 Task: Plan a trip to Vemalwada, India from 2nd December, 2023 to 9th December, 2023 for 5 adults. Place can be shared room with 2 bedrooms having 5 beds and 2 bathrooms. Property type can be flat. Amenities needed are: wifi, washing machine. Look for 5 properties as per requirement.
Action: Mouse moved to (473, 238)
Screenshot: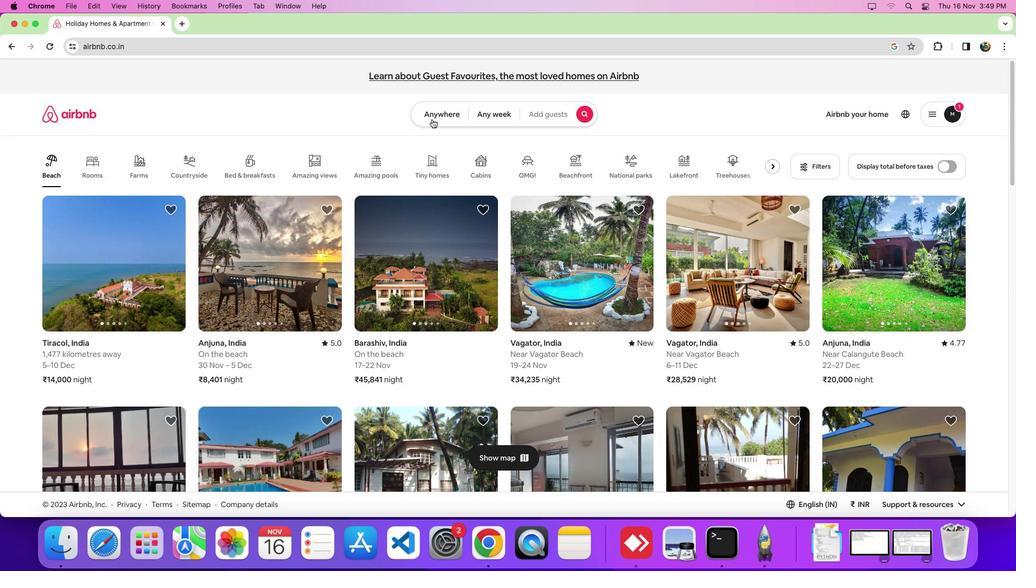 
Action: Mouse pressed left at (473, 238)
Screenshot: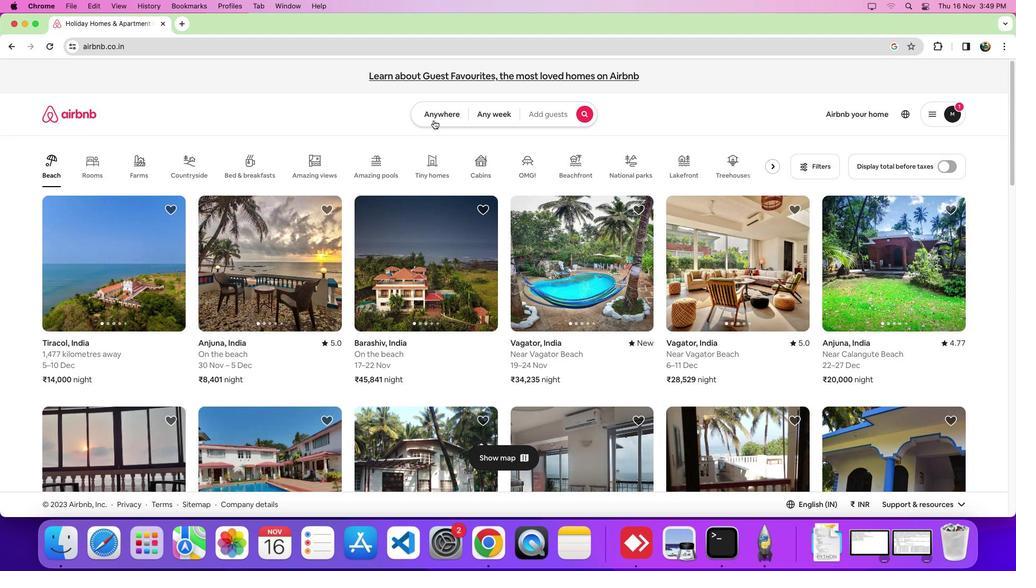 
Action: Mouse moved to (477, 239)
Screenshot: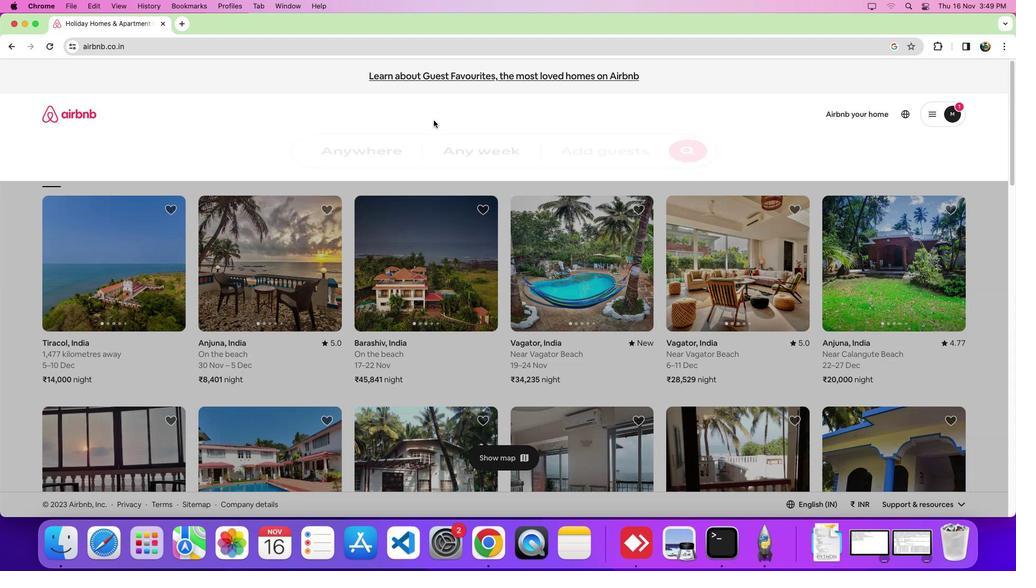
Action: Mouse pressed left at (477, 239)
Screenshot: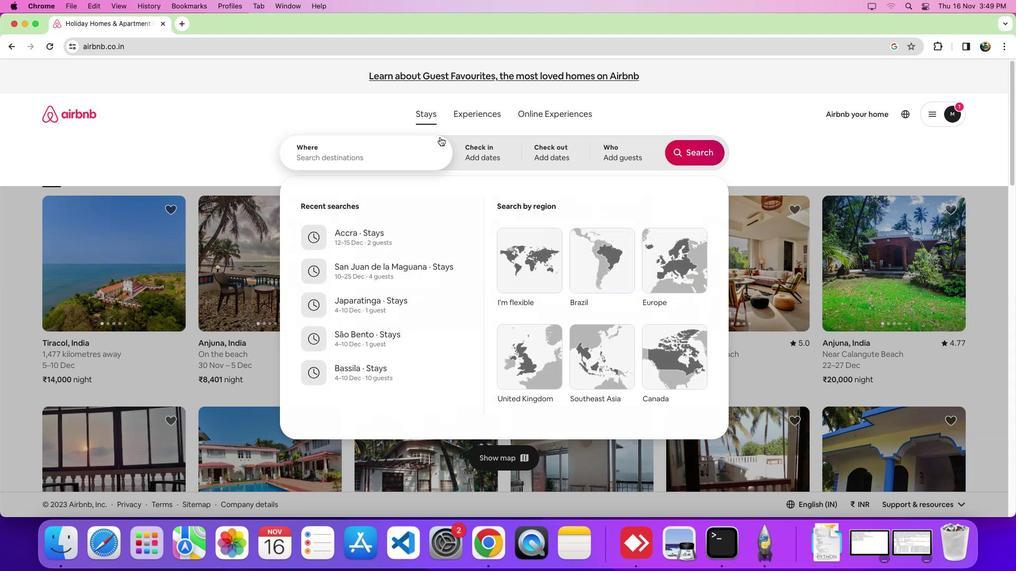 
Action: Mouse moved to (426, 255)
Screenshot: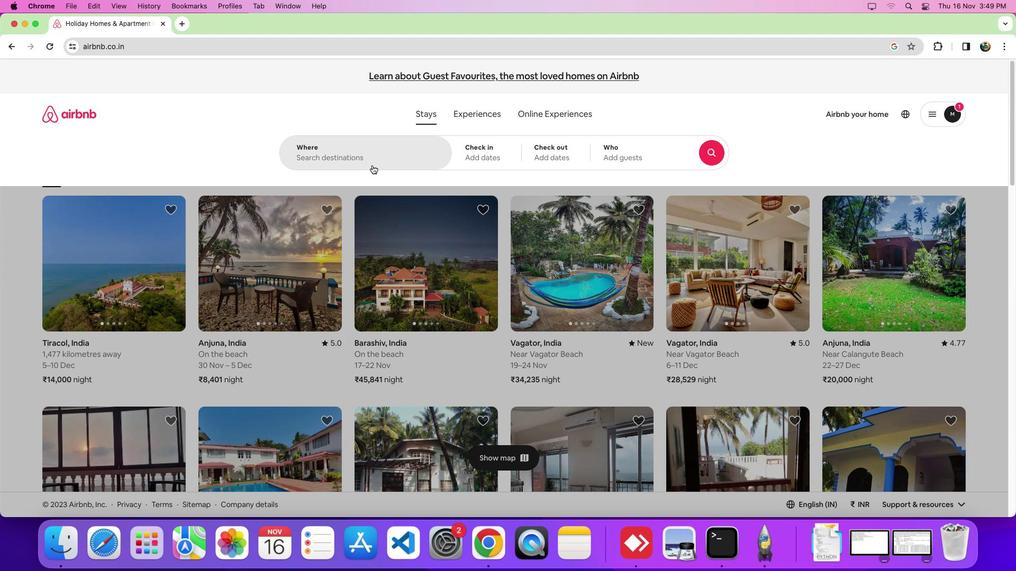 
Action: Mouse pressed left at (426, 255)
Screenshot: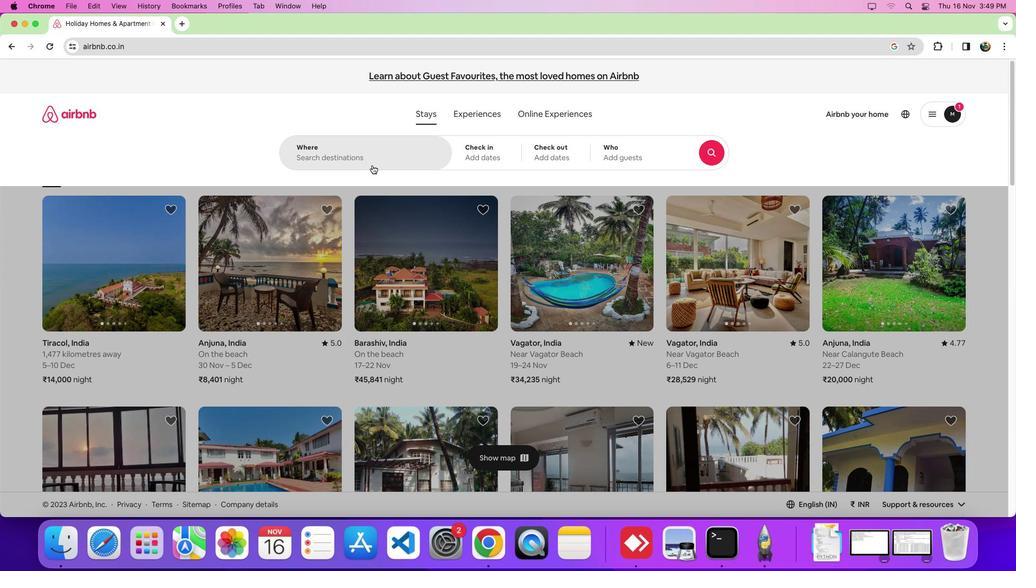 
Action: Mouse moved to (427, 251)
Screenshot: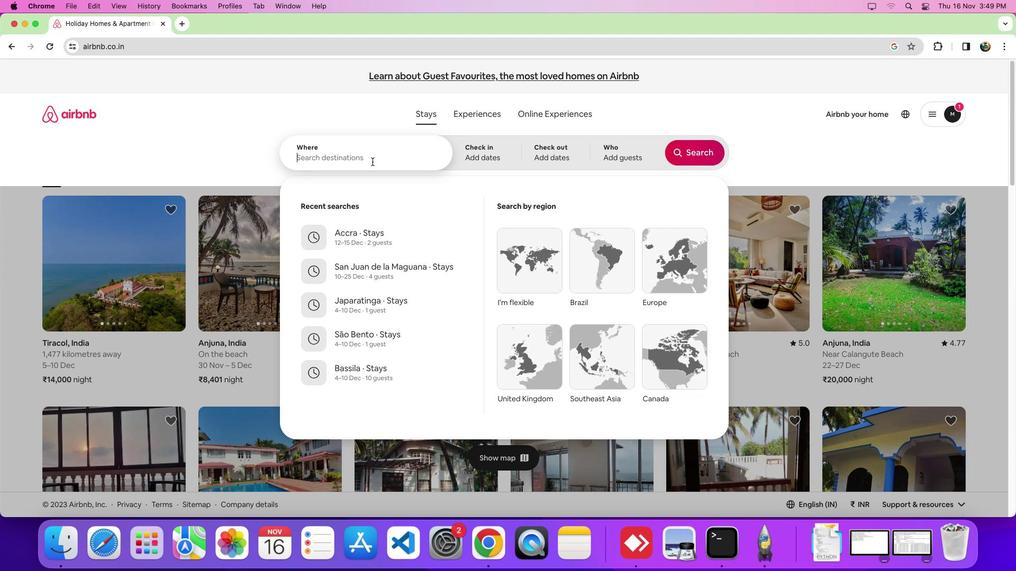 
Action: Mouse pressed left at (427, 251)
Screenshot: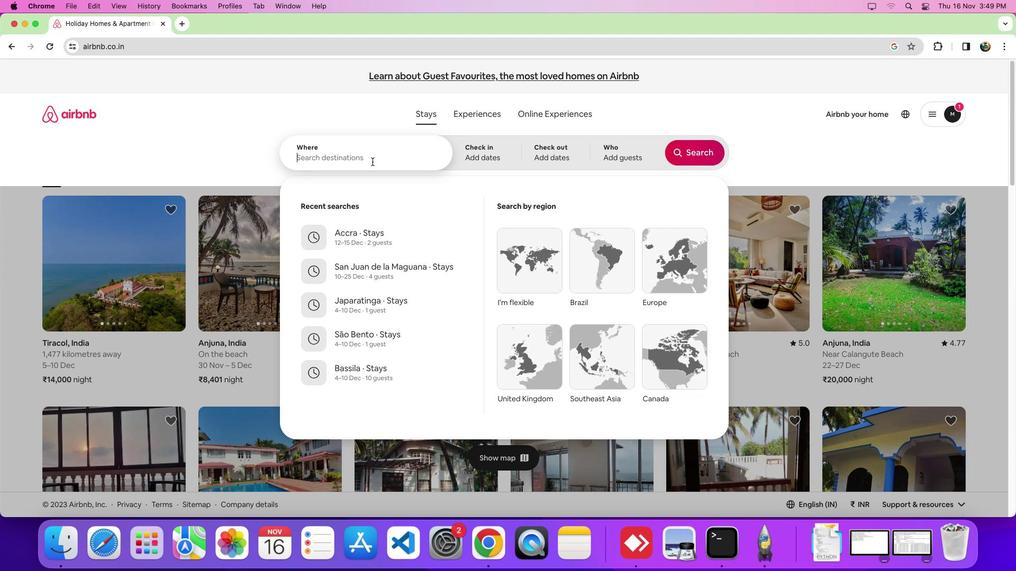 
Action: Key pressed Key.shift_r'V''e''r''m''a''l''w''a''d''a'','Key.spaceKey.shift'I''n''d''i''a'
Screenshot: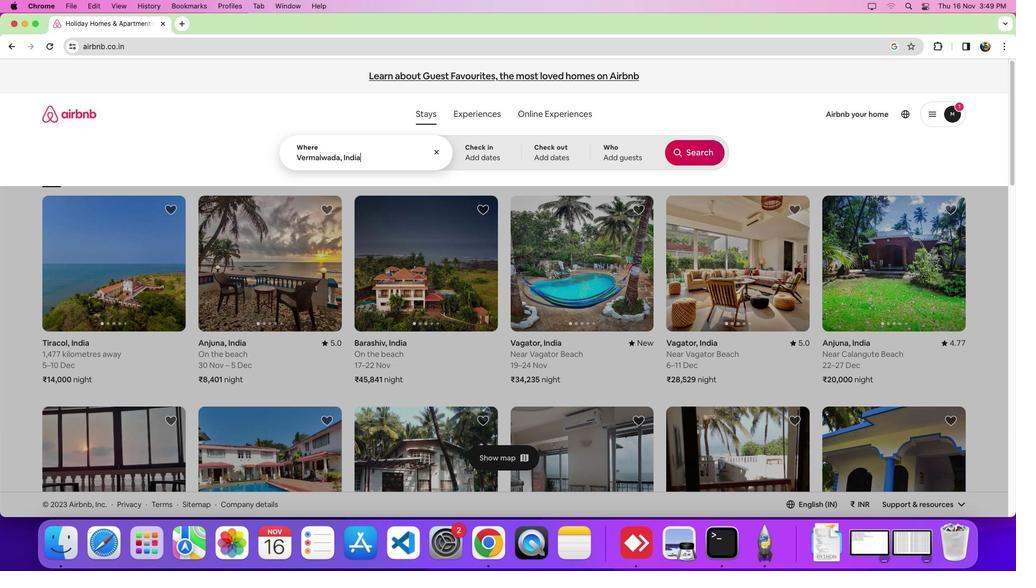 
Action: Mouse moved to (499, 249)
Screenshot: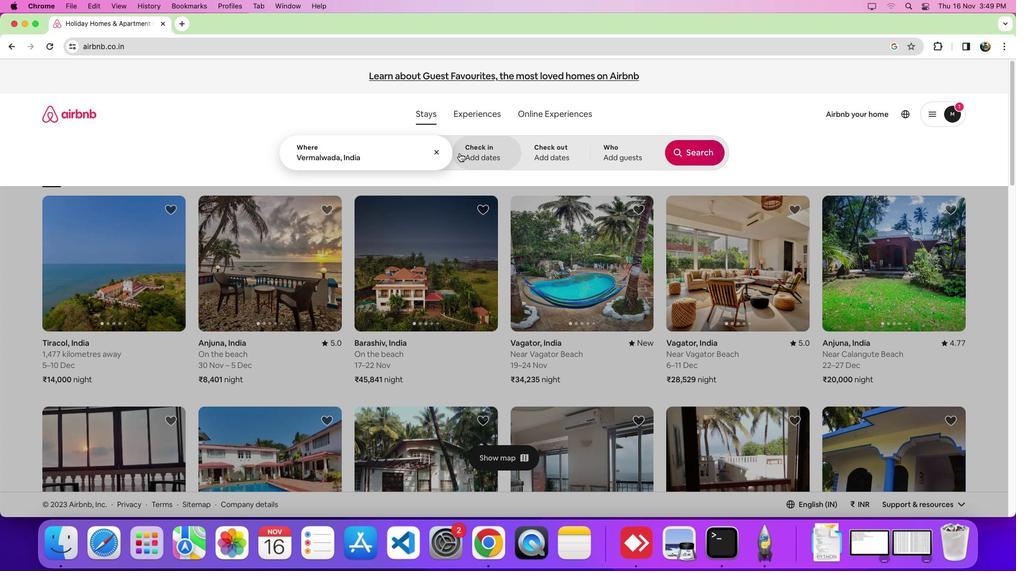 
Action: Mouse pressed left at (499, 249)
Screenshot: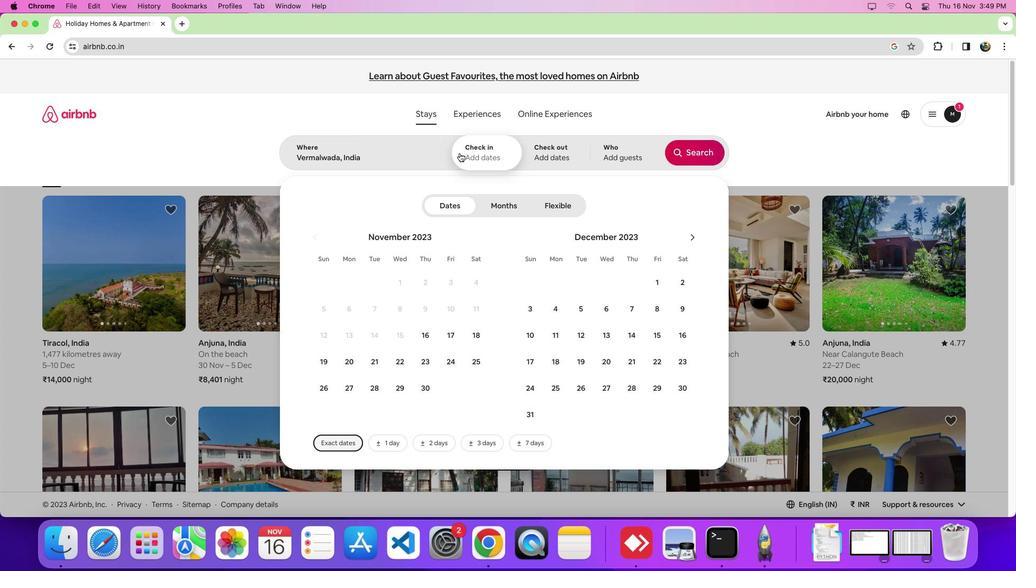 
Action: Mouse moved to (689, 289)
Screenshot: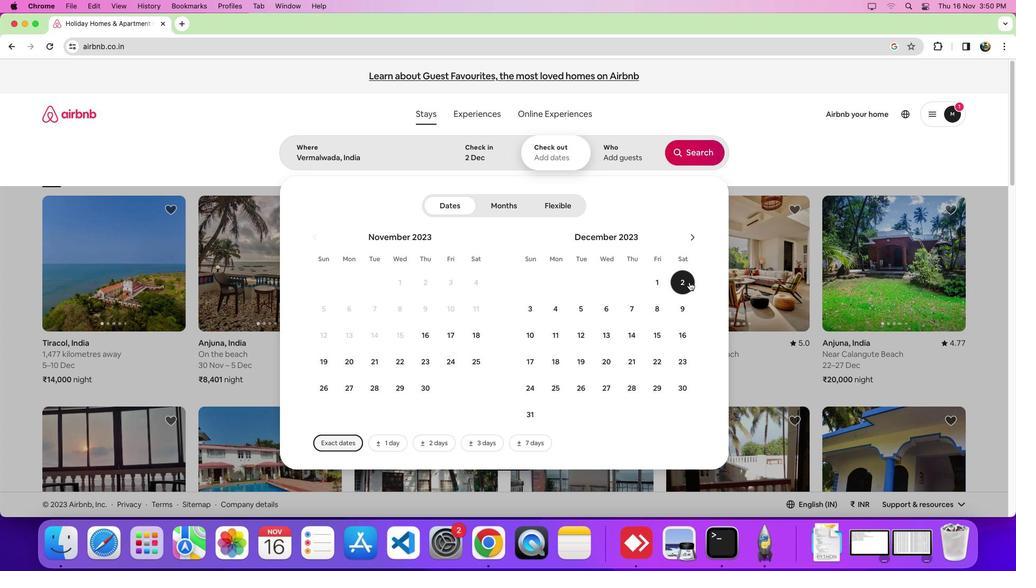 
Action: Mouse pressed left at (689, 289)
Screenshot: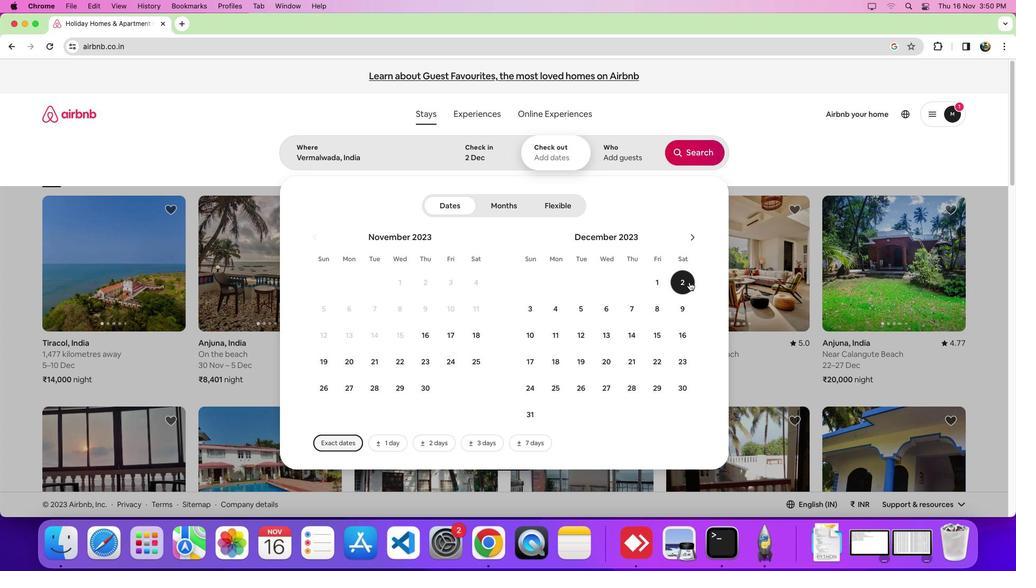 
Action: Mouse moved to (679, 298)
Screenshot: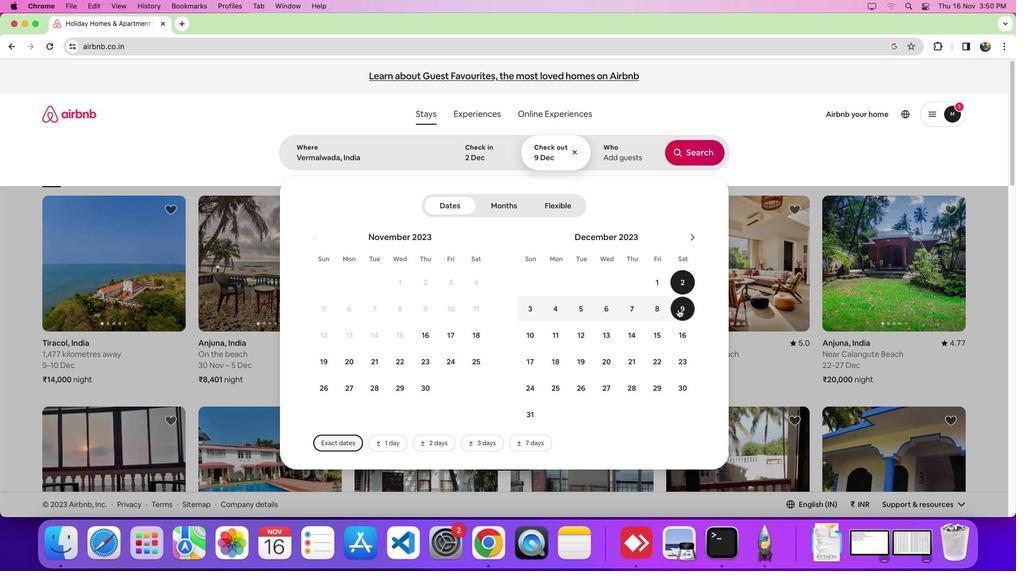 
Action: Mouse pressed left at (679, 298)
Screenshot: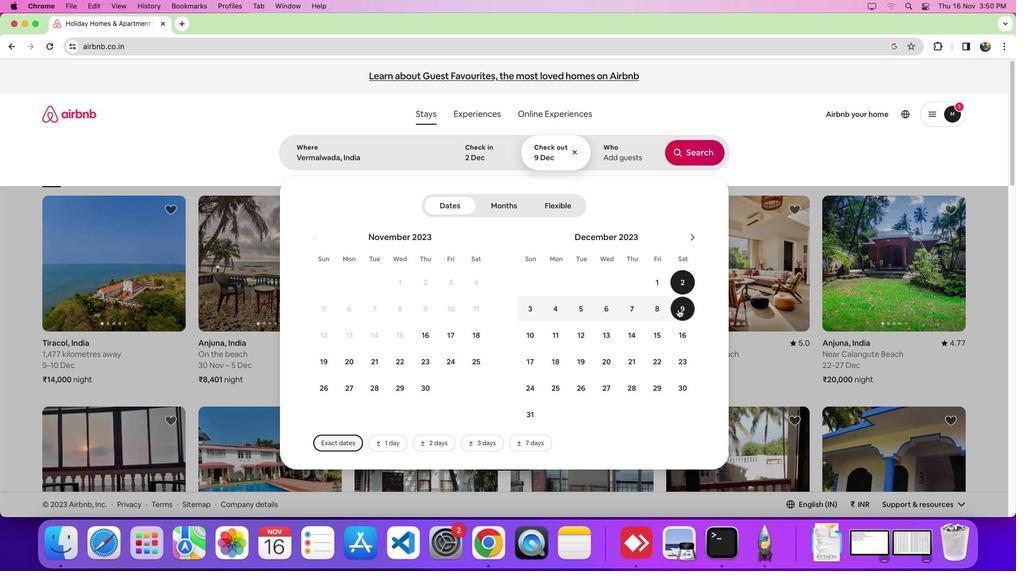 
Action: Mouse moved to (630, 249)
Screenshot: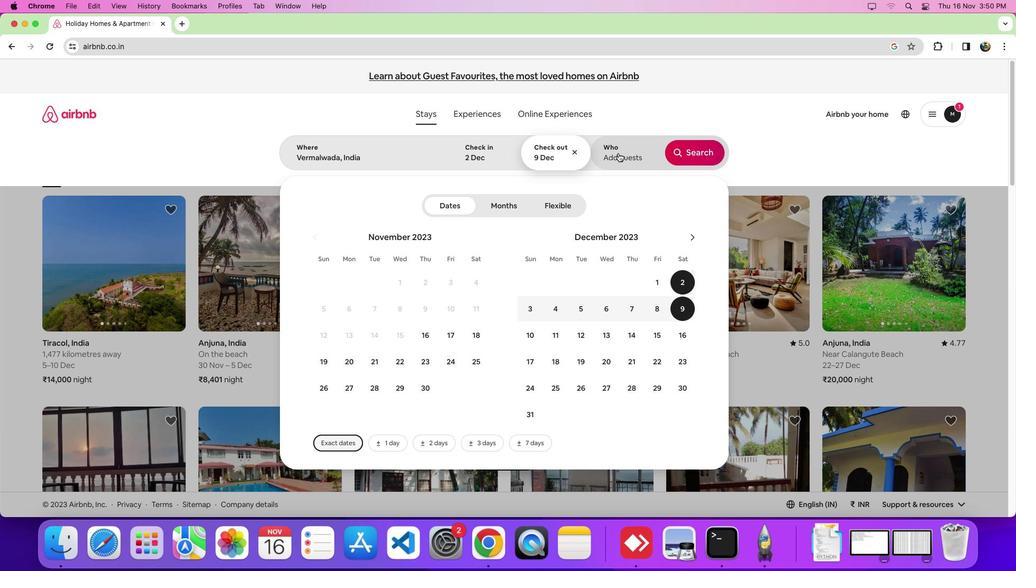 
Action: Mouse pressed left at (630, 249)
Screenshot: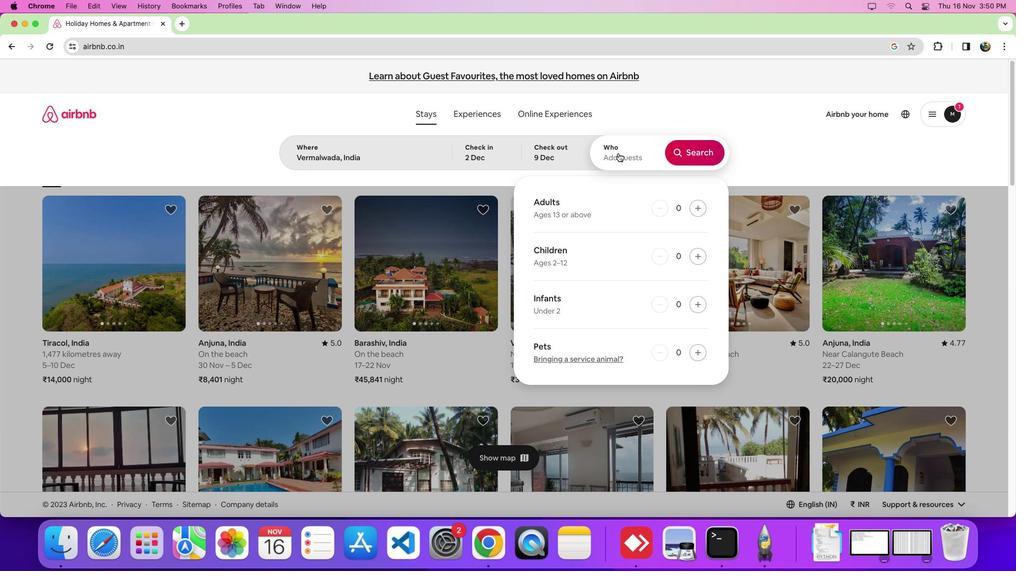 
Action: Mouse moved to (696, 266)
Screenshot: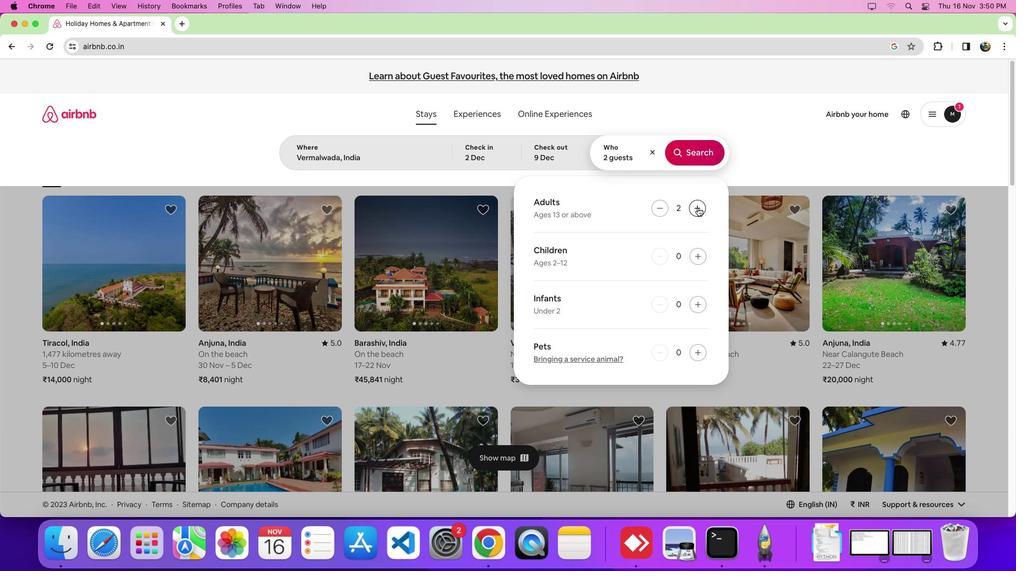 
Action: Mouse pressed left at (696, 266)
Screenshot: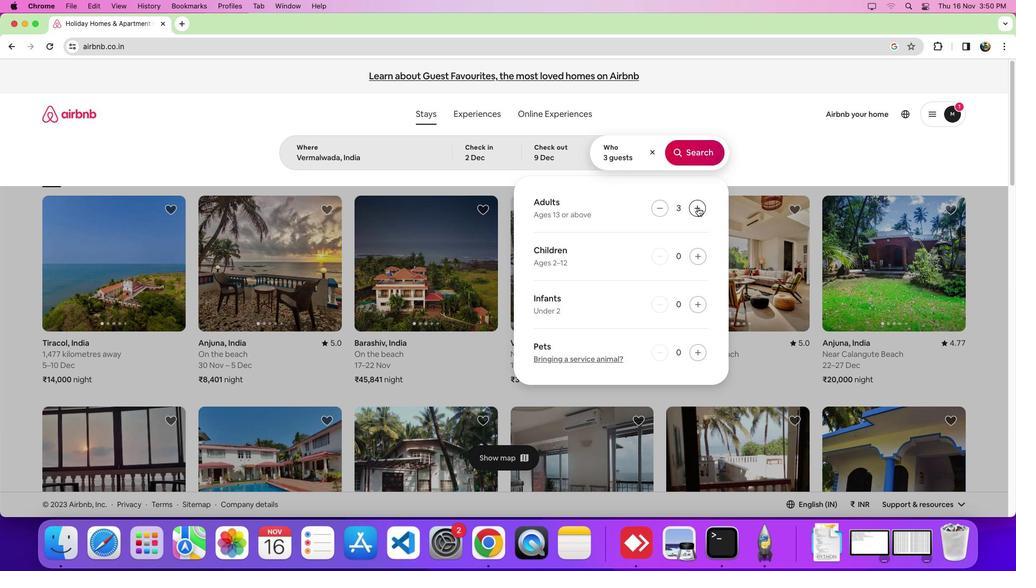 
Action: Mouse pressed left at (696, 266)
Screenshot: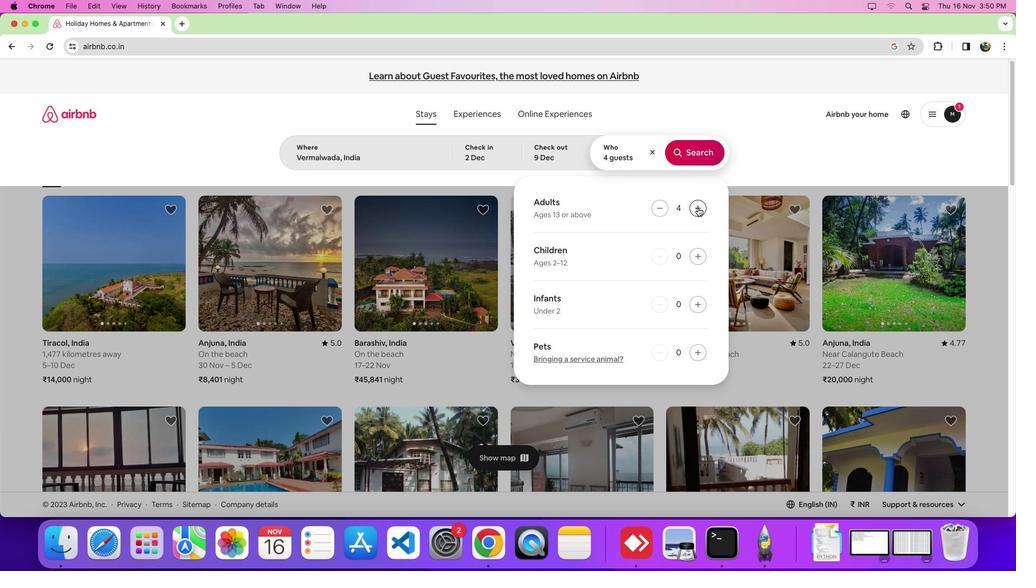 
Action: Mouse pressed left at (696, 266)
Screenshot: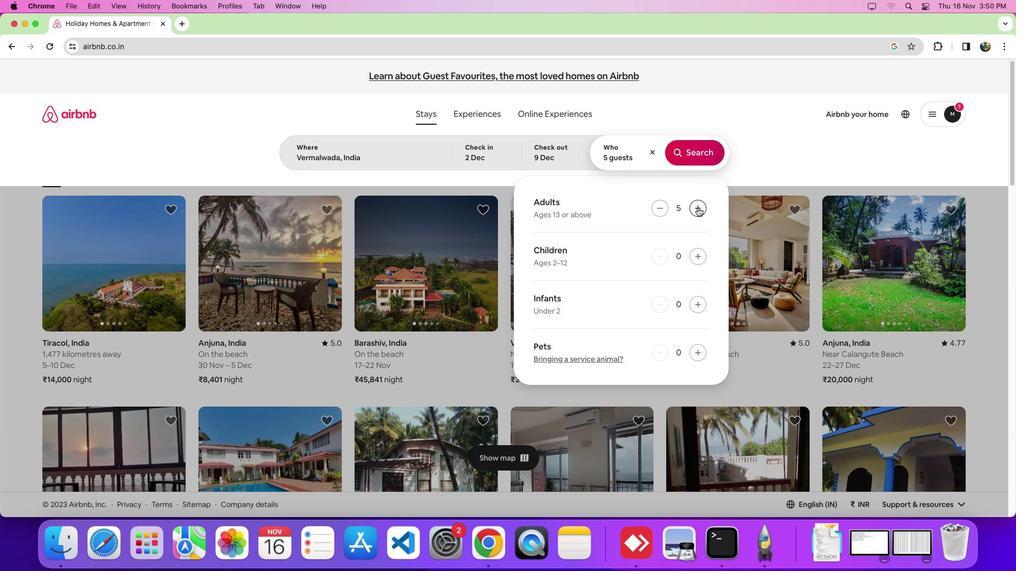 
Action: Mouse pressed left at (696, 266)
Screenshot: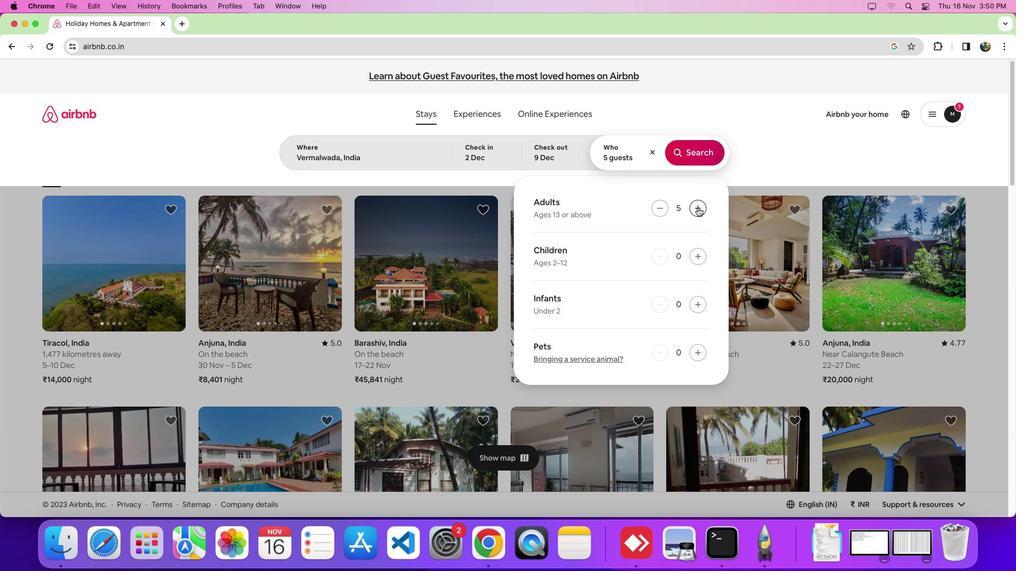 
Action: Mouse pressed left at (696, 266)
Screenshot: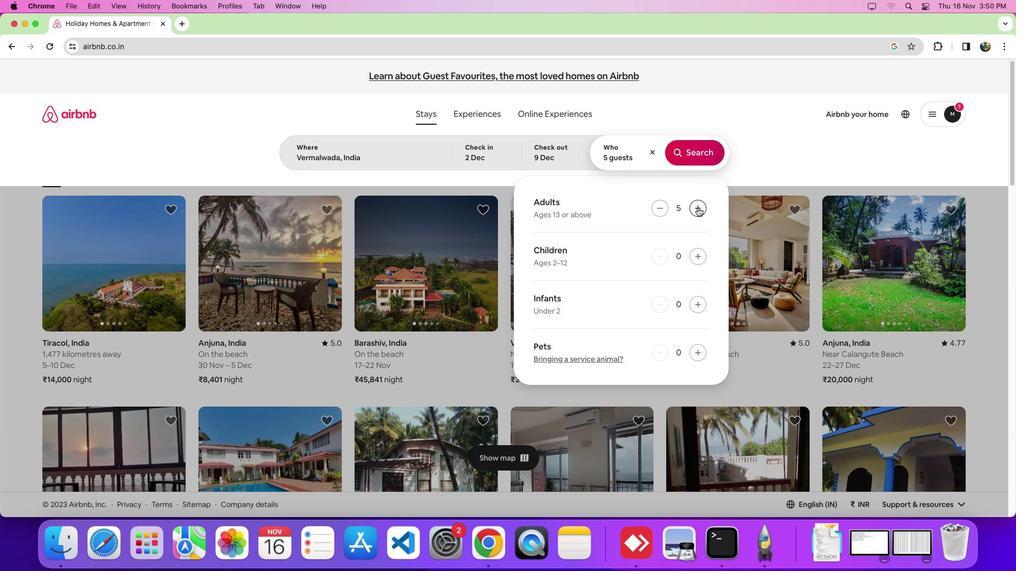 
Action: Mouse moved to (691, 249)
Screenshot: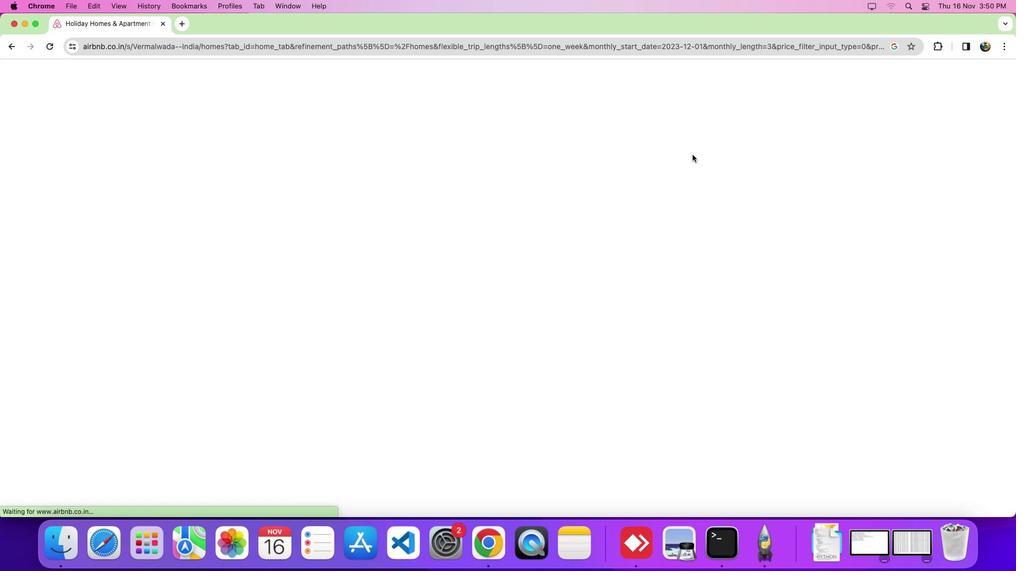 
Action: Mouse pressed left at (691, 249)
Screenshot: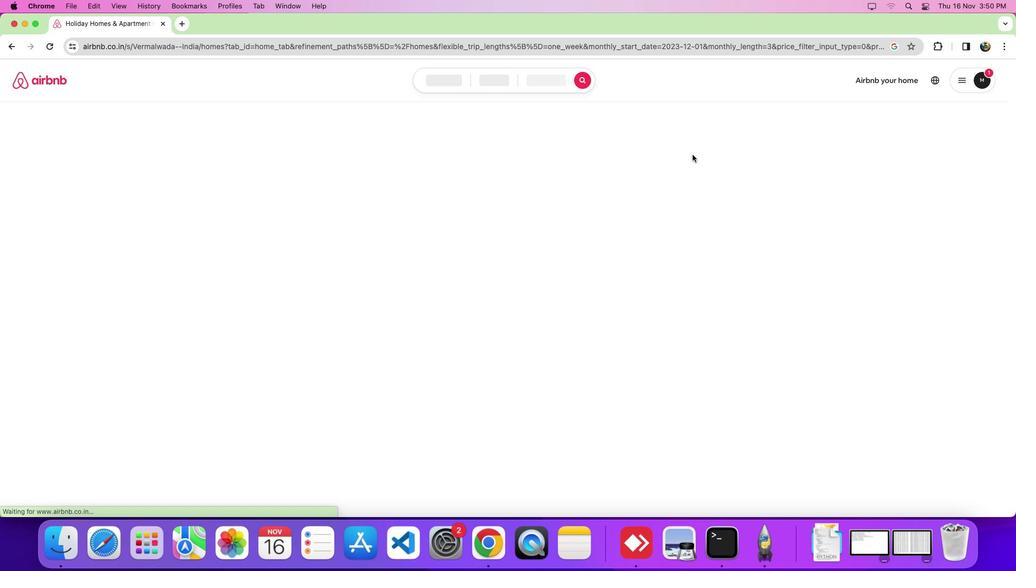 
Action: Mouse moved to (809, 239)
Screenshot: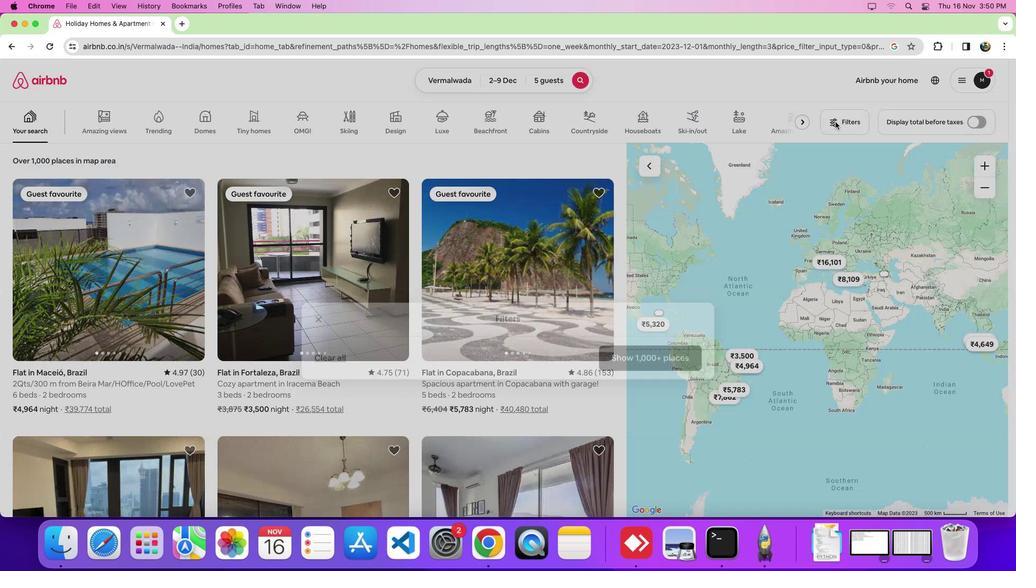 
Action: Mouse pressed left at (809, 239)
Screenshot: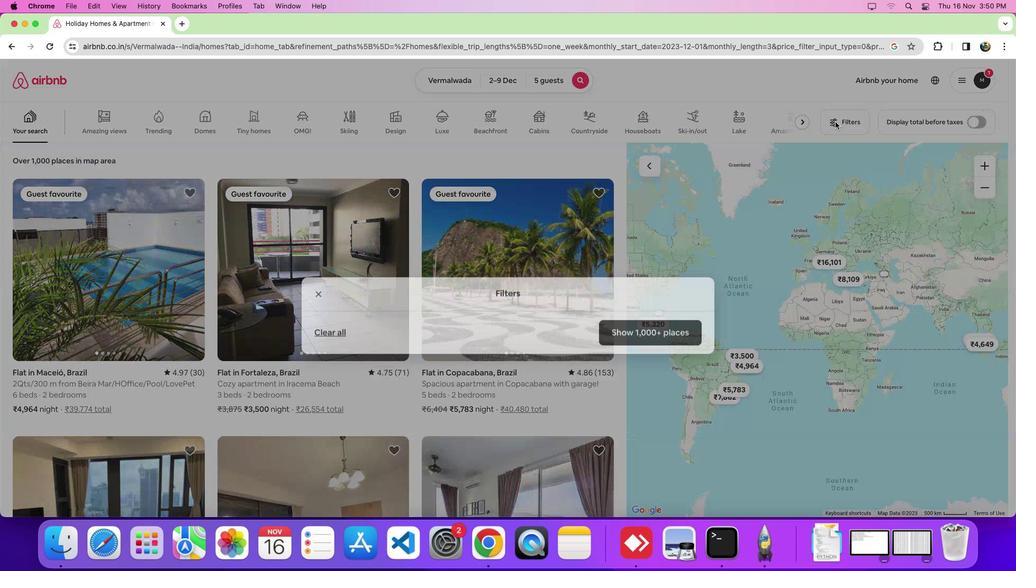 
Action: Mouse moved to (429, 305)
Screenshot: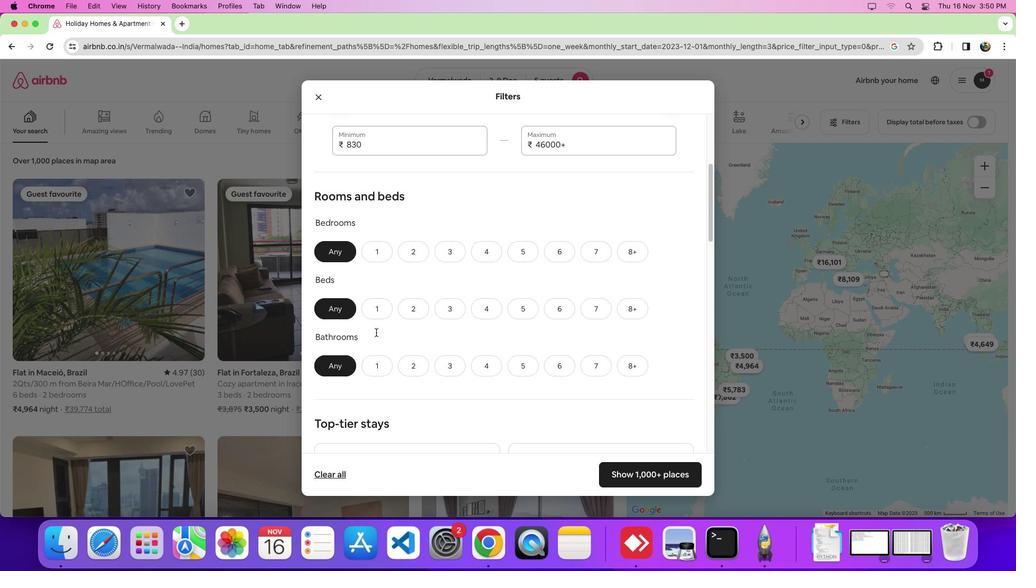 
Action: Mouse scrolled (429, 305) with delta (120, 201)
Screenshot: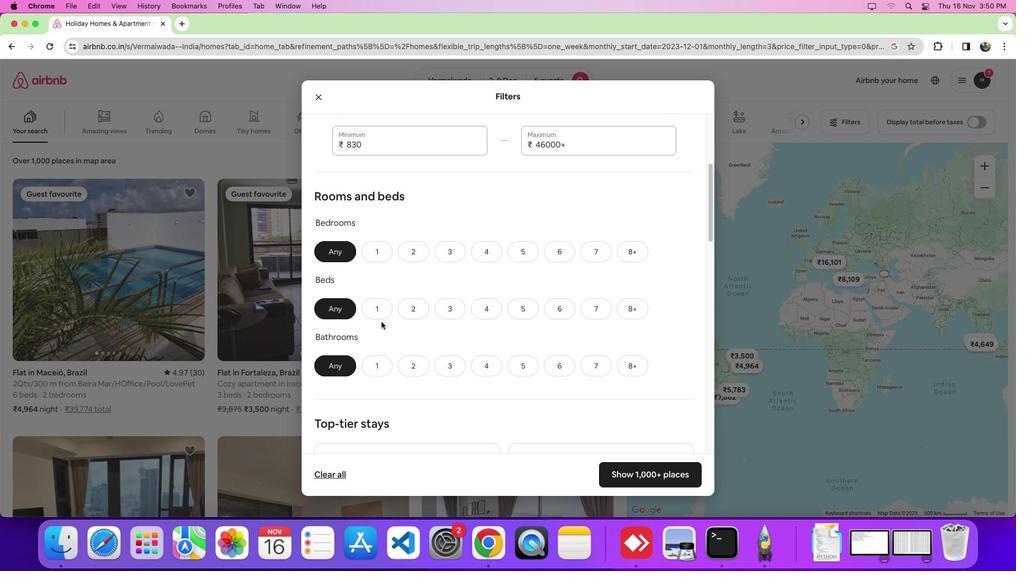 
Action: Mouse moved to (430, 305)
Screenshot: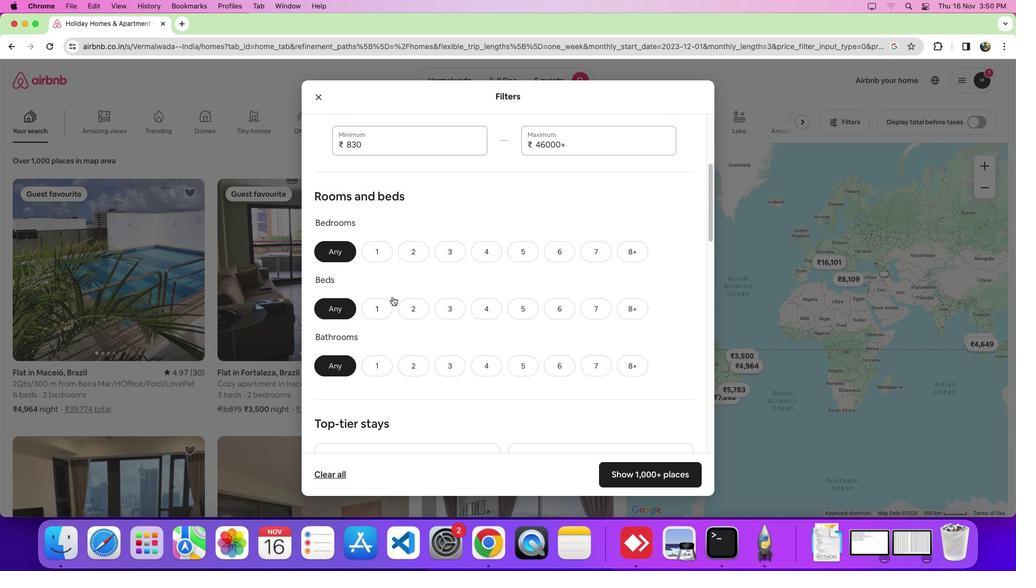 
Action: Mouse scrolled (430, 305) with delta (120, 201)
Screenshot: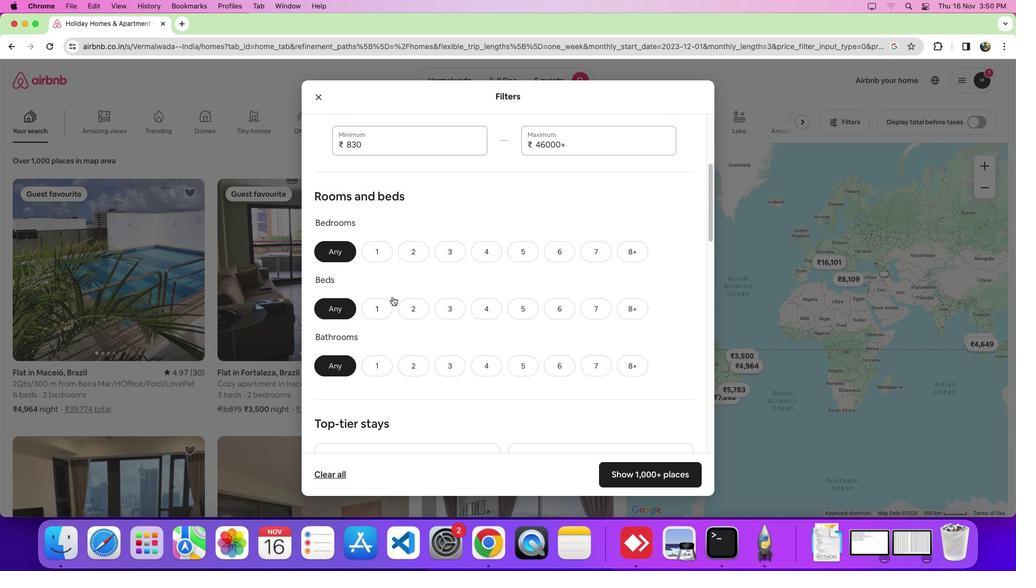 
Action: Mouse moved to (430, 304)
Screenshot: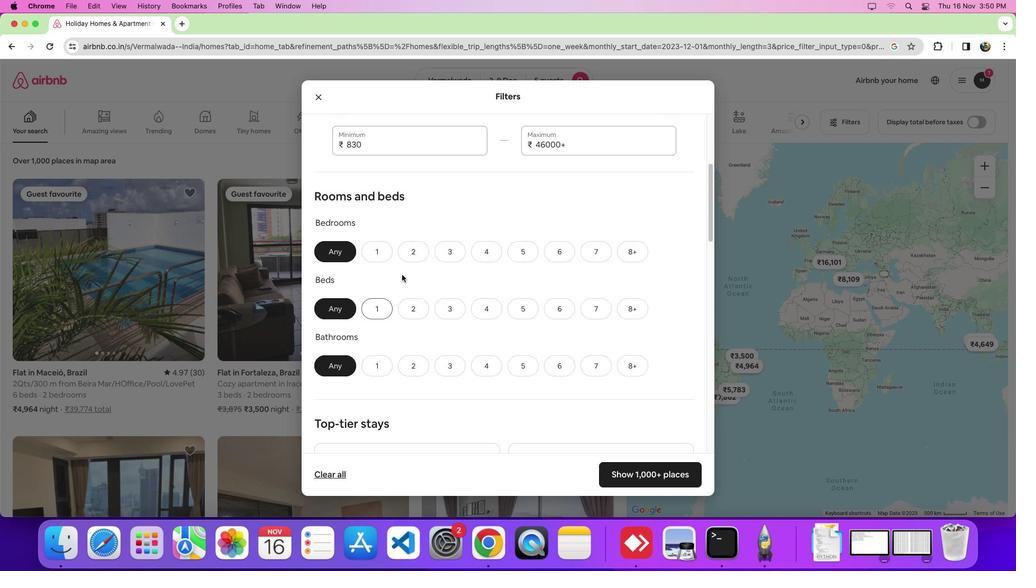 
Action: Mouse scrolled (430, 304) with delta (120, 201)
Screenshot: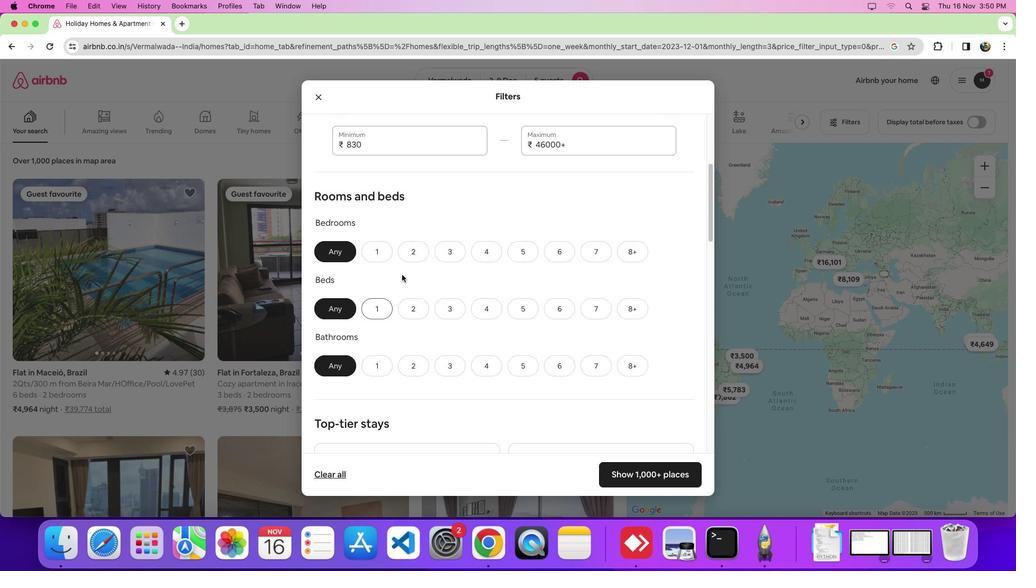 
Action: Mouse moved to (463, 280)
Screenshot: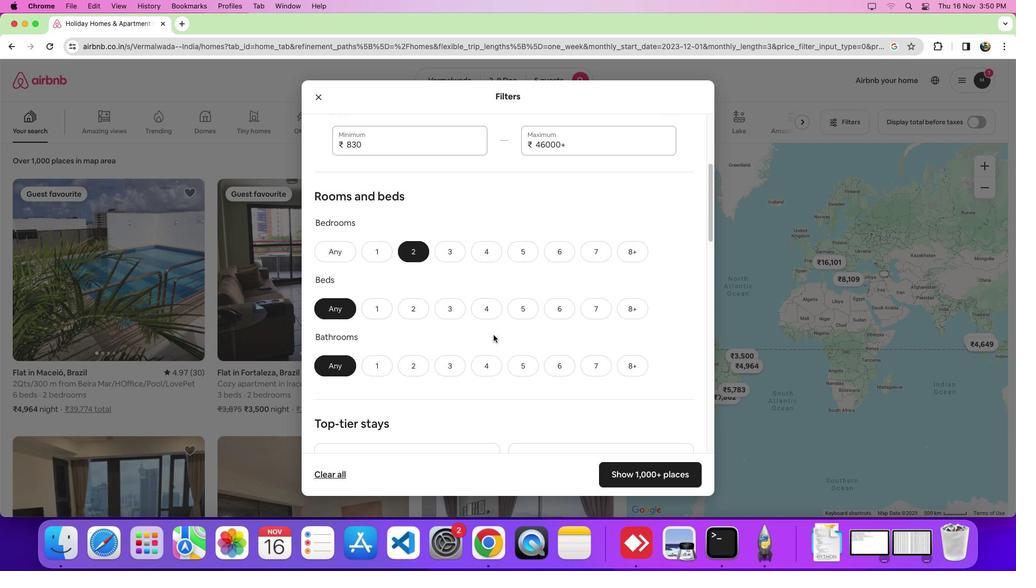 
Action: Mouse pressed left at (463, 280)
Screenshot: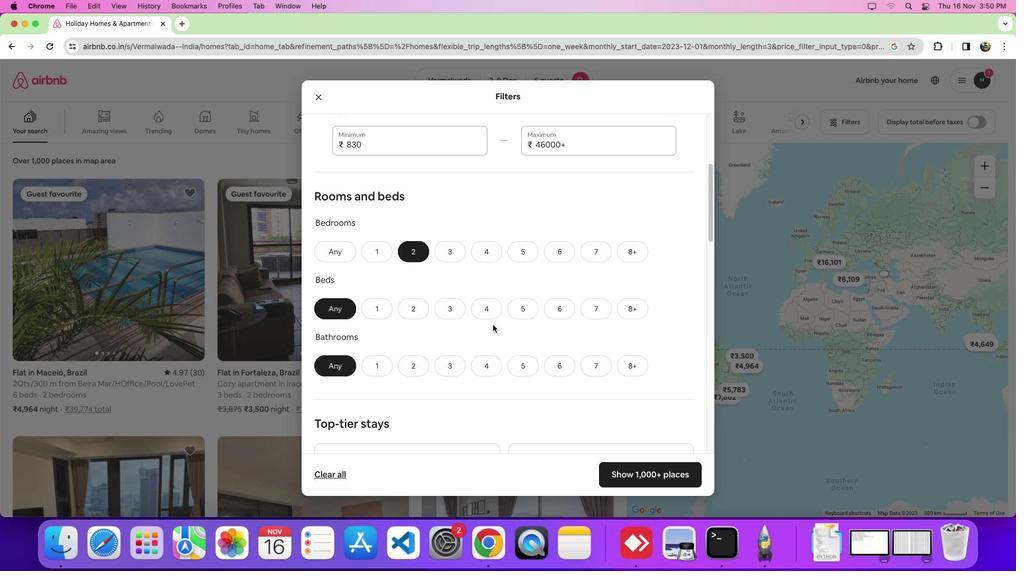 
Action: Mouse moved to (549, 298)
Screenshot: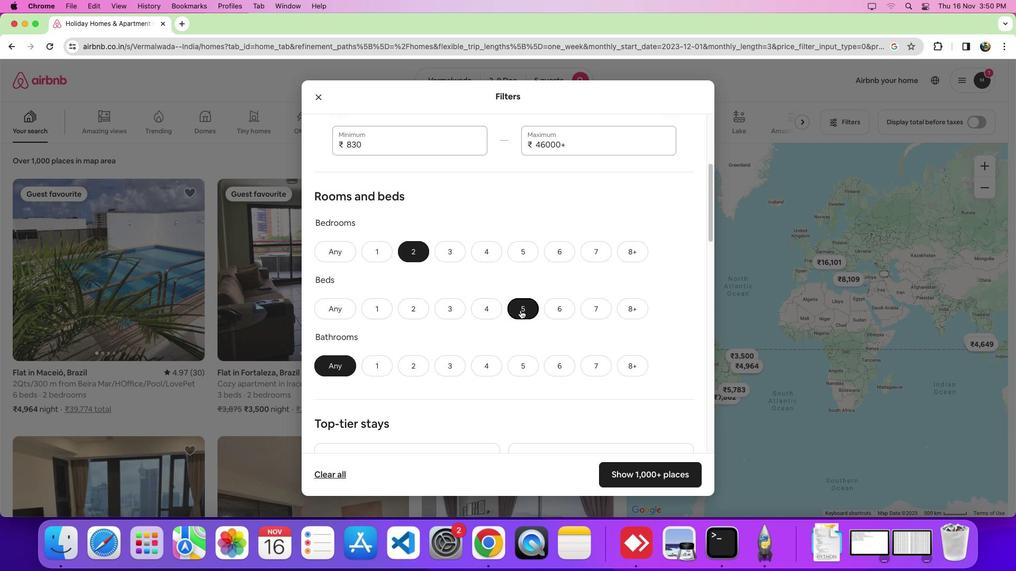 
Action: Mouse pressed left at (549, 298)
Screenshot: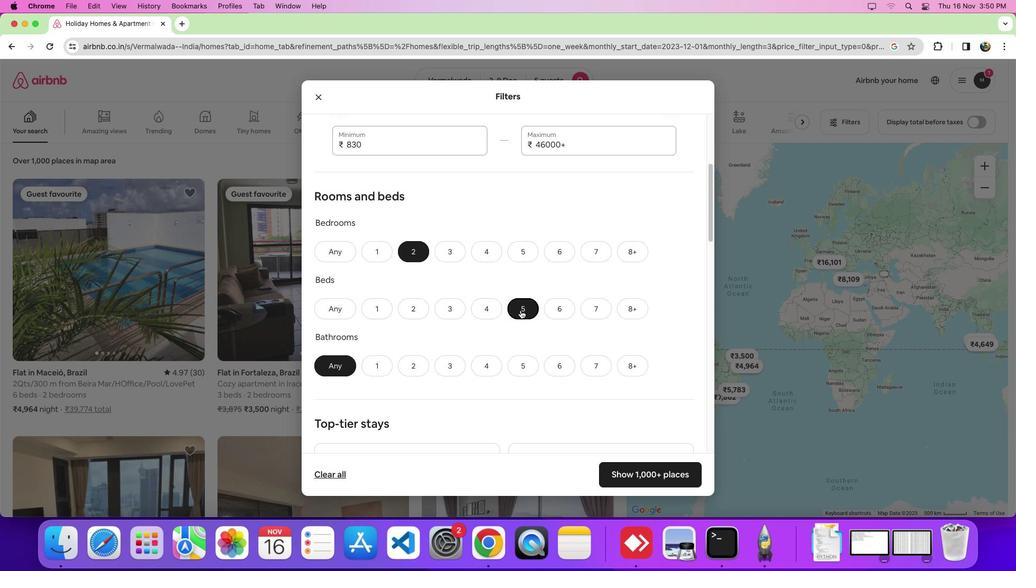 
Action: Mouse moved to (460, 315)
Screenshot: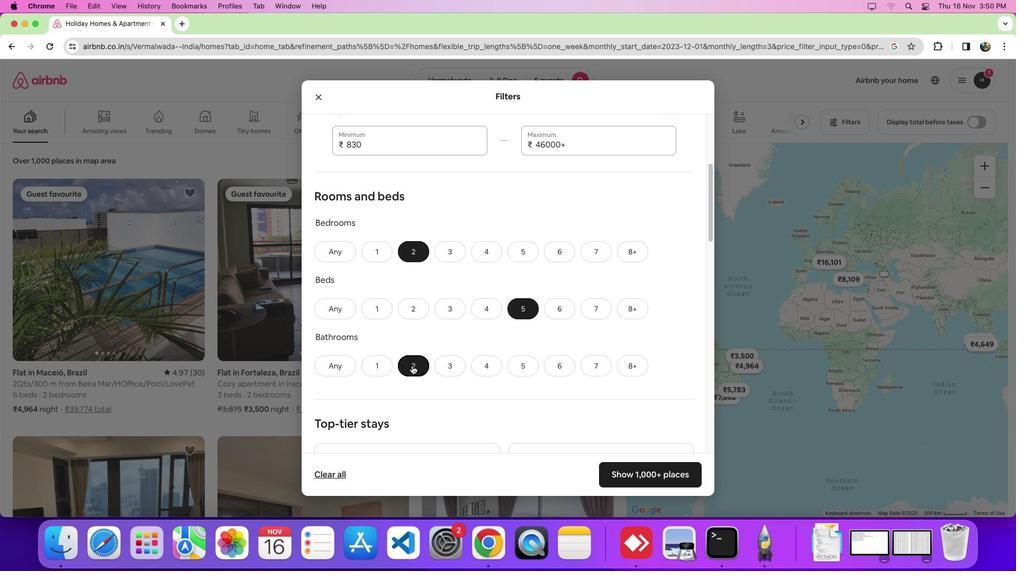 
Action: Mouse pressed left at (460, 315)
Screenshot: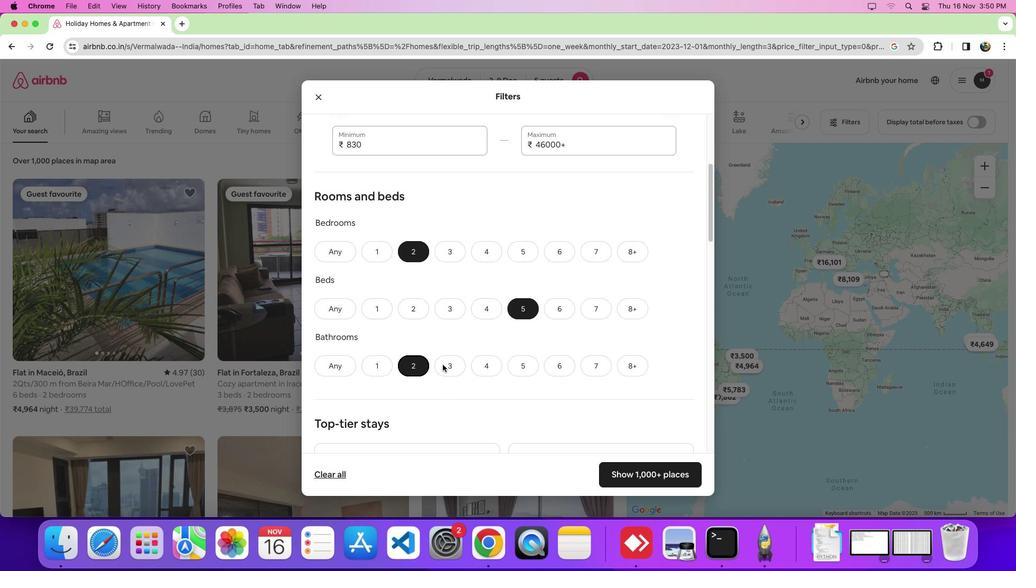 
Action: Mouse moved to (585, 313)
Screenshot: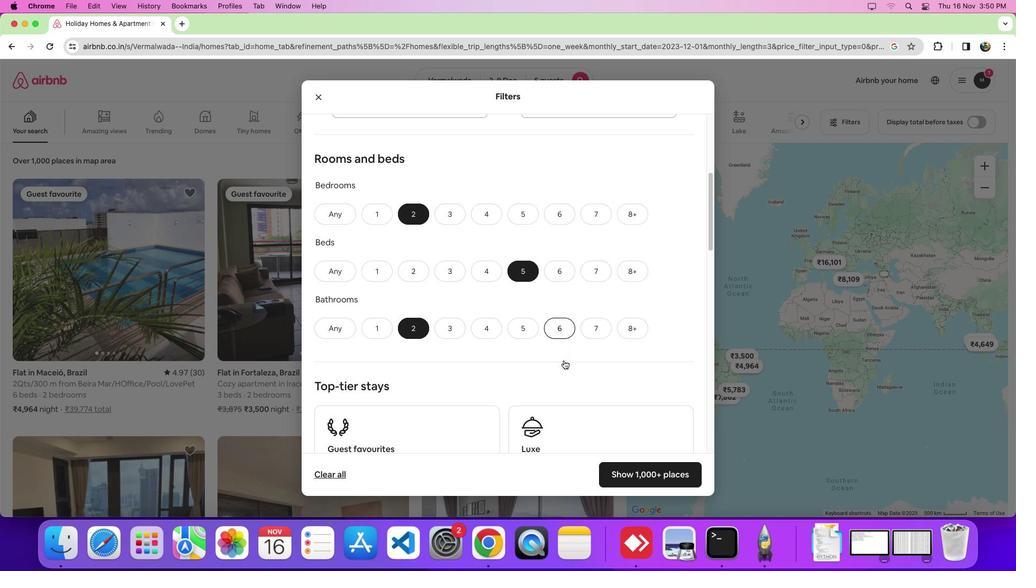 
Action: Mouse scrolled (585, 313) with delta (120, 201)
Screenshot: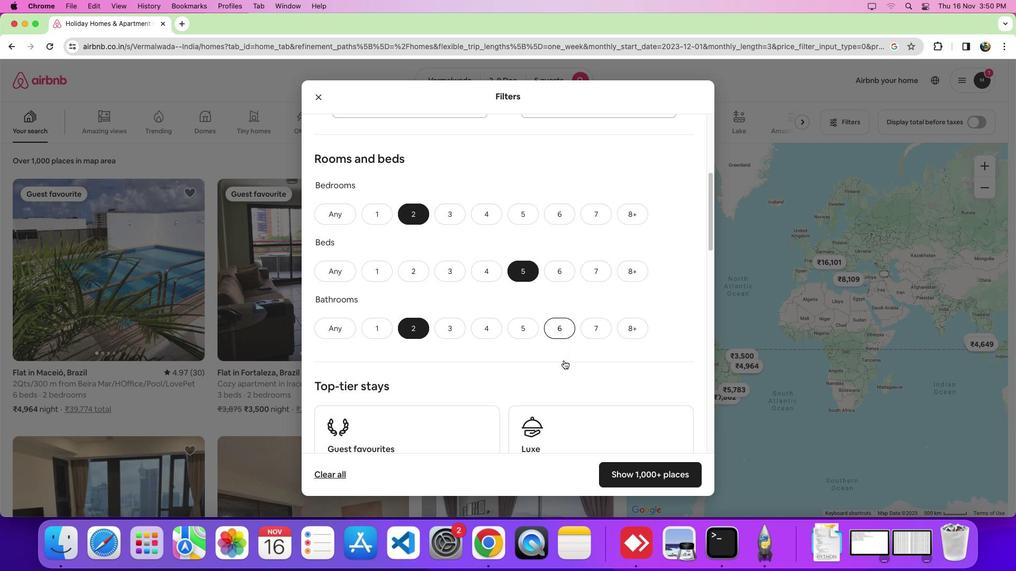 
Action: Mouse scrolled (585, 313) with delta (120, 201)
Screenshot: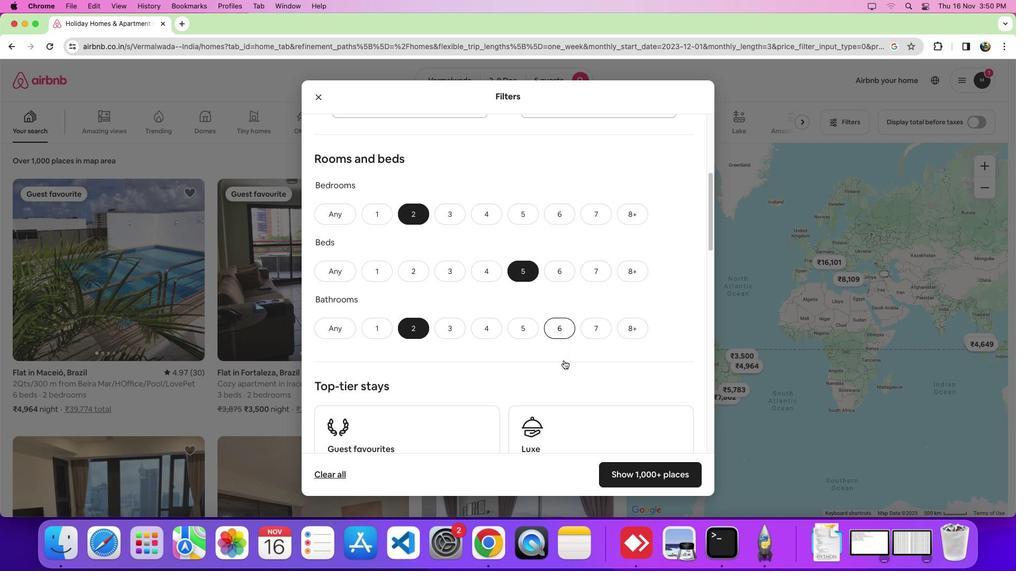 
Action: Mouse scrolled (585, 313) with delta (120, 201)
Screenshot: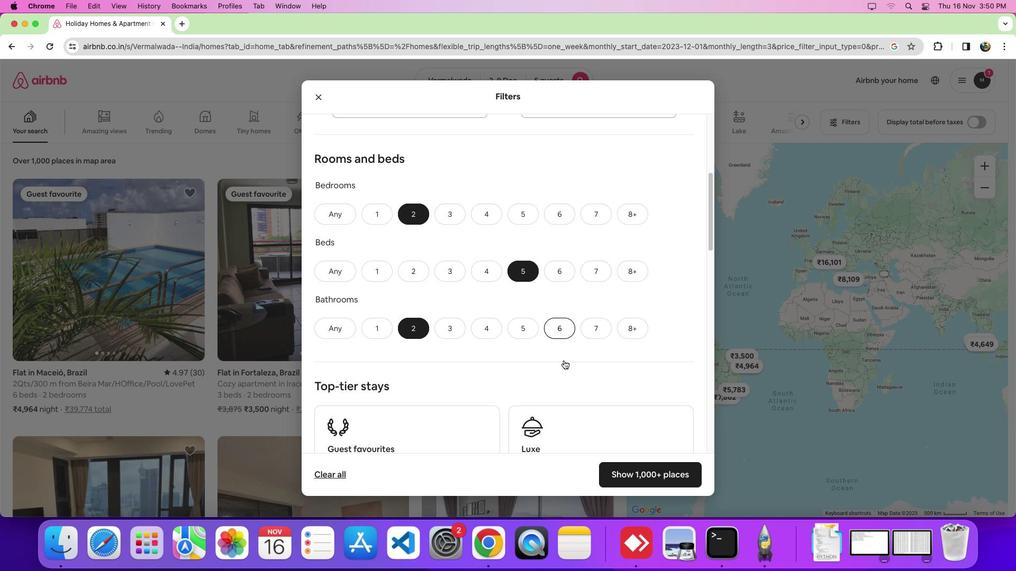 
Action: Mouse scrolled (585, 313) with delta (120, 201)
Screenshot: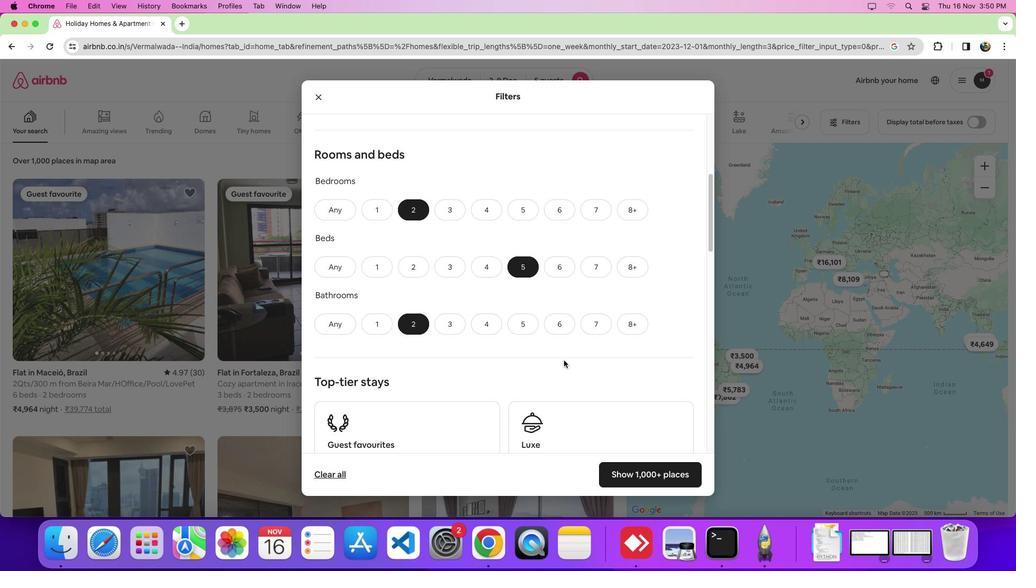 
Action: Mouse scrolled (585, 313) with delta (120, 201)
Screenshot: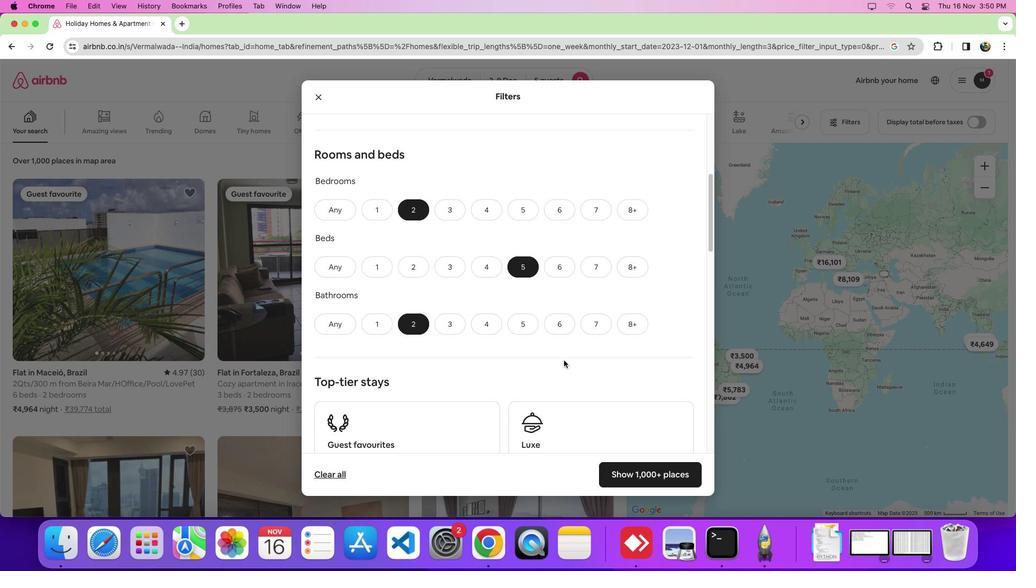 
Action: Mouse scrolled (585, 313) with delta (120, 201)
Screenshot: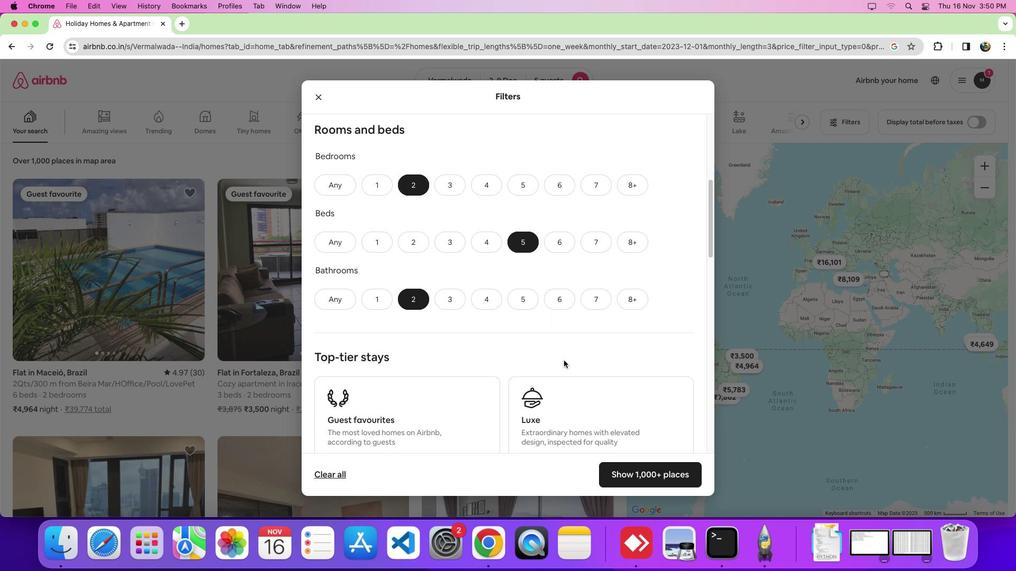 
Action: Mouse scrolled (585, 313) with delta (120, 201)
Screenshot: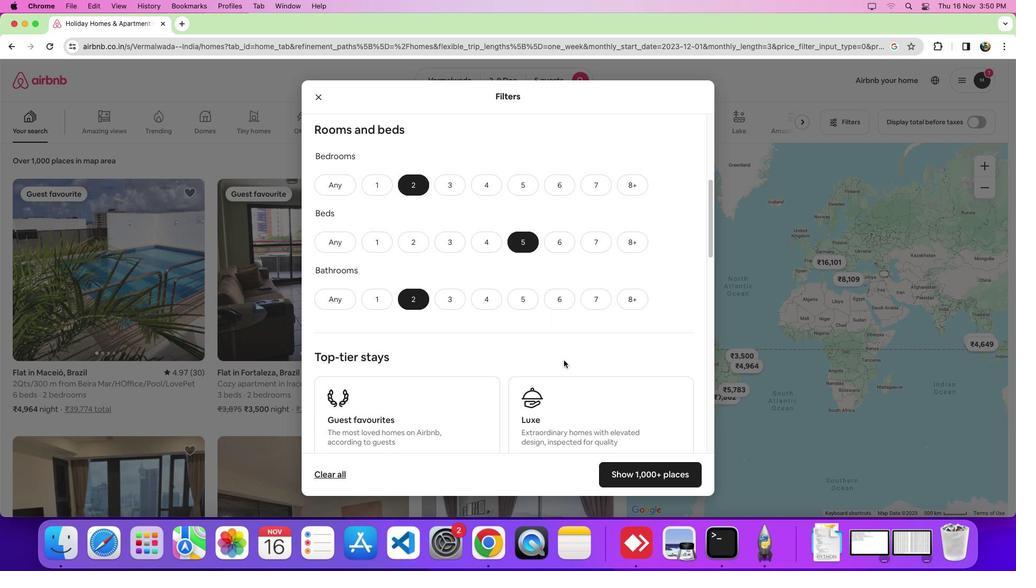 
Action: Mouse scrolled (585, 313) with delta (120, 201)
Screenshot: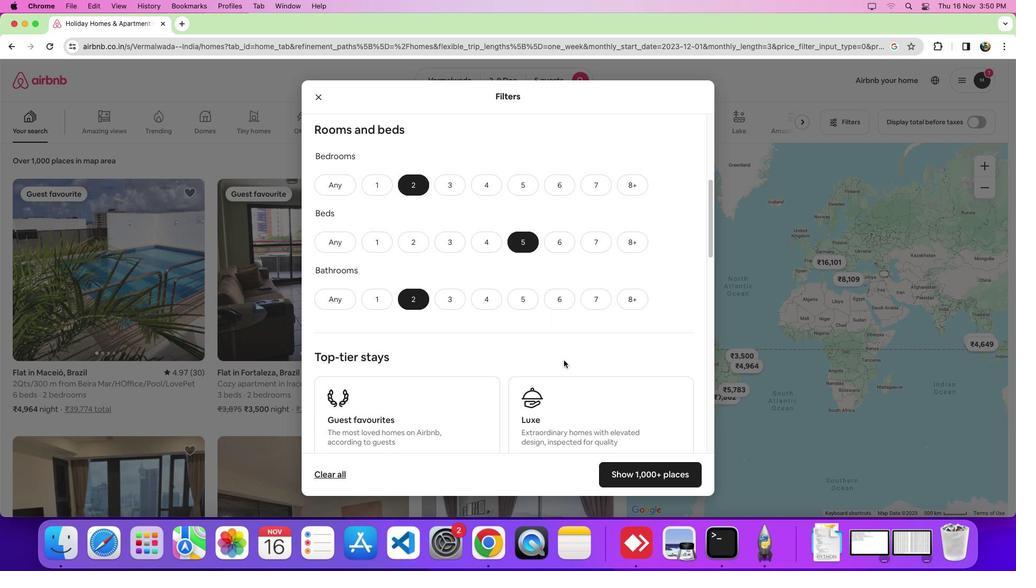 
Action: Mouse scrolled (585, 313) with delta (120, 201)
Screenshot: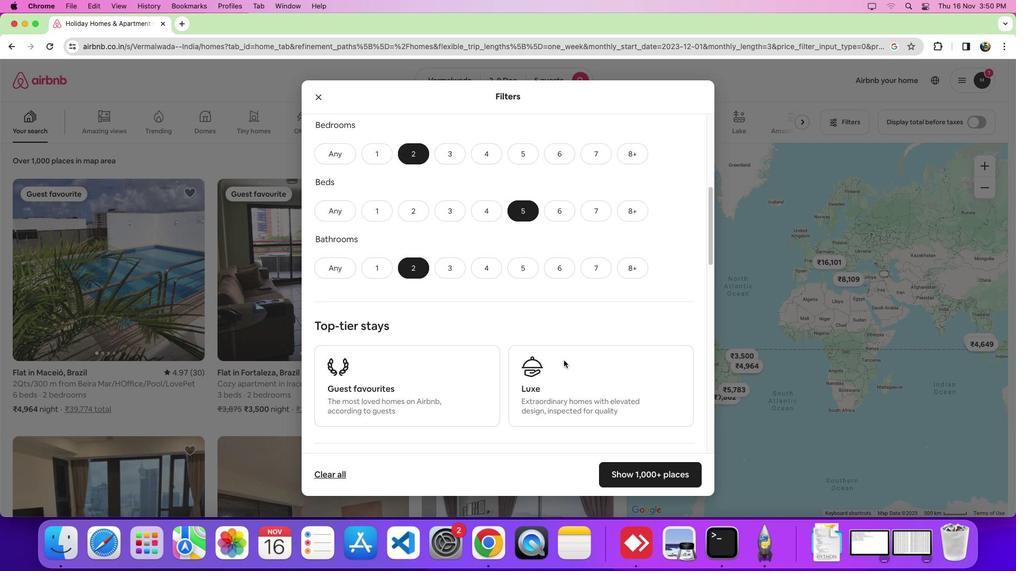 
Action: Mouse scrolled (585, 313) with delta (120, 201)
Screenshot: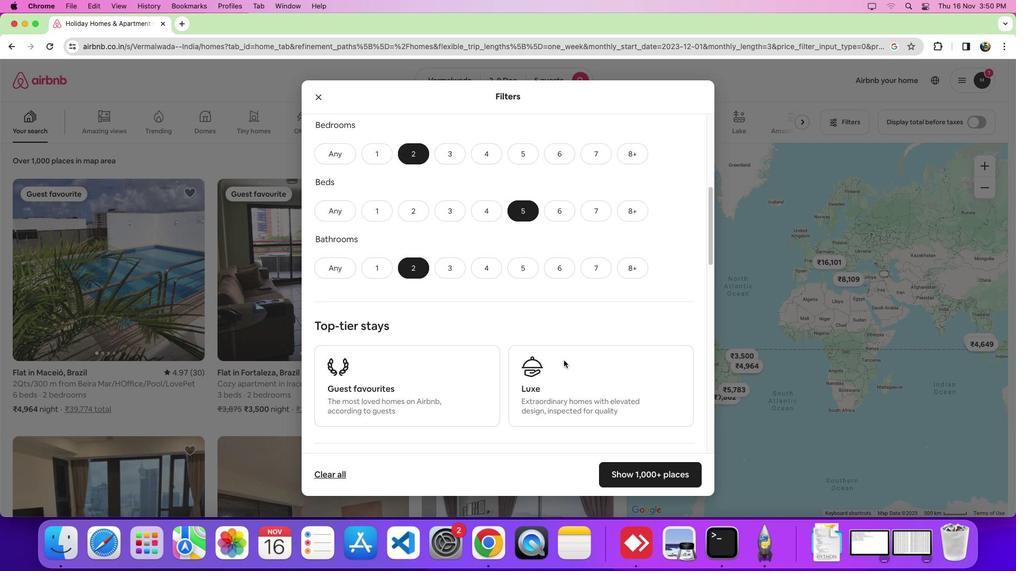 
Action: Mouse moved to (583, 302)
Screenshot: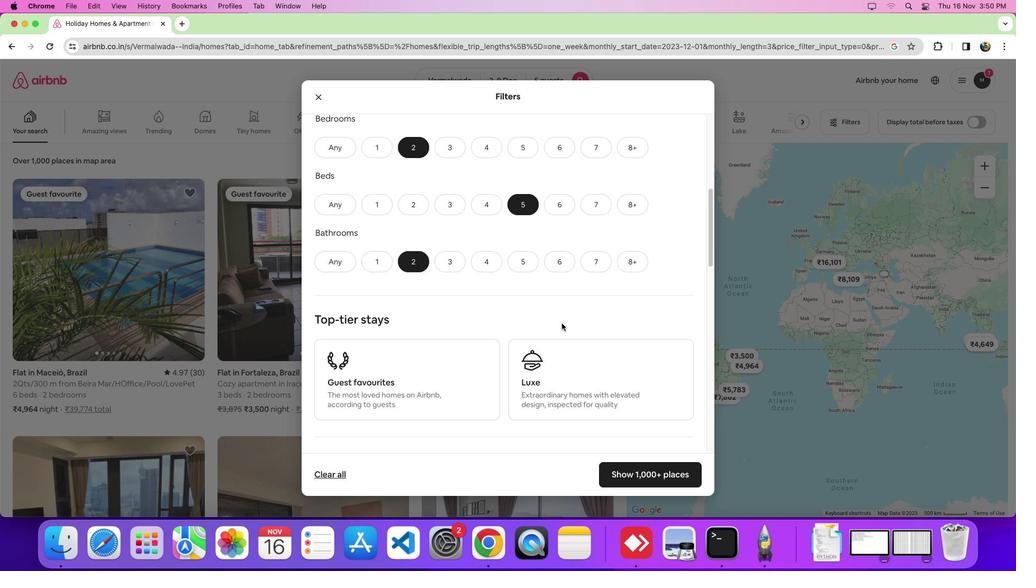 
Action: Mouse scrolled (583, 302) with delta (120, 201)
Screenshot: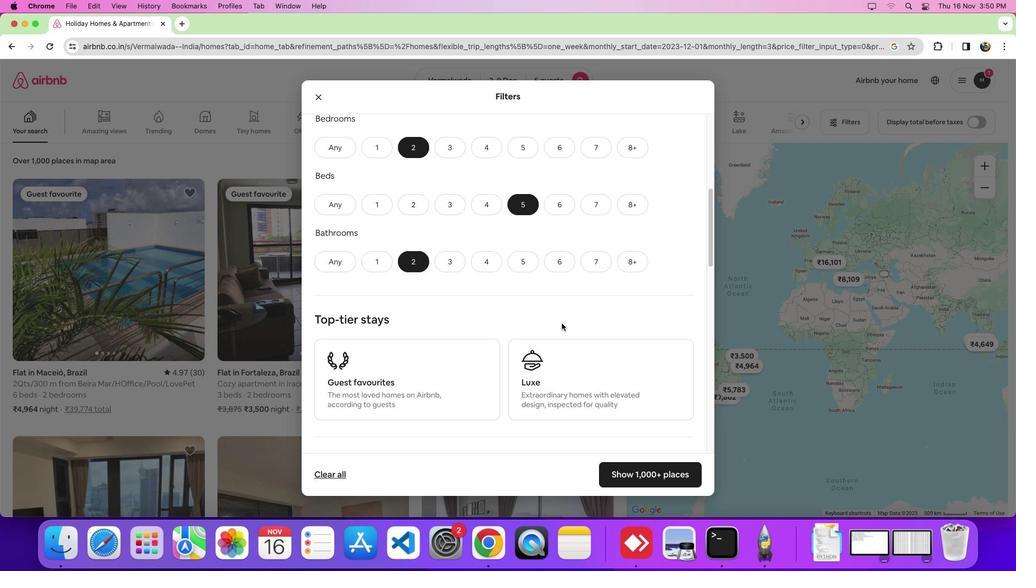 
Action: Mouse scrolled (583, 302) with delta (120, 201)
Screenshot: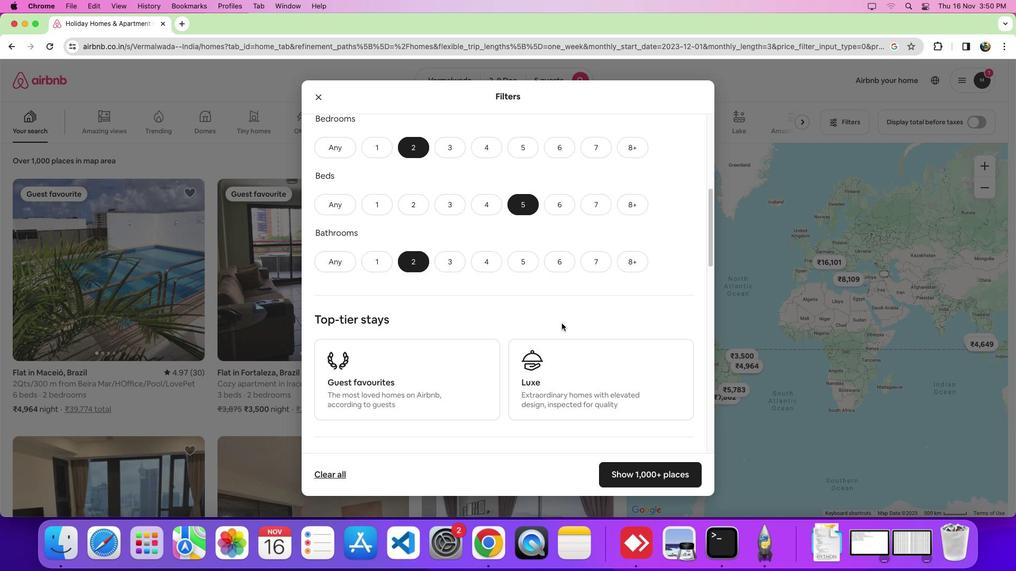 
Action: Mouse moved to (583, 300)
Screenshot: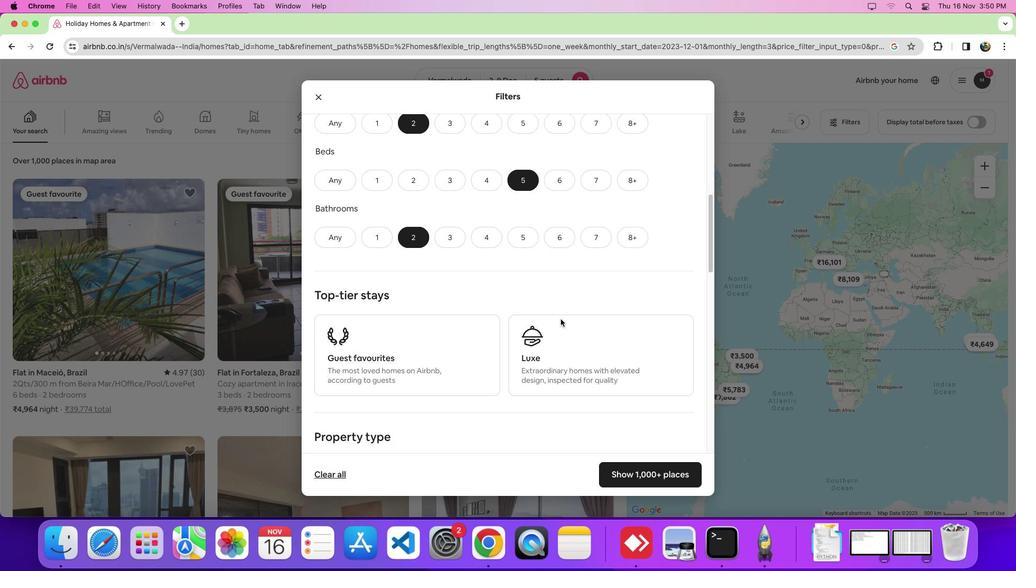
Action: Mouse scrolled (583, 300) with delta (120, 201)
Screenshot: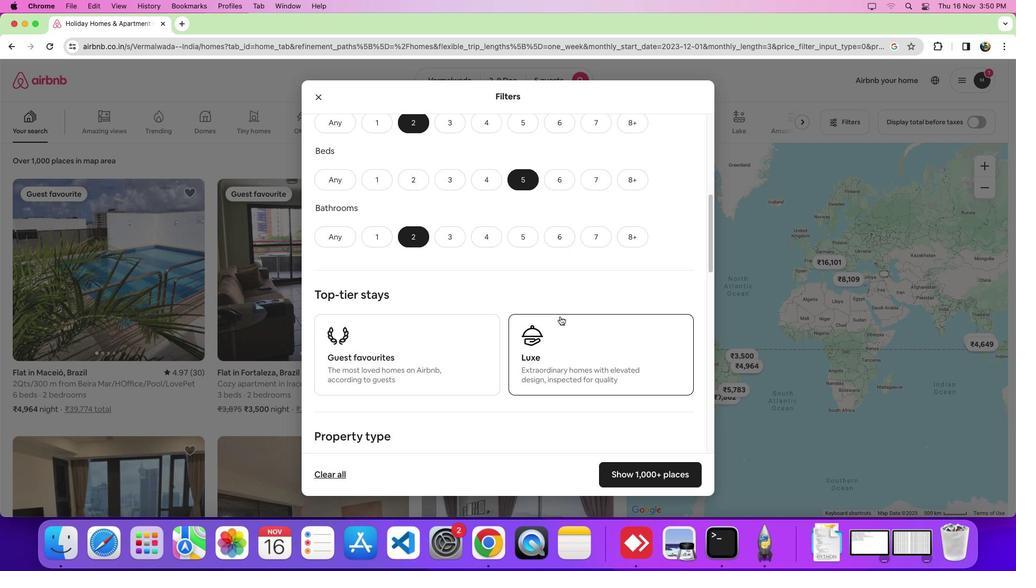 
Action: Mouse scrolled (583, 300) with delta (120, 201)
Screenshot: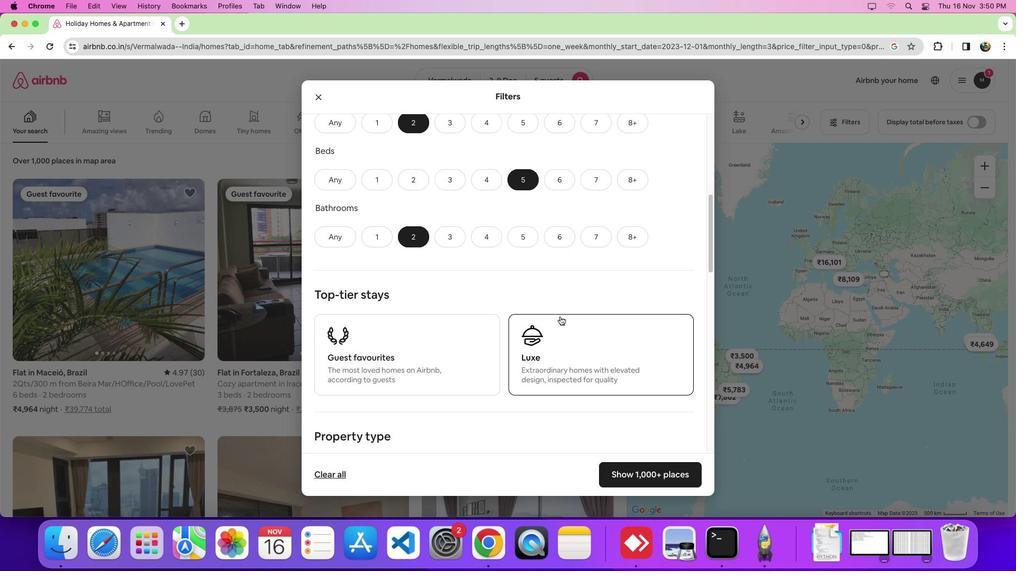 
Action: Mouse moved to (594, 309)
Screenshot: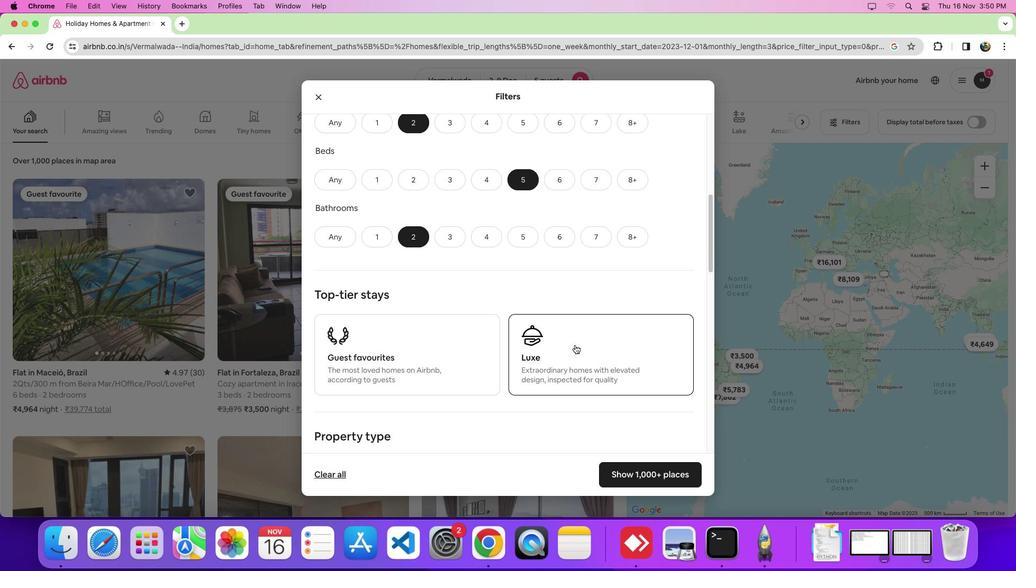 
Action: Mouse scrolled (594, 309) with delta (120, 201)
Screenshot: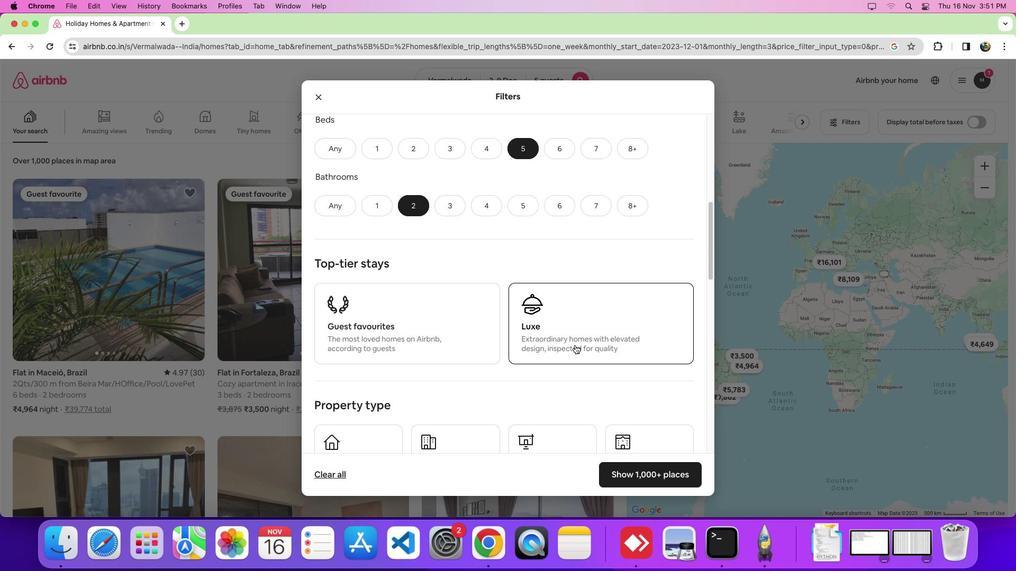 
Action: Mouse scrolled (594, 309) with delta (120, 201)
Screenshot: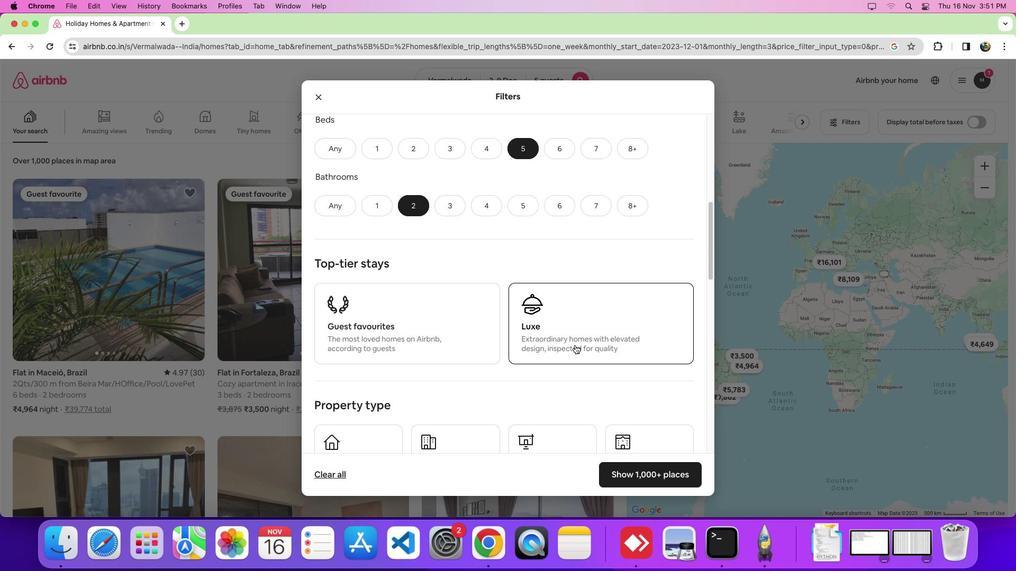 
Action: Mouse scrolled (594, 309) with delta (120, 201)
Screenshot: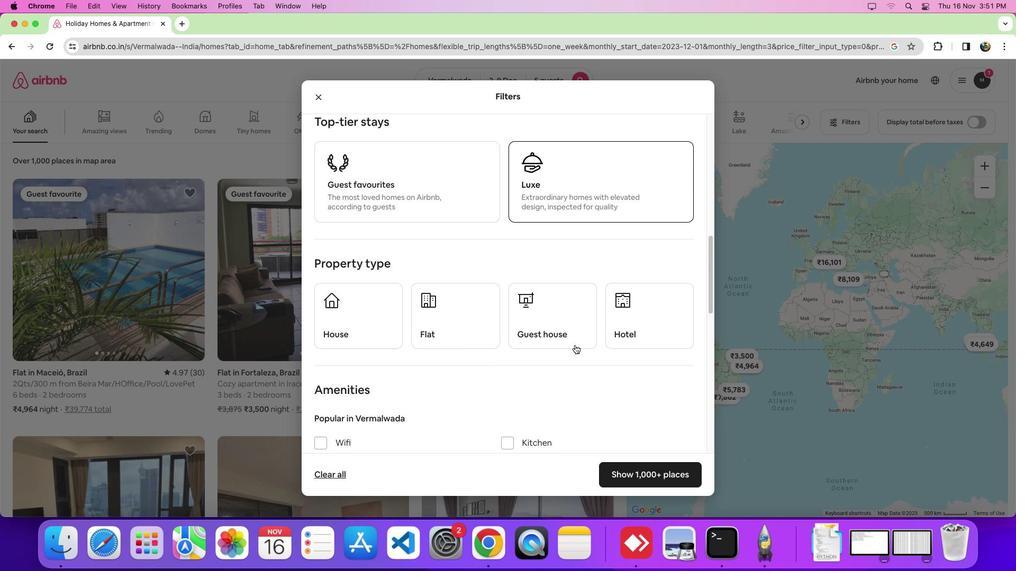 
Action: Mouse scrolled (594, 309) with delta (120, 201)
Screenshot: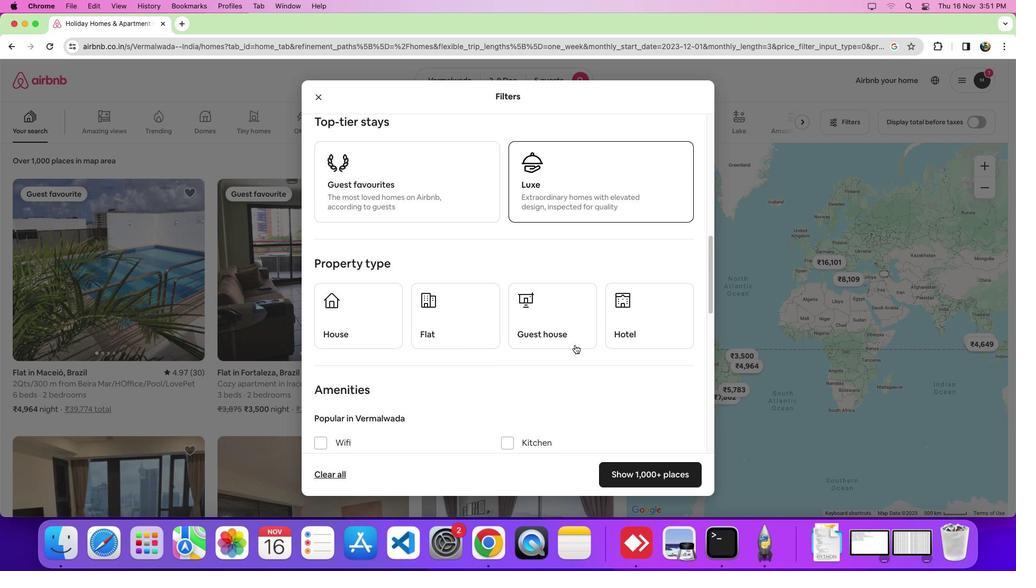 
Action: Mouse scrolled (594, 309) with delta (120, 201)
Screenshot: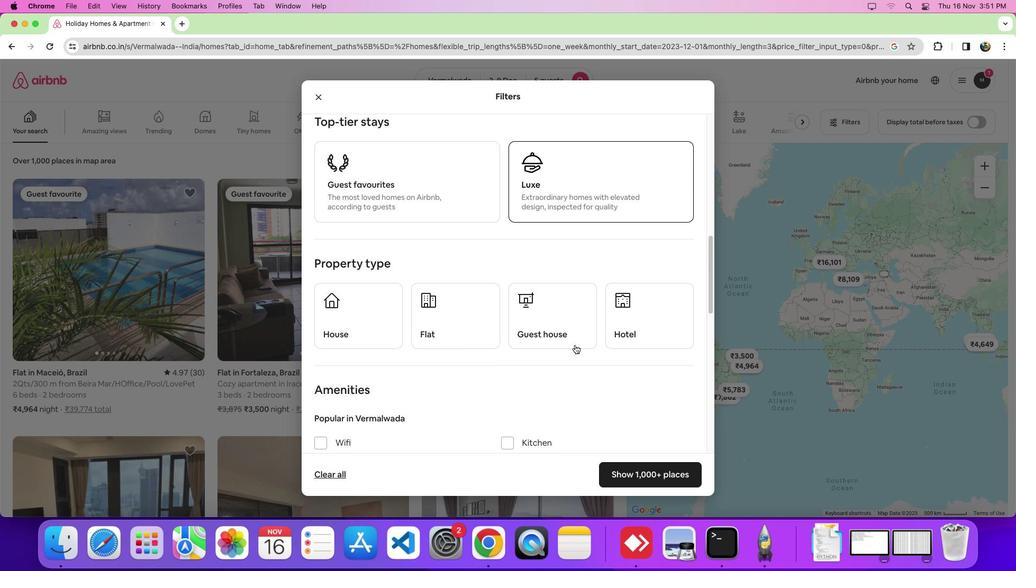 
Action: Mouse moved to (477, 298)
Screenshot: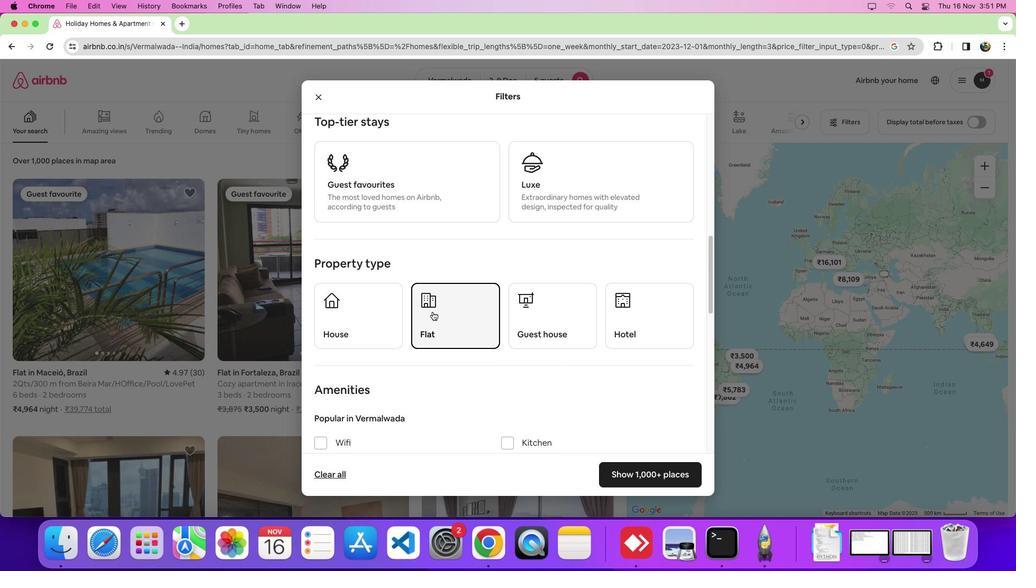 
Action: Mouse pressed left at (477, 298)
Screenshot: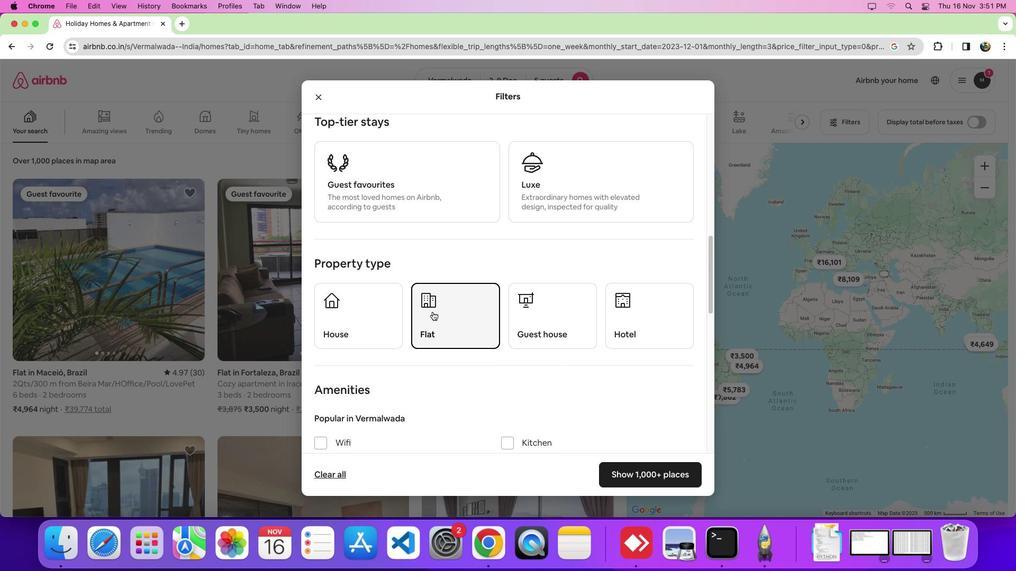 
Action: Mouse scrolled (477, 298) with delta (120, 201)
Screenshot: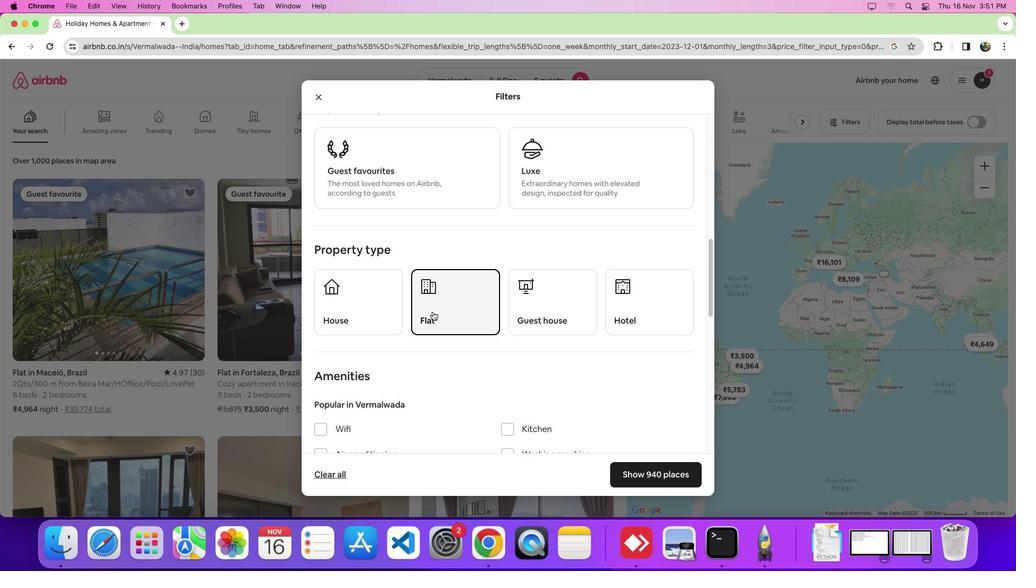 
Action: Mouse scrolled (477, 298) with delta (120, 201)
Screenshot: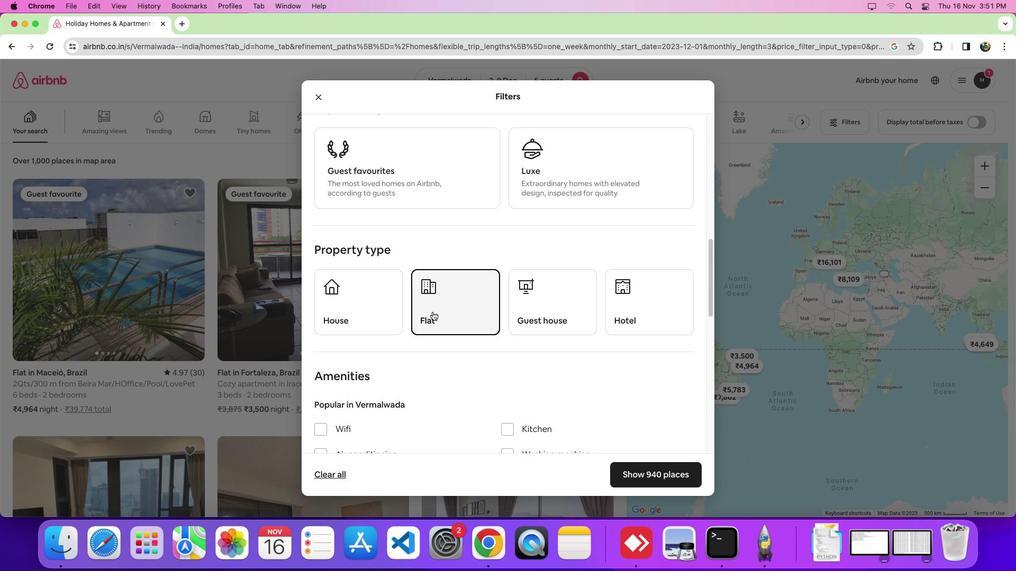 
Action: Mouse moved to (478, 298)
Screenshot: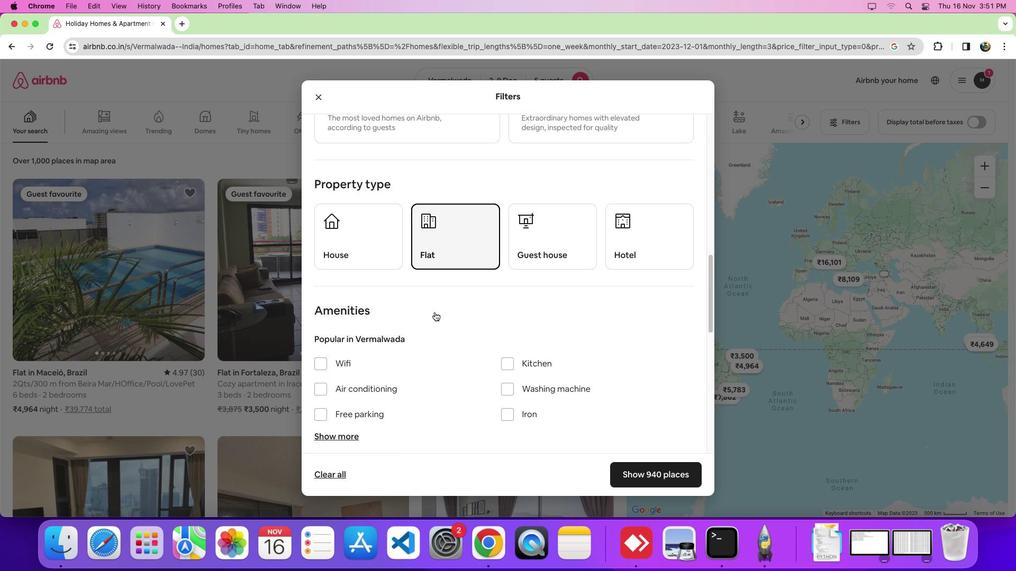 
Action: Mouse scrolled (478, 298) with delta (120, 201)
Screenshot: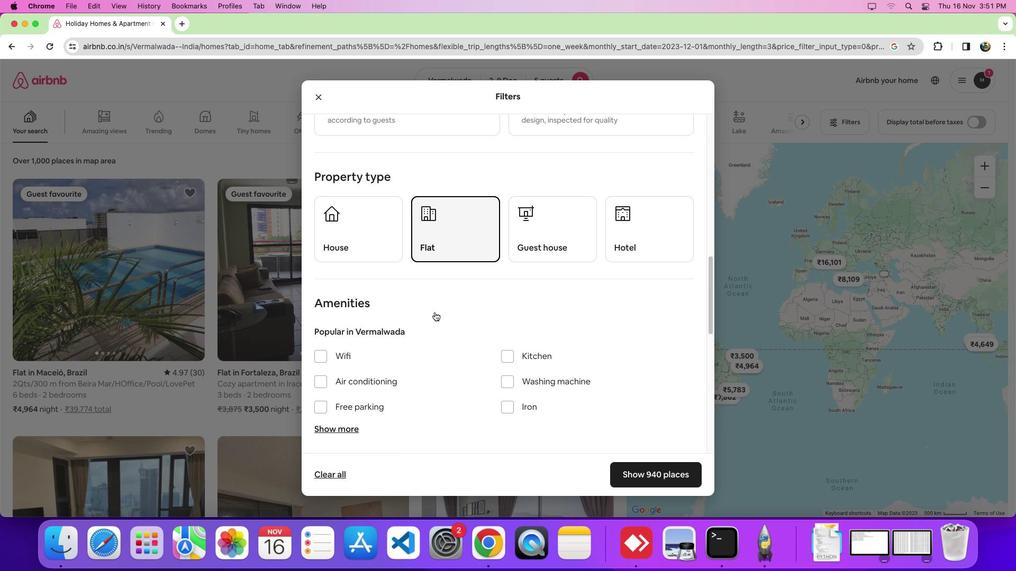 
Action: Mouse scrolled (478, 298) with delta (120, 201)
Screenshot: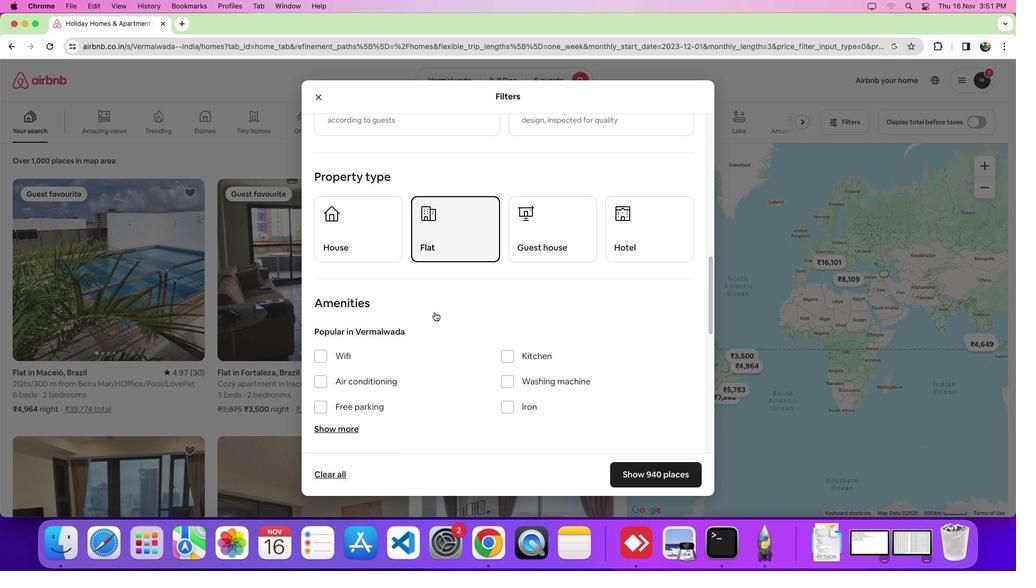 
Action: Mouse scrolled (478, 298) with delta (120, 201)
Screenshot: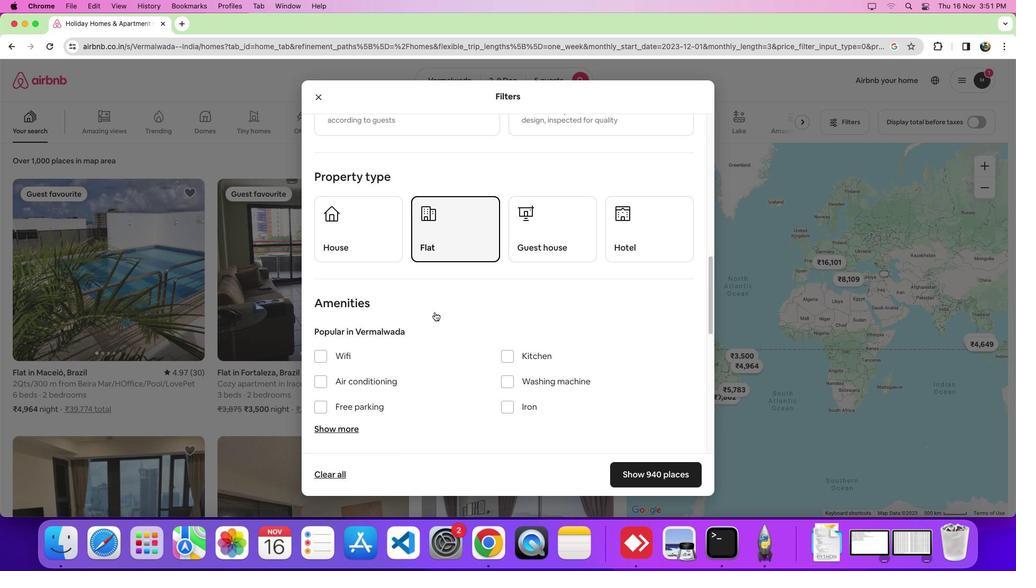 
Action: Mouse scrolled (478, 298) with delta (120, 201)
Screenshot: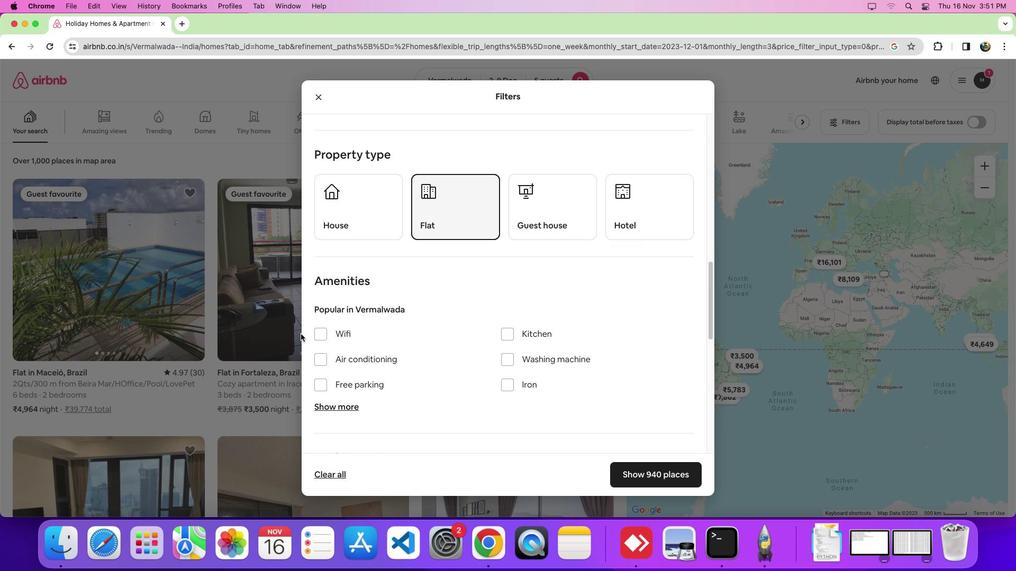 
Action: Mouse scrolled (478, 298) with delta (120, 201)
Screenshot: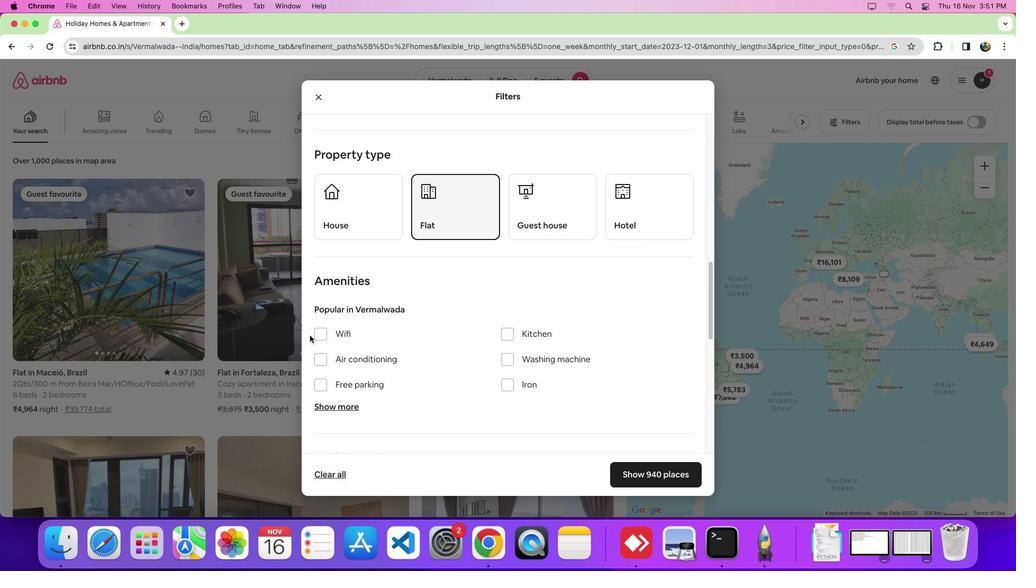 
Action: Mouse moved to (392, 305)
Screenshot: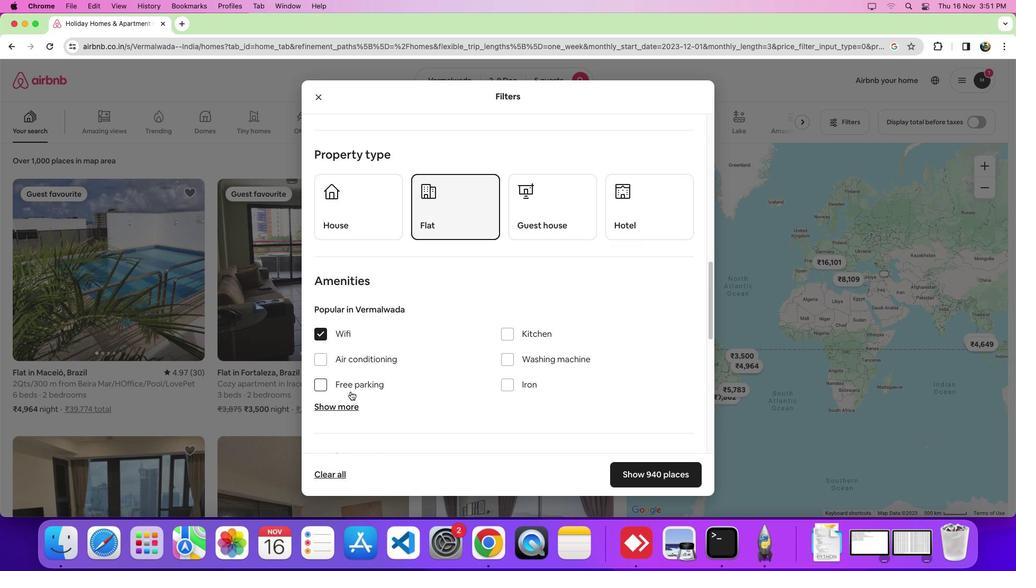 
Action: Mouse pressed left at (392, 305)
Screenshot: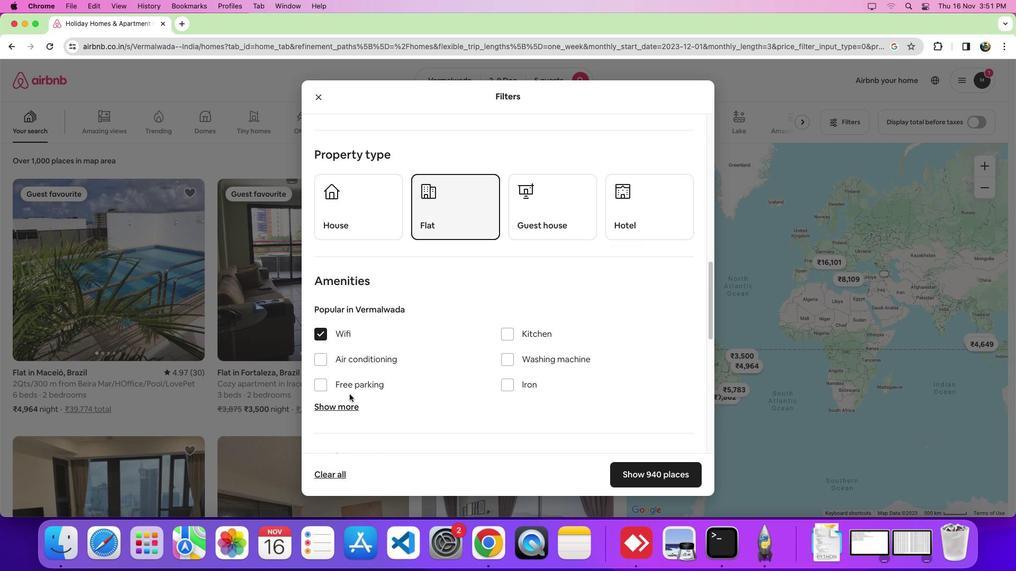 
Action: Mouse moved to (406, 328)
Screenshot: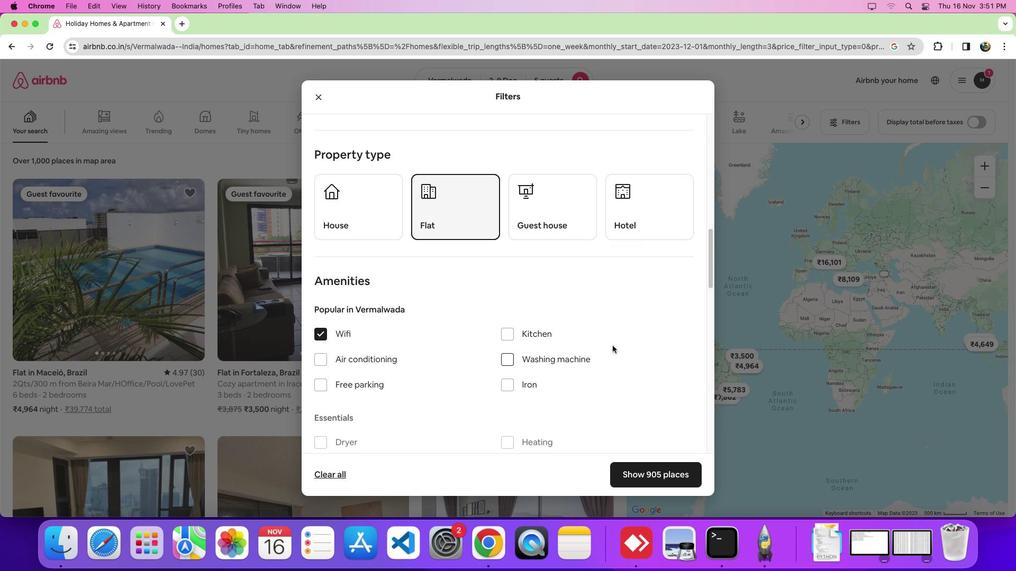 
Action: Mouse pressed left at (406, 328)
Screenshot: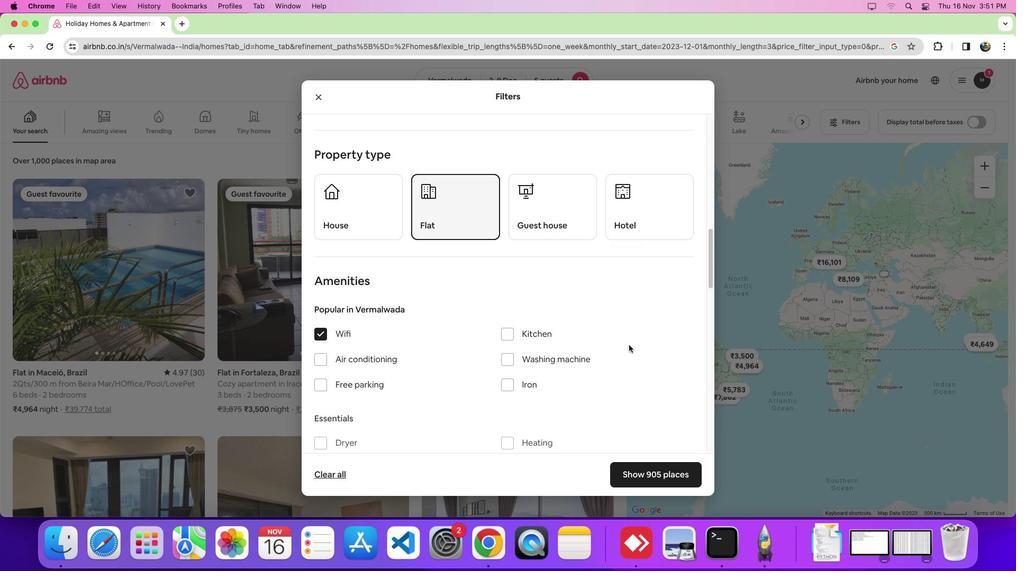 
Action: Mouse moved to (575, 317)
Screenshot: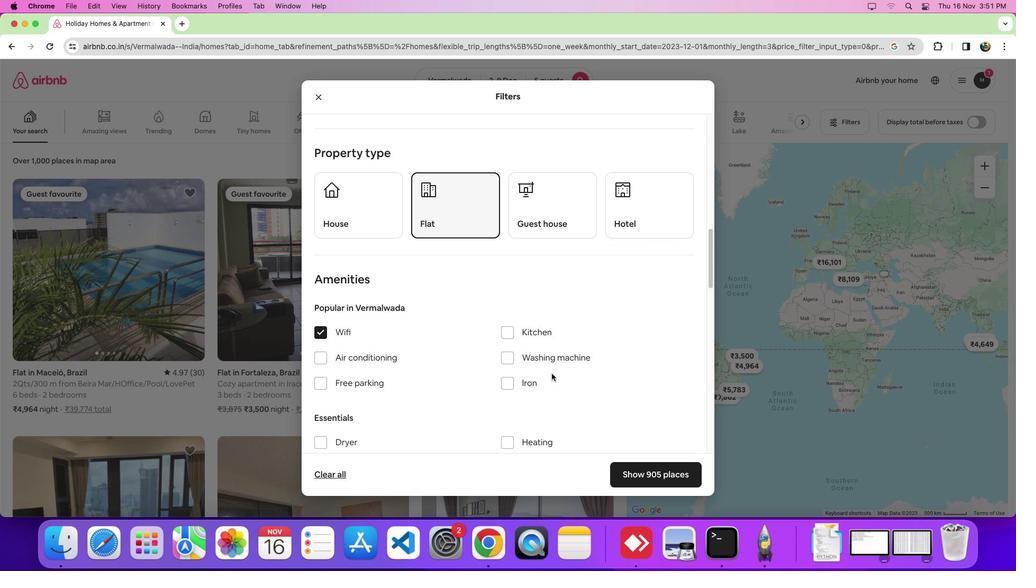 
Action: Mouse scrolled (575, 317) with delta (120, 201)
Screenshot: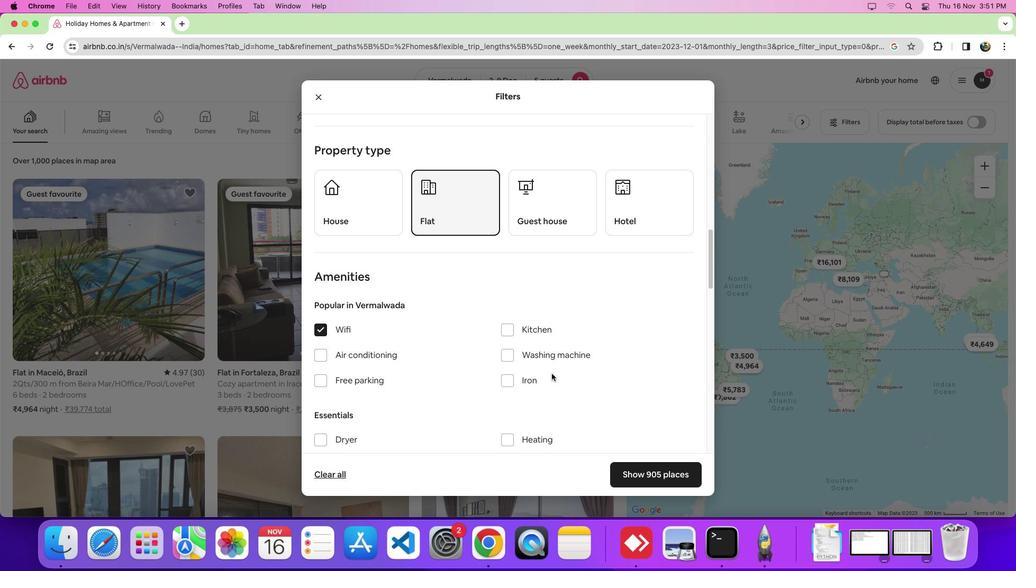 
Action: Mouse scrolled (575, 317) with delta (120, 201)
Screenshot: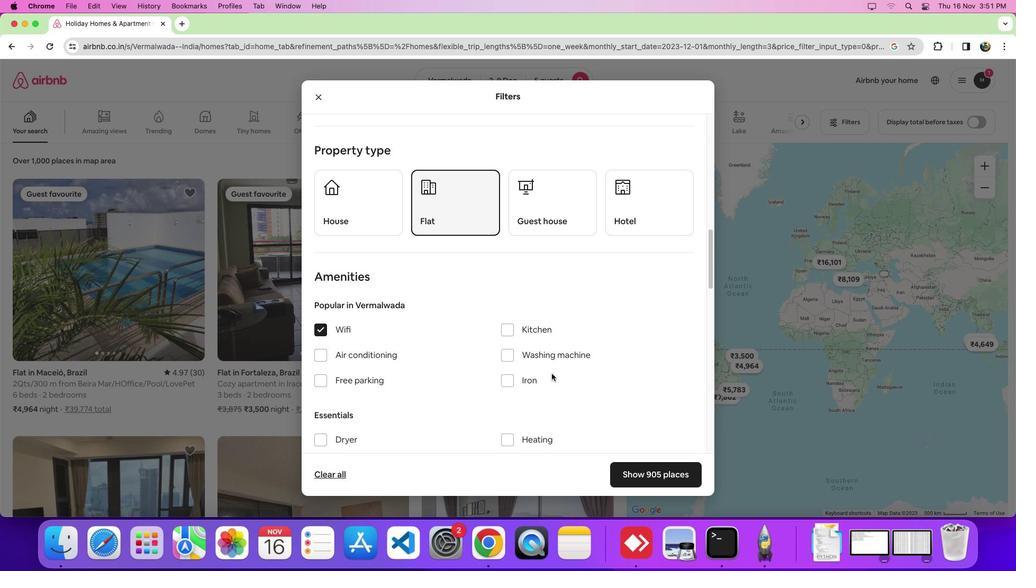 
Action: Mouse scrolled (575, 317) with delta (120, 201)
Screenshot: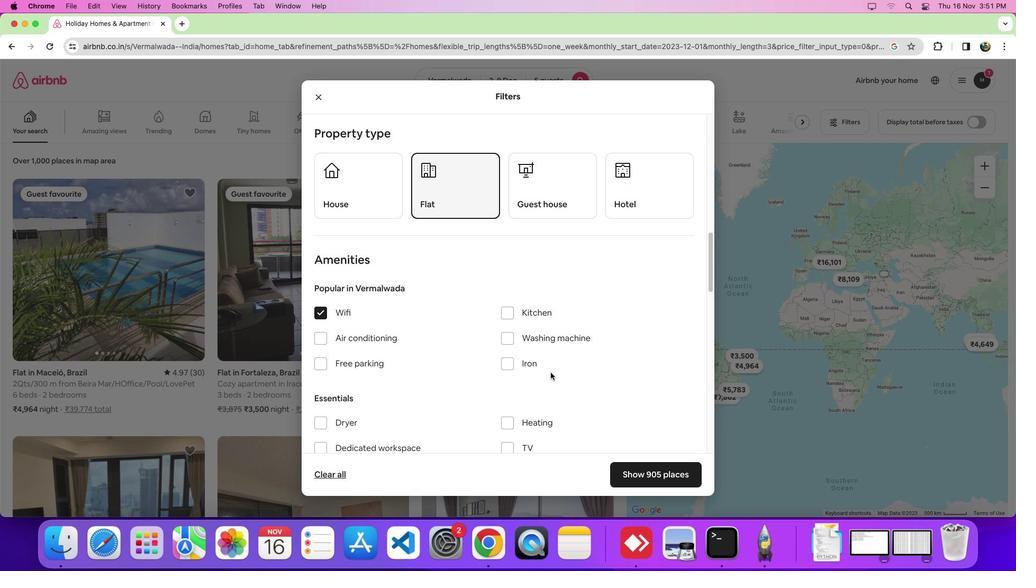 
Action: Mouse scrolled (575, 317) with delta (120, 201)
Screenshot: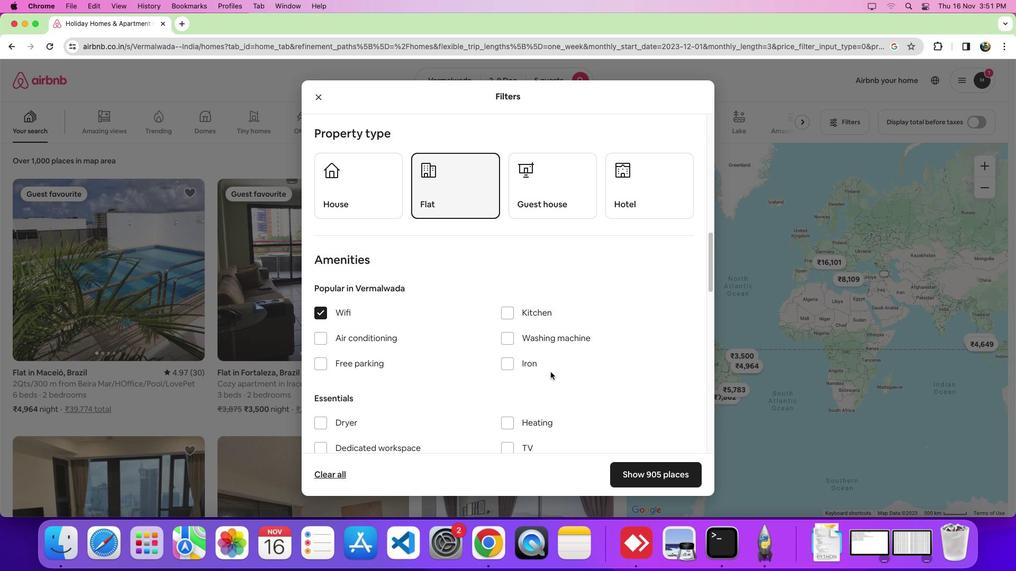 
Action: Mouse scrolled (575, 317) with delta (120, 201)
Screenshot: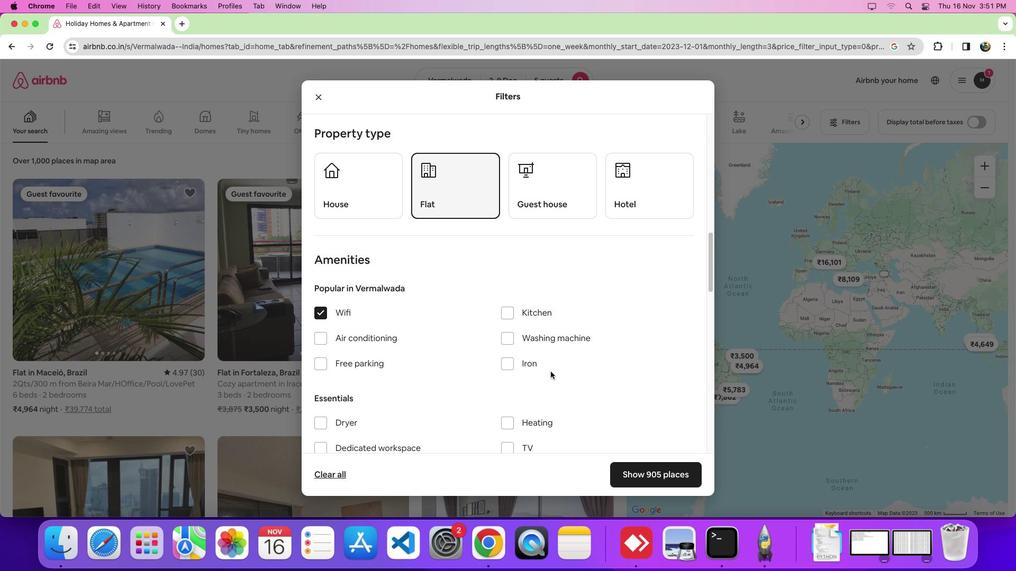 
Action: Mouse moved to (546, 308)
Screenshot: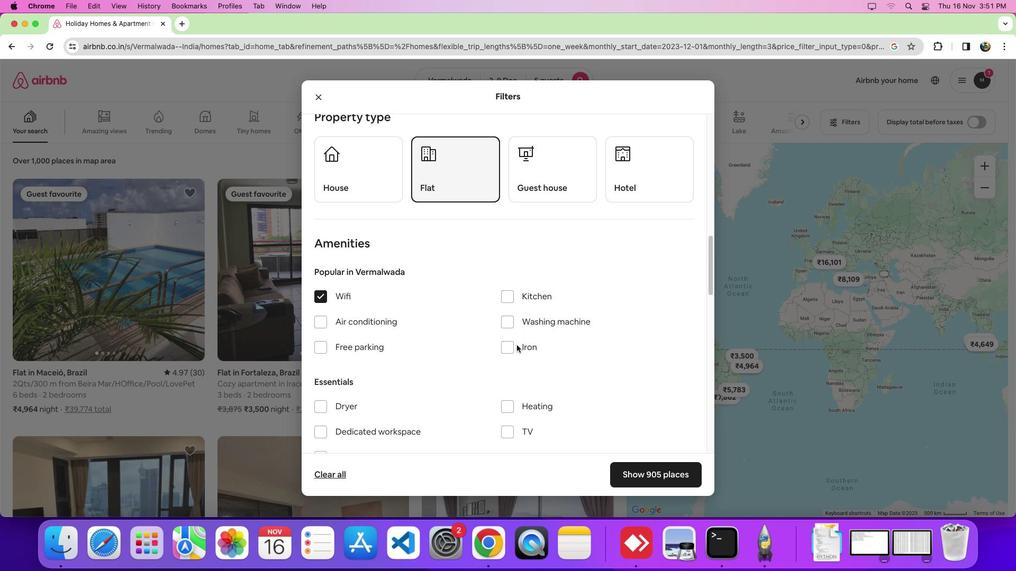 
Action: Mouse scrolled (546, 308) with delta (120, 201)
Screenshot: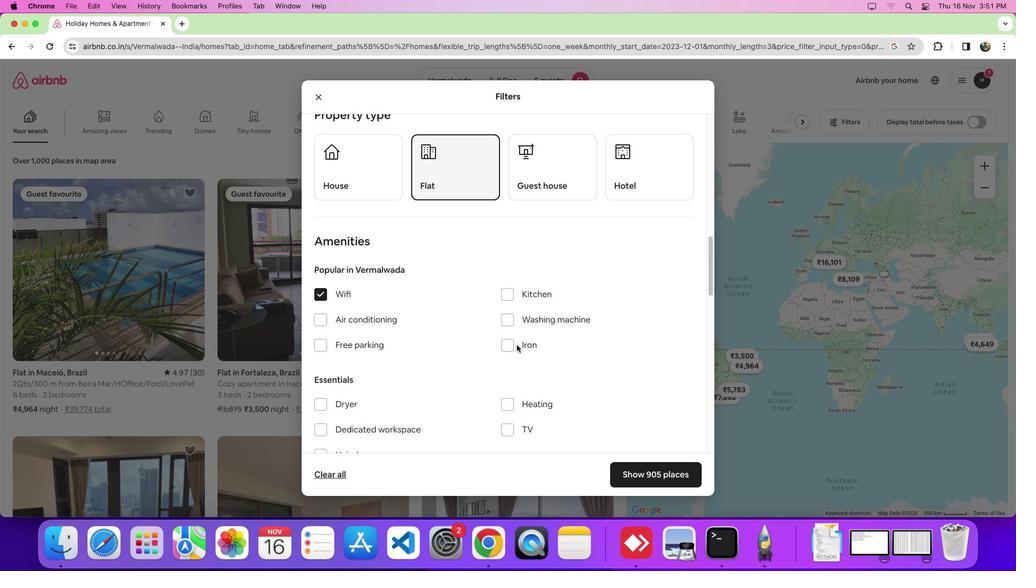 
Action: Mouse scrolled (546, 308) with delta (120, 201)
Screenshot: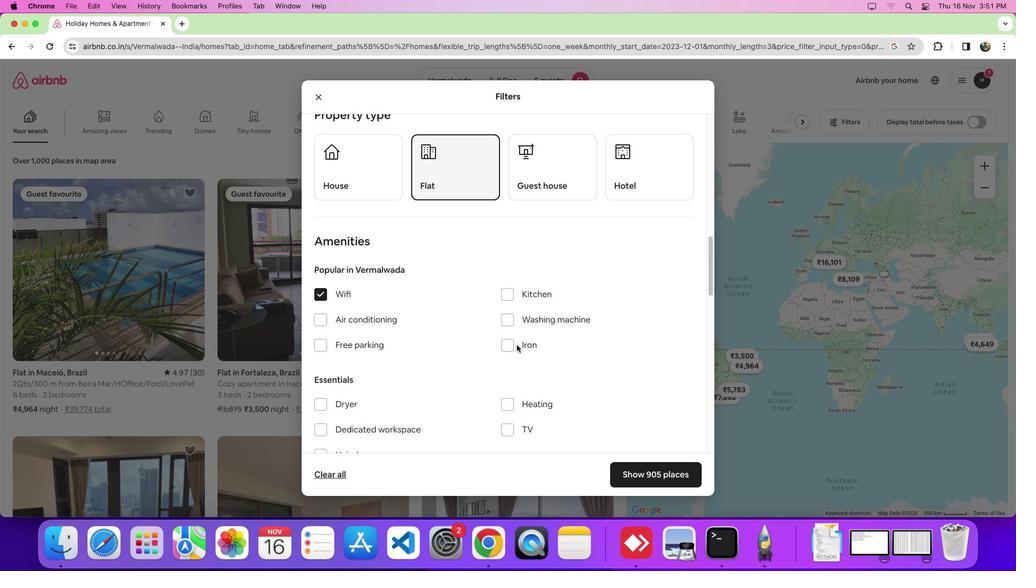 
Action: Mouse scrolled (546, 308) with delta (120, 201)
Screenshot: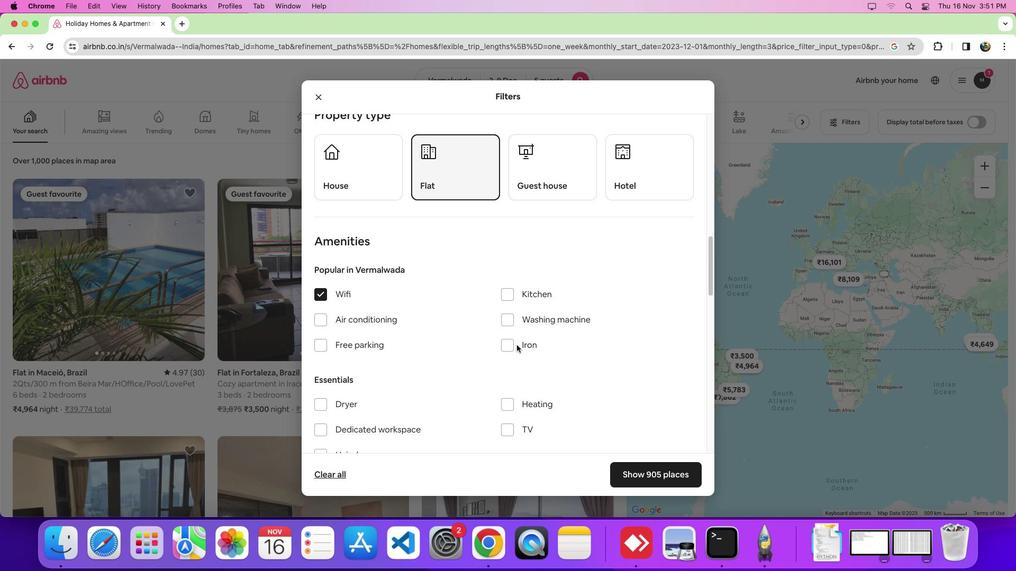 
Action: Mouse moved to (546, 308)
Screenshot: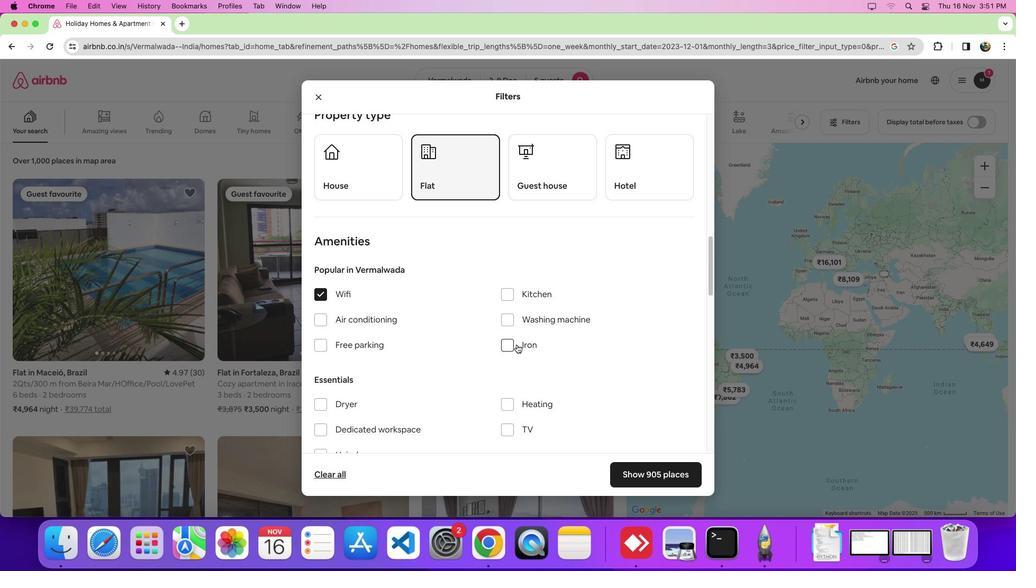 
Action: Mouse scrolled (546, 308) with delta (120, 201)
Screenshot: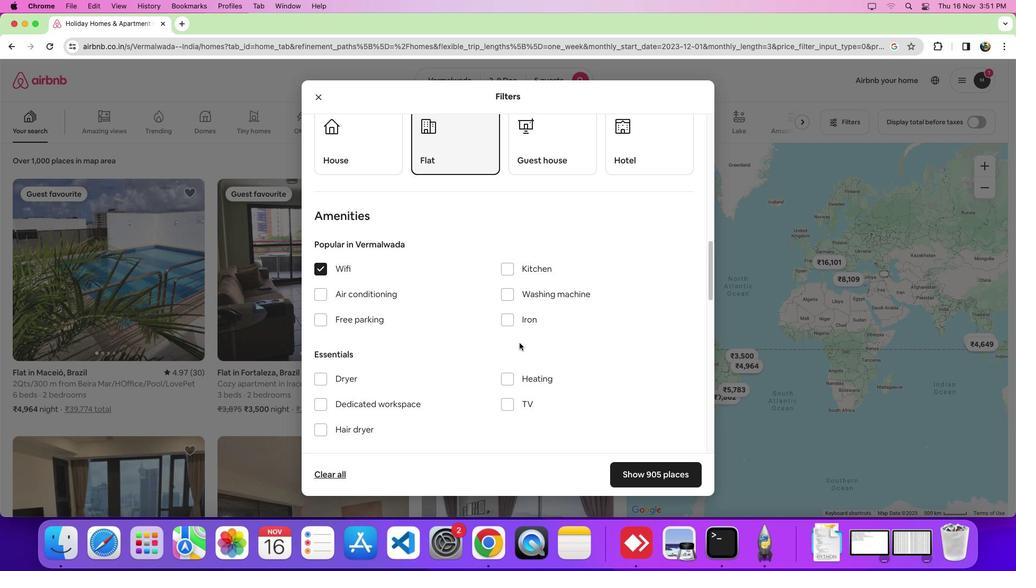 
Action: Mouse scrolled (546, 308) with delta (120, 201)
Screenshot: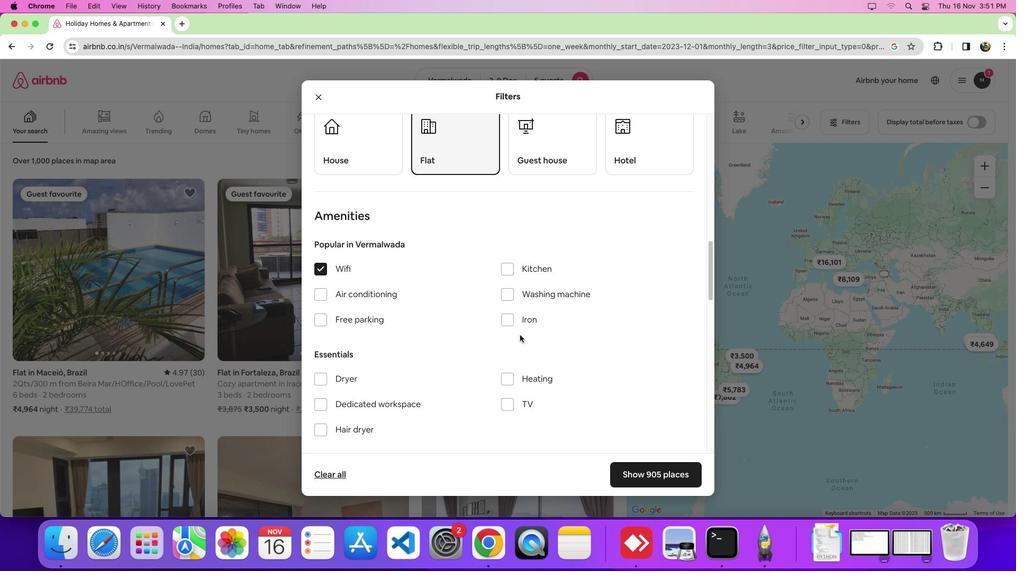 
Action: Mouse moved to (540, 292)
Screenshot: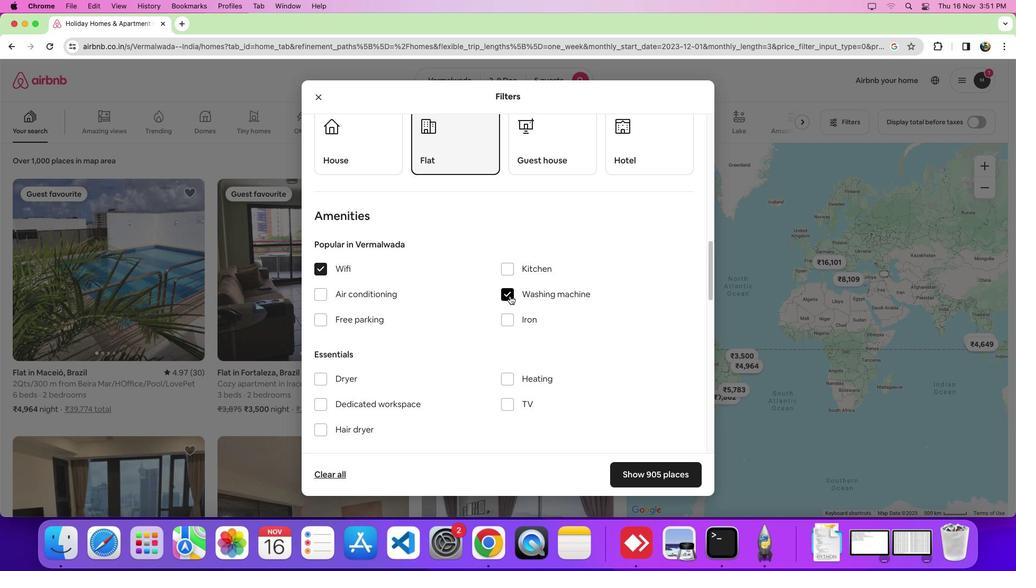 
Action: Mouse pressed left at (540, 292)
Screenshot: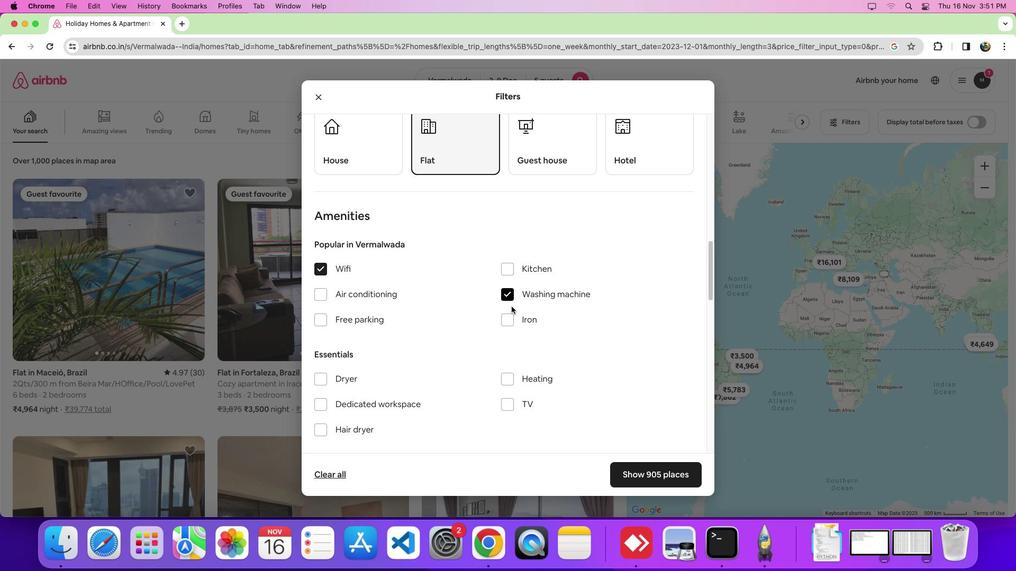
Action: Mouse moved to (546, 305)
Screenshot: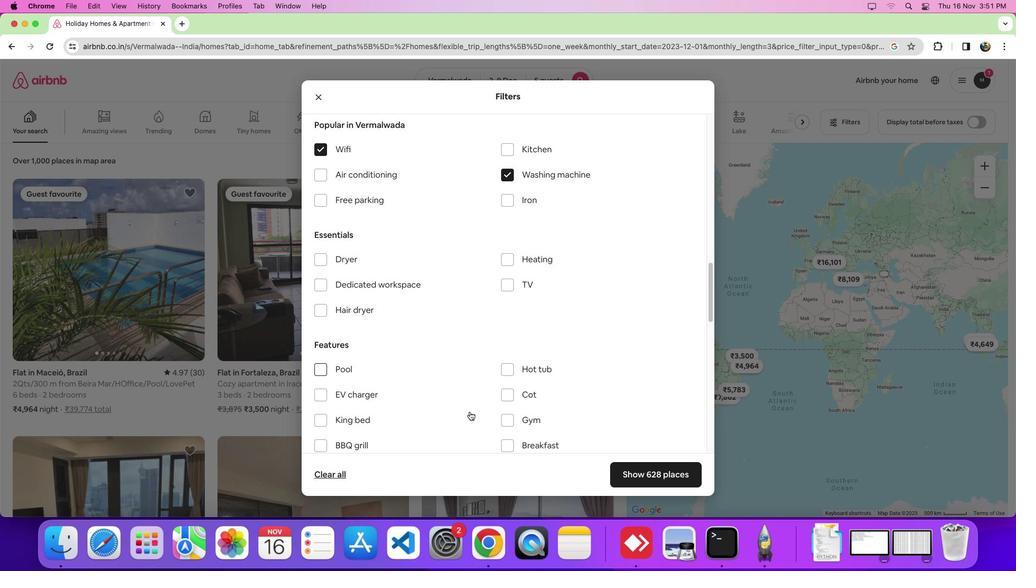 
Action: Mouse scrolled (546, 305) with delta (120, 201)
Screenshot: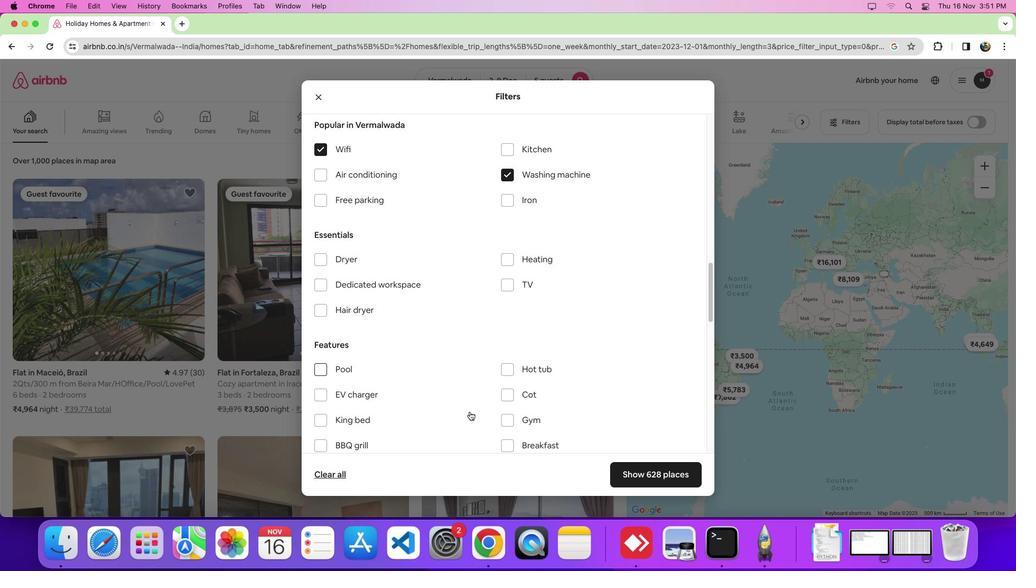 
Action: Mouse scrolled (546, 305) with delta (120, 201)
Screenshot: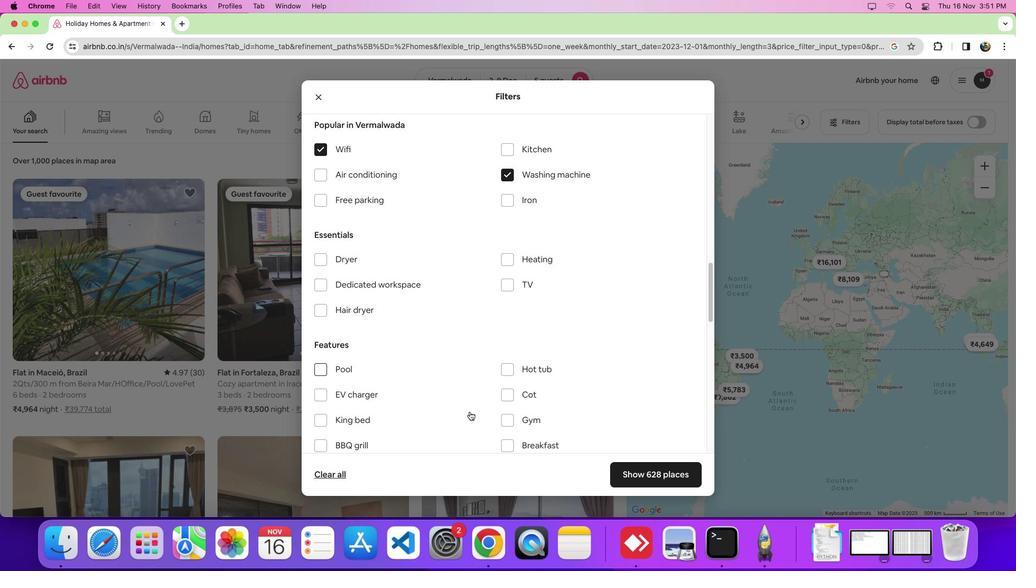 
Action: Mouse scrolled (546, 305) with delta (120, 201)
Screenshot: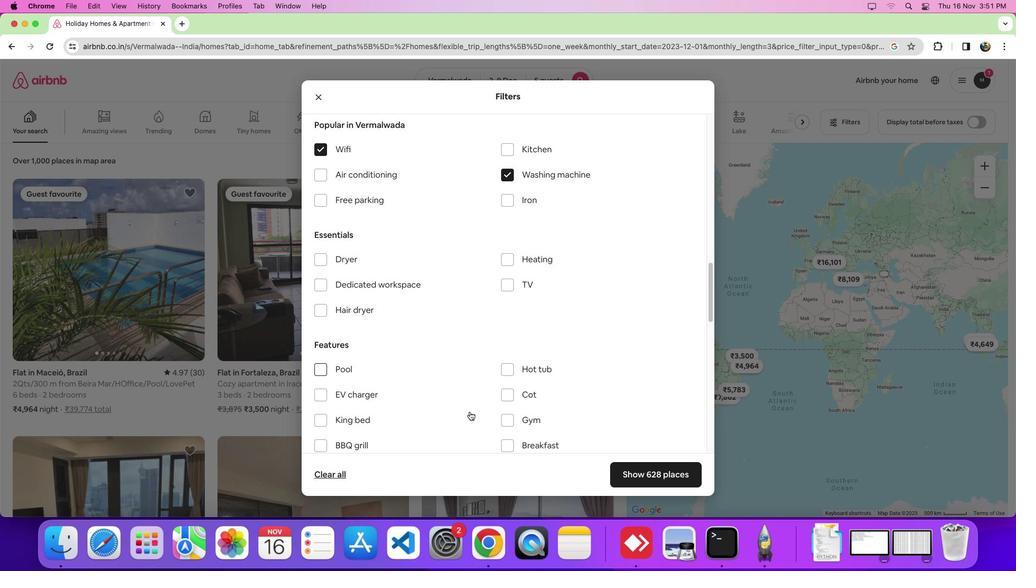 
Action: Mouse moved to (507, 329)
Screenshot: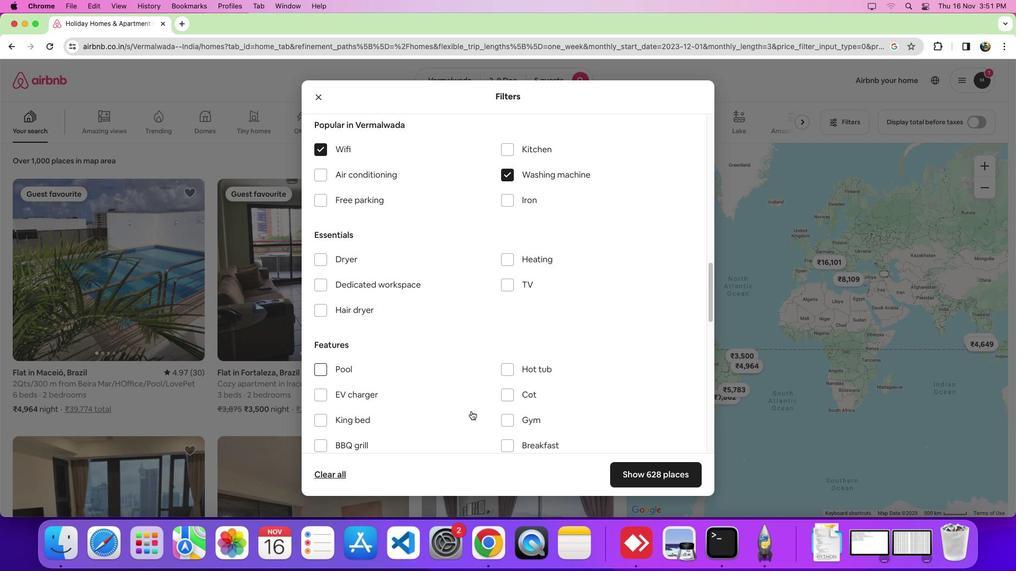 
Action: Mouse scrolled (507, 329) with delta (120, 201)
Screenshot: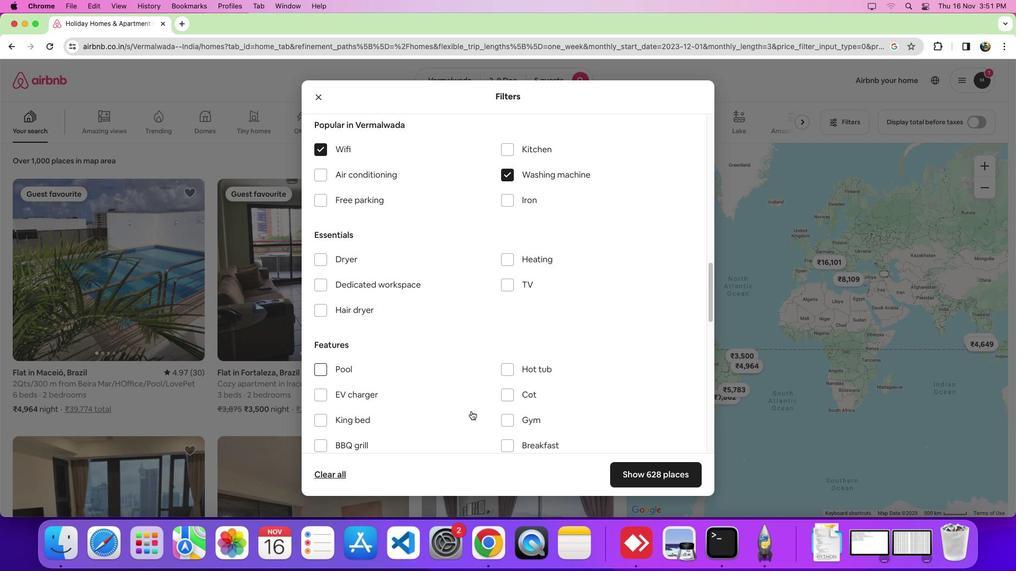 
Action: Mouse moved to (507, 329)
Screenshot: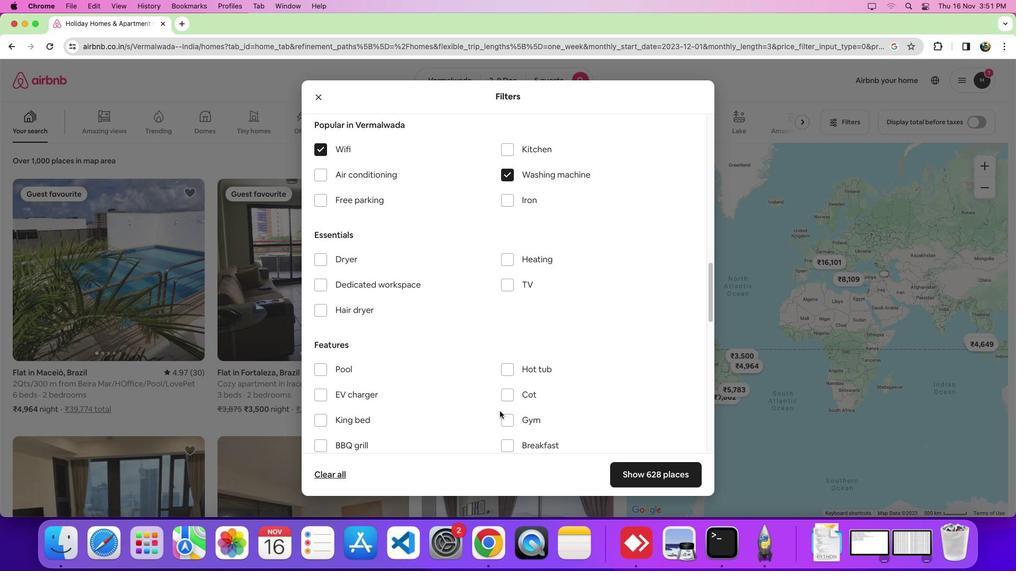 
Action: Mouse scrolled (507, 329) with delta (120, 201)
Screenshot: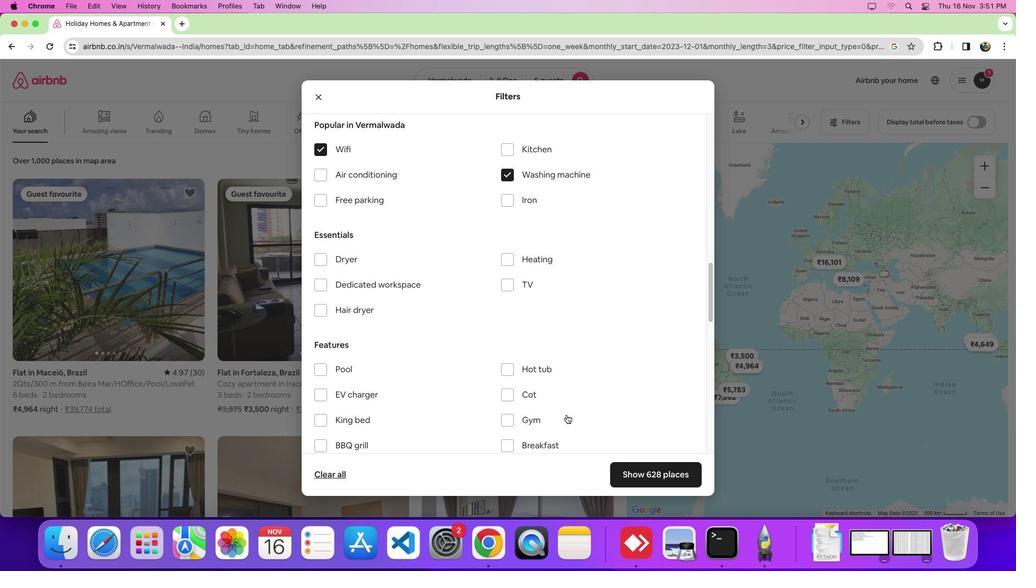 
Action: Mouse moved to (507, 329)
Screenshot: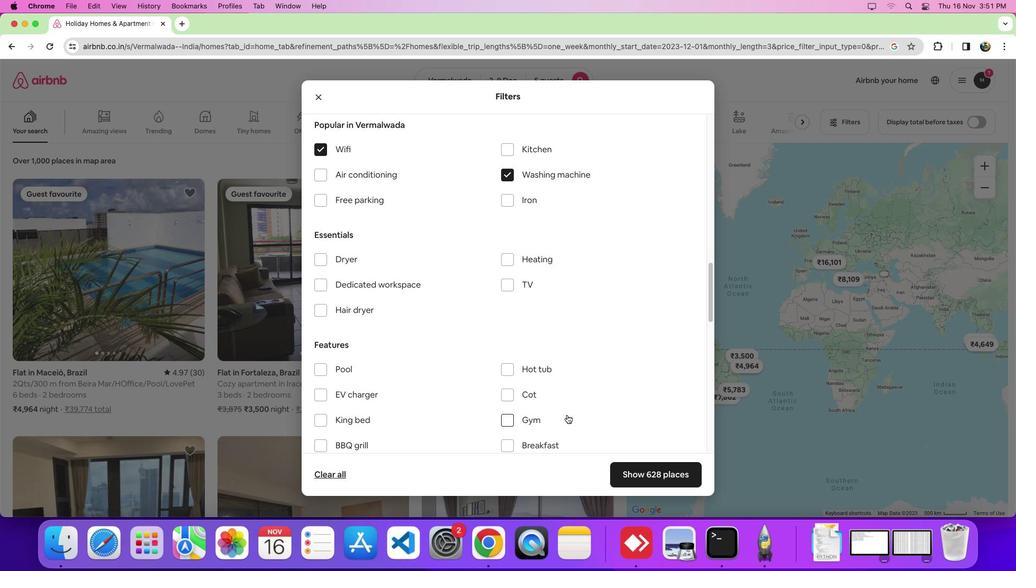 
Action: Mouse scrolled (507, 329) with delta (120, 201)
Screenshot: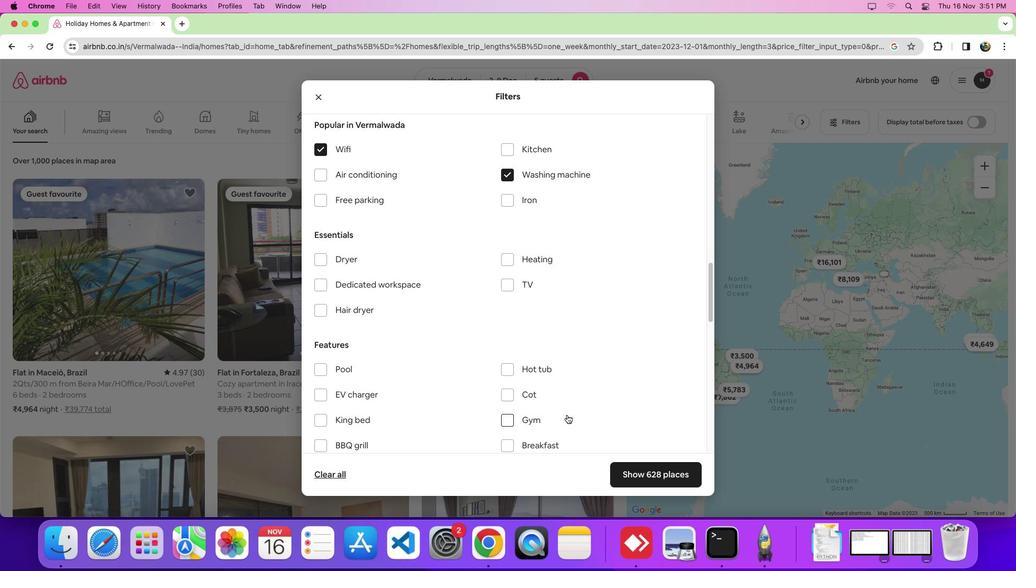 
Action: Mouse moved to (669, 347)
Screenshot: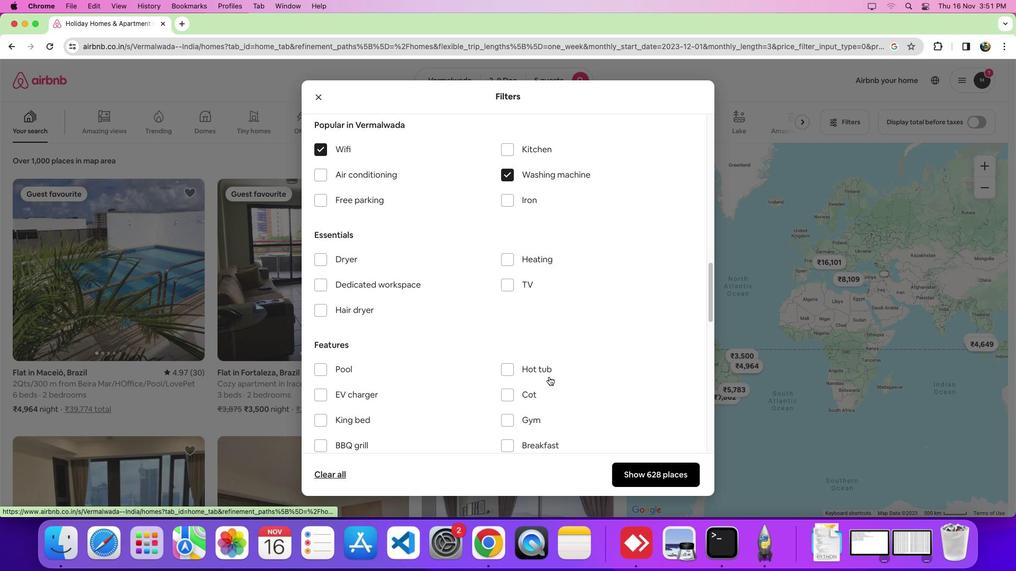 
Action: Mouse pressed left at (669, 347)
Screenshot: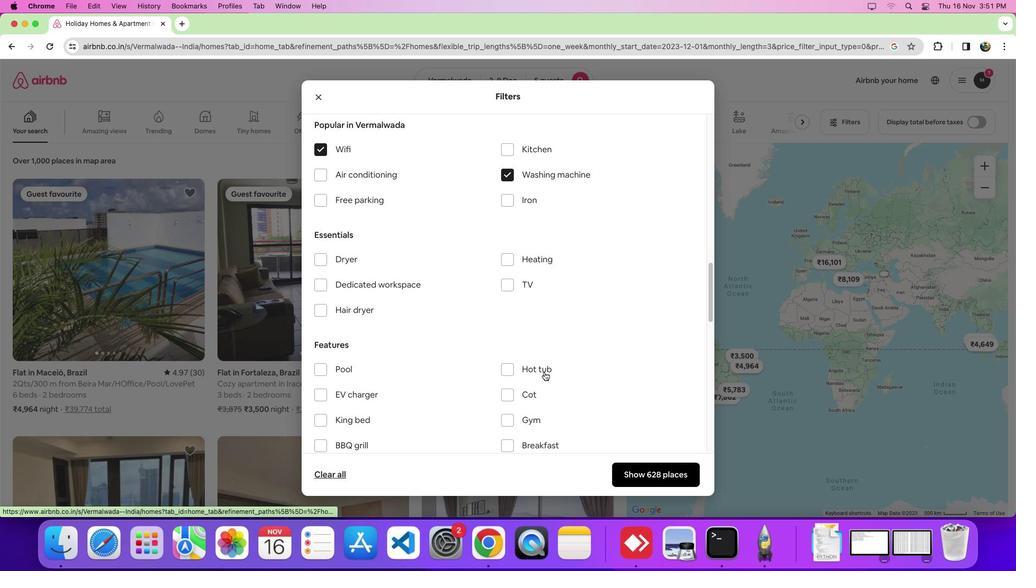 
Action: Mouse moved to (365, 303)
Screenshot: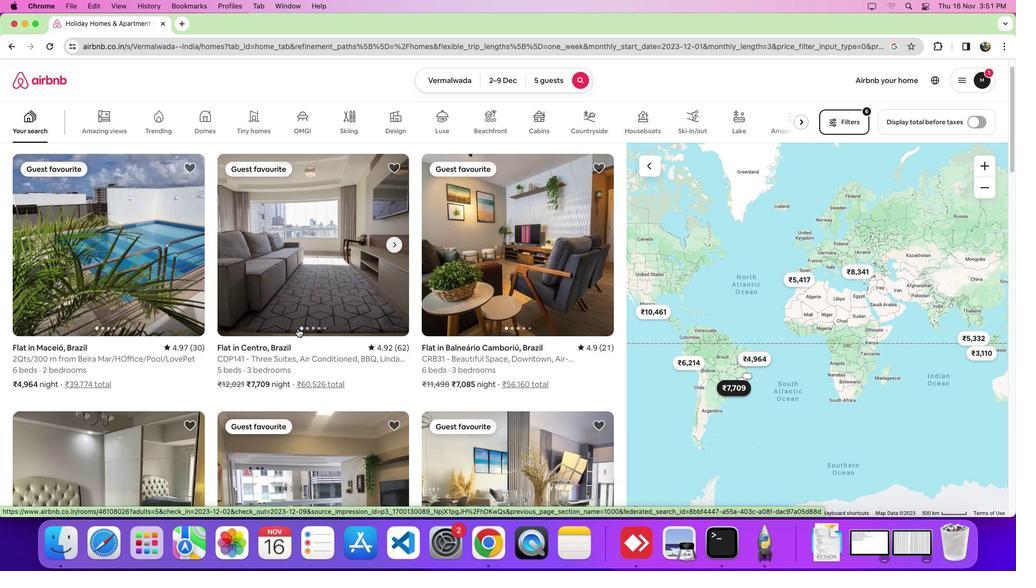 
Action: Mouse scrolled (365, 303) with delta (120, 201)
Screenshot: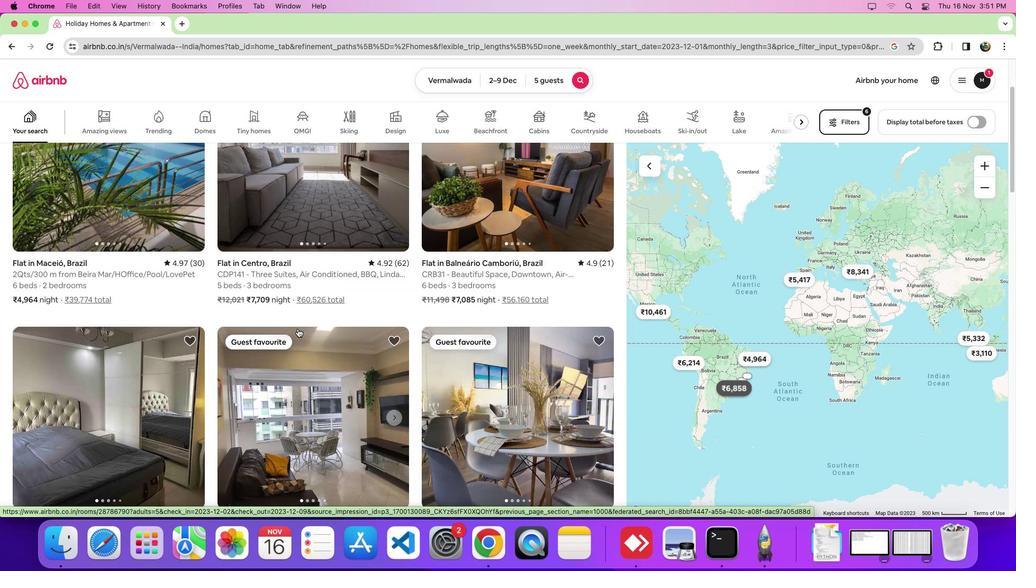 
Action: Mouse scrolled (365, 303) with delta (120, 201)
Screenshot: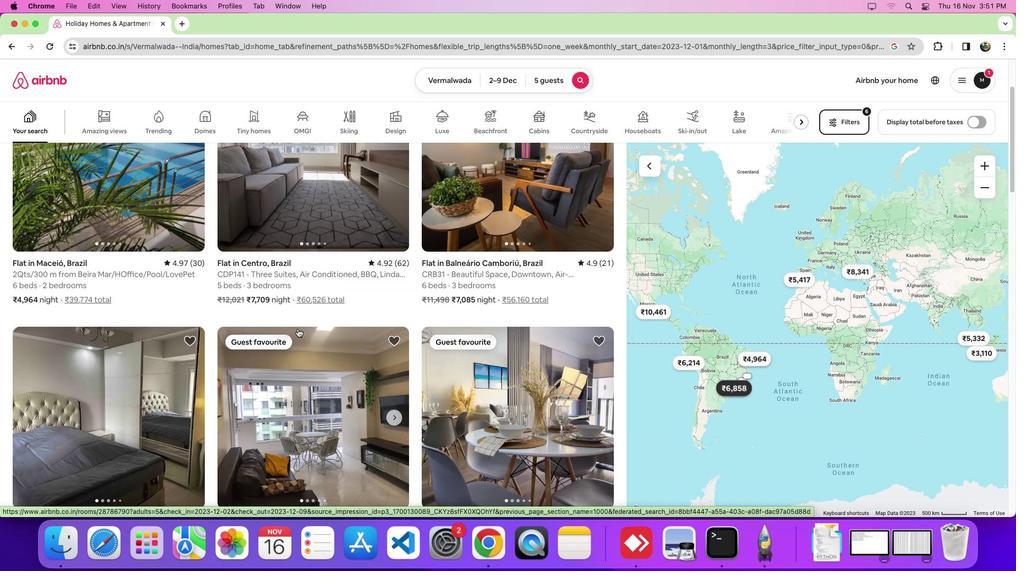 
Action: Mouse scrolled (365, 303) with delta (120, 201)
Screenshot: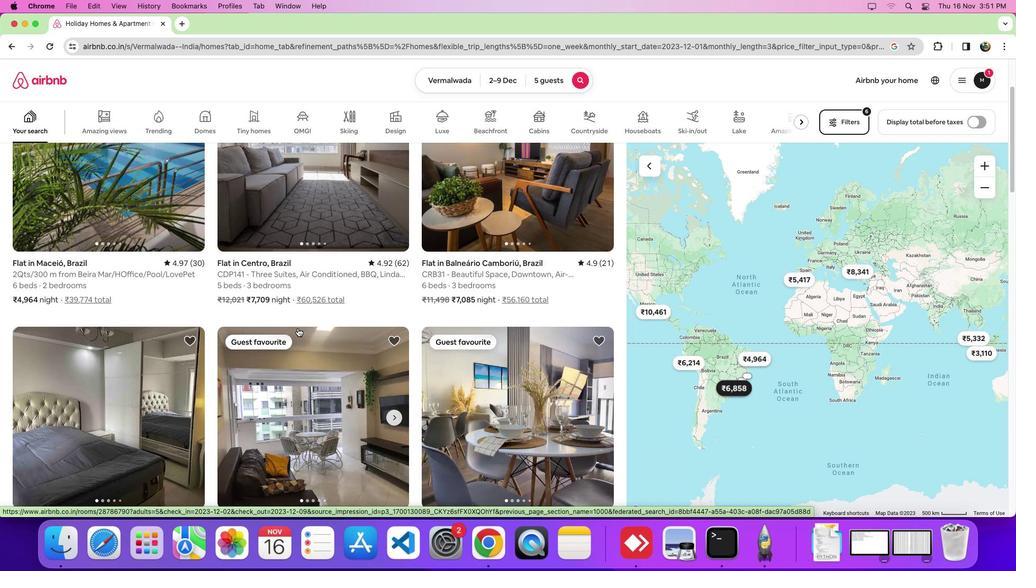 
Action: Mouse moved to (365, 303)
Screenshot: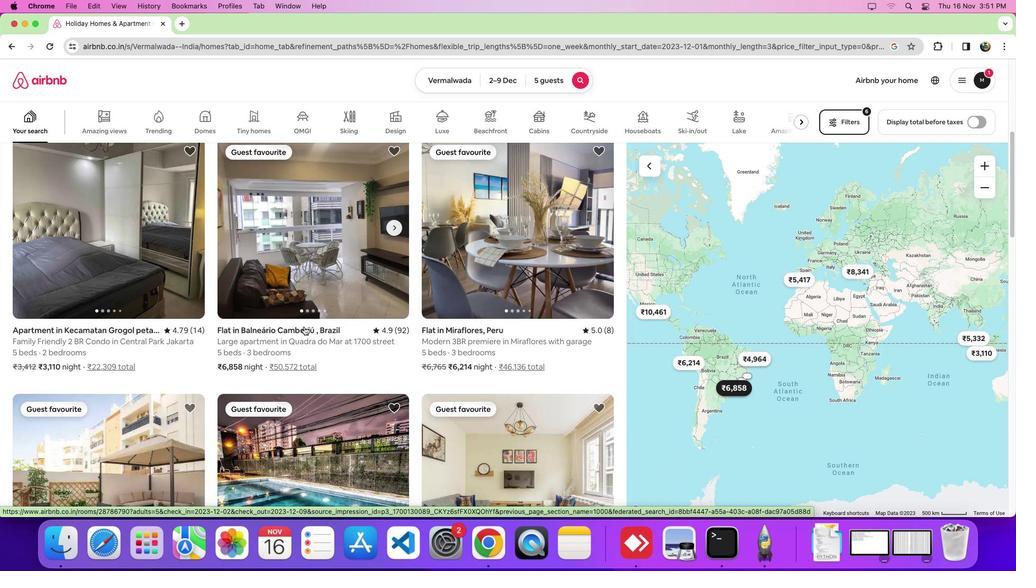 
Action: Mouse scrolled (365, 303) with delta (120, 201)
Screenshot: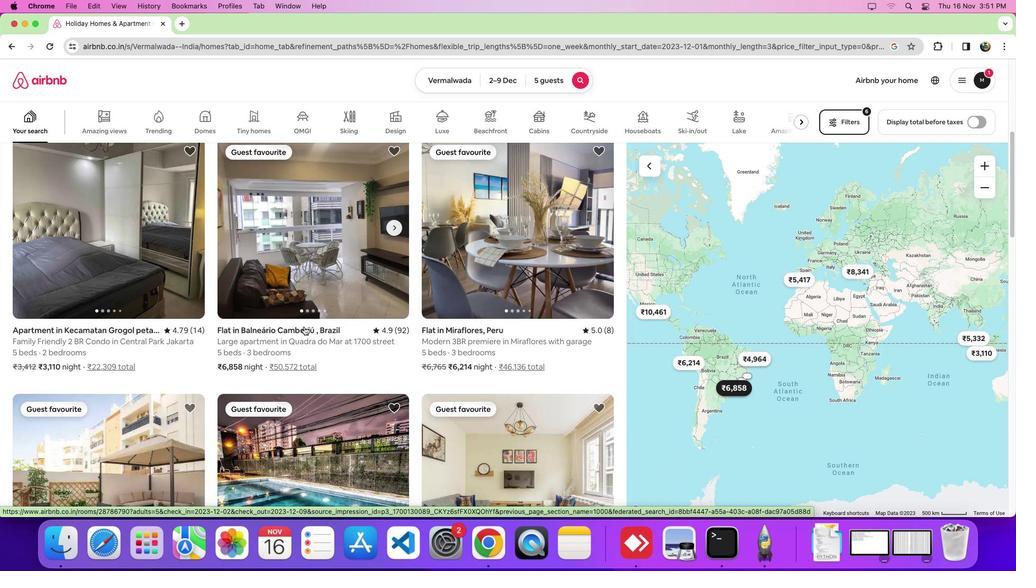 
Action: Mouse scrolled (365, 303) with delta (120, 201)
Screenshot: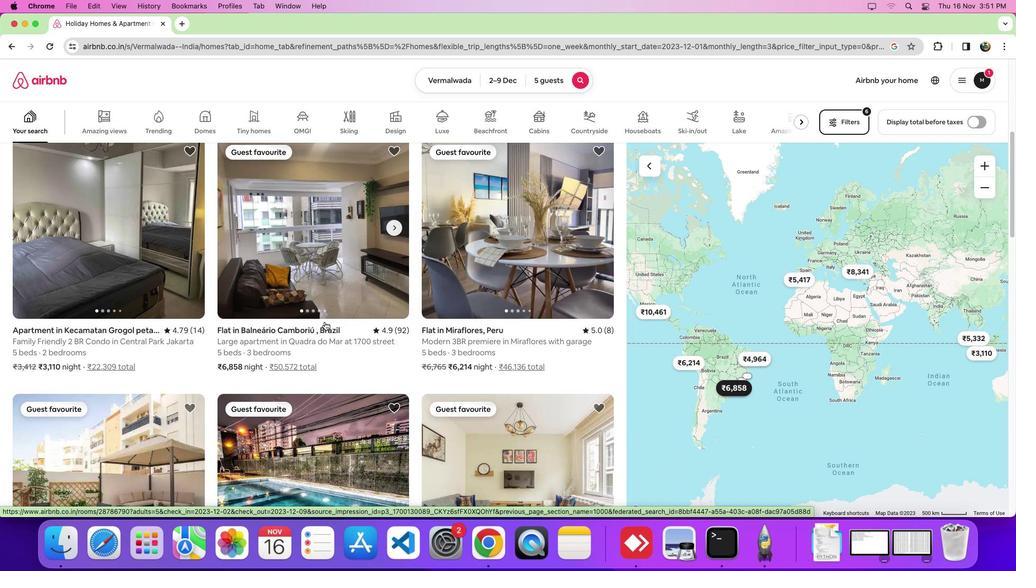 
Action: Mouse scrolled (365, 303) with delta (120, 201)
Screenshot: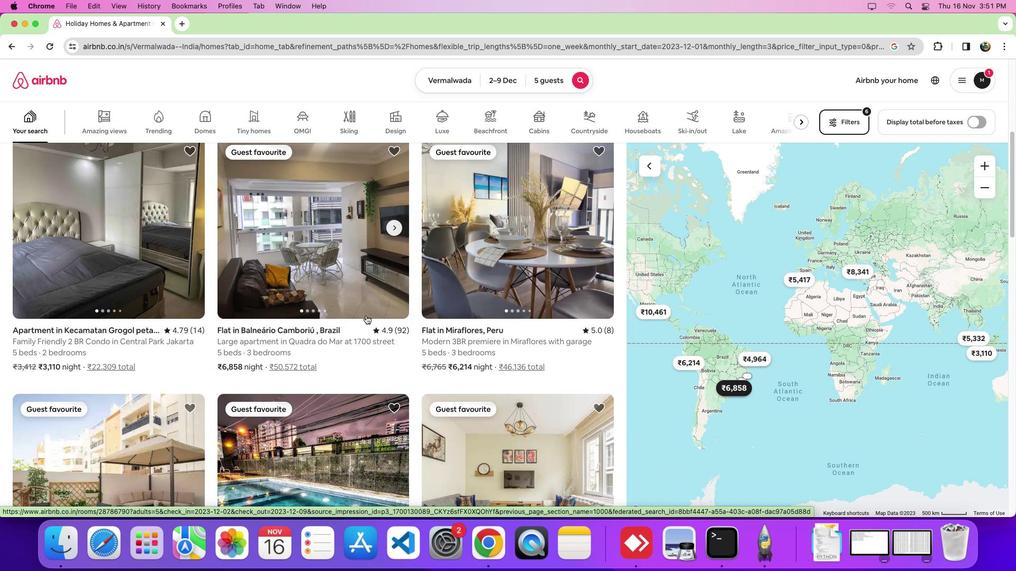 
Action: Mouse moved to (398, 293)
Screenshot: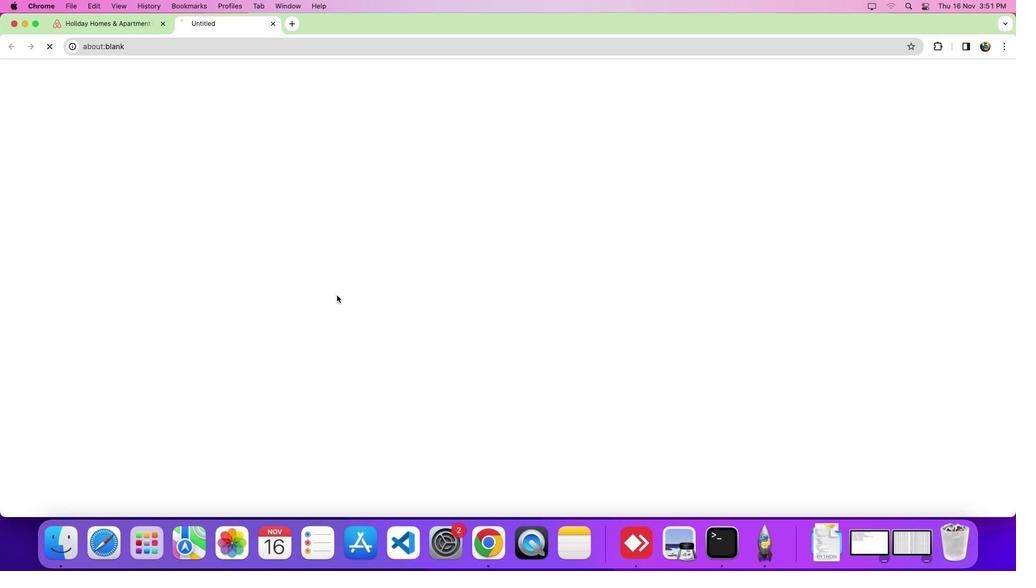 
Action: Mouse pressed left at (398, 293)
Screenshot: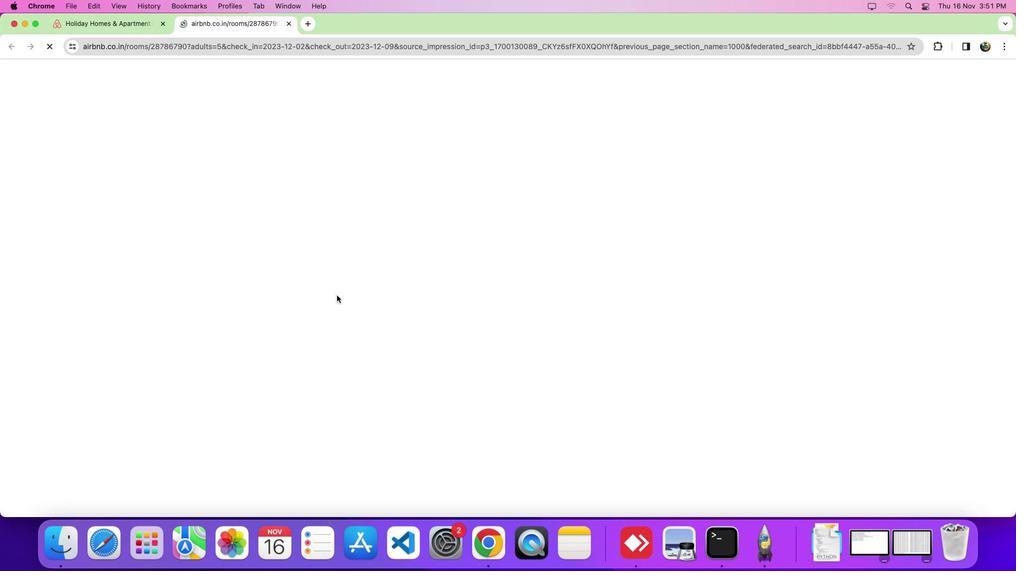 
Action: Mouse moved to (741, 314)
Screenshot: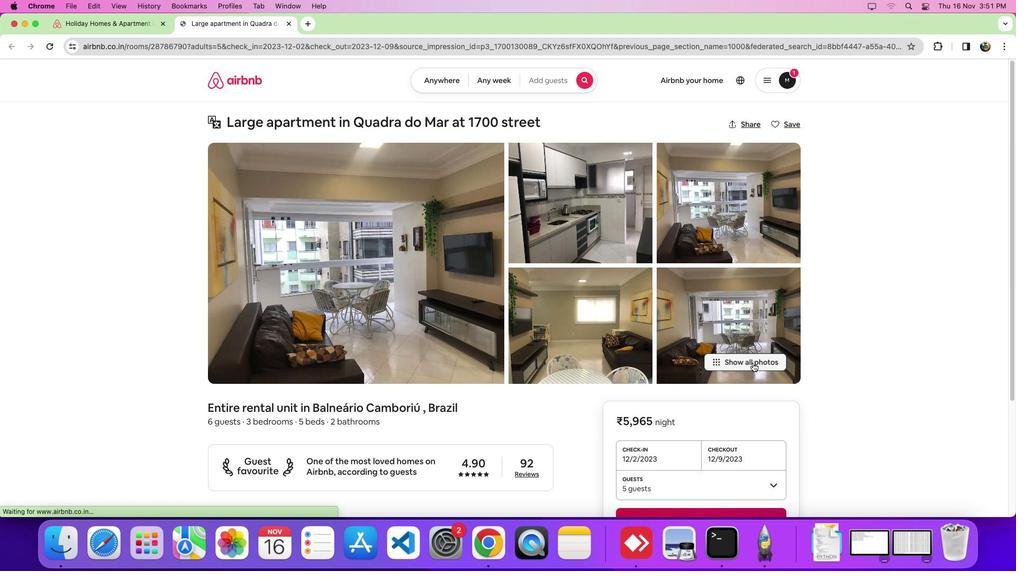 
Action: Mouse pressed left at (741, 314)
Screenshot: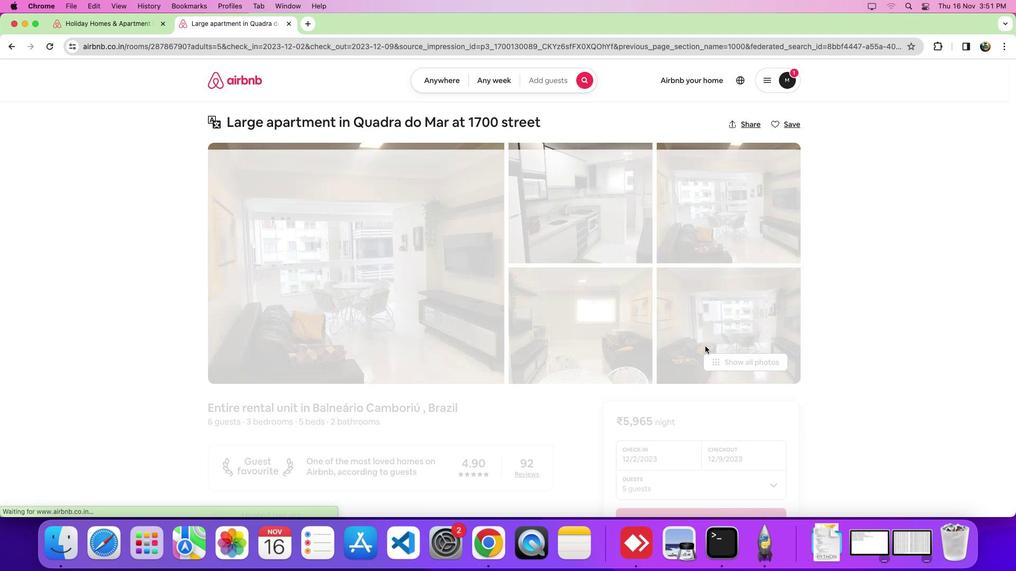 
Action: Mouse moved to (601, 298)
Screenshot: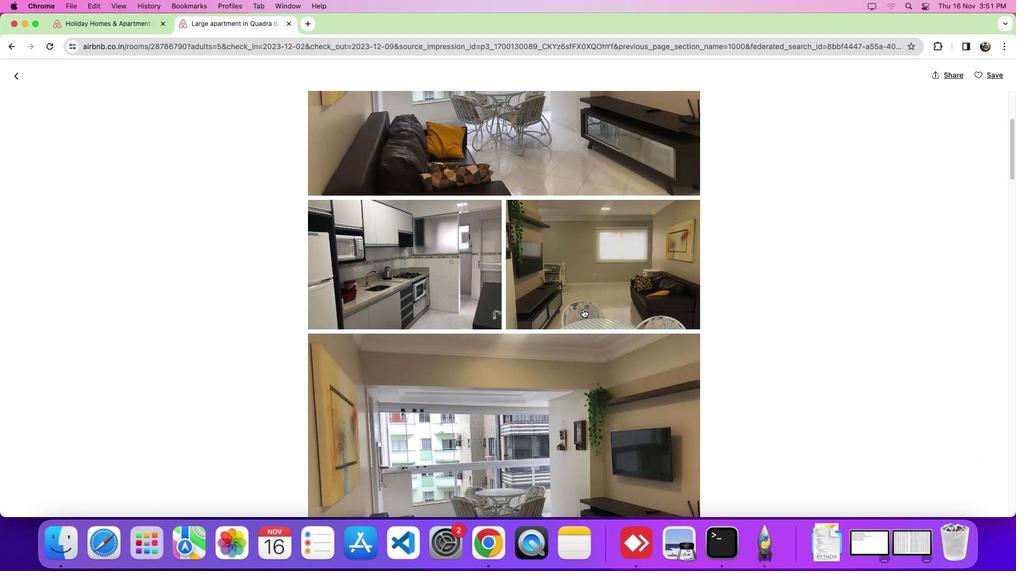
Action: Mouse scrolled (601, 298) with delta (120, 201)
Screenshot: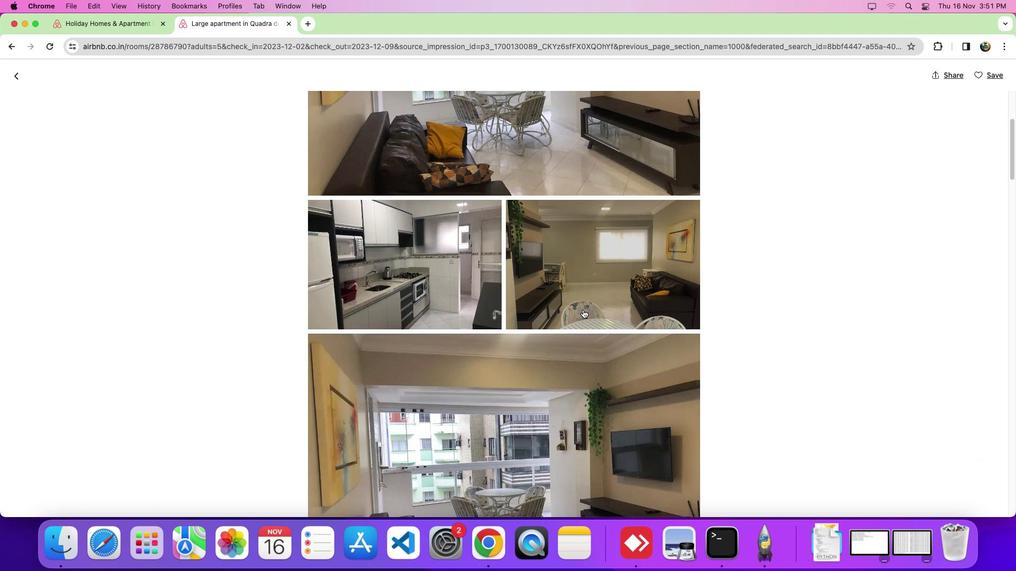 
Action: Mouse scrolled (601, 298) with delta (120, 201)
Screenshot: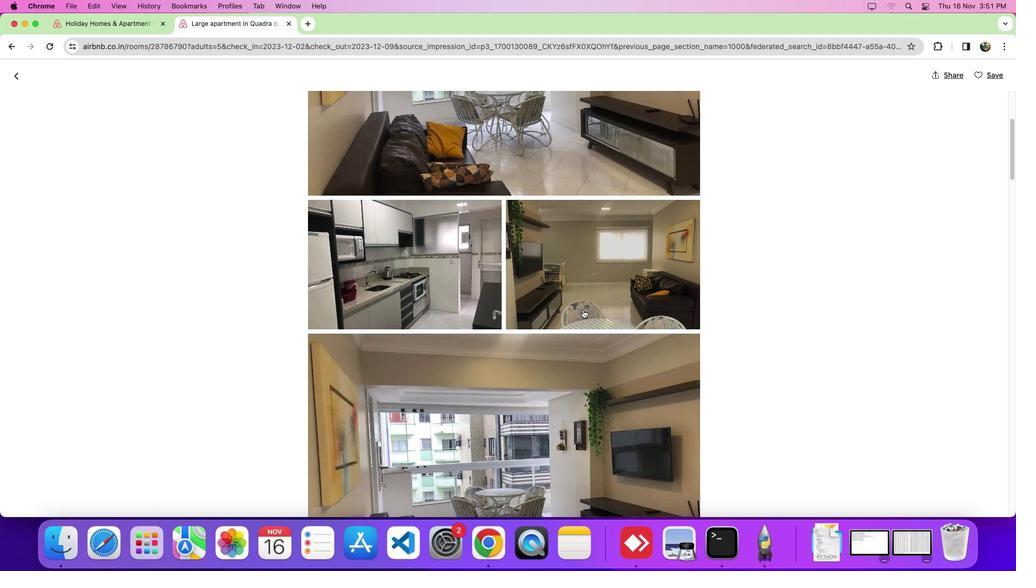 
Action: Mouse scrolled (601, 298) with delta (120, 201)
Screenshot: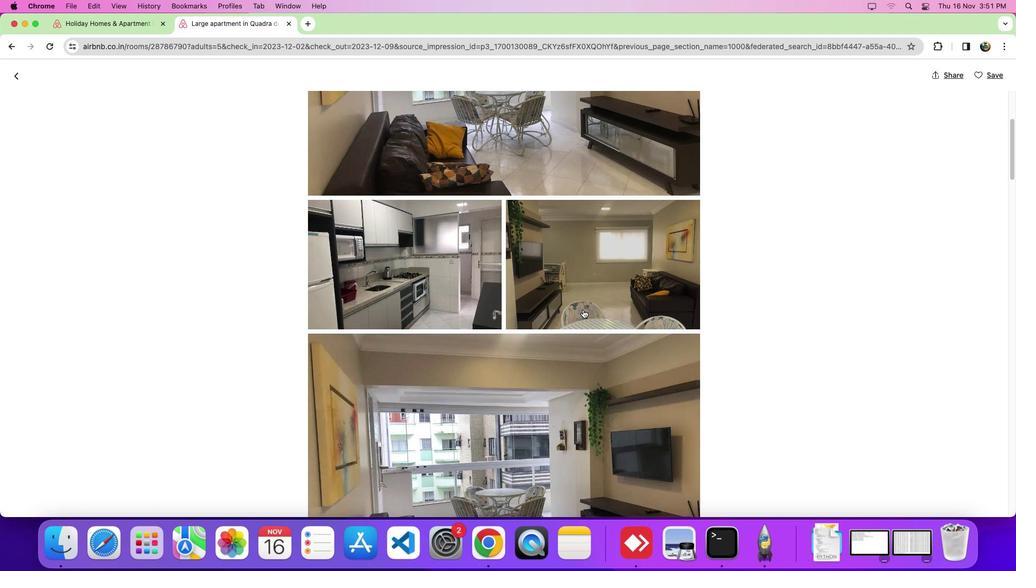 
Action: Mouse moved to (601, 298)
Screenshot: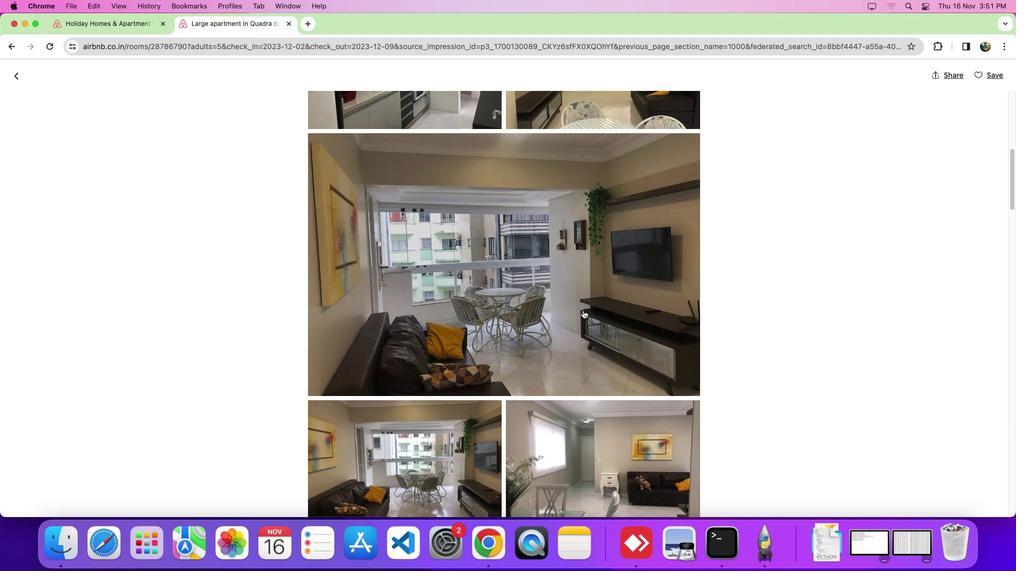 
Action: Mouse scrolled (601, 298) with delta (120, 201)
Screenshot: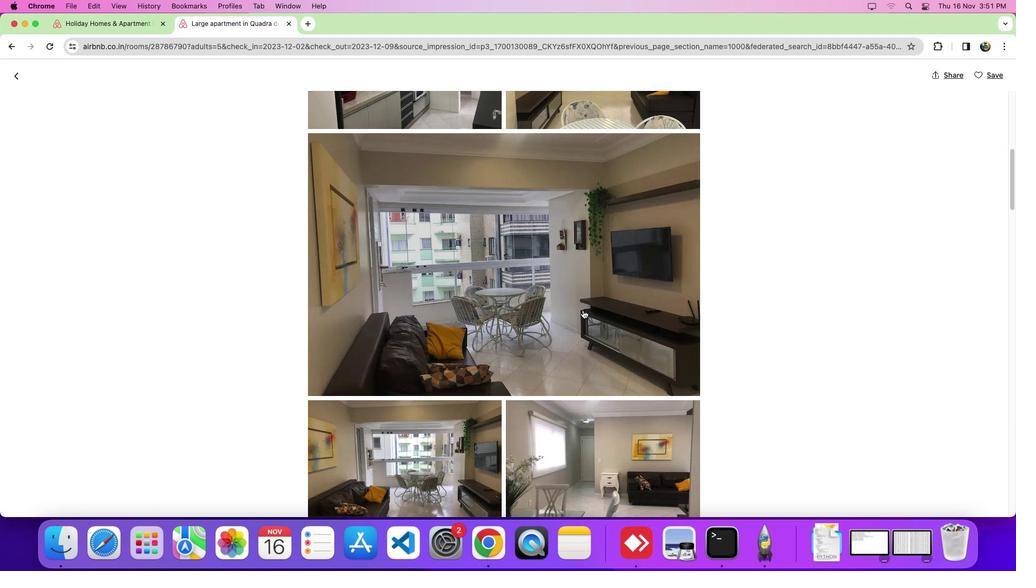 
Action: Mouse scrolled (601, 298) with delta (120, 201)
Screenshot: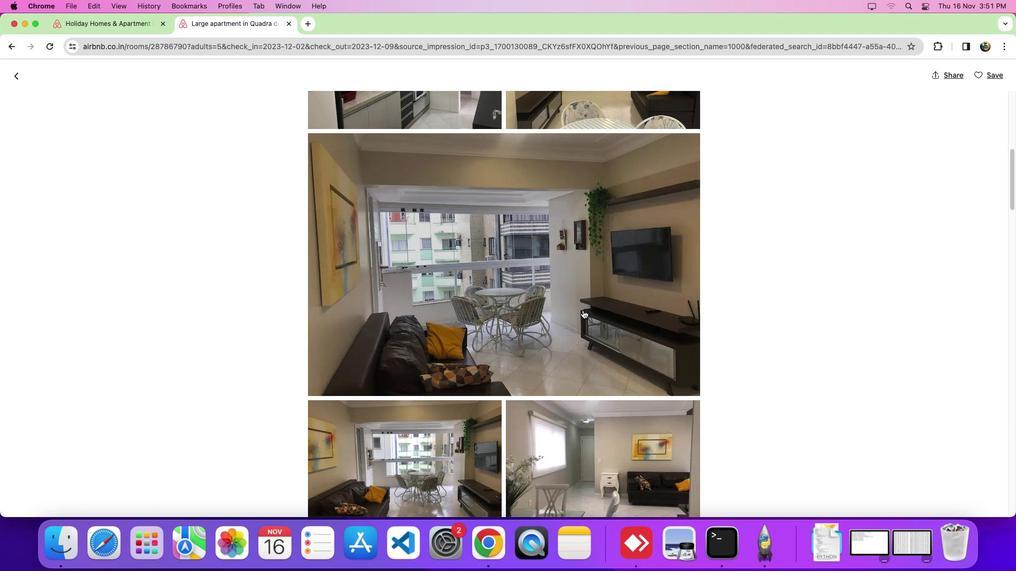 
Action: Mouse scrolled (601, 298) with delta (120, 201)
Screenshot: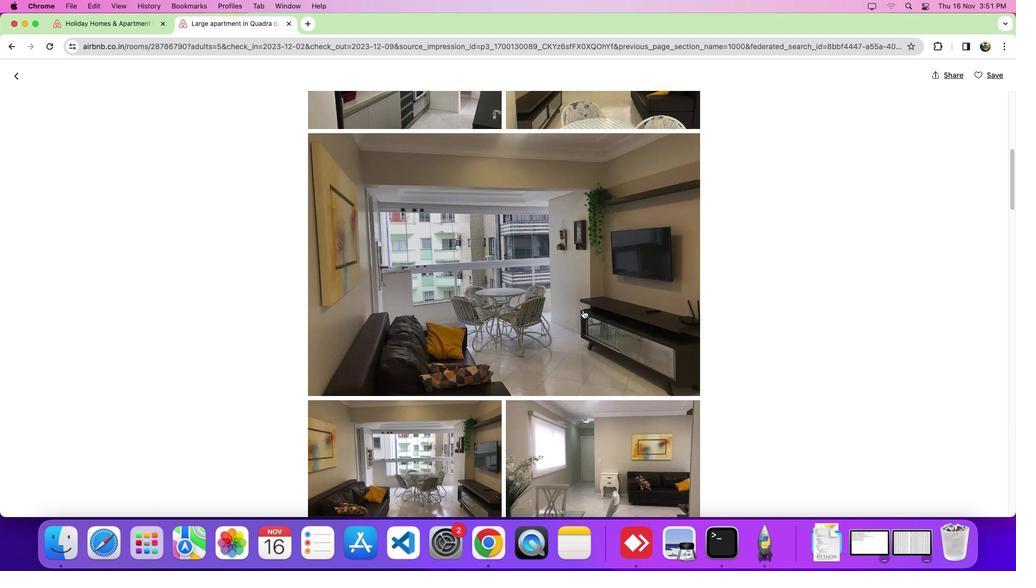 
Action: Mouse moved to (601, 298)
Screenshot: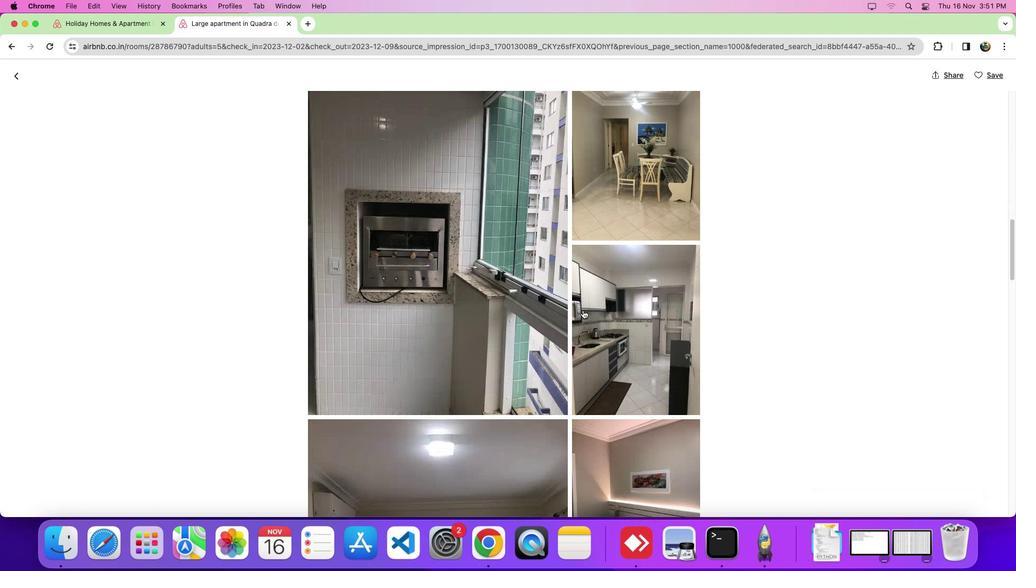 
Action: Mouse scrolled (601, 298) with delta (120, 201)
Screenshot: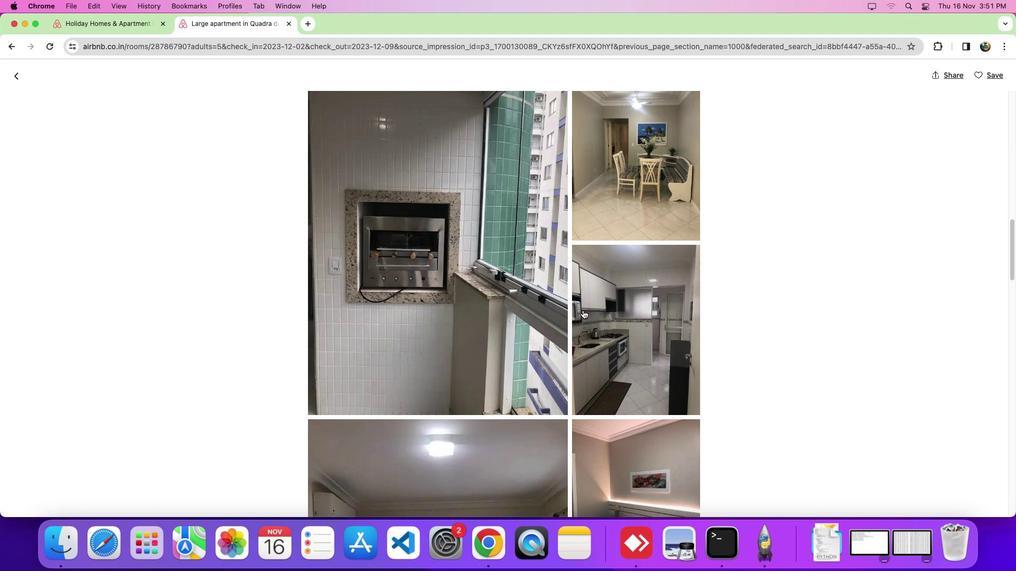 
Action: Mouse scrolled (601, 298) with delta (120, 201)
Screenshot: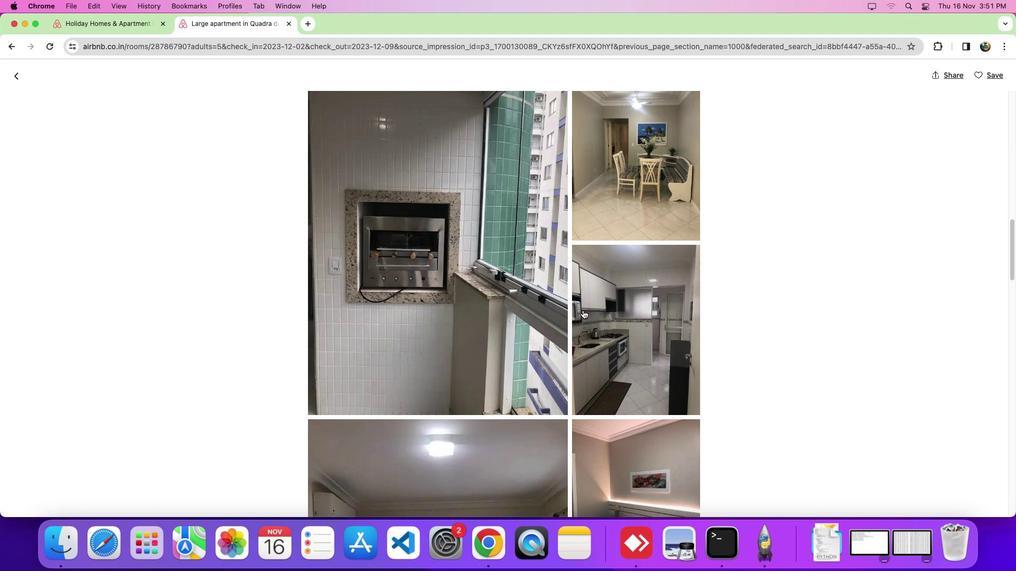 
Action: Mouse scrolled (601, 298) with delta (120, 200)
Screenshot: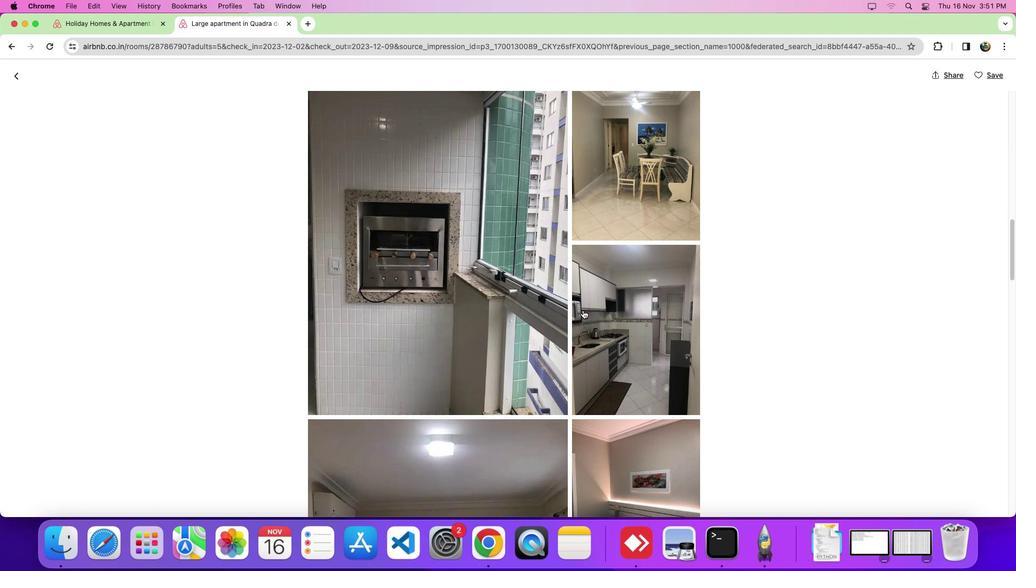 
Action: Mouse scrolled (601, 298) with delta (120, 200)
Screenshot: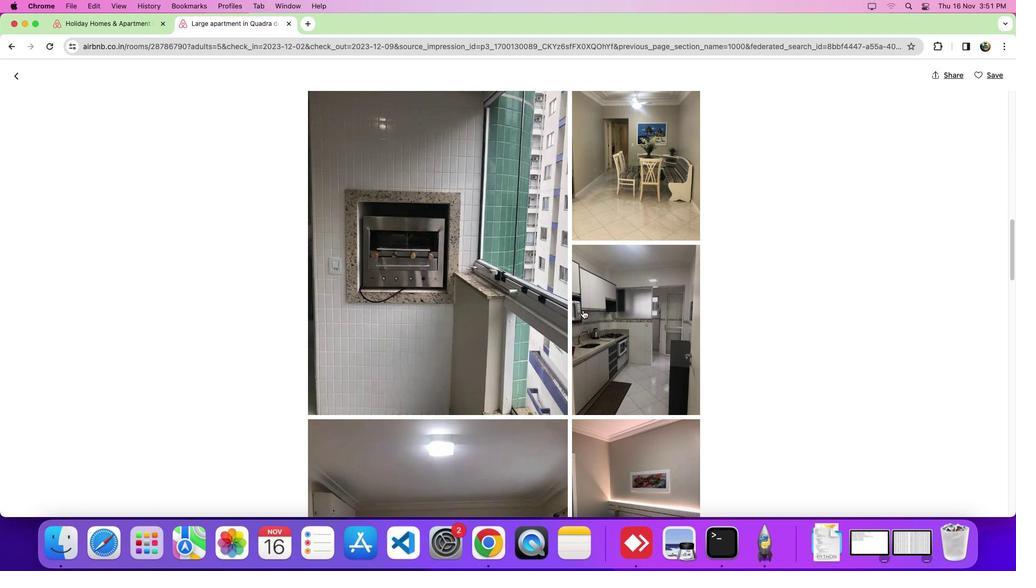 
Action: Mouse moved to (601, 298)
Screenshot: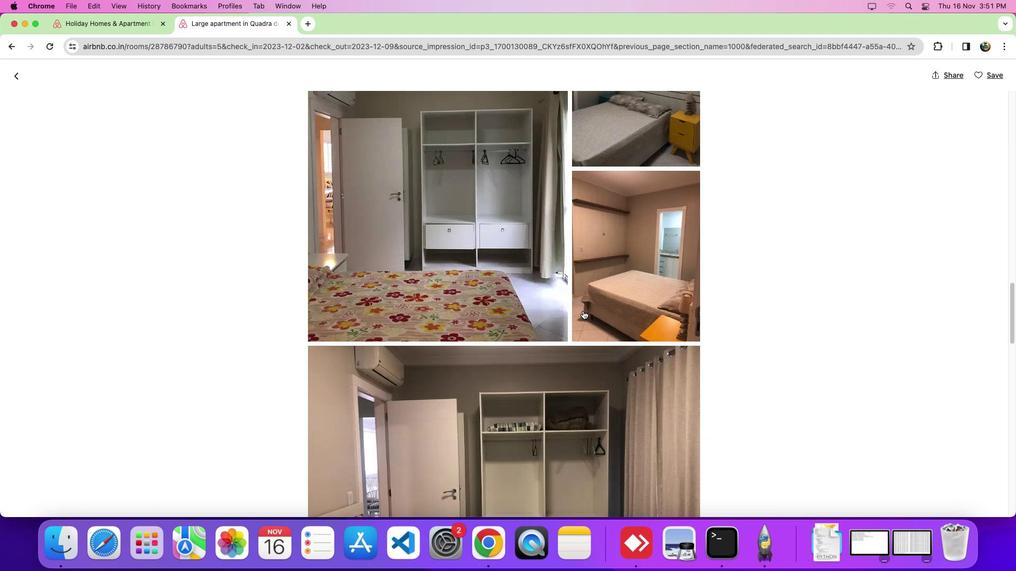 
Action: Mouse scrolled (601, 298) with delta (120, 201)
Screenshot: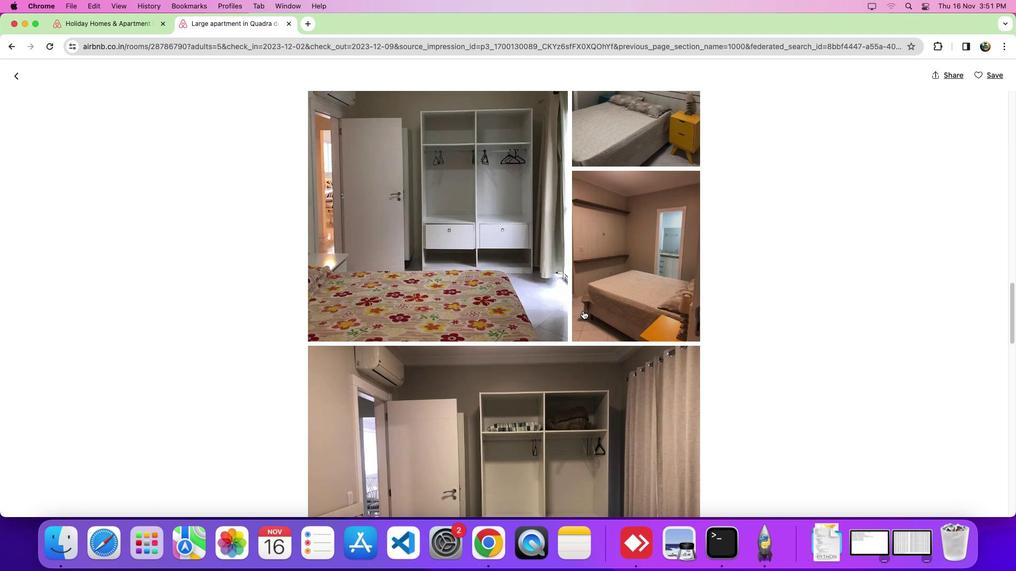 
Action: Mouse scrolled (601, 298) with delta (120, 201)
Screenshot: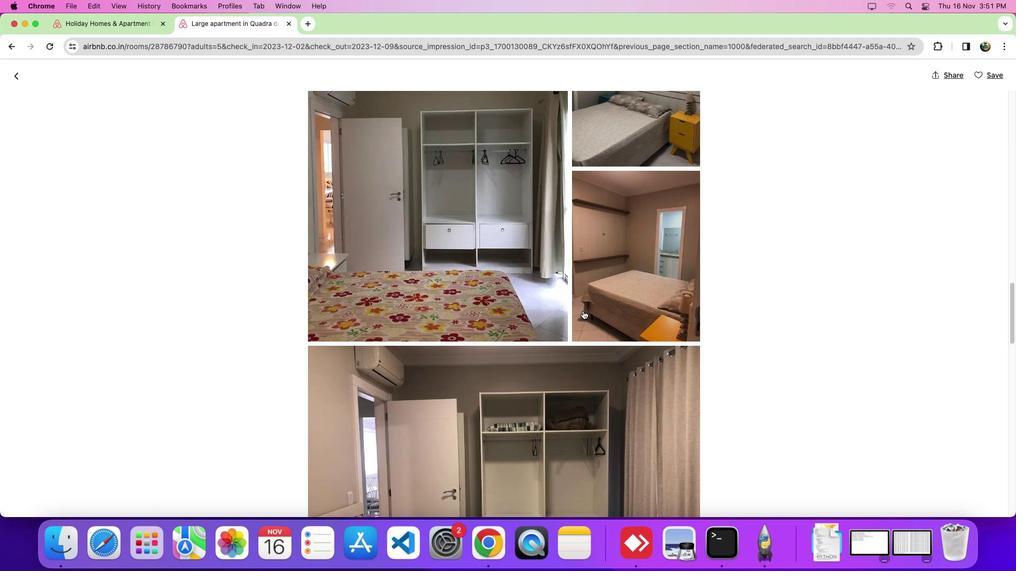 
Action: Mouse scrolled (601, 298) with delta (120, 201)
Screenshot: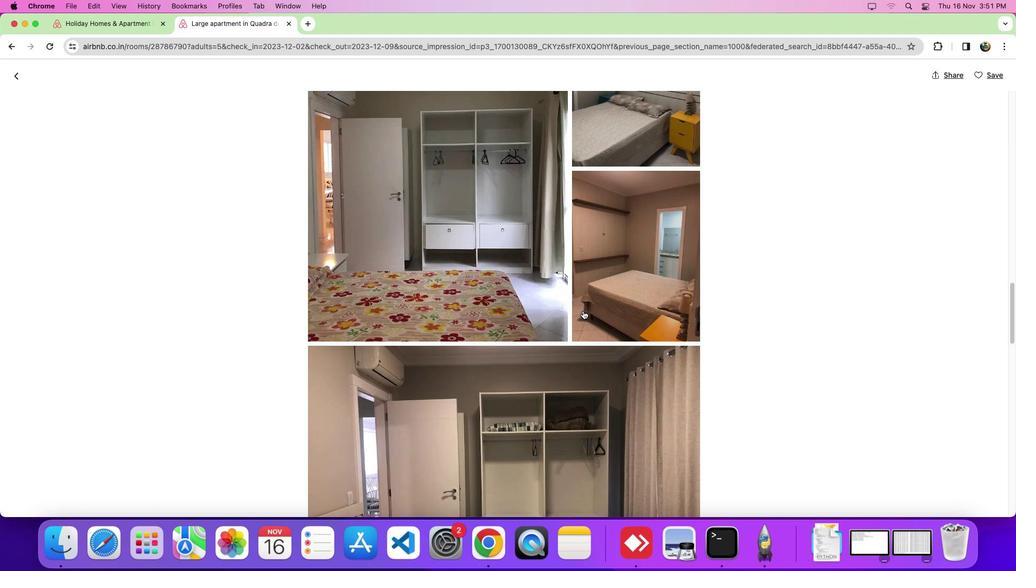 
Action: Mouse scrolled (601, 298) with delta (120, 200)
Screenshot: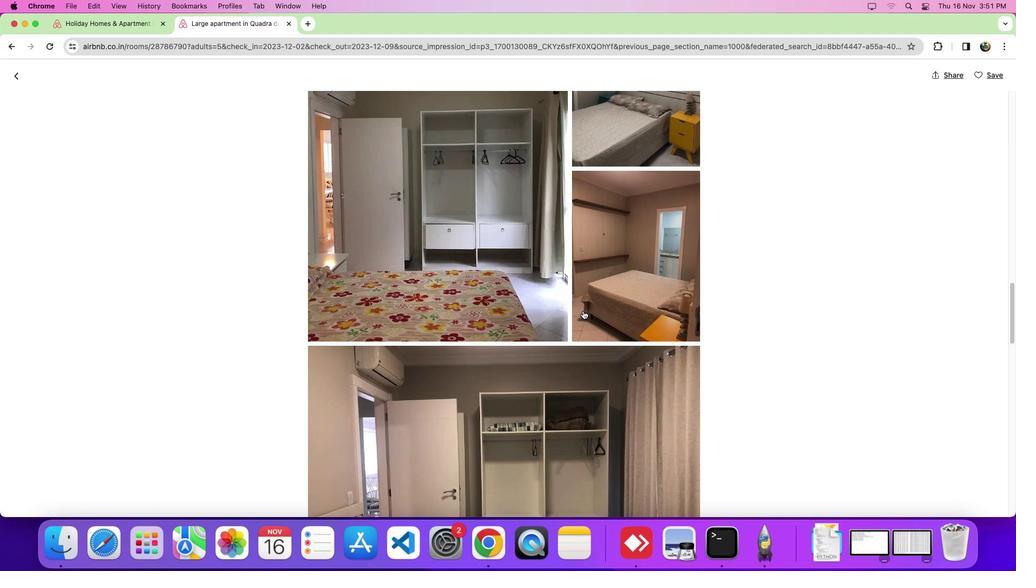 
Action: Mouse moved to (616, 298)
Screenshot: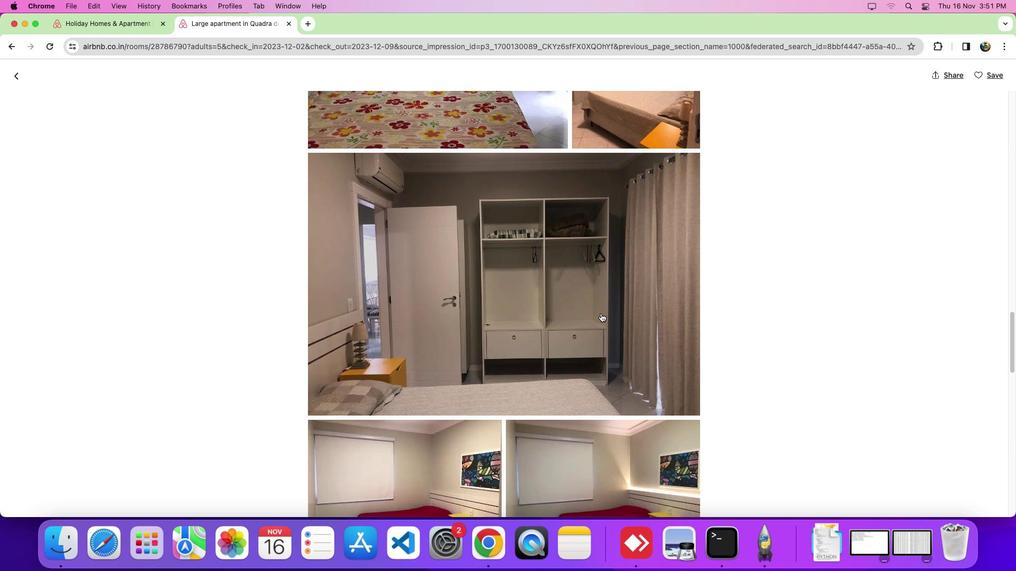 
Action: Mouse scrolled (616, 298) with delta (120, 201)
Screenshot: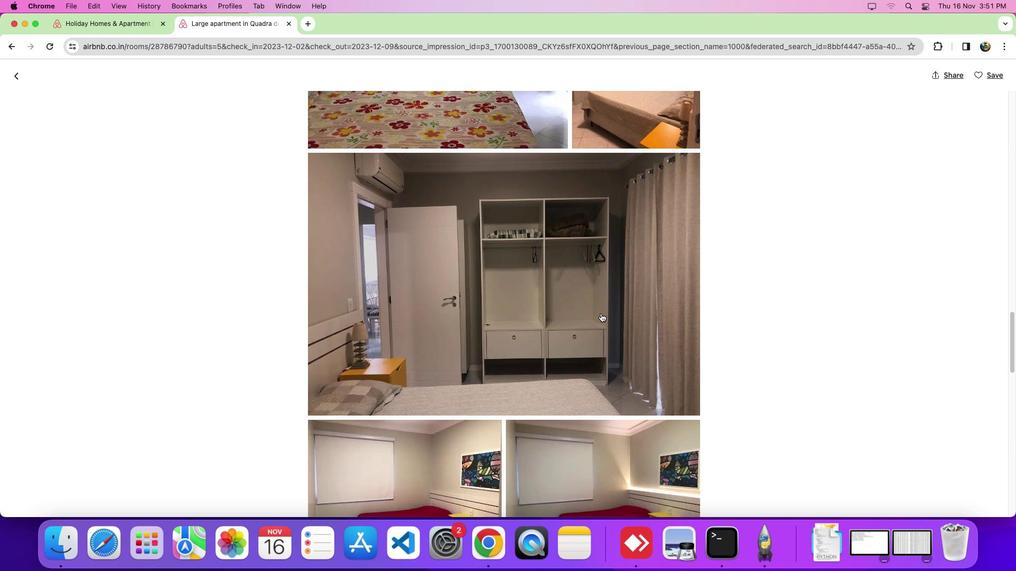 
Action: Mouse scrolled (616, 298) with delta (120, 201)
Screenshot: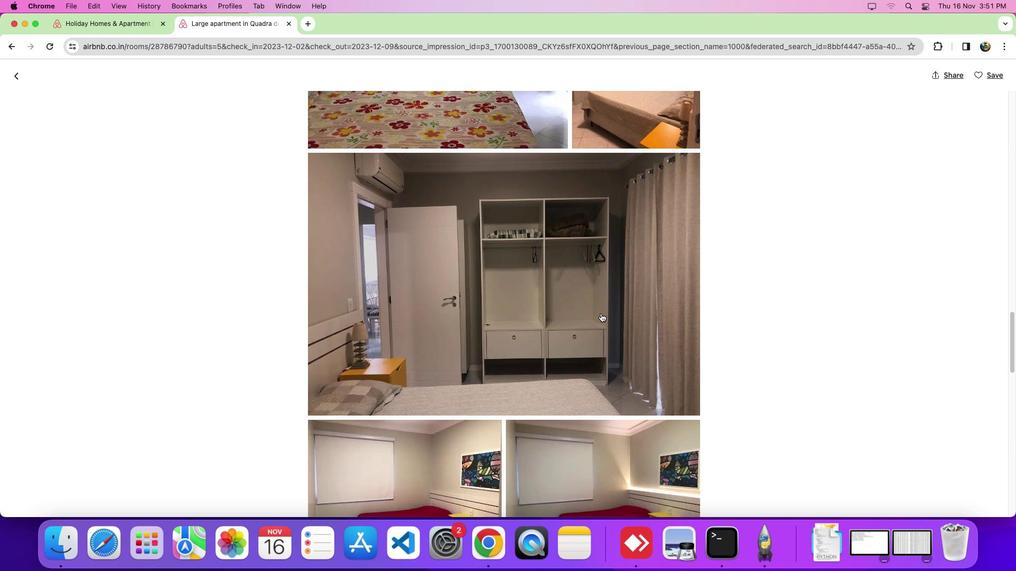
Action: Mouse scrolled (616, 298) with delta (120, 201)
Screenshot: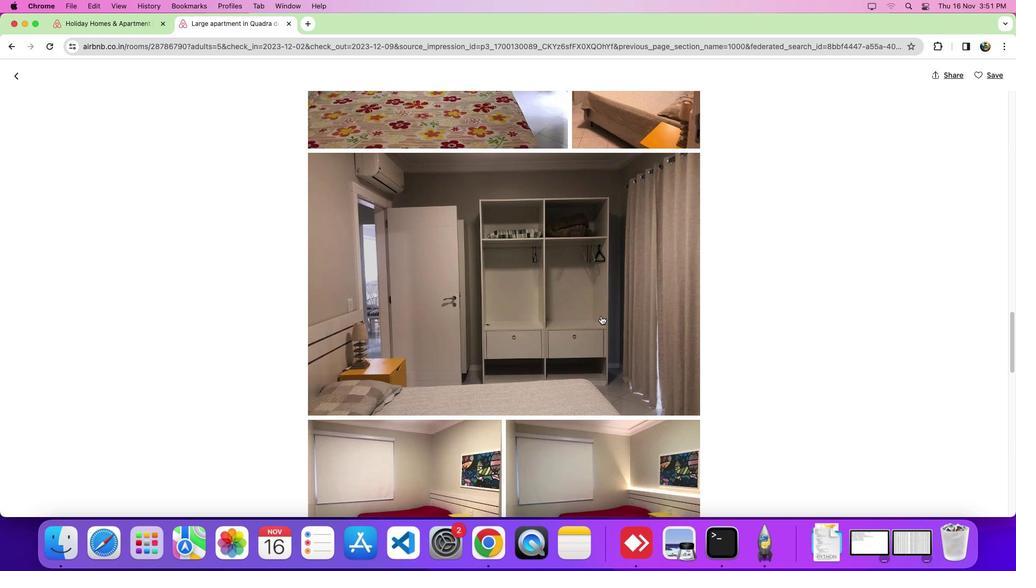 
Action: Mouse moved to (616, 300)
Screenshot: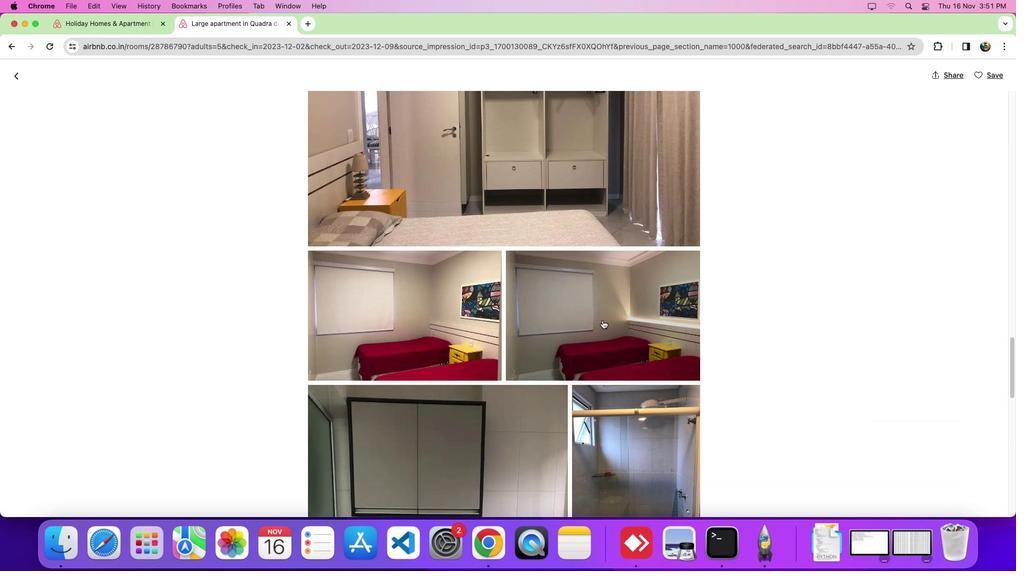 
Action: Mouse scrolled (616, 300) with delta (120, 201)
Screenshot: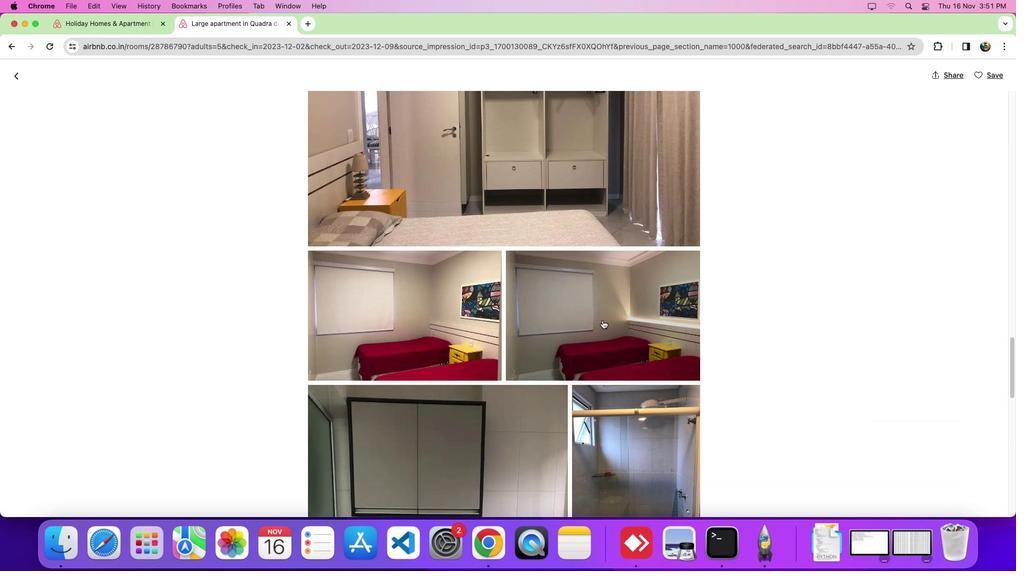 
Action: Mouse moved to (616, 301)
Screenshot: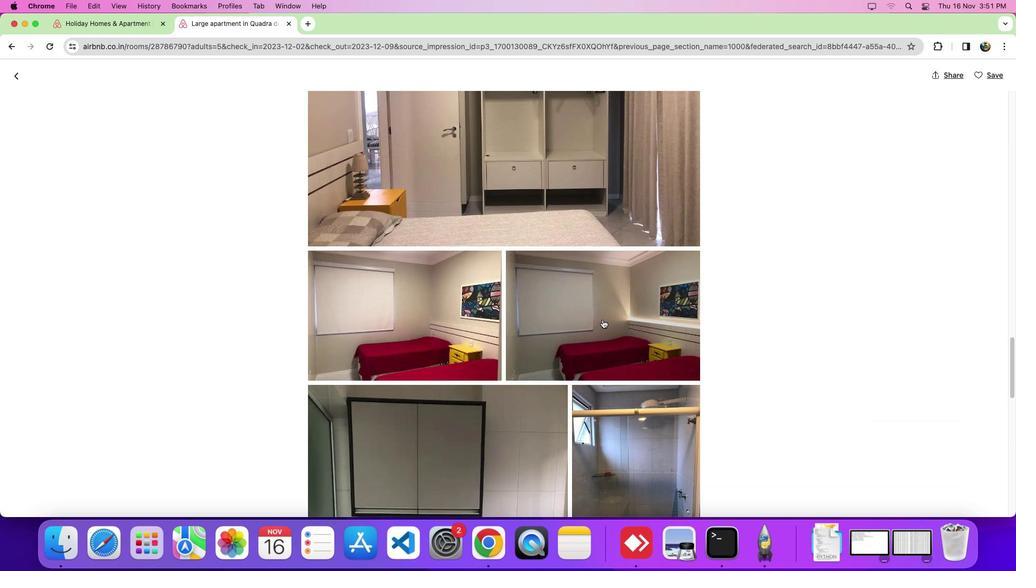 
Action: Mouse scrolled (616, 301) with delta (120, 201)
Screenshot: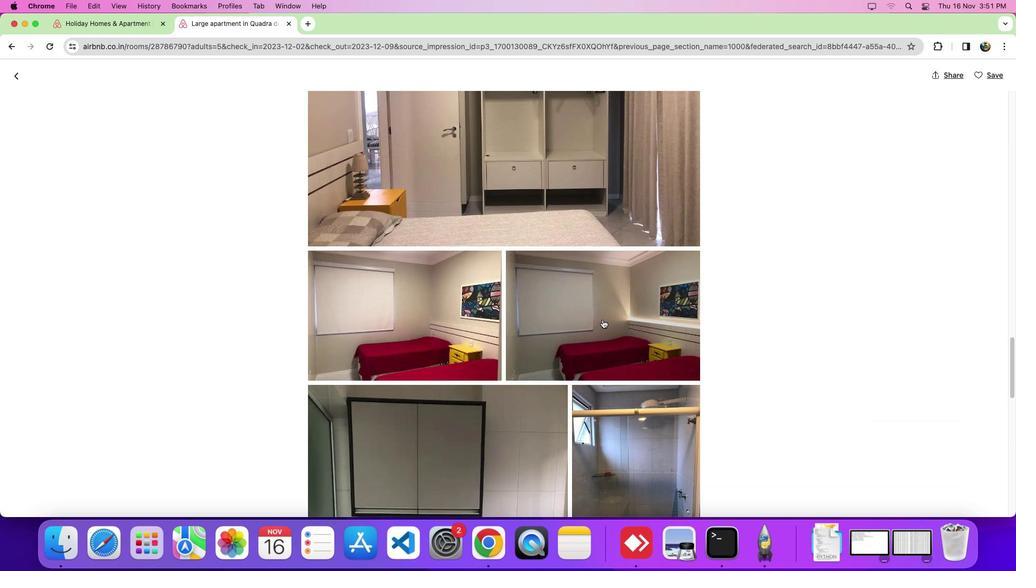 
Action: Mouse moved to (616, 301)
Screenshot: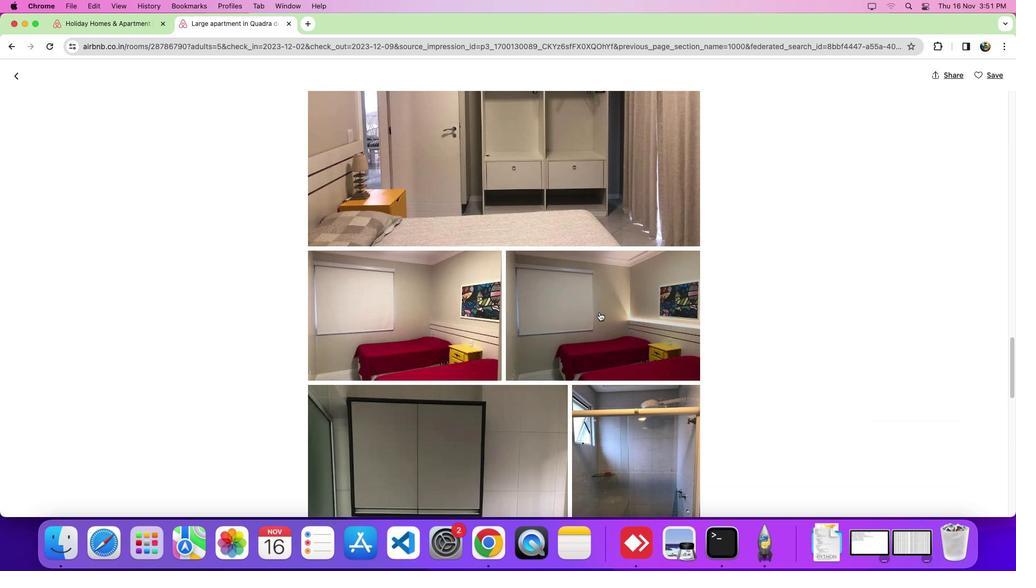 
Action: Mouse scrolled (616, 301) with delta (120, 201)
Screenshot: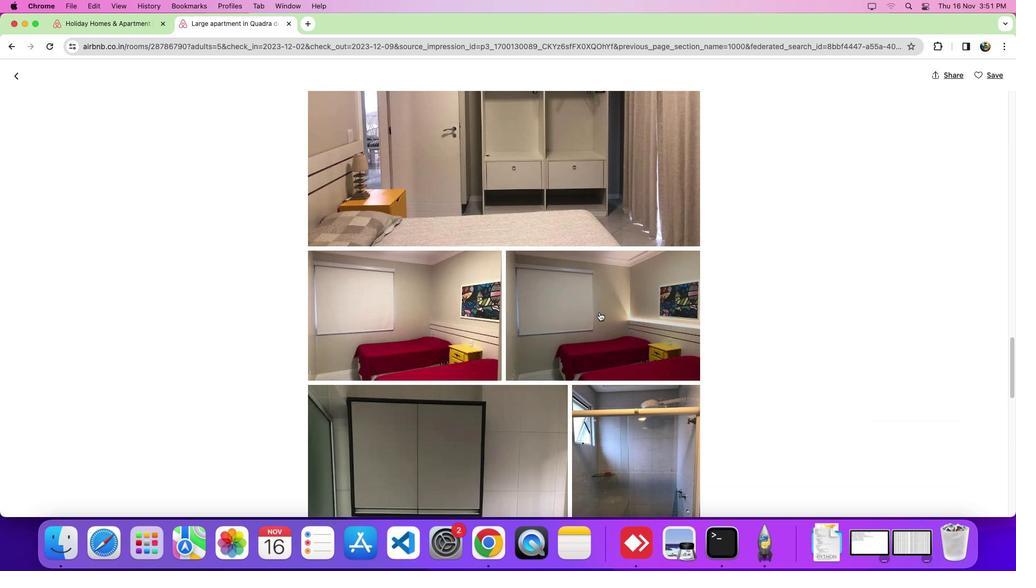 
Action: Mouse moved to (610, 294)
Screenshot: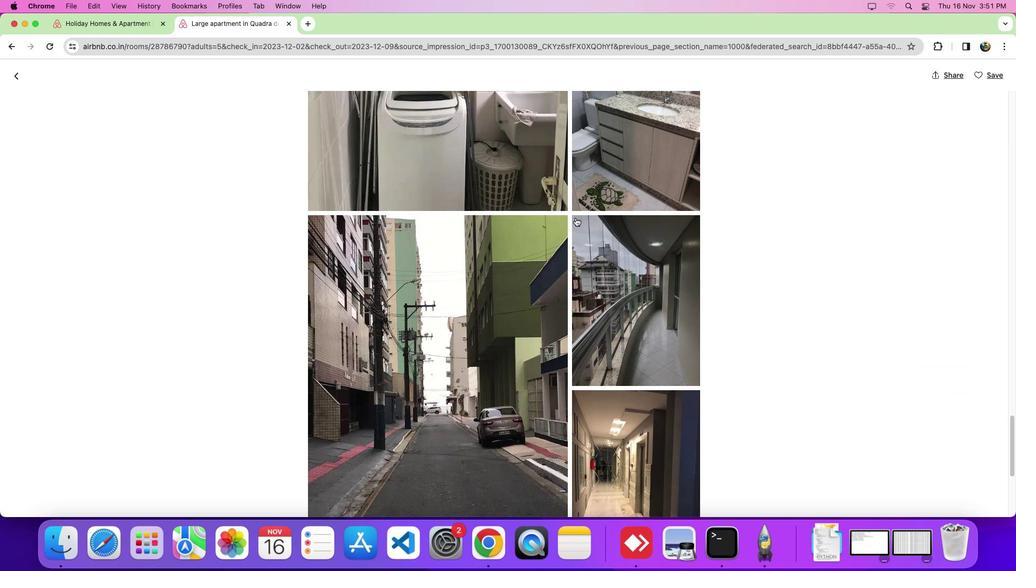 
Action: Mouse scrolled (610, 294) with delta (120, 201)
Screenshot: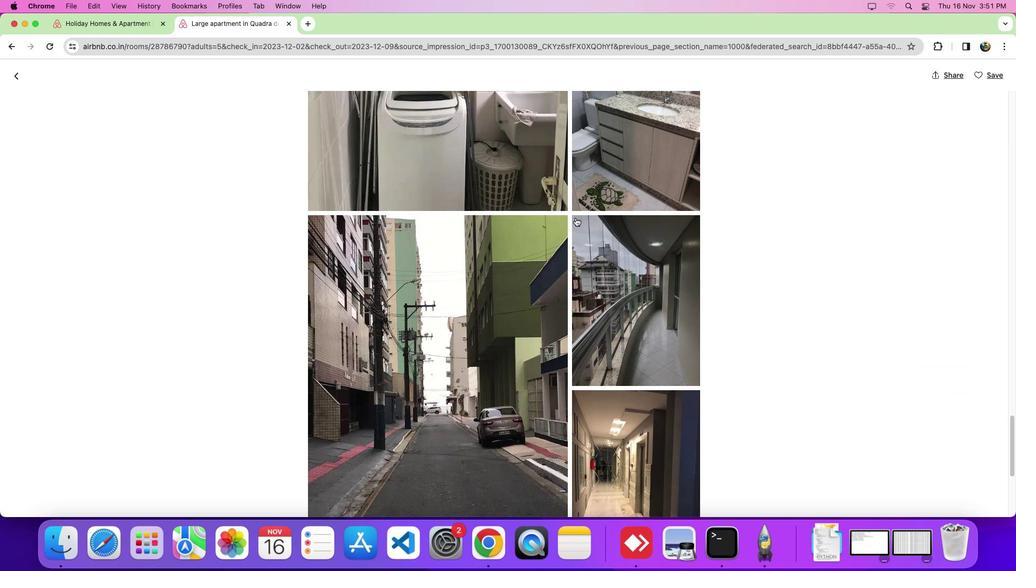 
Action: Mouse moved to (609, 294)
Screenshot: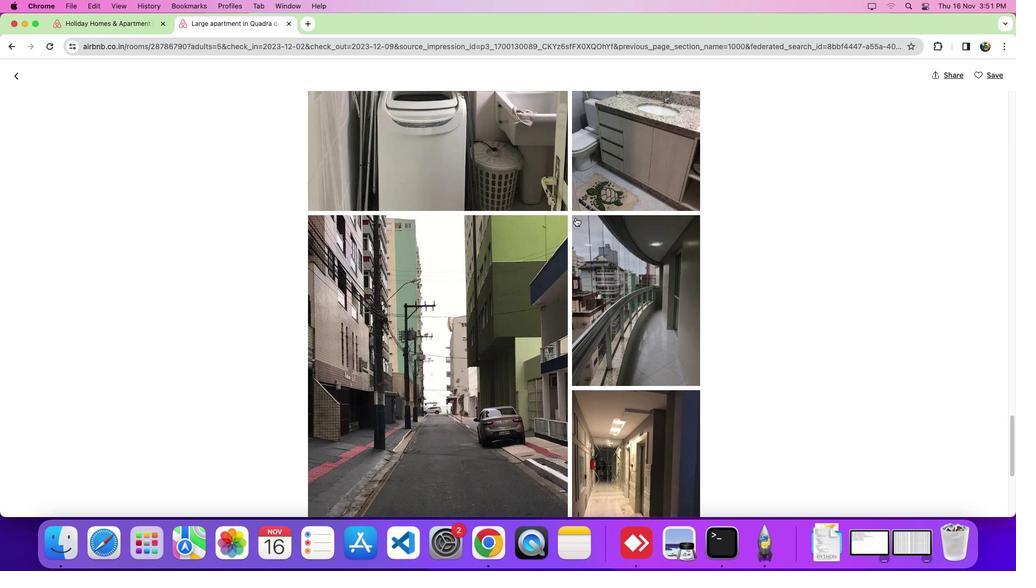 
Action: Mouse scrolled (609, 294) with delta (120, 201)
Screenshot: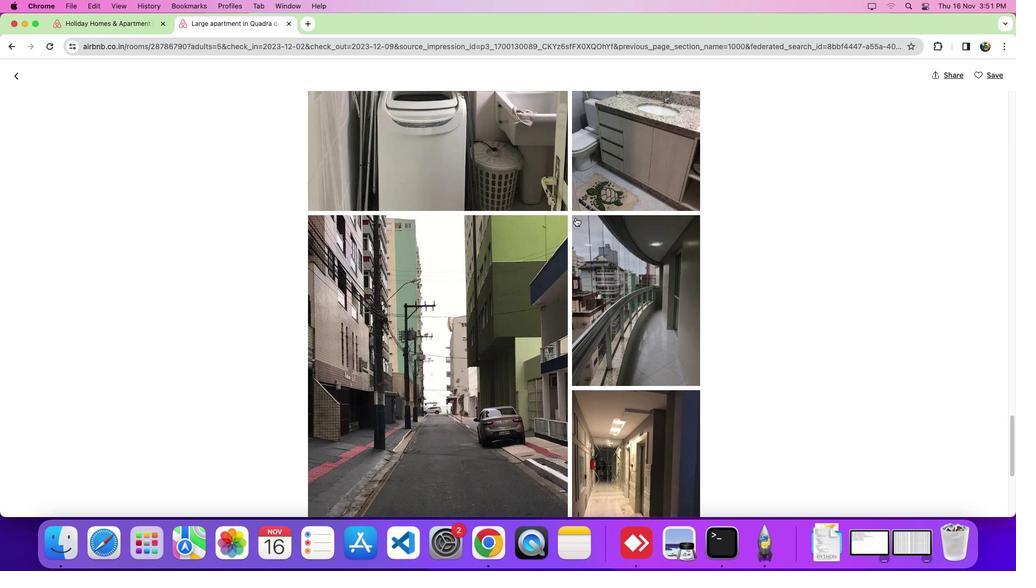 
Action: Mouse moved to (609, 294)
Screenshot: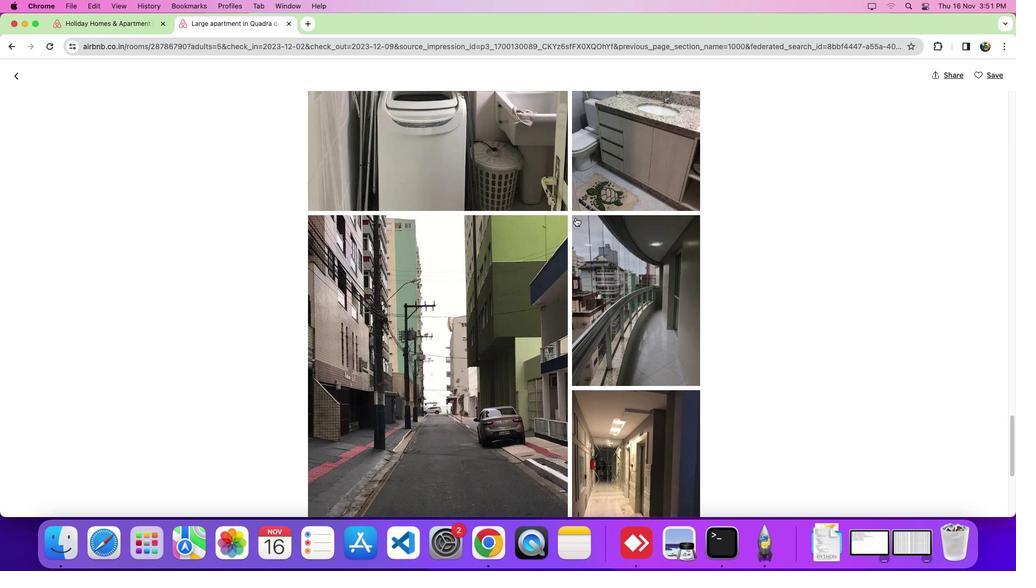 
Action: Mouse scrolled (609, 294) with delta (120, 200)
Screenshot: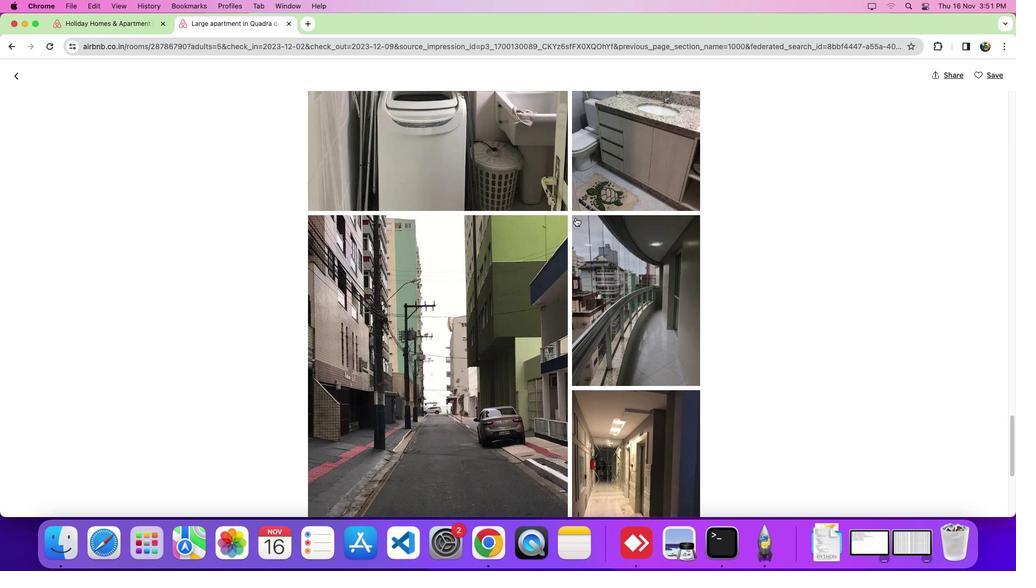 
Action: Mouse moved to (609, 293)
Screenshot: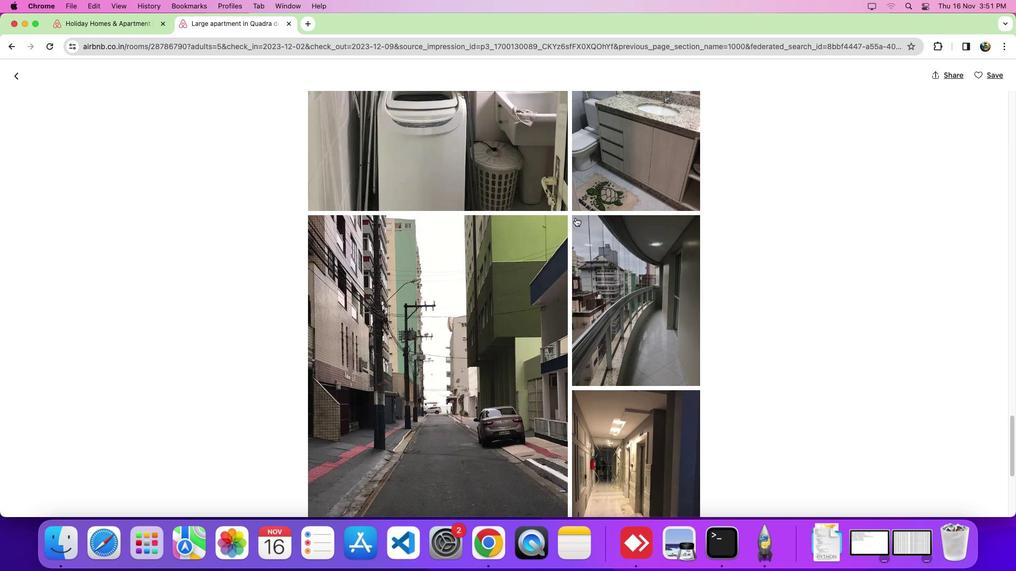 
Action: Mouse scrolled (609, 293) with delta (120, 200)
Screenshot: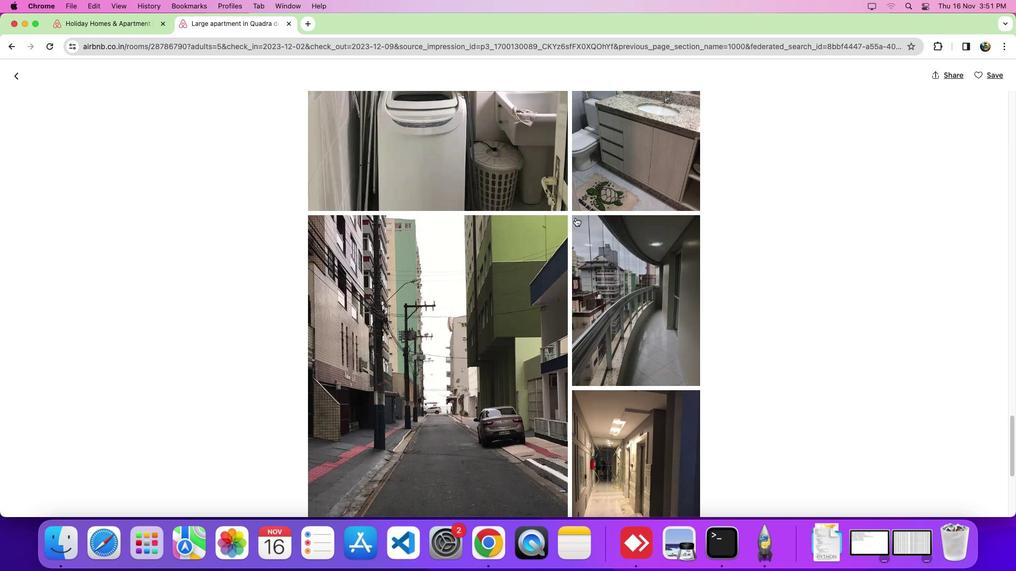 
Action: Mouse moved to (594, 269)
Screenshot: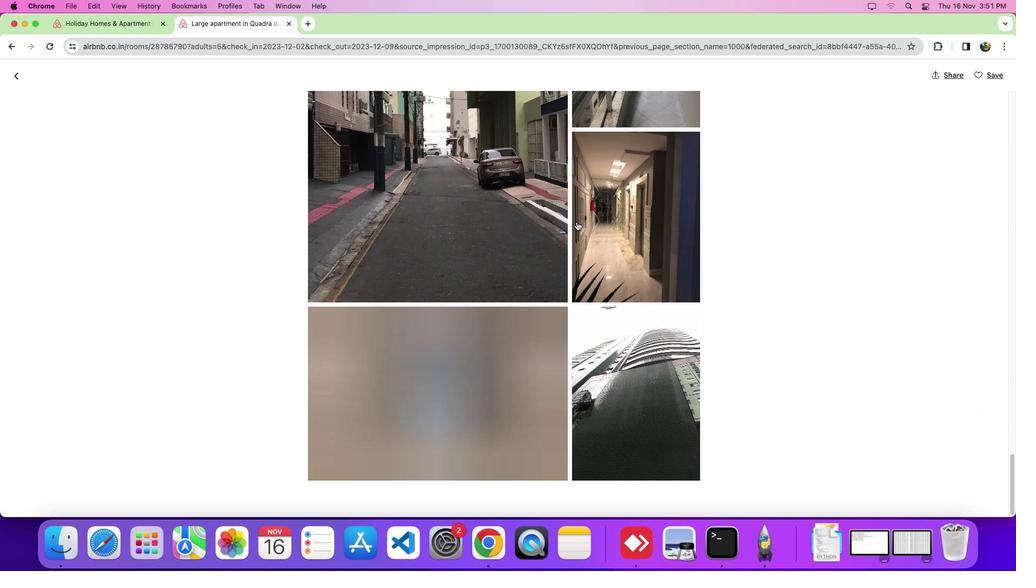 
Action: Mouse scrolled (594, 269) with delta (120, 201)
Screenshot: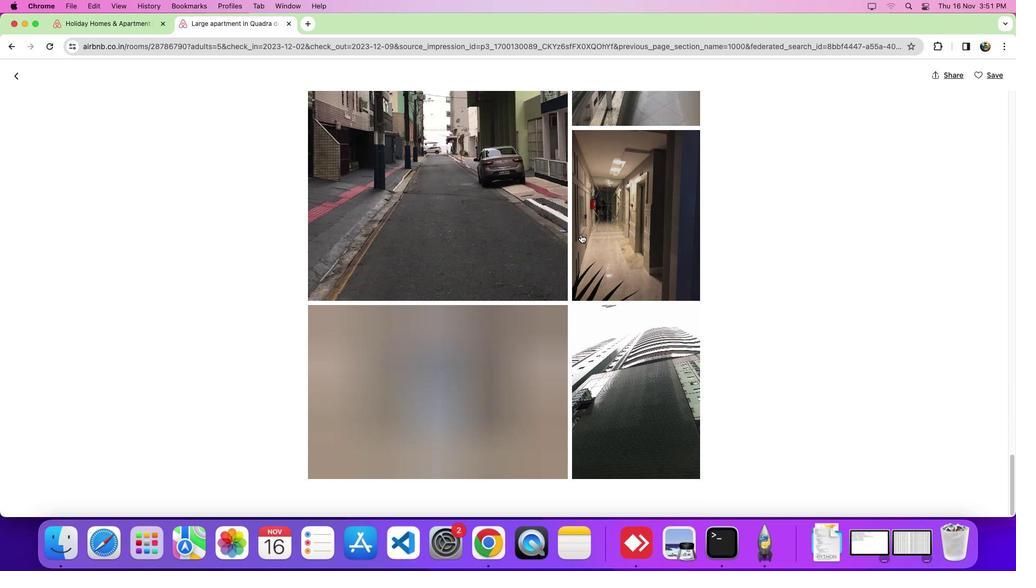
Action: Mouse scrolled (594, 269) with delta (120, 201)
Screenshot: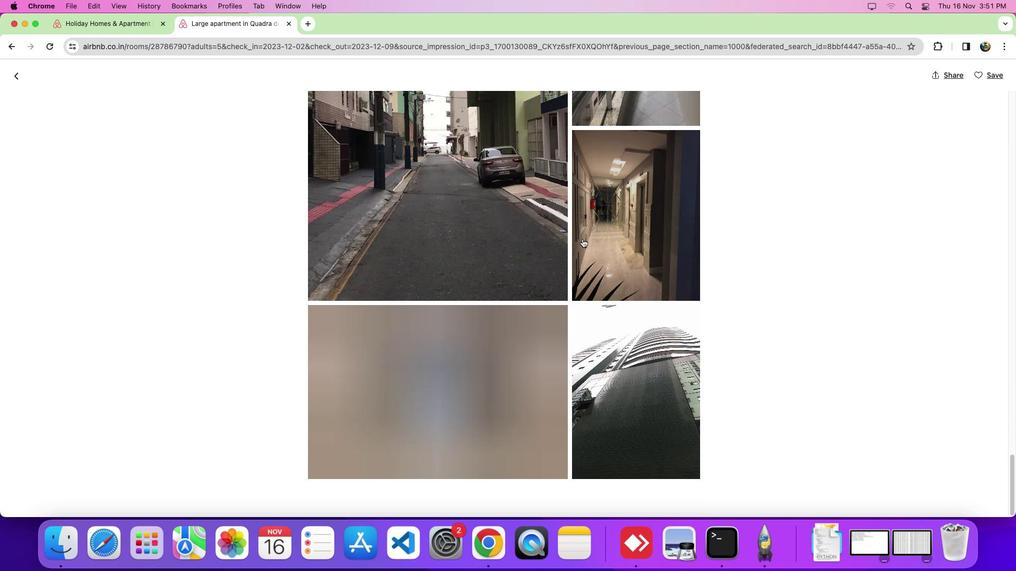 
Action: Mouse scrolled (594, 269) with delta (120, 201)
Screenshot: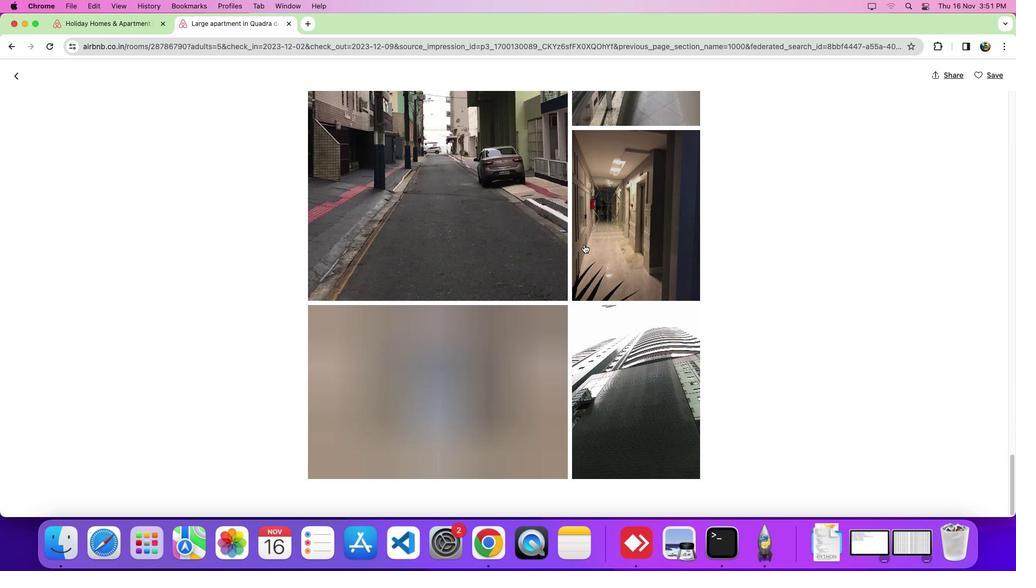 
Action: Mouse scrolled (594, 269) with delta (120, 200)
Screenshot: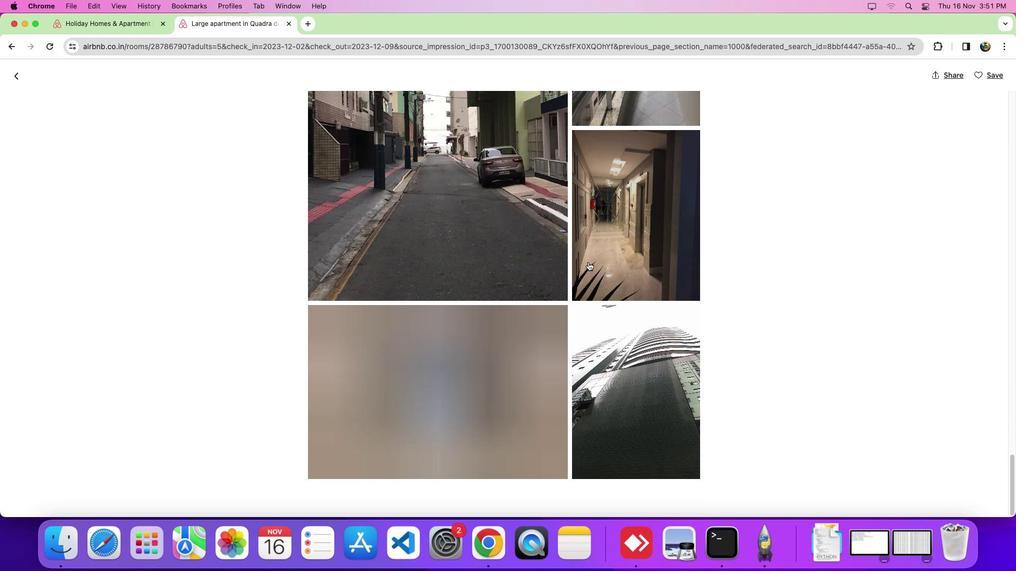 
Action: Mouse moved to (606, 283)
Screenshot: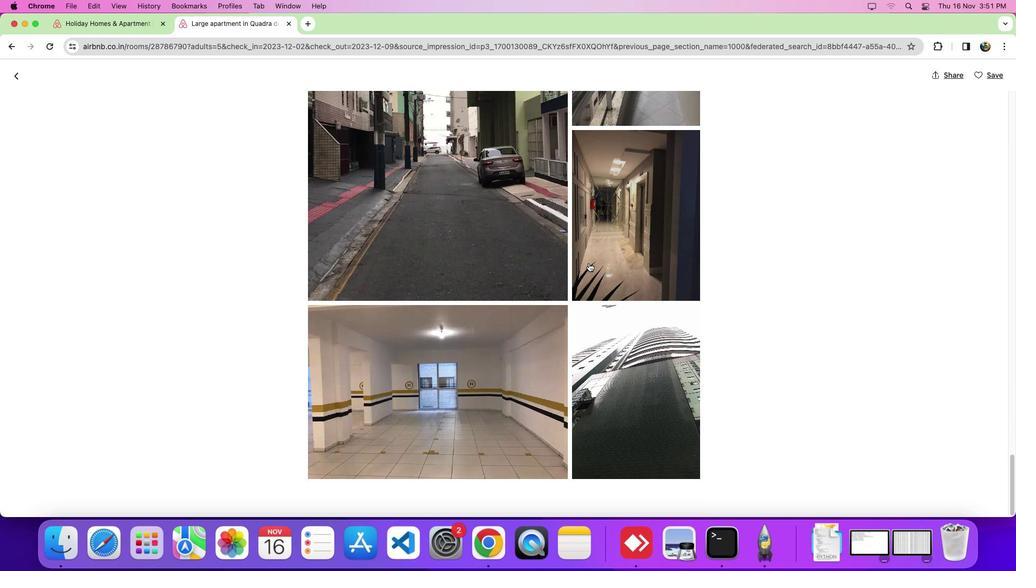 
Action: Mouse scrolled (606, 283) with delta (120, 201)
Screenshot: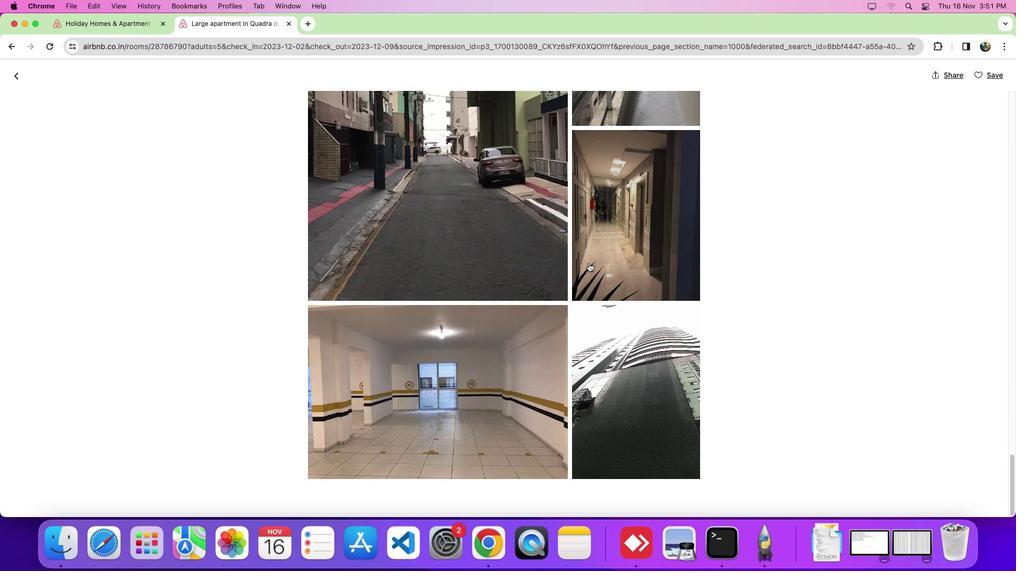 
Action: Mouse scrolled (606, 283) with delta (120, 201)
Screenshot: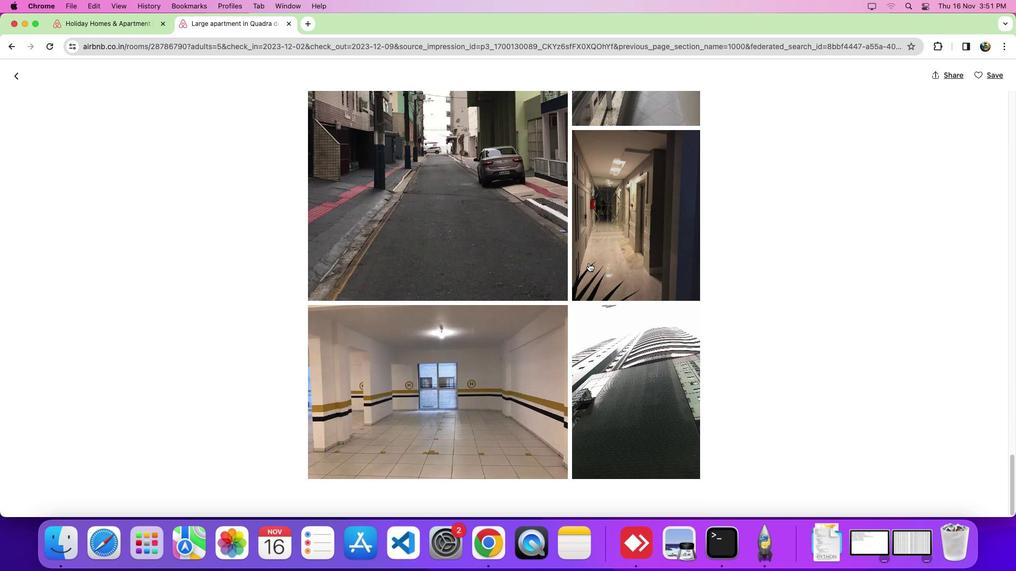 
Action: Mouse scrolled (606, 283) with delta (120, 201)
Screenshot: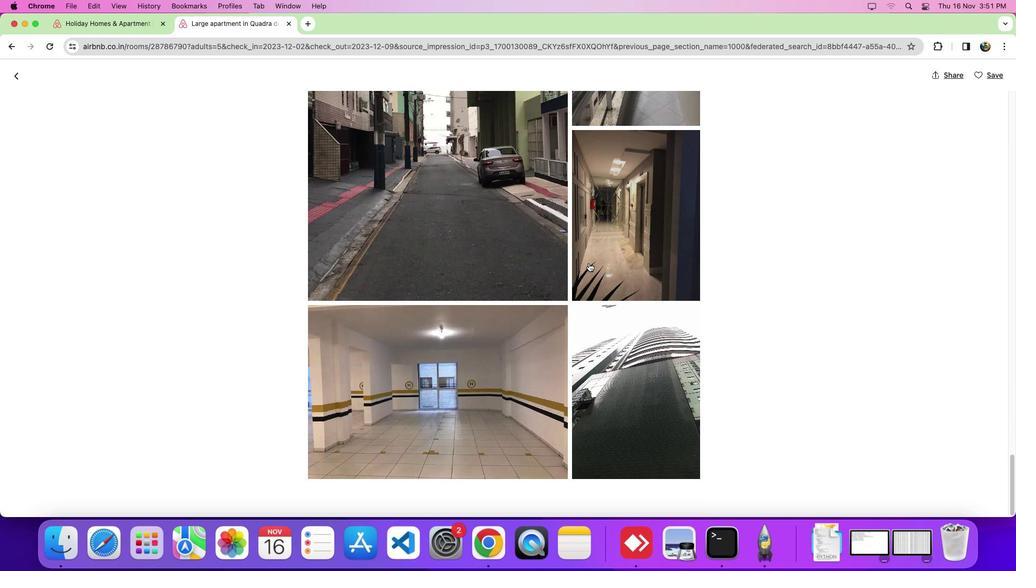 
Action: Mouse scrolled (606, 283) with delta (120, 200)
Screenshot: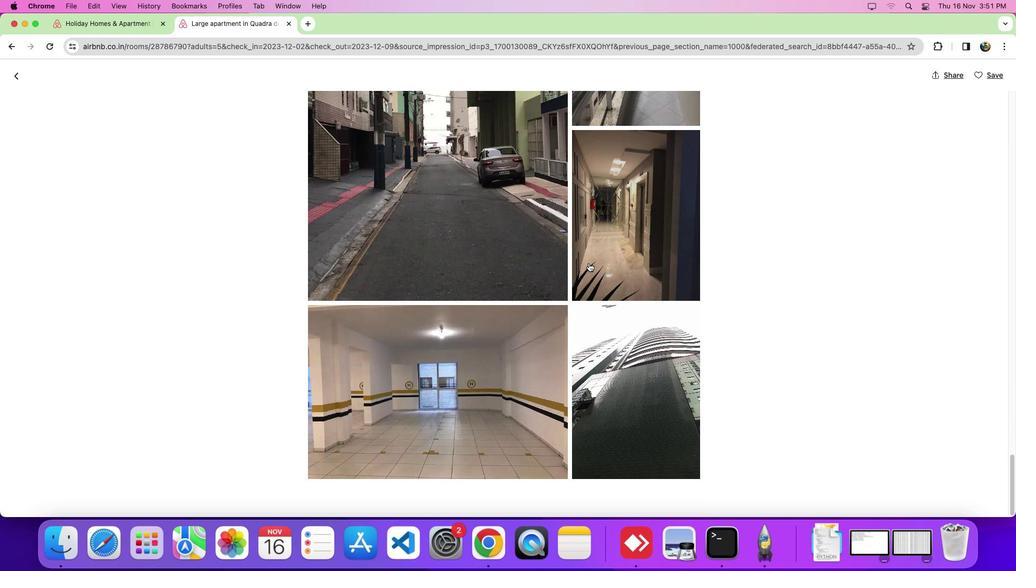 
Action: Mouse scrolled (606, 283) with delta (120, 201)
Screenshot: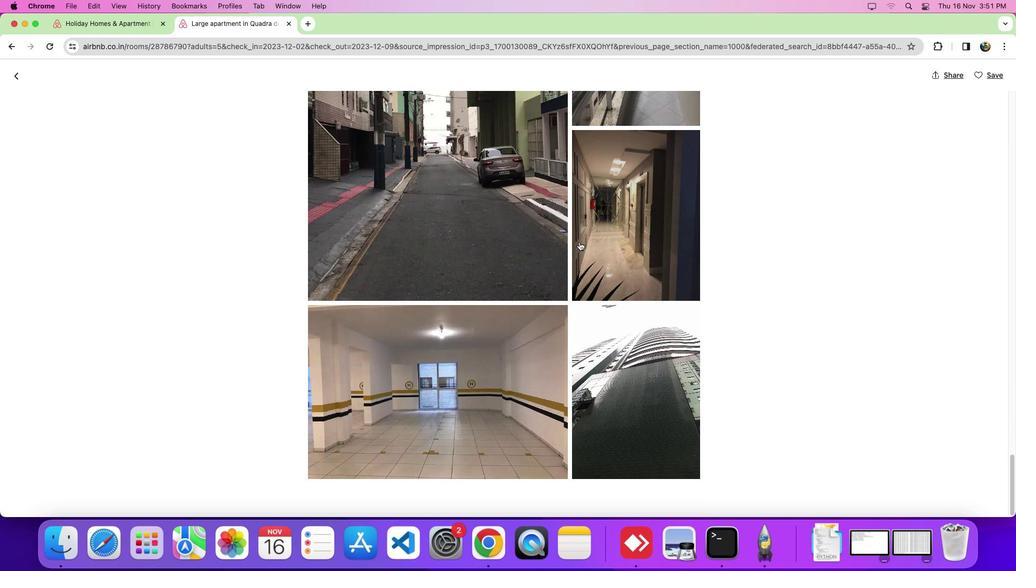 
Action: Mouse scrolled (606, 283) with delta (120, 201)
Screenshot: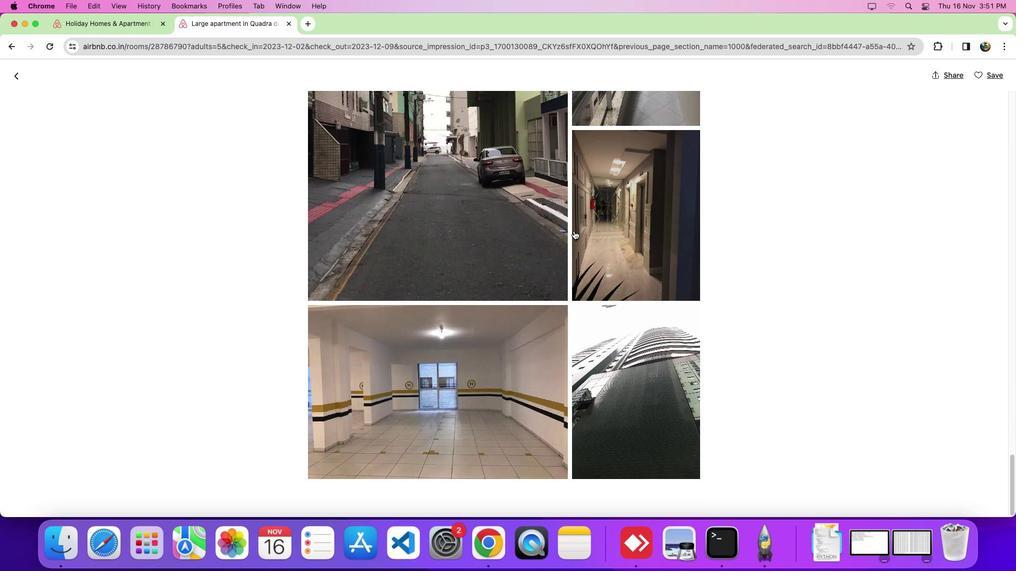 
Action: Mouse scrolled (606, 283) with delta (120, 201)
Screenshot: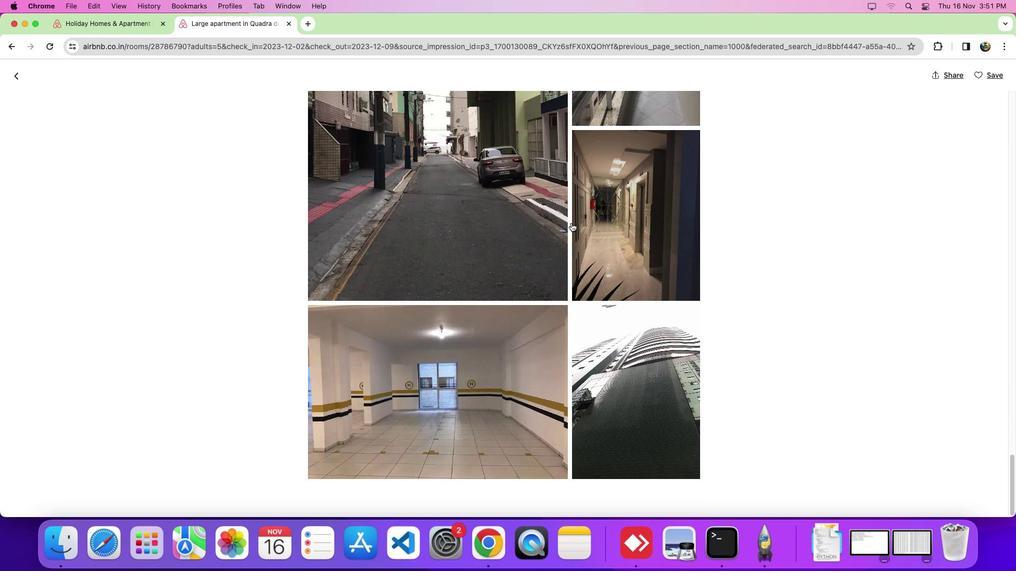 
Action: Mouse scrolled (606, 283) with delta (120, 200)
Screenshot: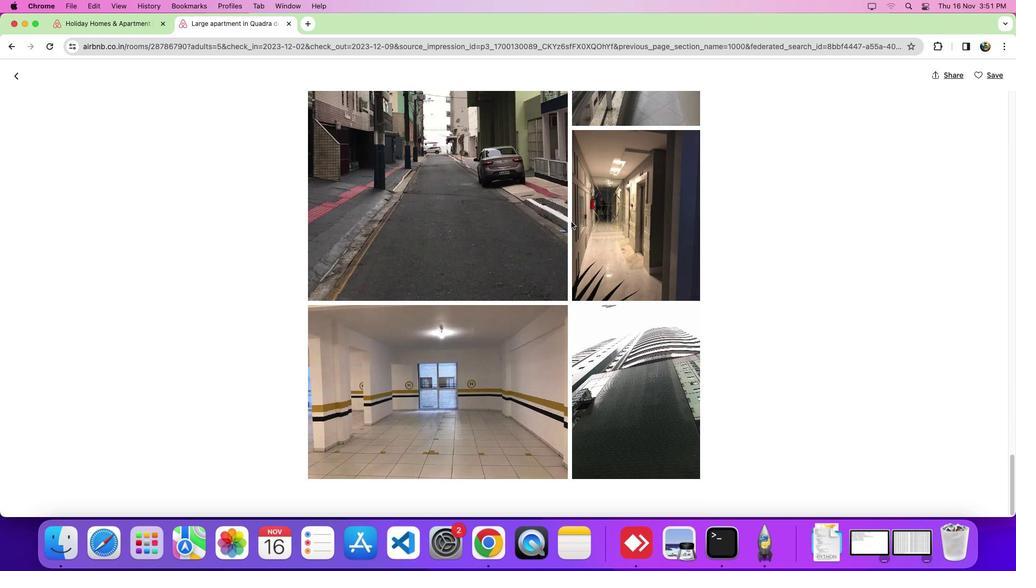 
Action: Mouse moved to (591, 270)
Screenshot: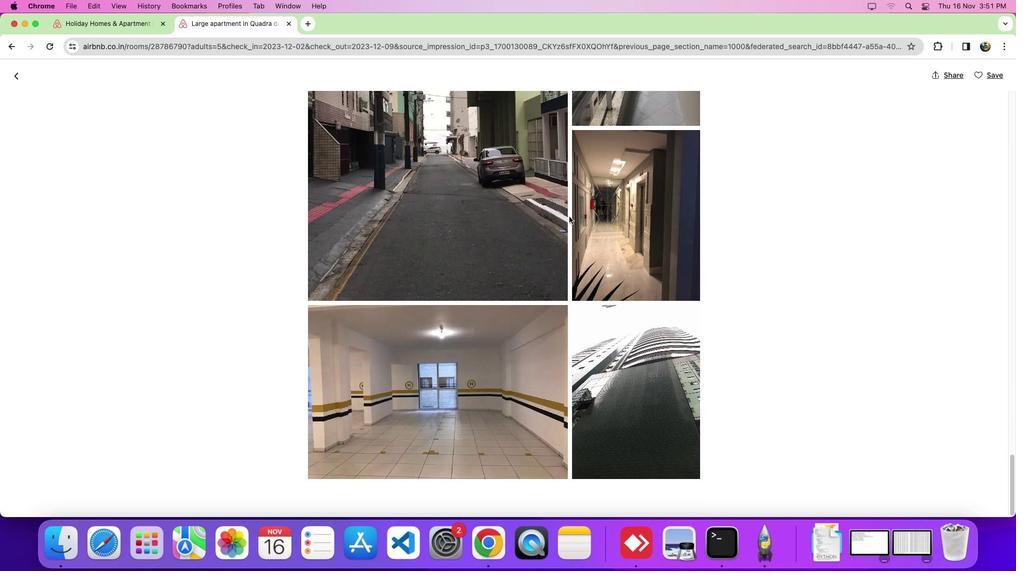 
Action: Mouse scrolled (591, 270) with delta (120, 201)
Screenshot: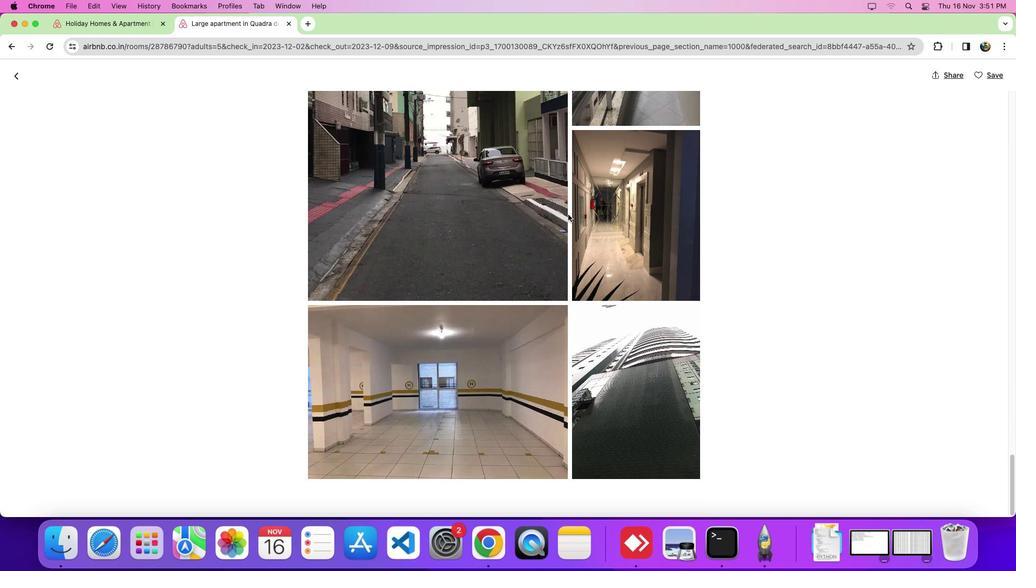 
Action: Mouse scrolled (591, 270) with delta (120, 201)
Screenshot: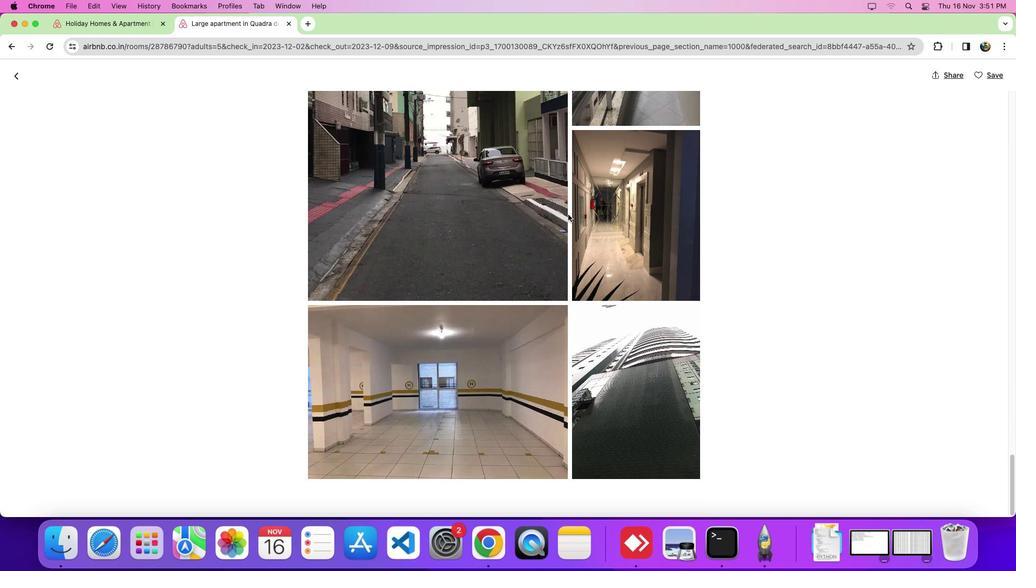 
Action: Mouse moved to (591, 270)
Screenshot: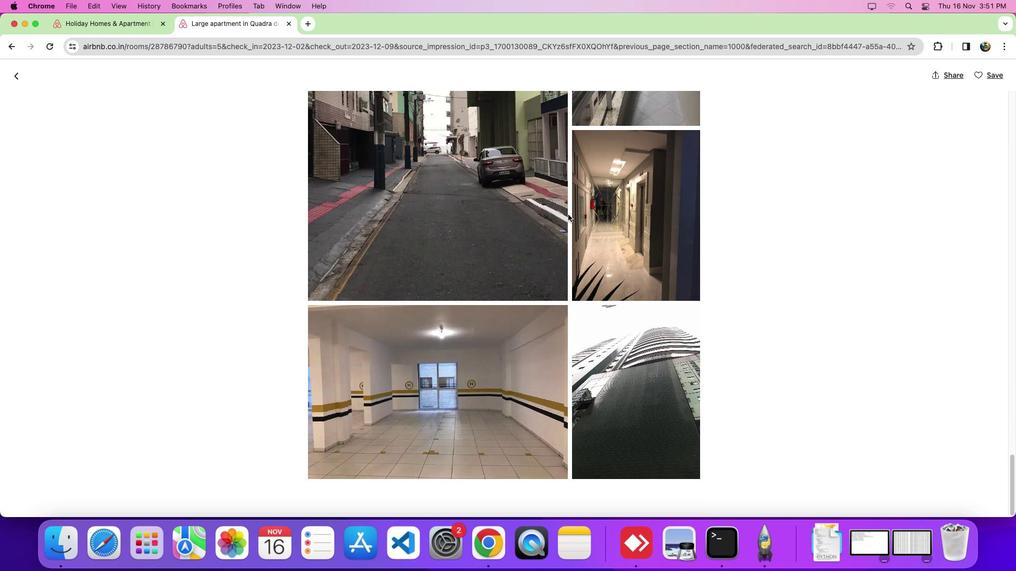 
Action: Mouse scrolled (591, 270) with delta (120, 201)
Screenshot: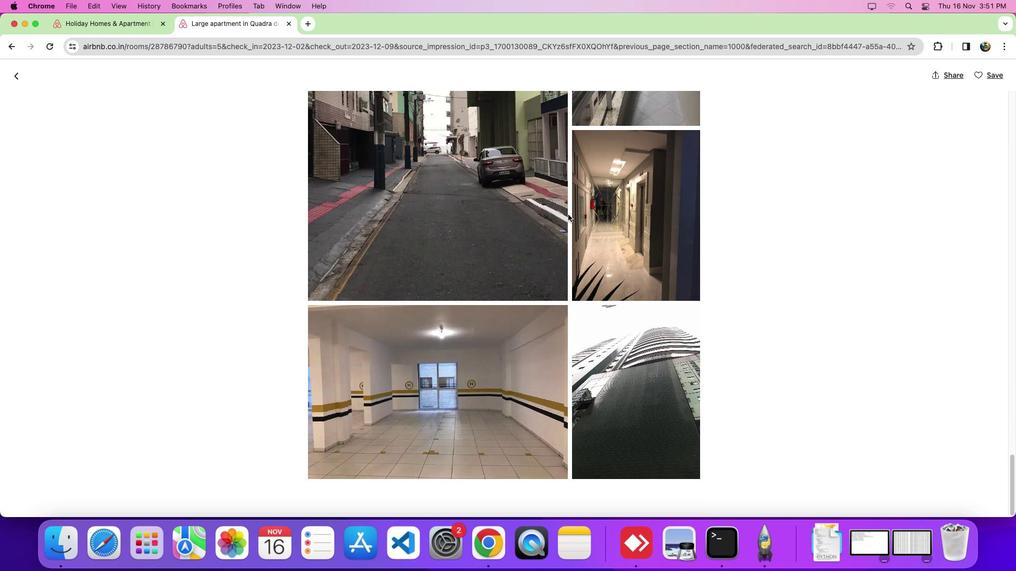 
Action: Mouse moved to (590, 269)
Screenshot: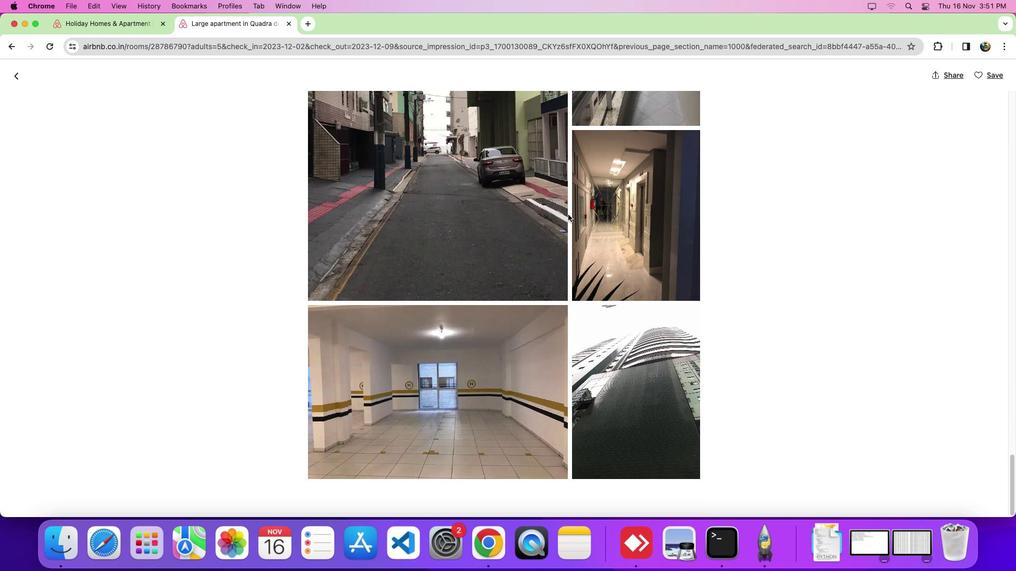 
Action: Mouse scrolled (590, 269) with delta (120, 200)
Screenshot: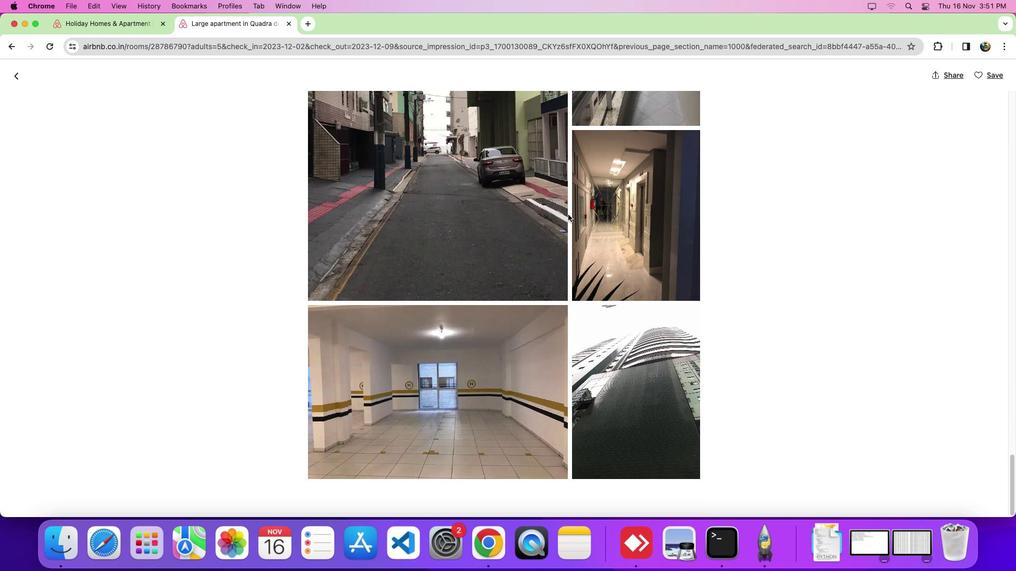 
Action: Mouse moved to (588, 268)
Screenshot: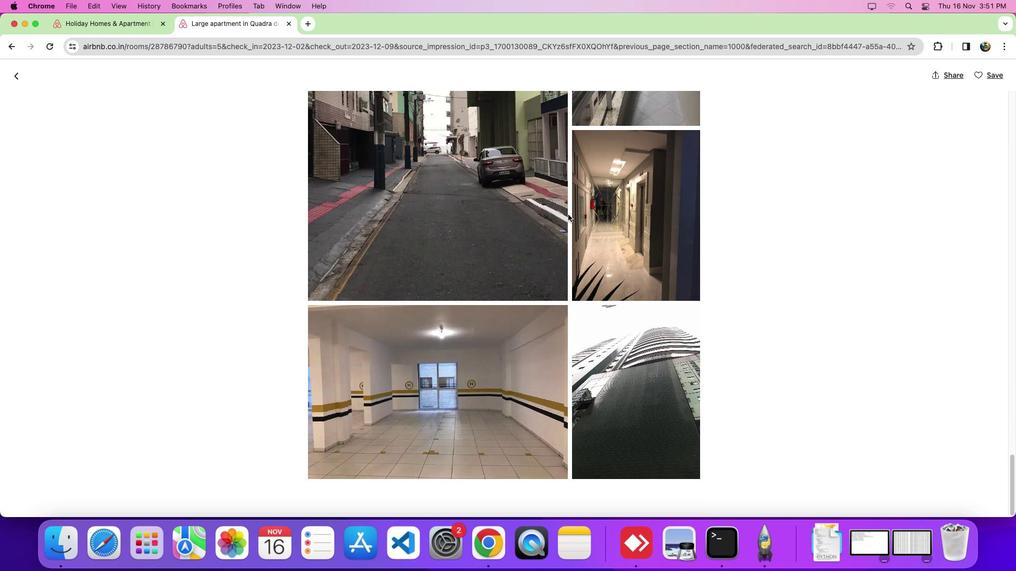 
Action: Mouse scrolled (588, 268) with delta (120, 201)
Screenshot: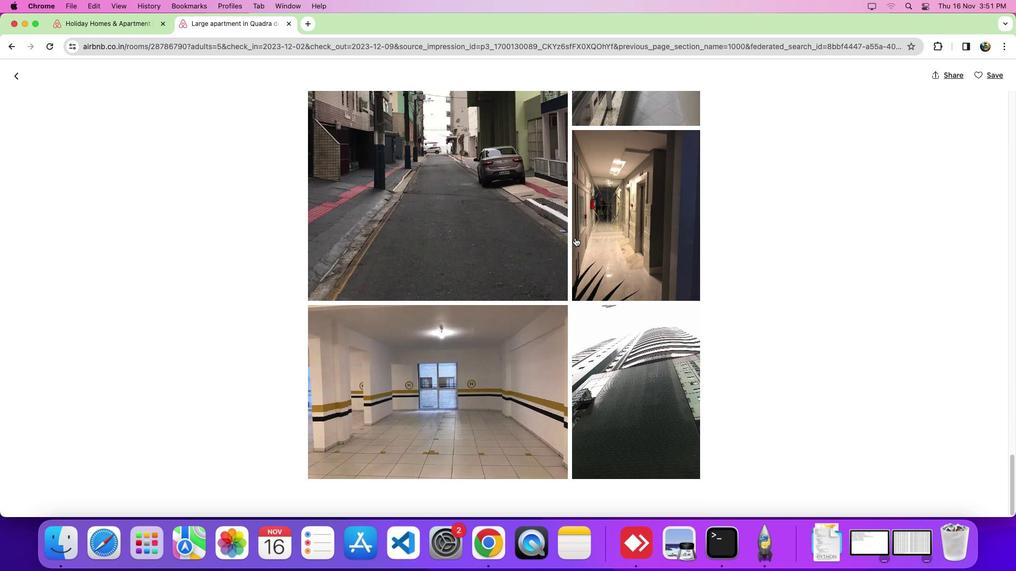
Action: Mouse scrolled (588, 268) with delta (120, 201)
Screenshot: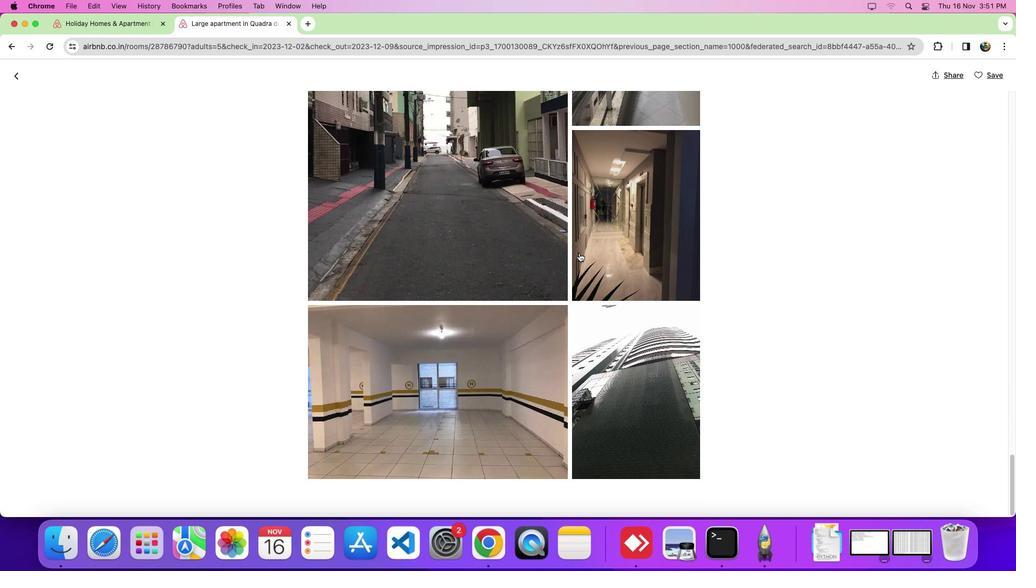 
Action: Mouse scrolled (588, 268) with delta (120, 201)
Screenshot: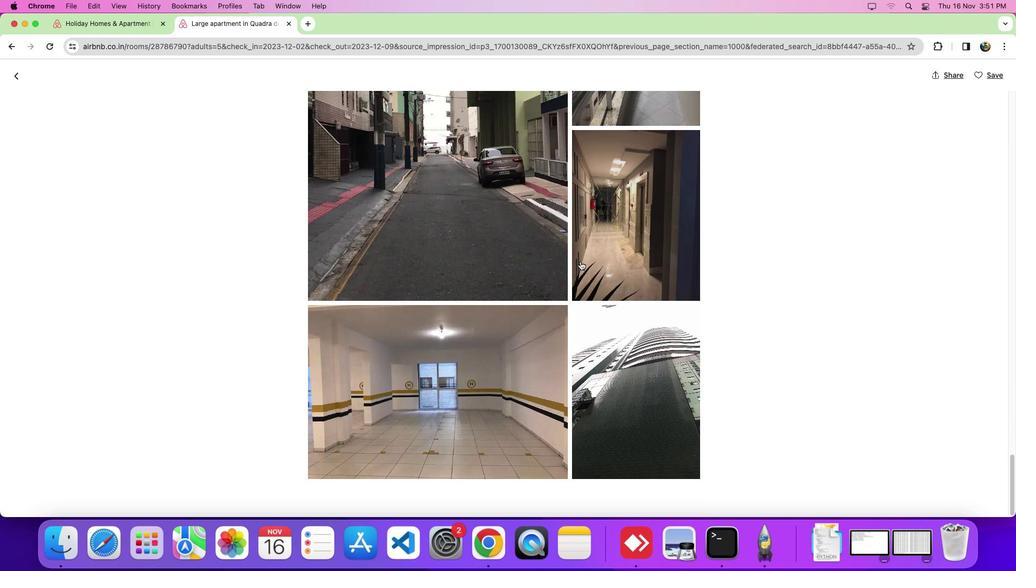 
Action: Mouse scrolled (588, 268) with delta (120, 200)
Screenshot: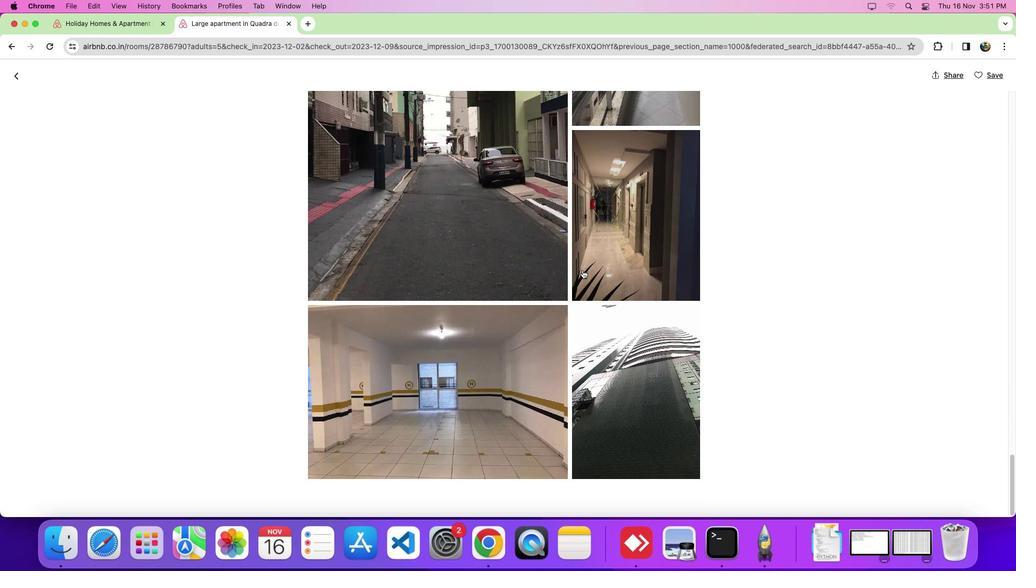 
Action: Mouse moved to (601, 285)
Screenshot: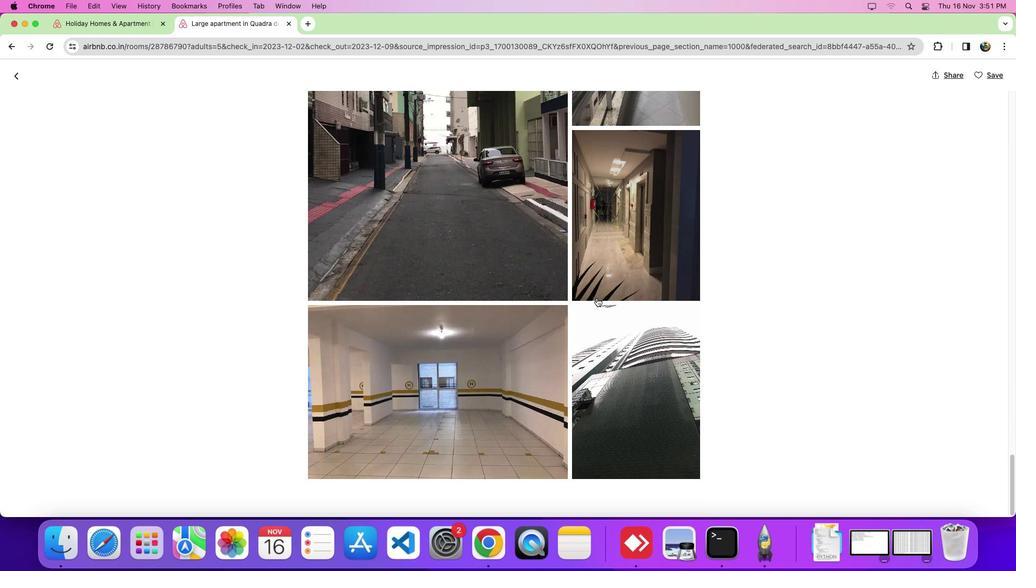 
Action: Mouse scrolled (601, 285) with delta (120, 201)
Screenshot: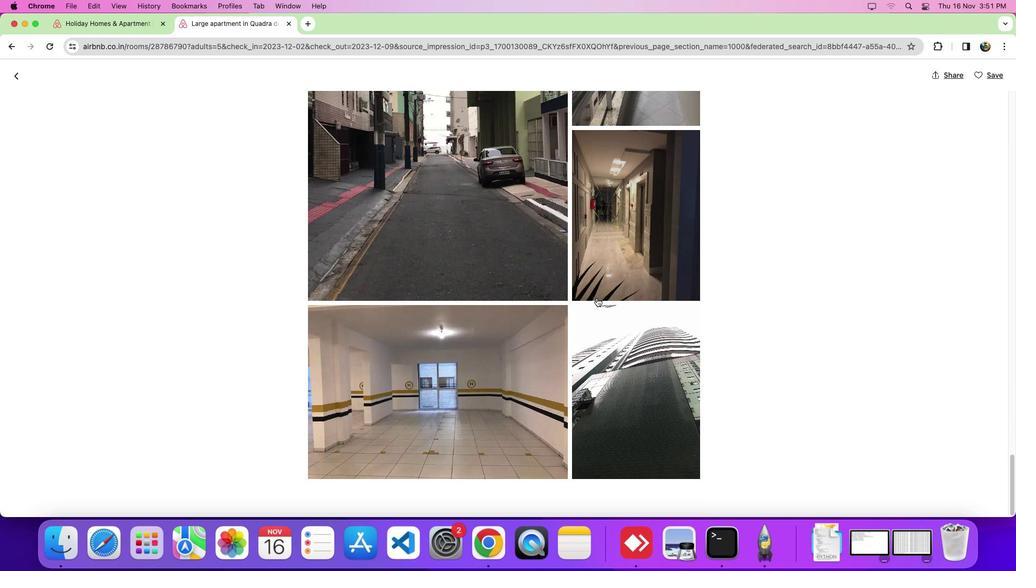 
Action: Mouse moved to (601, 286)
Screenshot: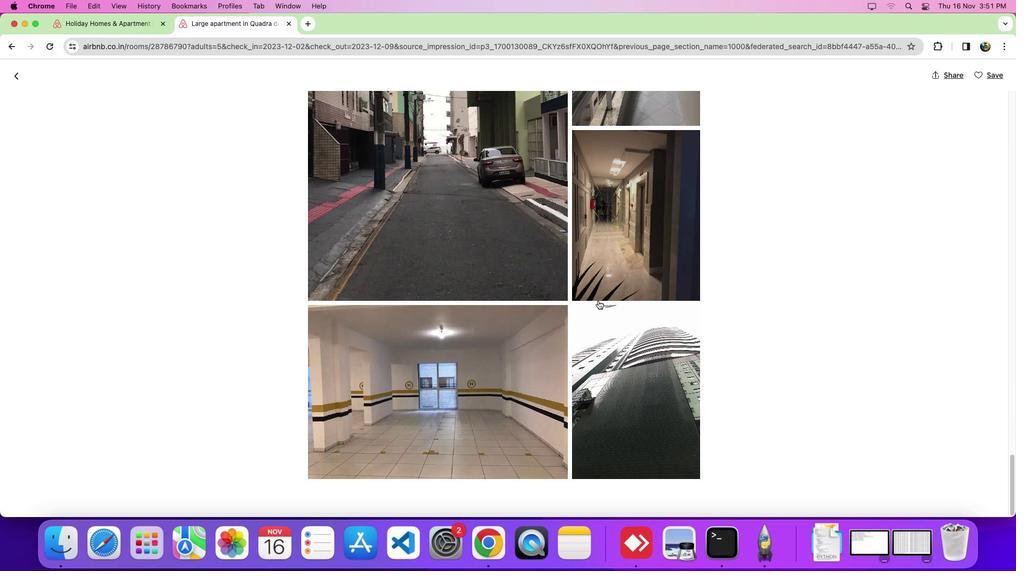 
Action: Mouse scrolled (601, 286) with delta (120, 201)
Screenshot: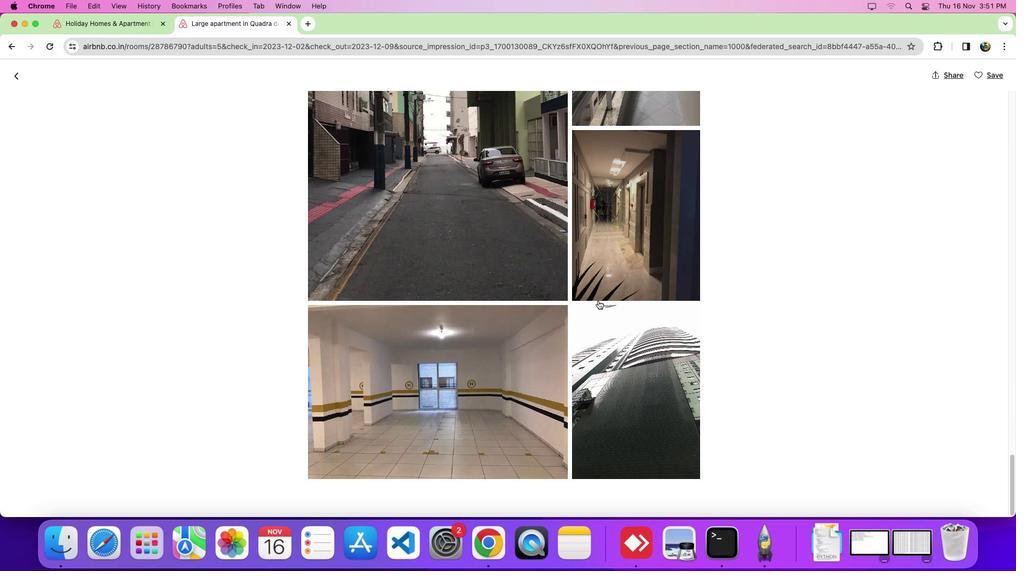 
Action: Mouse moved to (601, 286)
Screenshot: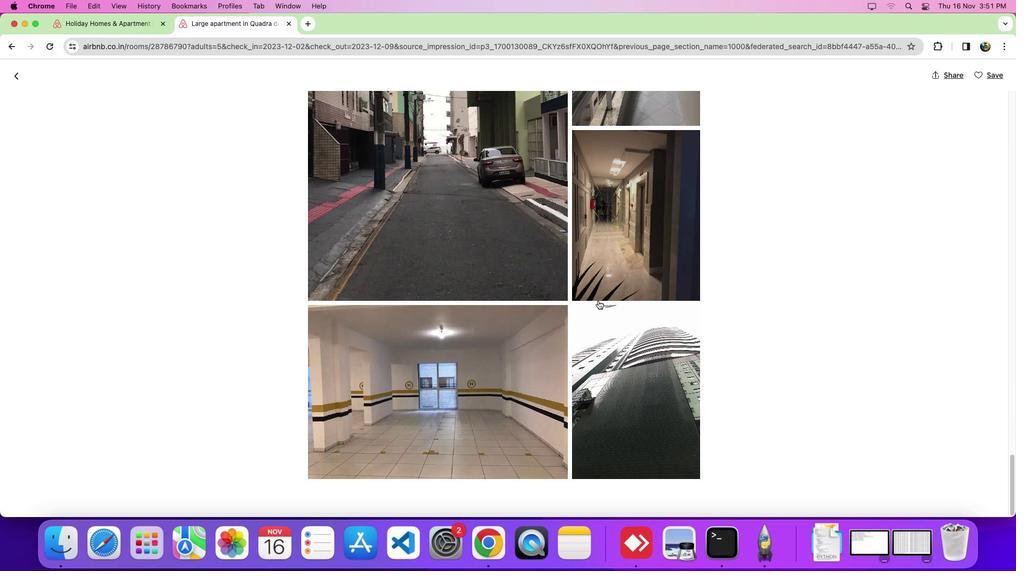 
Action: Mouse scrolled (601, 286) with delta (120, 200)
Screenshot: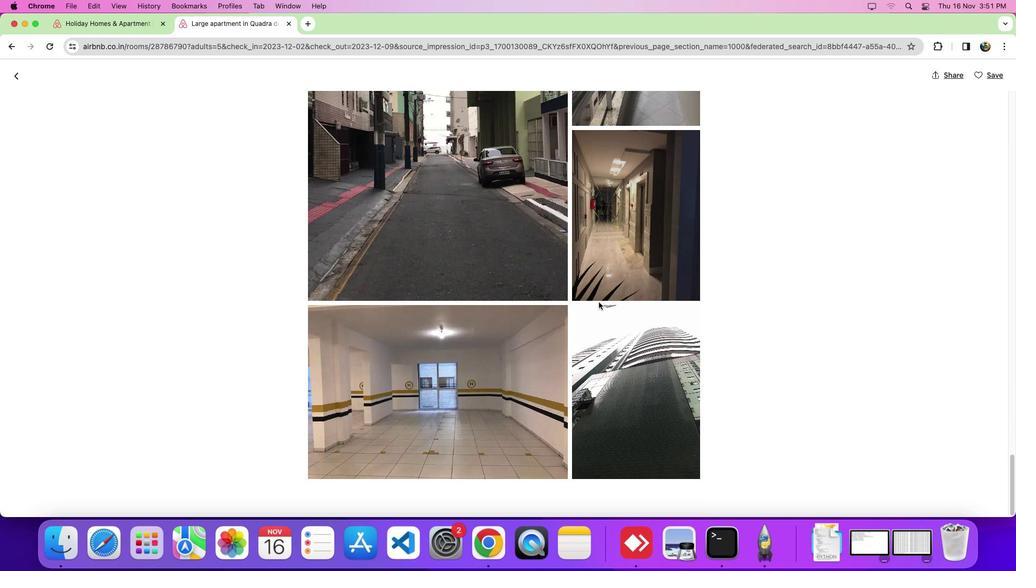 
Action: Mouse moved to (133, 226)
Screenshot: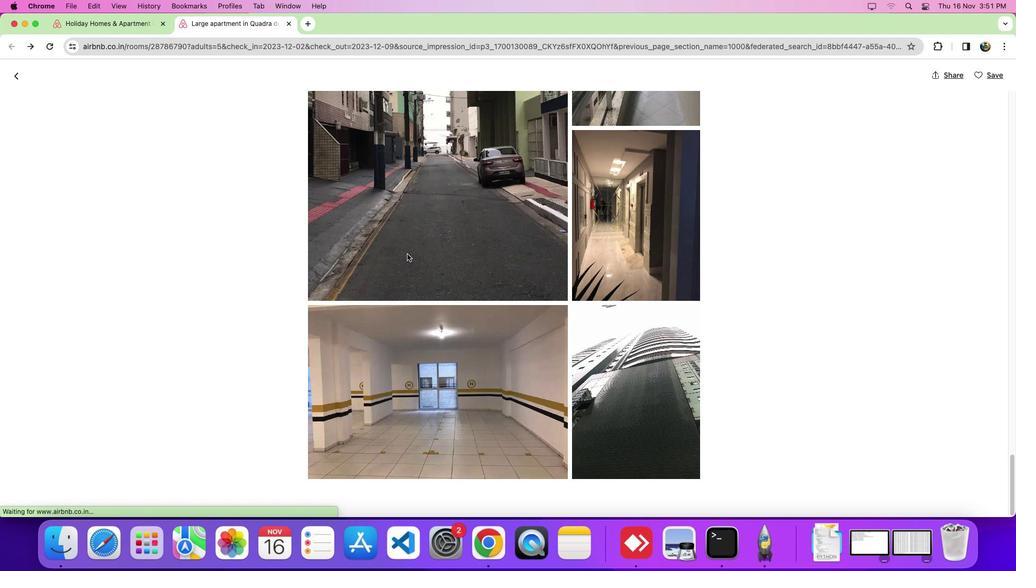 
Action: Mouse pressed left at (133, 226)
Screenshot: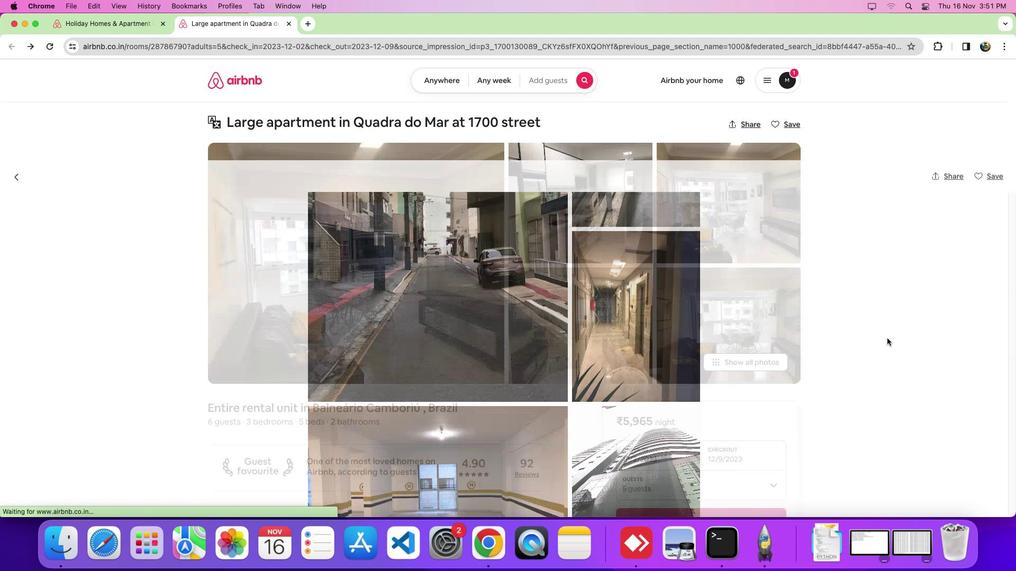 
Action: Mouse moved to (600, 328)
Screenshot: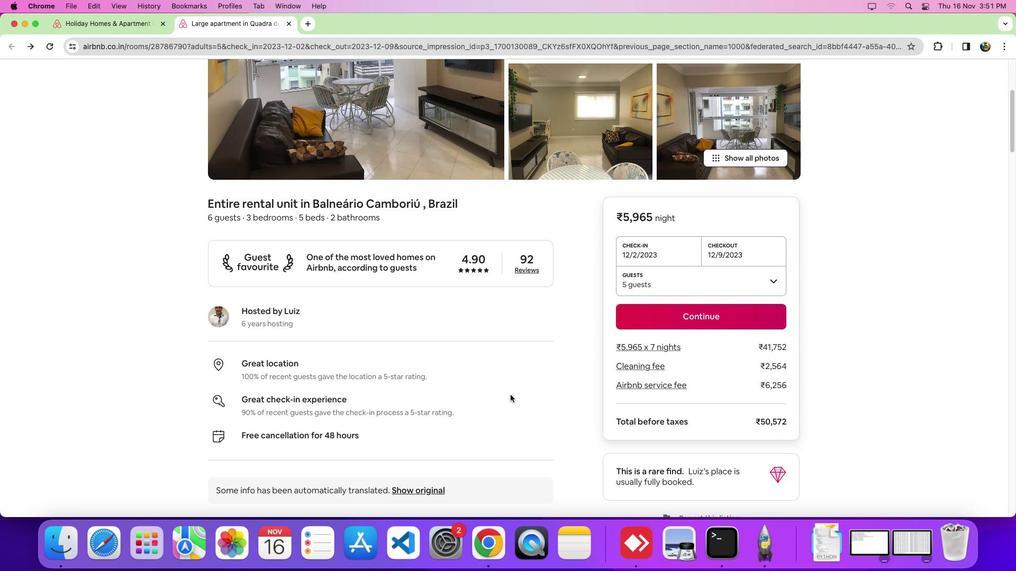 
Action: Mouse scrolled (600, 328) with delta (120, 201)
Screenshot: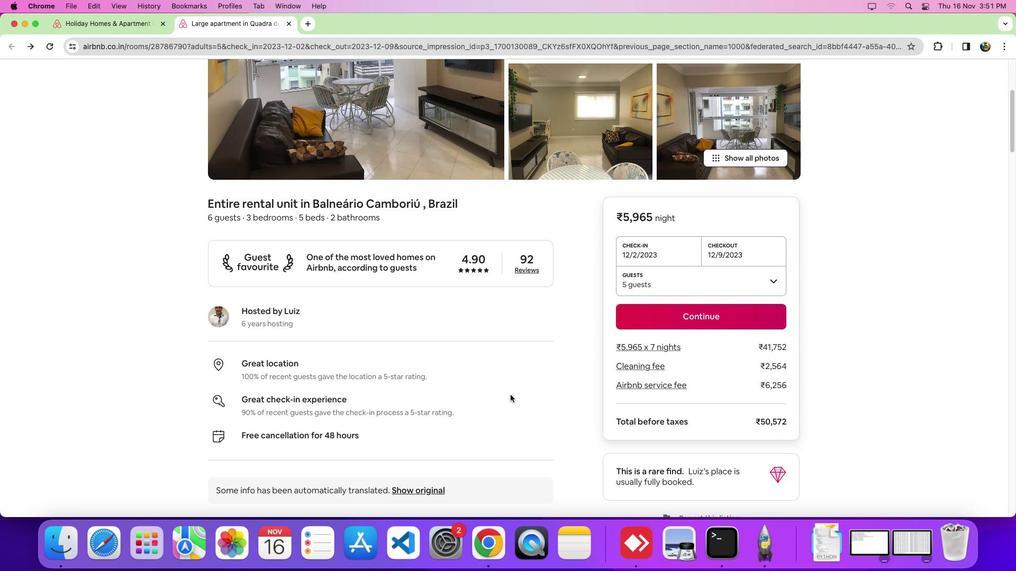 
Action: Mouse moved to (599, 328)
Screenshot: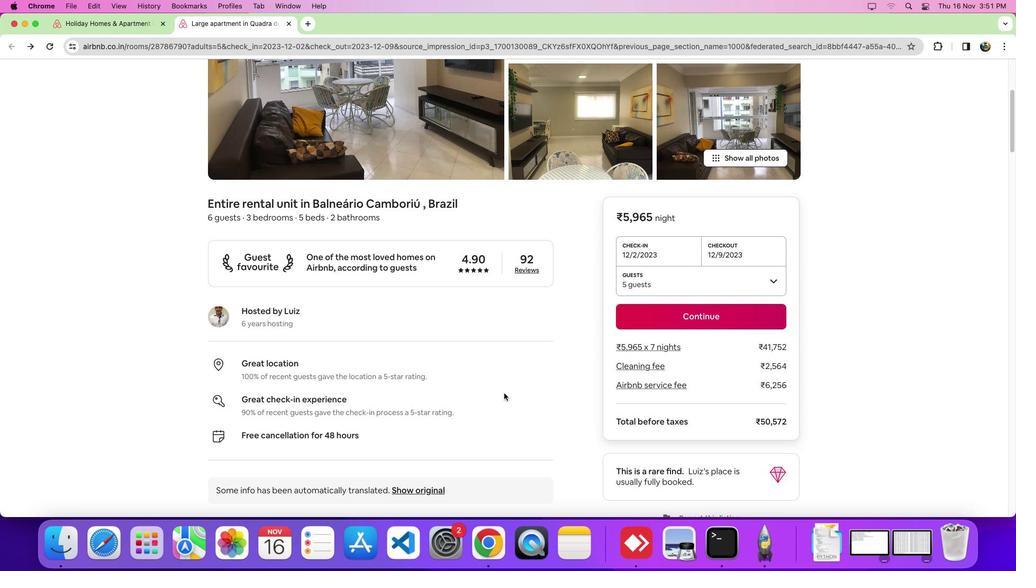 
Action: Mouse scrolled (599, 328) with delta (120, 201)
Screenshot: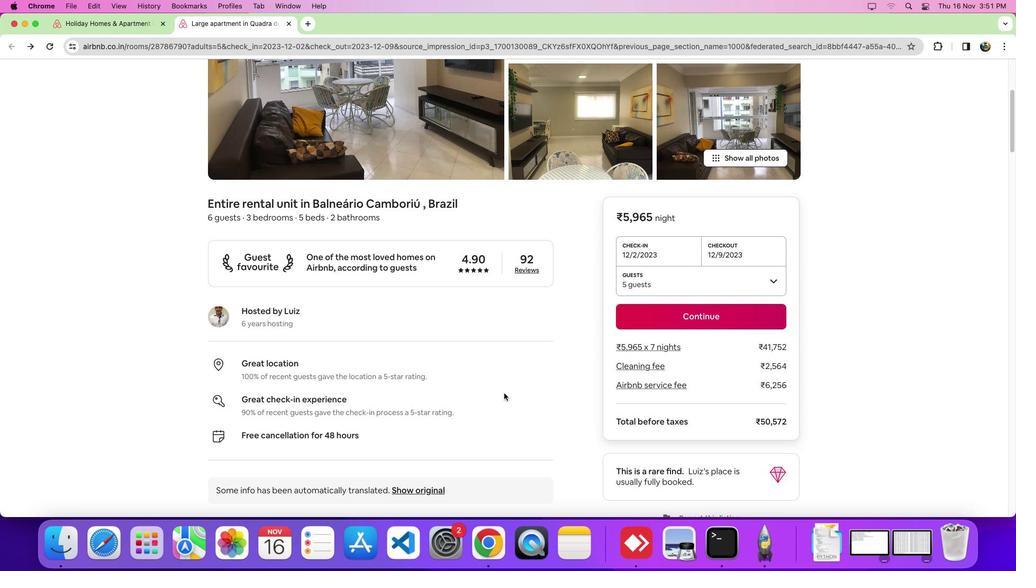 
Action: Mouse scrolled (599, 328) with delta (120, 201)
Screenshot: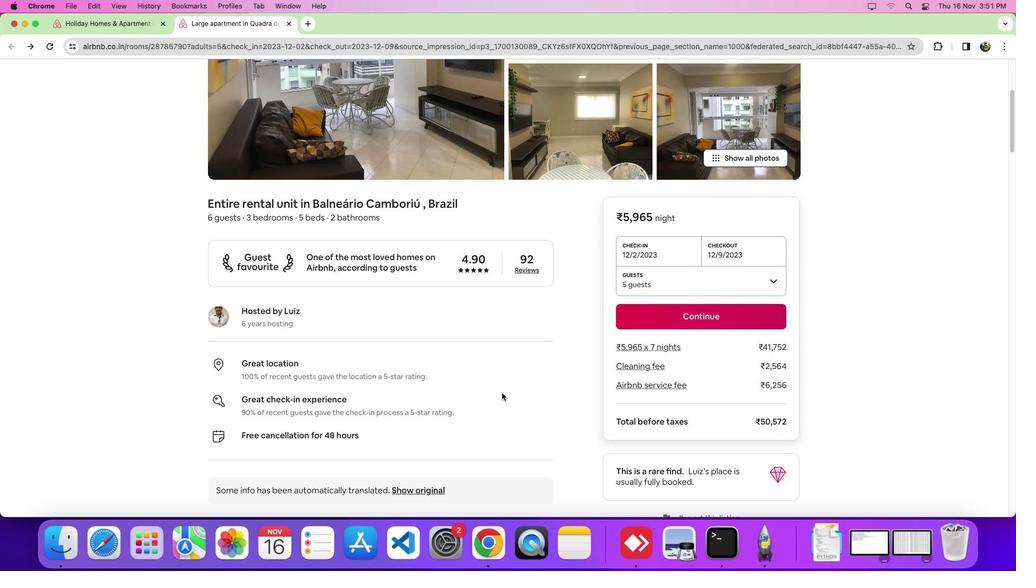 
Action: Mouse moved to (534, 323)
Screenshot: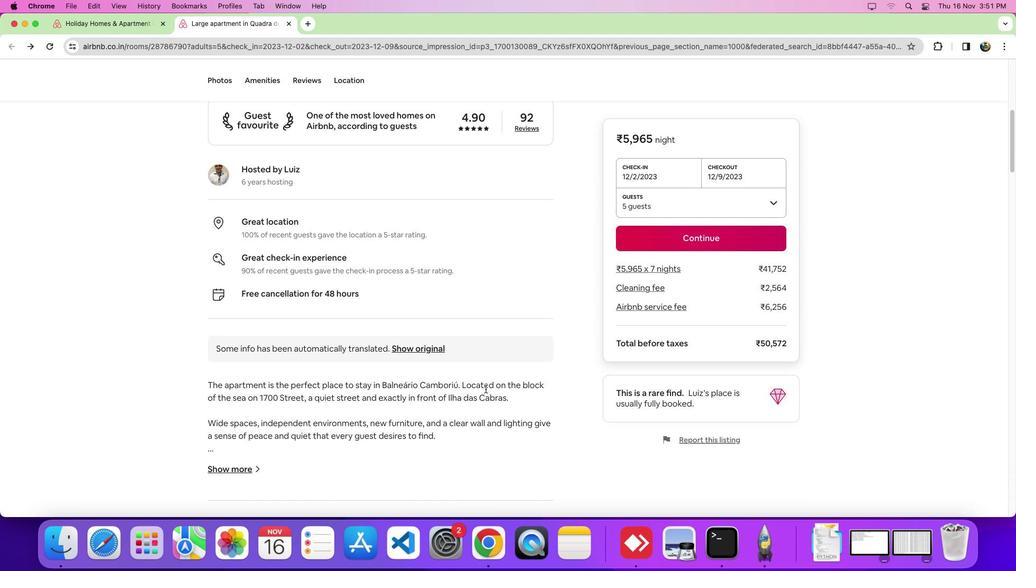 
Action: Mouse scrolled (534, 323) with delta (120, 201)
Screenshot: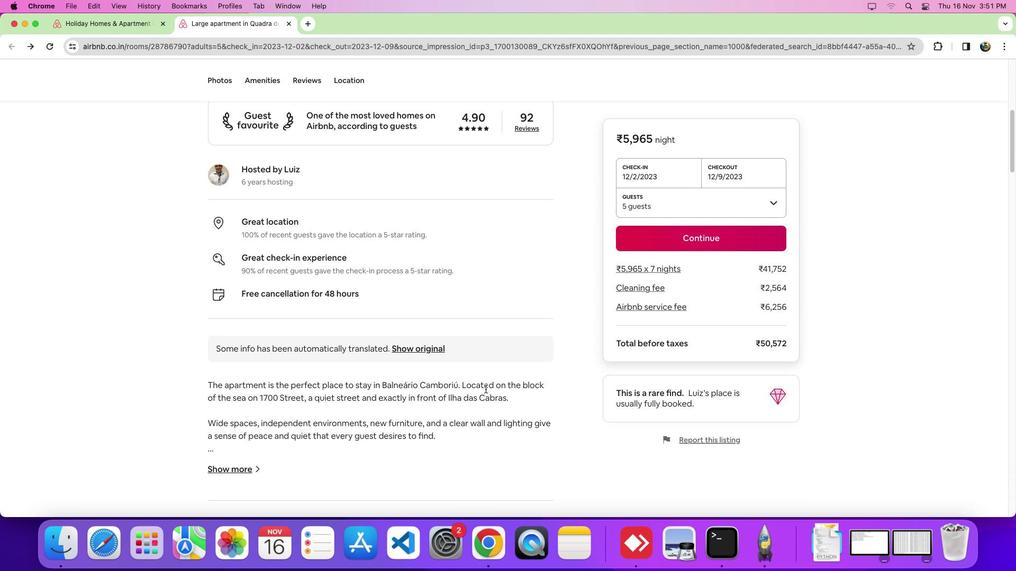 
Action: Mouse scrolled (534, 323) with delta (120, 201)
Screenshot: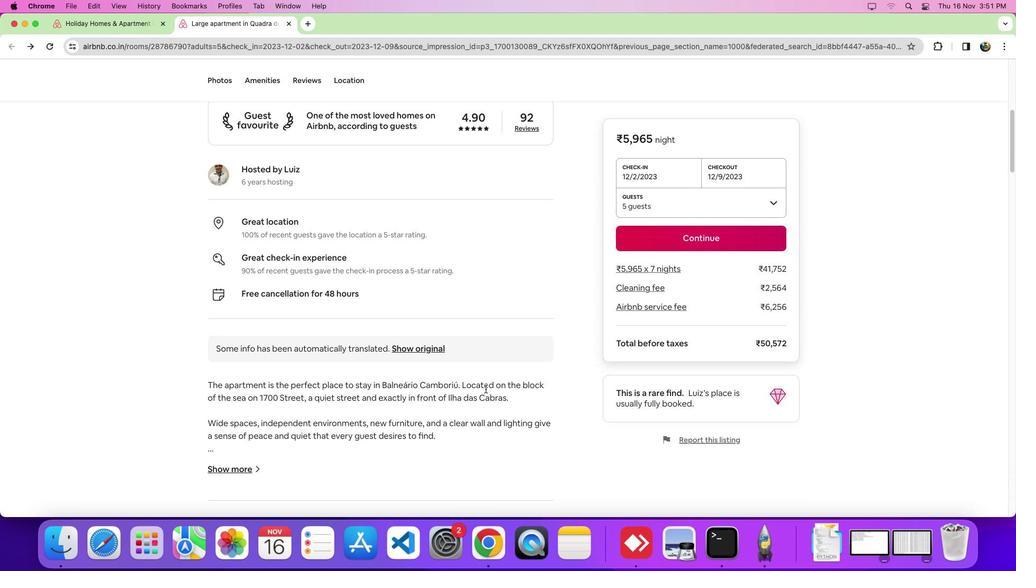 
Action: Mouse moved to (533, 323)
Screenshot: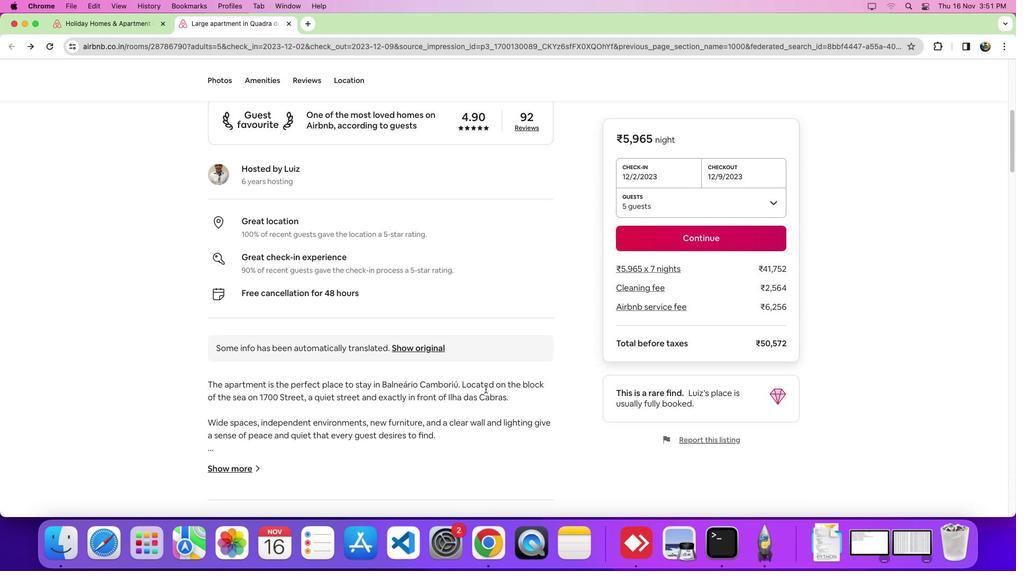 
Action: Mouse scrolled (533, 323) with delta (120, 201)
Screenshot: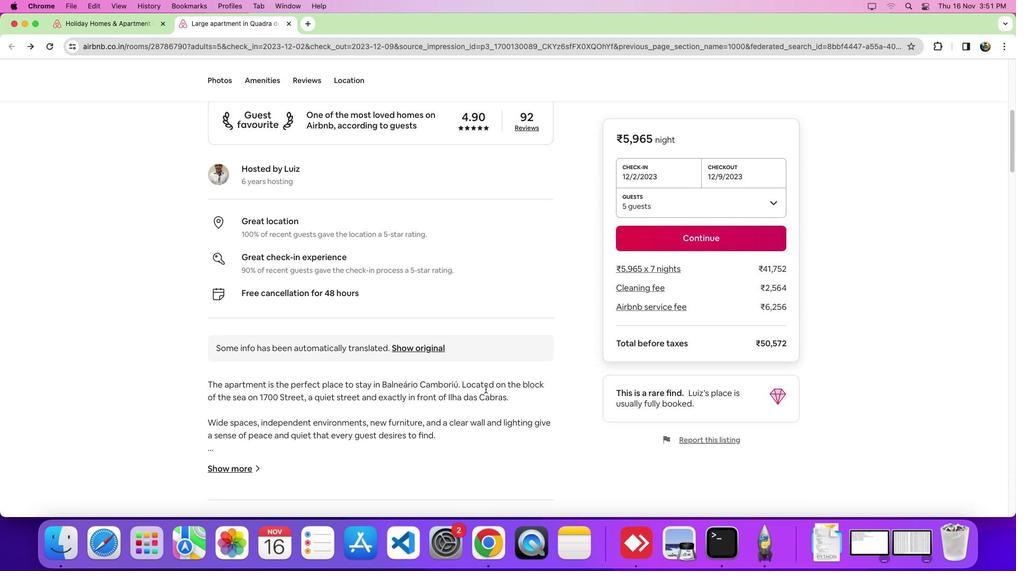 
Action: Mouse moved to (520, 322)
Screenshot: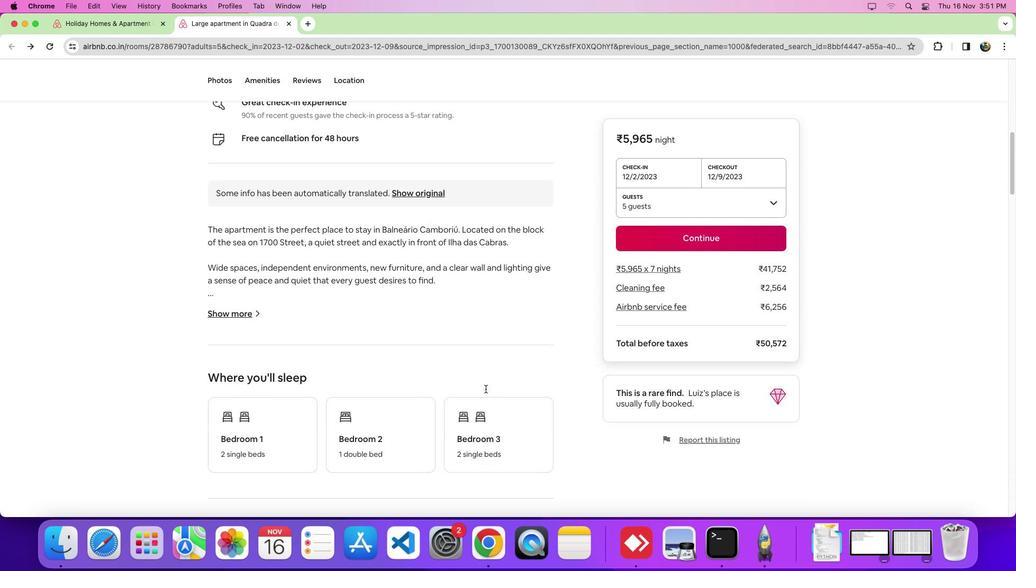 
Action: Mouse scrolled (520, 322) with delta (120, 201)
Screenshot: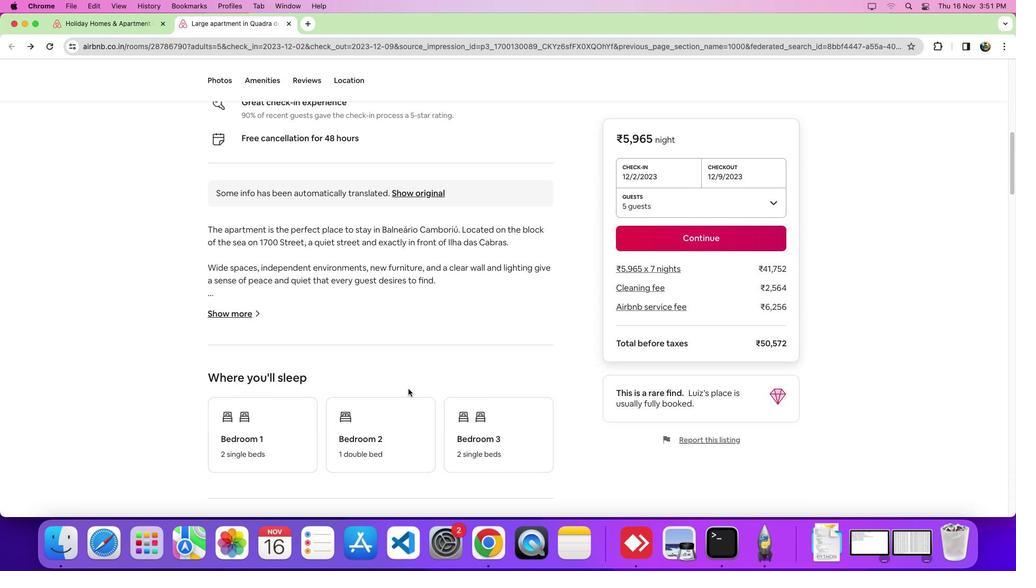 
Action: Mouse scrolled (520, 322) with delta (120, 201)
Screenshot: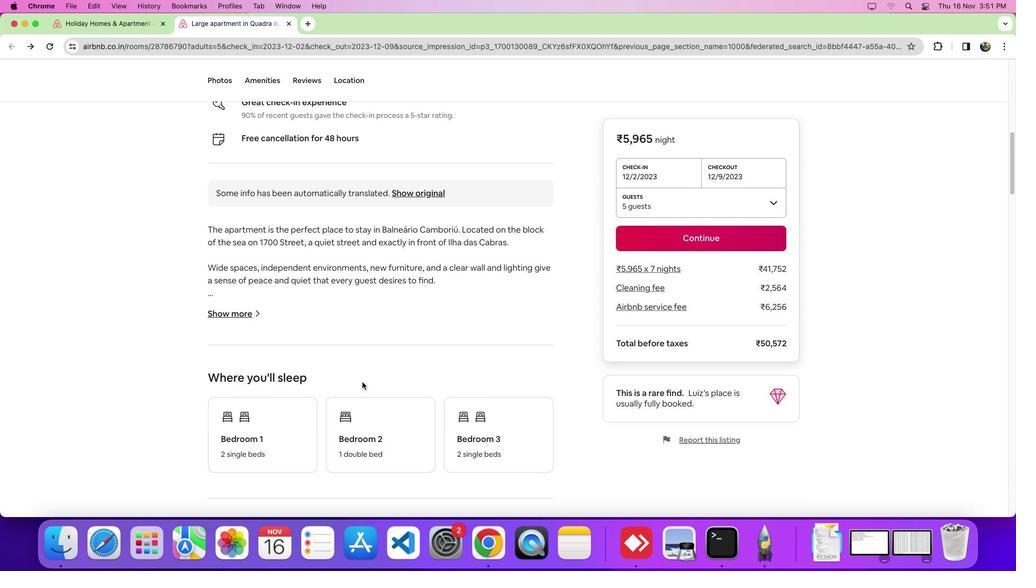 
Action: Mouse scrolled (520, 322) with delta (120, 201)
Screenshot: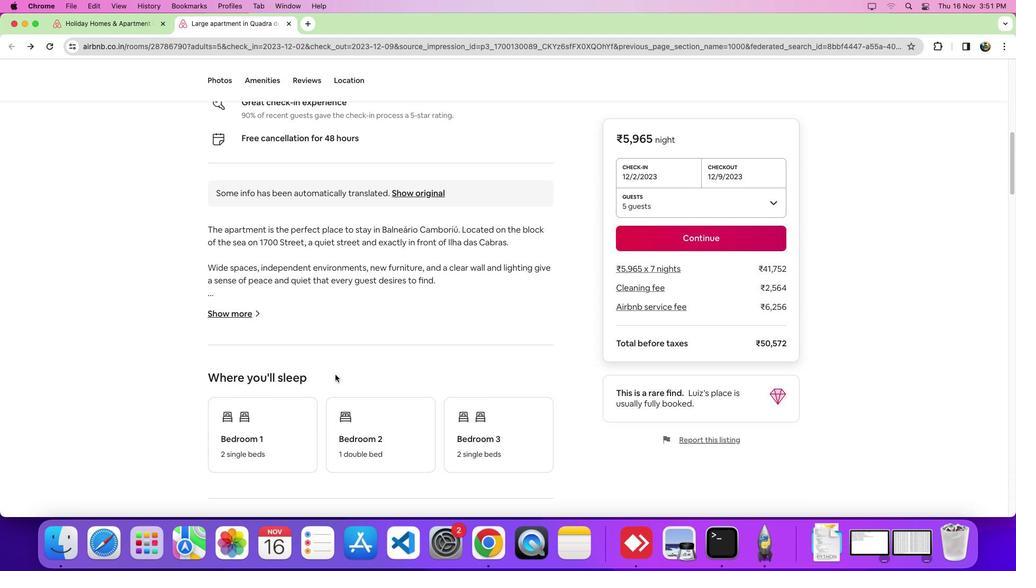 
Action: Mouse moved to (397, 318)
Screenshot: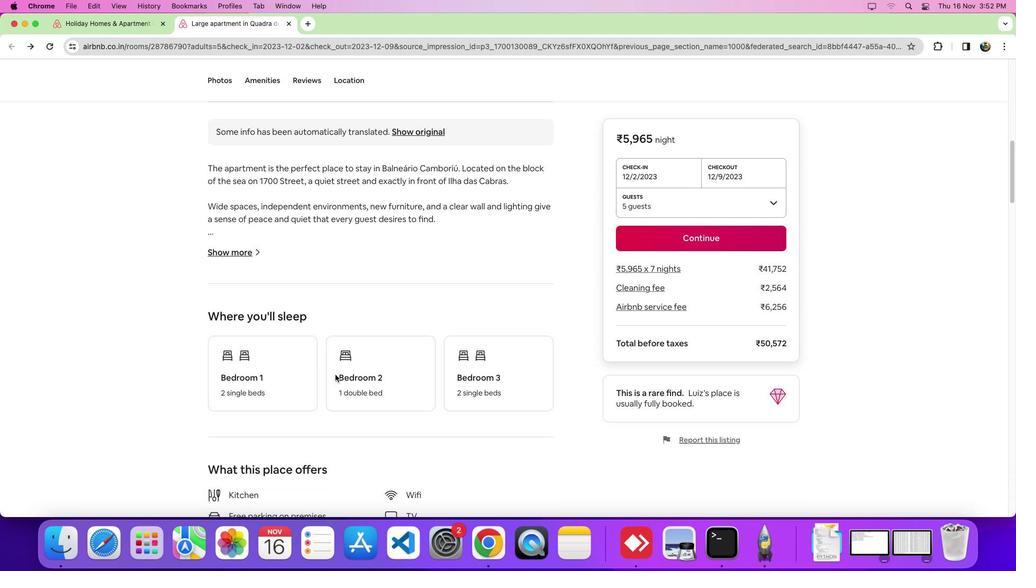 
Action: Mouse scrolled (397, 318) with delta (120, 201)
Screenshot: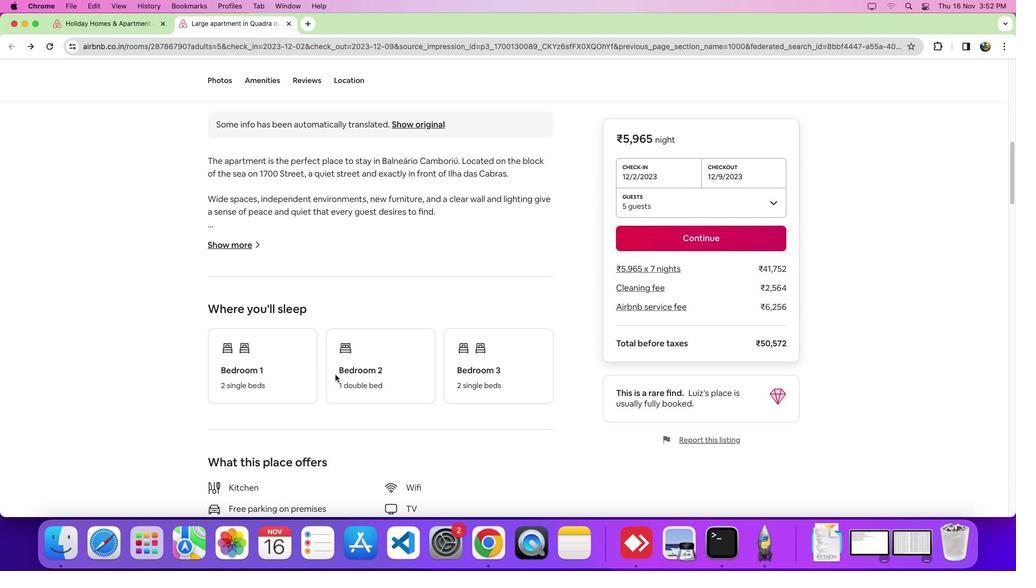 
Action: Mouse scrolled (397, 318) with delta (120, 201)
Screenshot: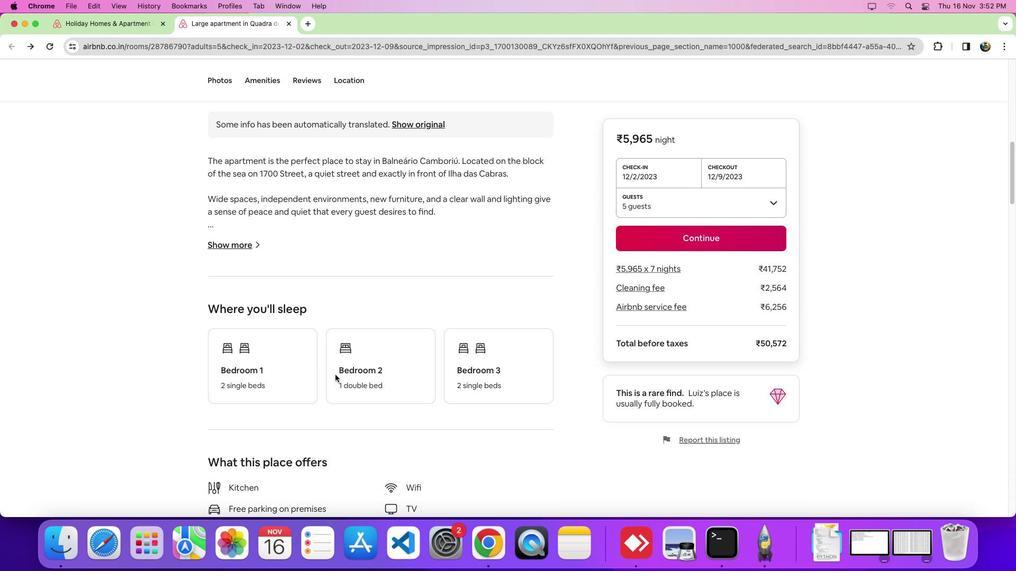 
Action: Mouse scrolled (397, 318) with delta (120, 201)
Screenshot: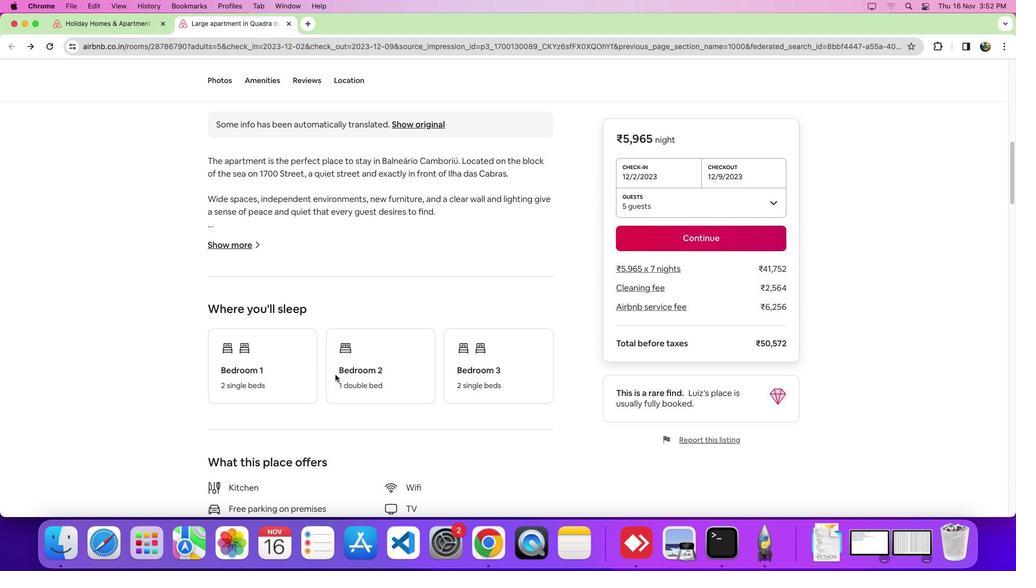 
Action: Mouse scrolled (397, 318) with delta (120, 201)
Screenshot: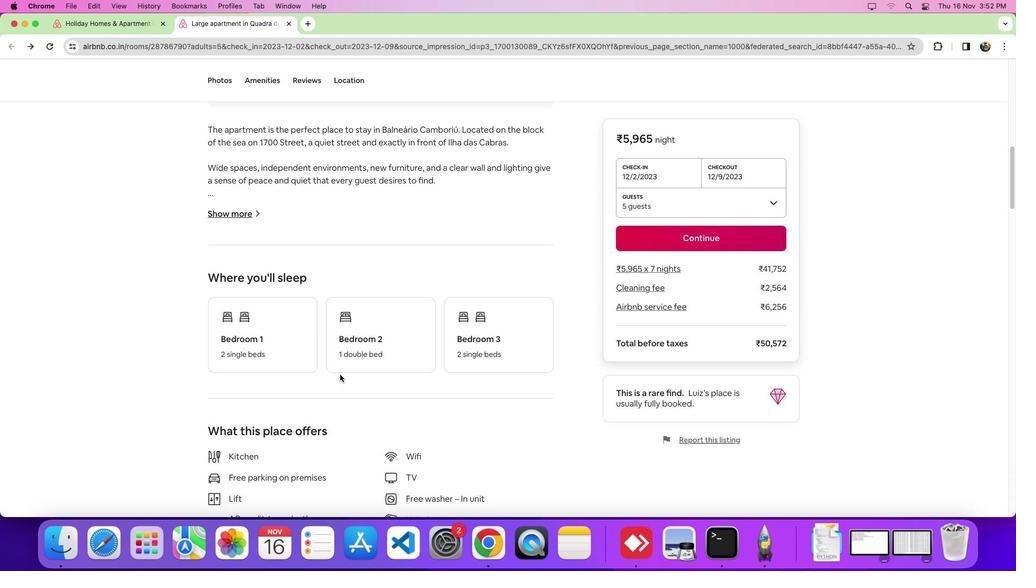 
Action: Mouse scrolled (397, 318) with delta (120, 201)
Screenshot: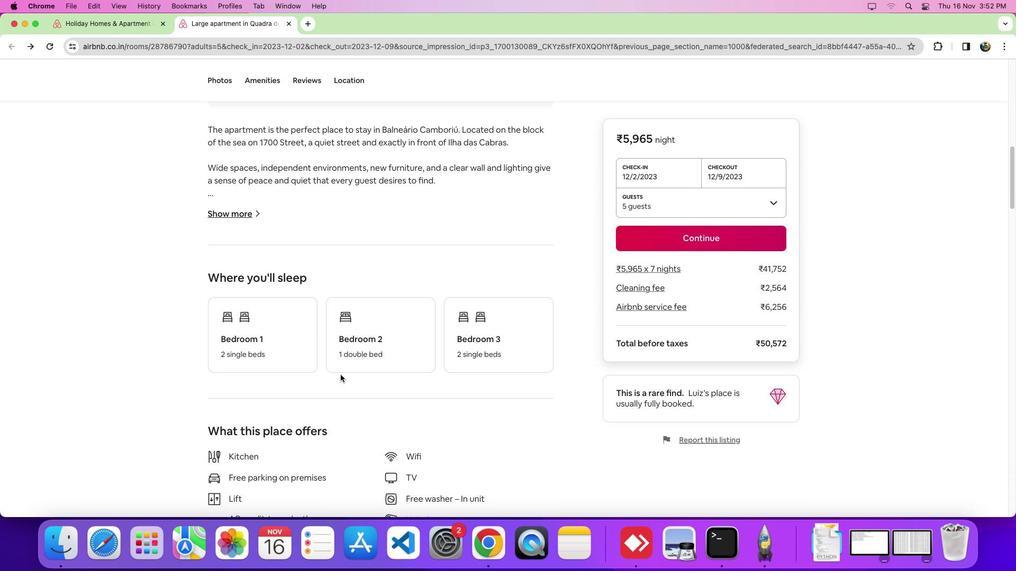 
Action: Mouse moved to (423, 292)
Screenshot: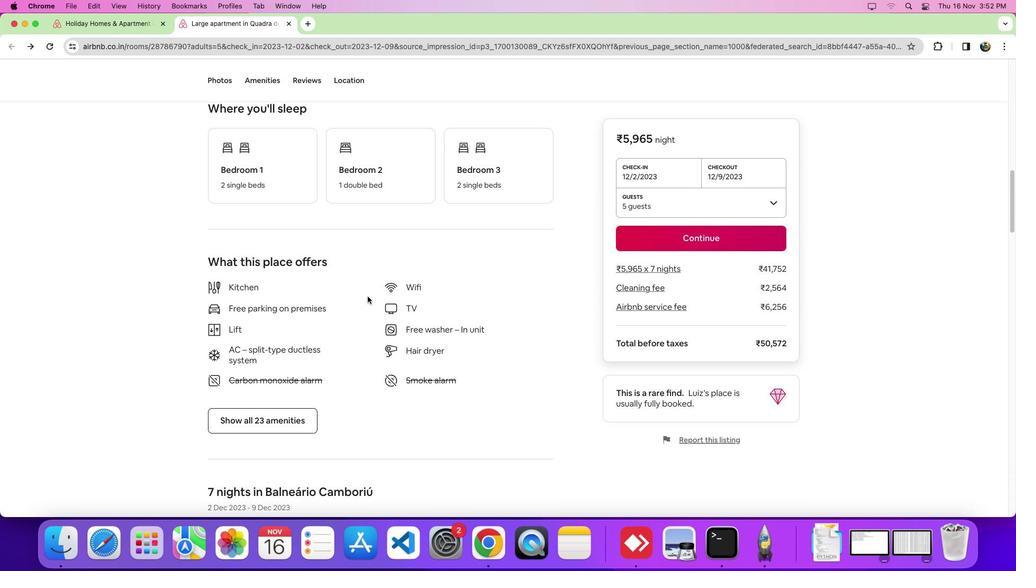 
Action: Mouse scrolled (423, 292) with delta (120, 201)
Screenshot: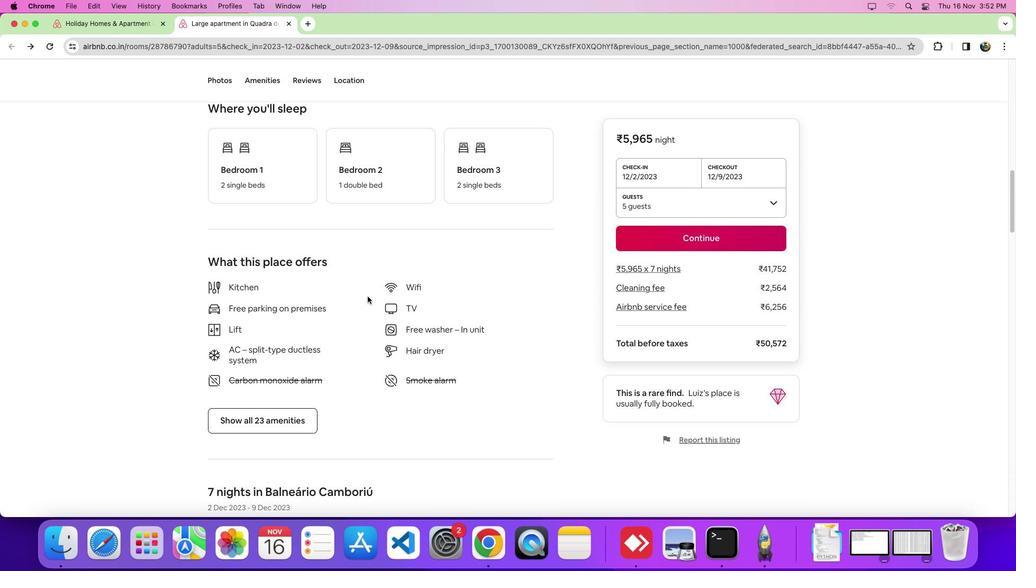 
Action: Mouse moved to (423, 292)
Screenshot: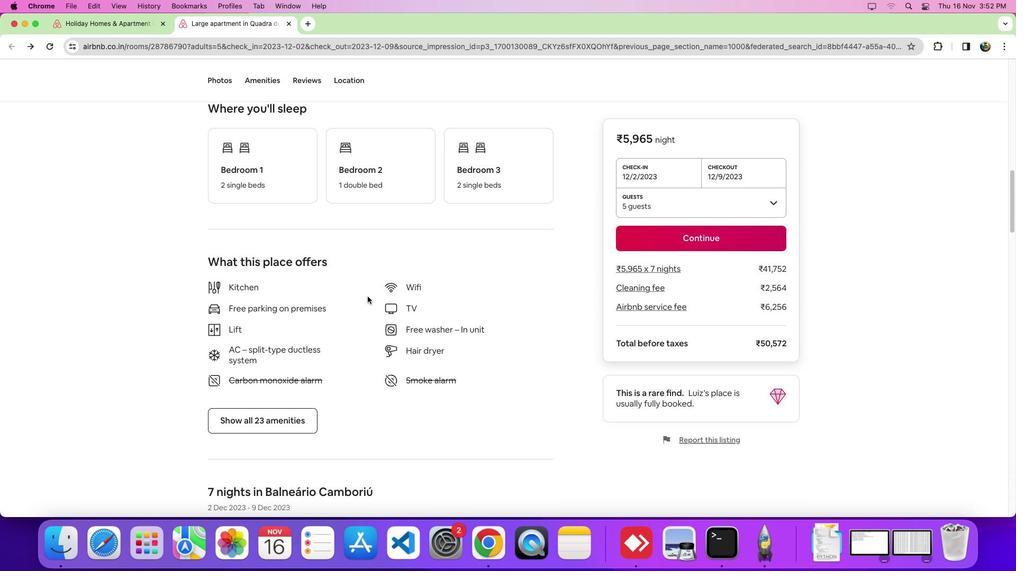
Action: Mouse scrolled (423, 292) with delta (120, 201)
Screenshot: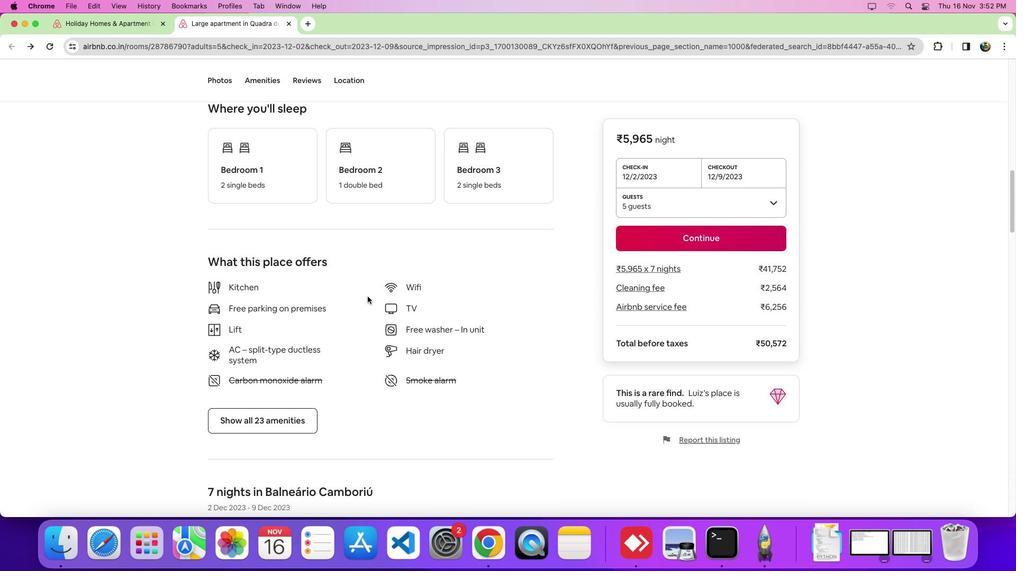 
Action: Mouse scrolled (423, 292) with delta (120, 201)
Screenshot: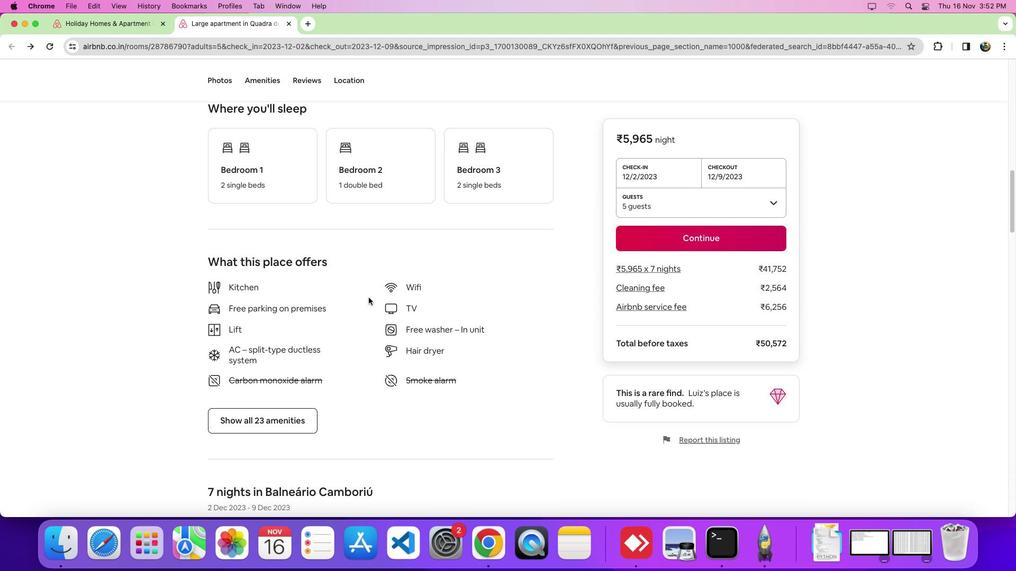 
Action: Mouse moved to (333, 333)
Screenshot: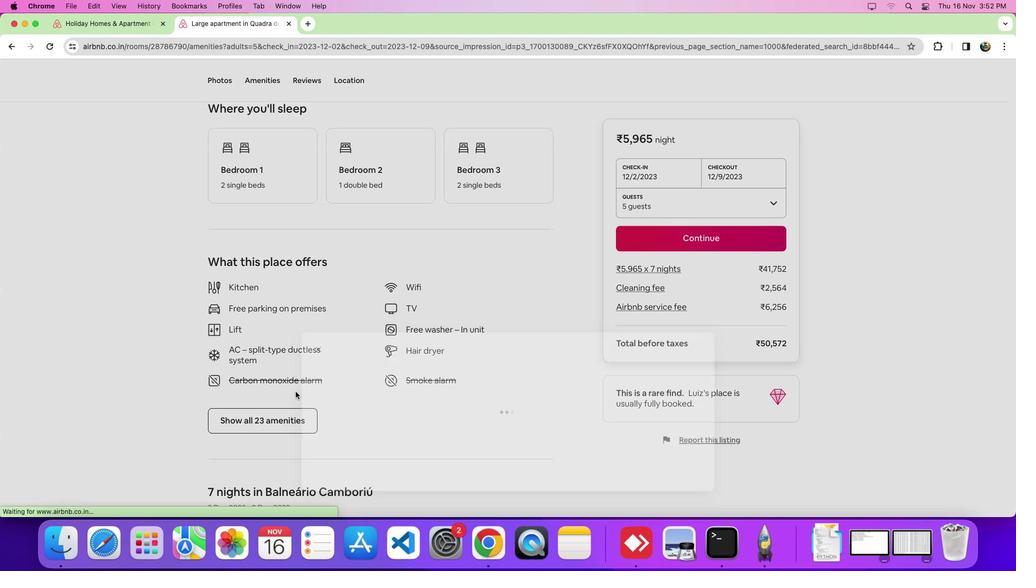 
Action: Mouse pressed left at (333, 333)
Screenshot: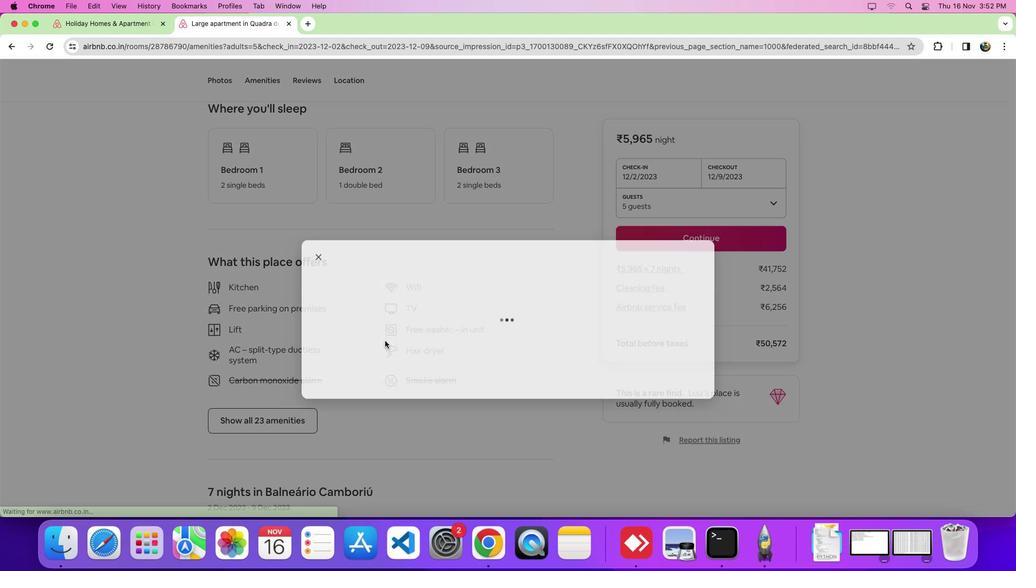 
Action: Mouse moved to (576, 303)
Screenshot: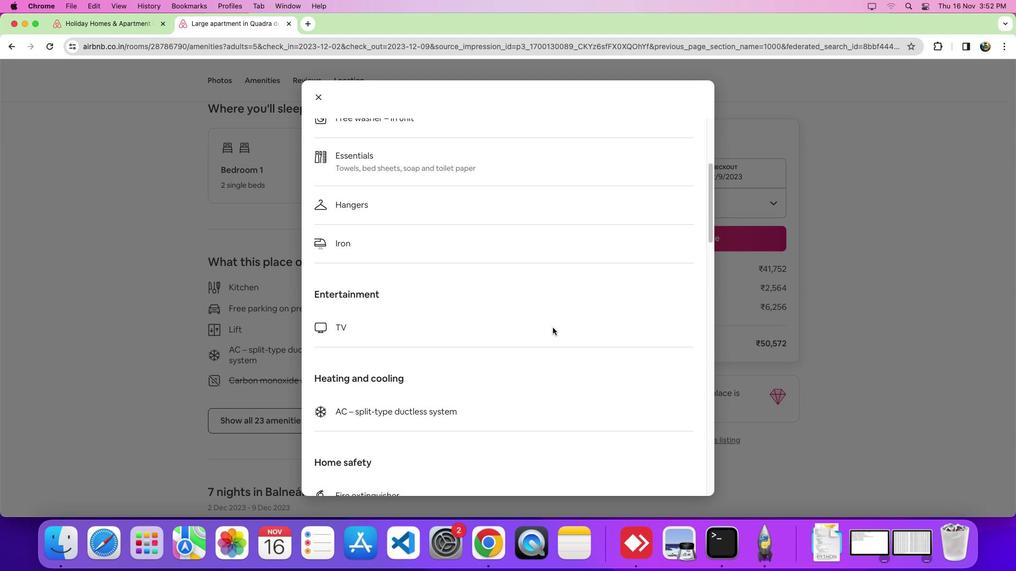 
Action: Mouse scrolled (576, 303) with delta (120, 201)
Screenshot: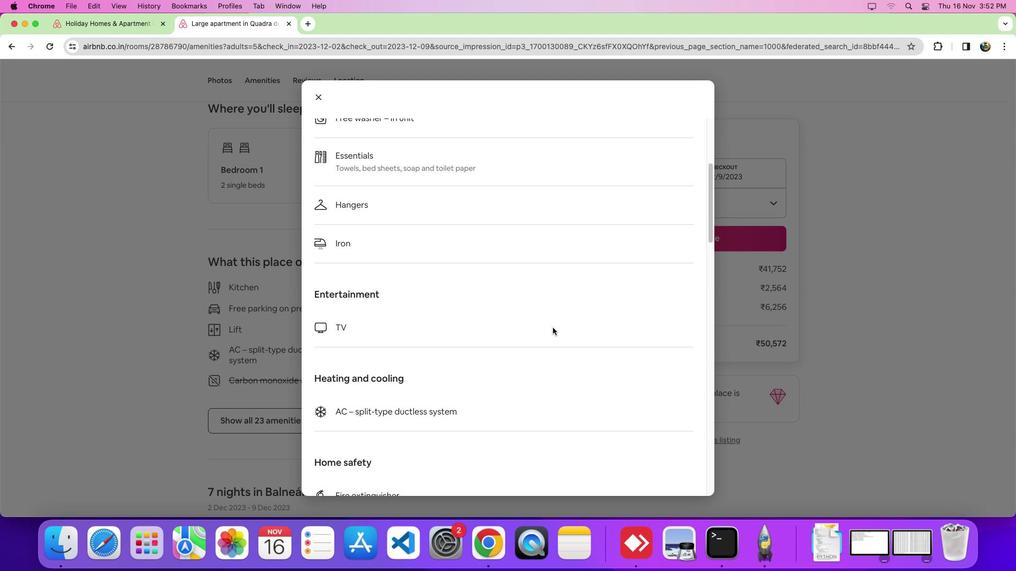 
Action: Mouse scrolled (576, 303) with delta (120, 201)
Screenshot: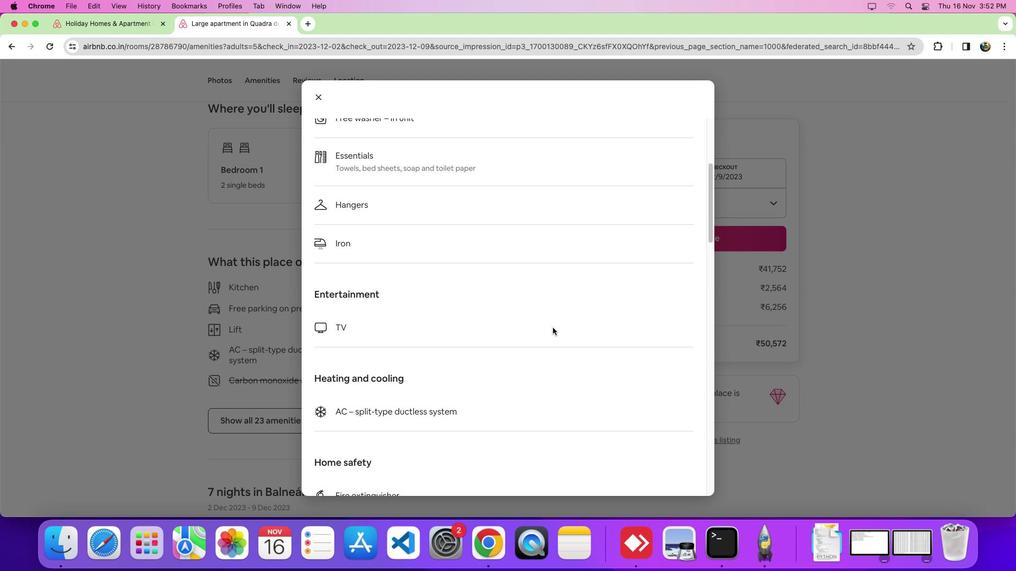 
Action: Mouse scrolled (576, 303) with delta (120, 201)
Screenshot: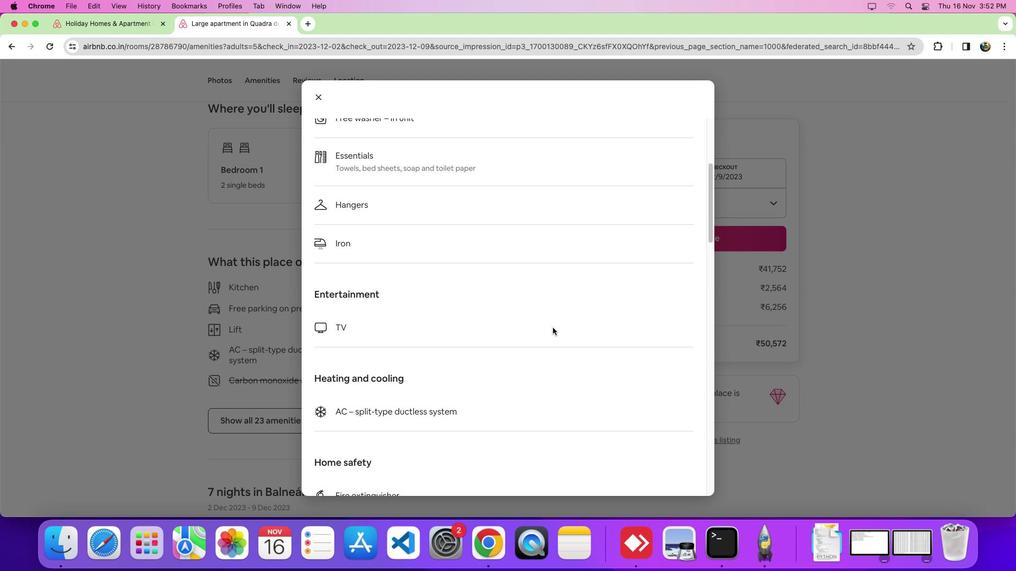 
Action: Mouse moved to (576, 303)
Screenshot: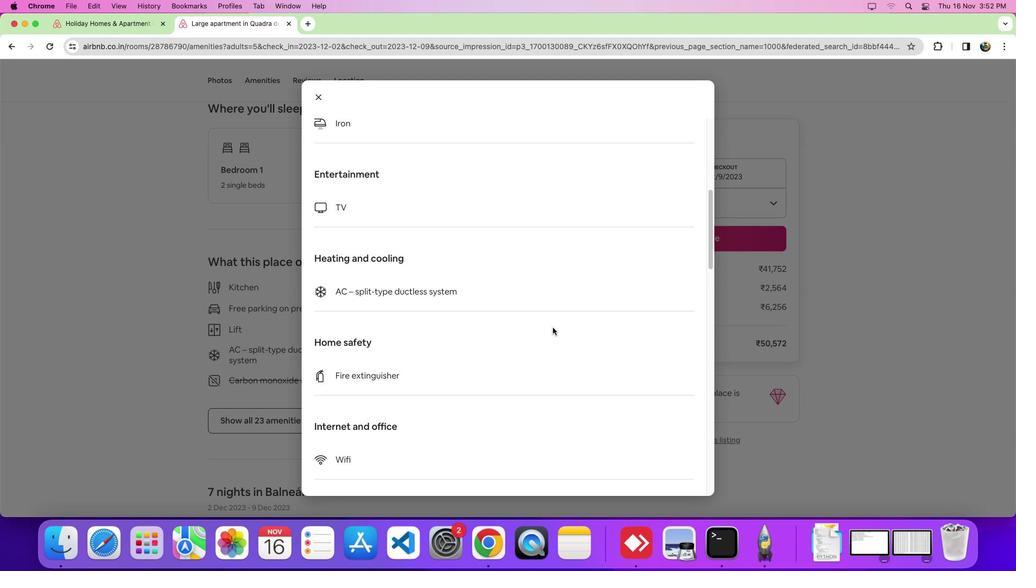 
Action: Mouse scrolled (576, 303) with delta (120, 201)
Screenshot: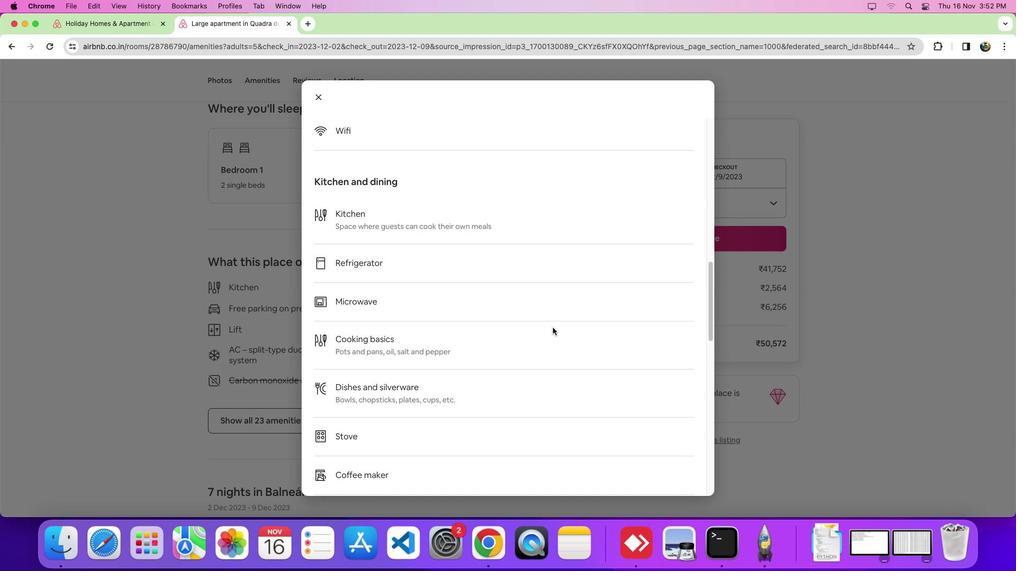 
Action: Mouse scrolled (576, 303) with delta (120, 201)
Screenshot: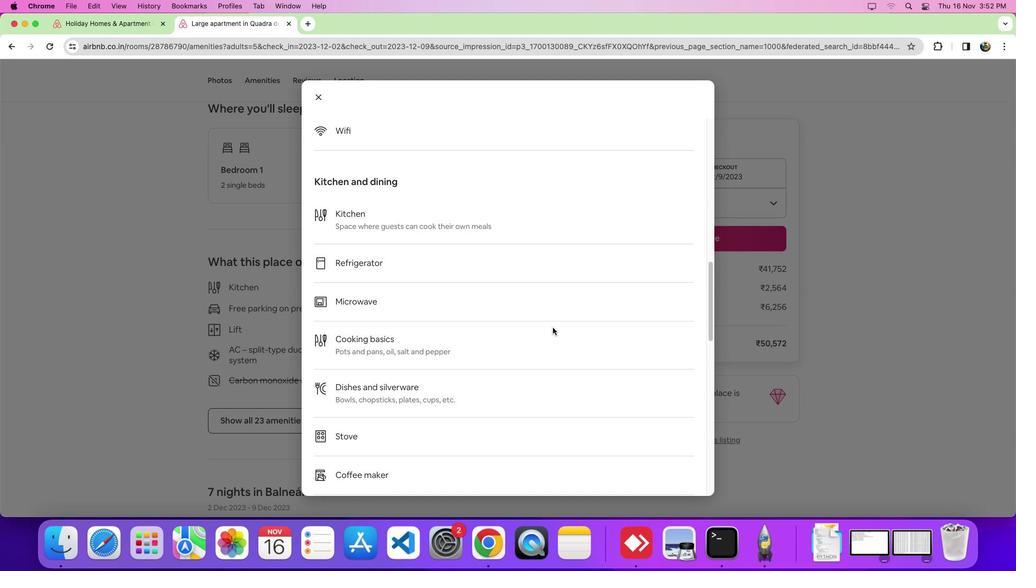 
Action: Mouse scrolled (576, 303) with delta (120, 201)
Screenshot: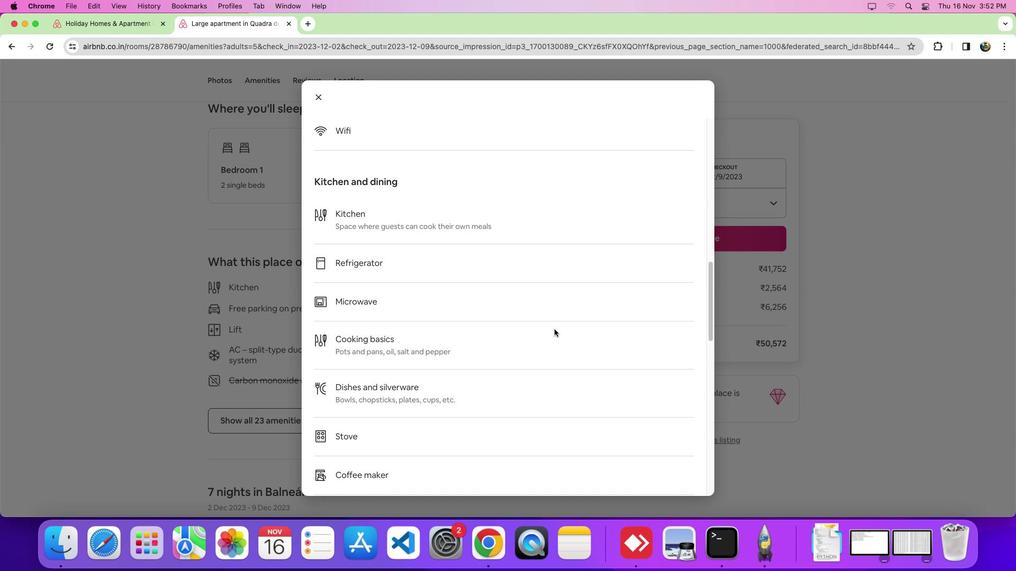
Action: Mouse scrolled (576, 303) with delta (120, 200)
Screenshot: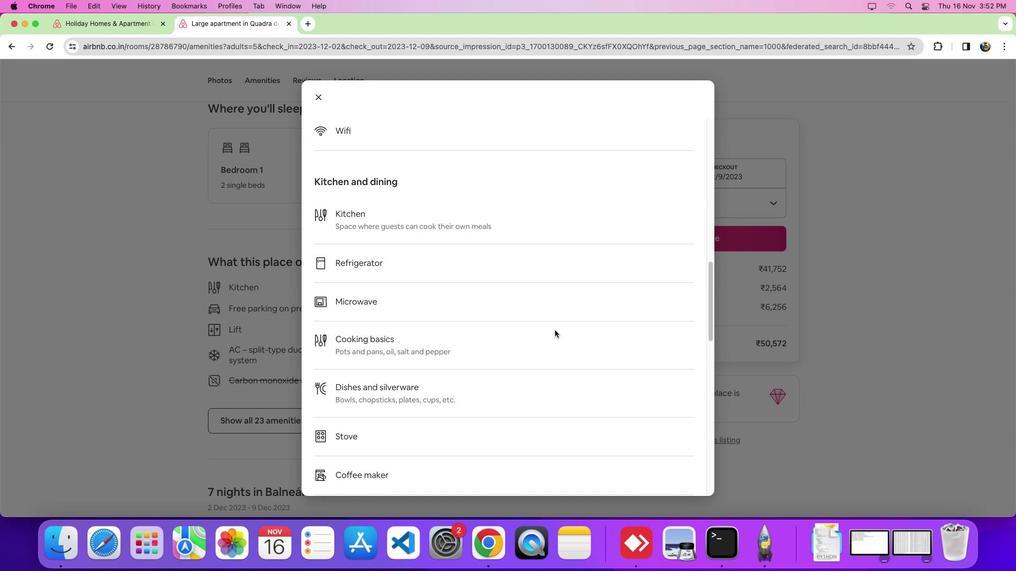 
Action: Mouse moved to (578, 304)
Screenshot: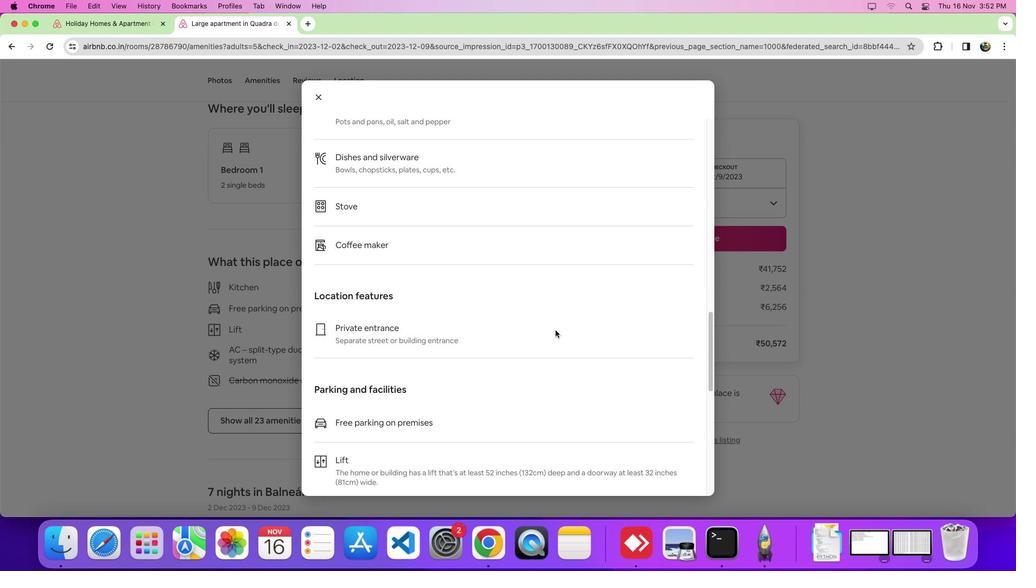 
Action: Mouse scrolled (578, 304) with delta (120, 201)
Screenshot: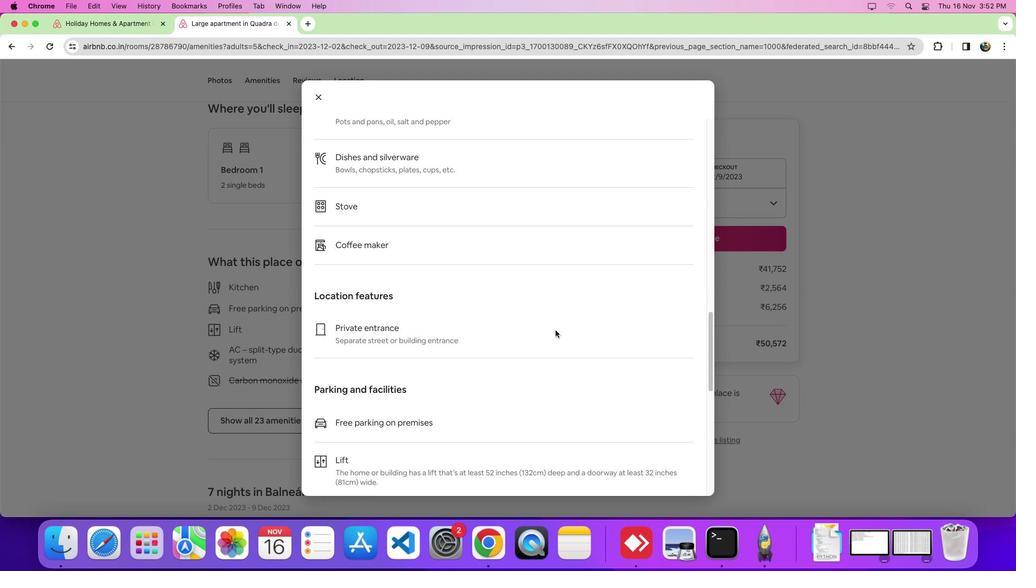 
Action: Mouse scrolled (578, 304) with delta (120, 201)
Screenshot: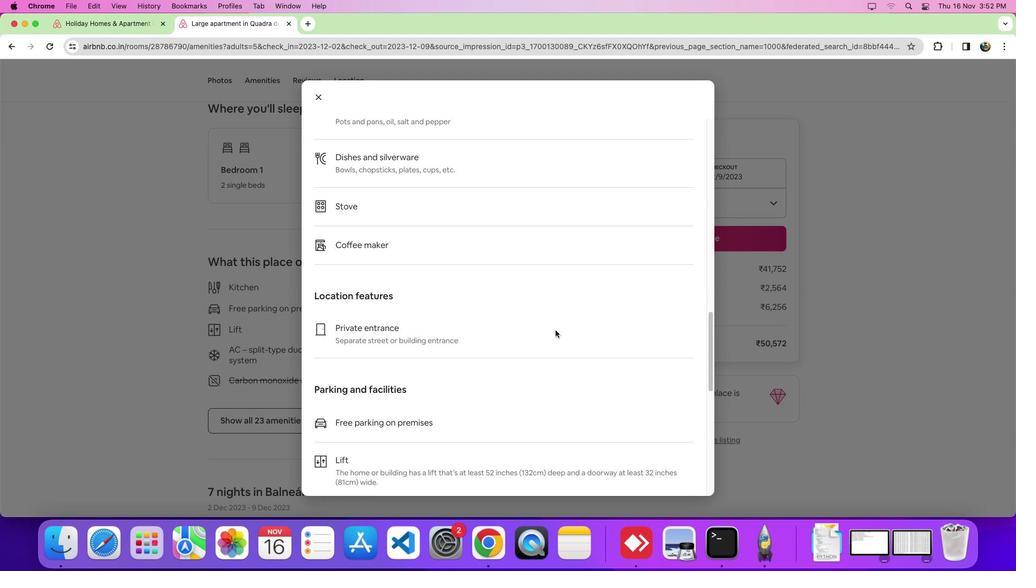 
Action: Mouse scrolled (578, 304) with delta (120, 200)
Screenshot: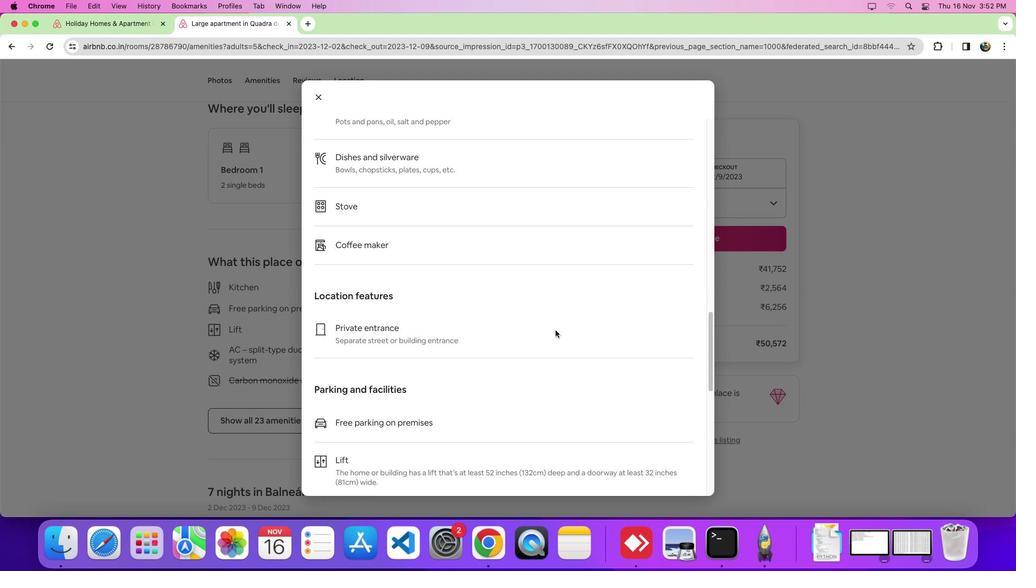 
Action: Mouse scrolled (578, 304) with delta (120, 201)
Screenshot: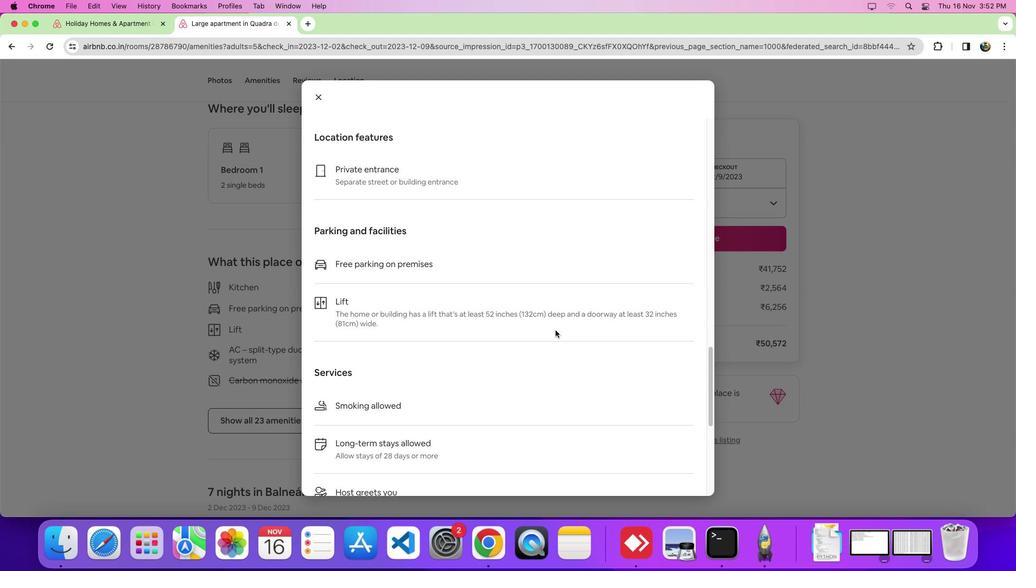
Action: Mouse scrolled (578, 304) with delta (120, 201)
Screenshot: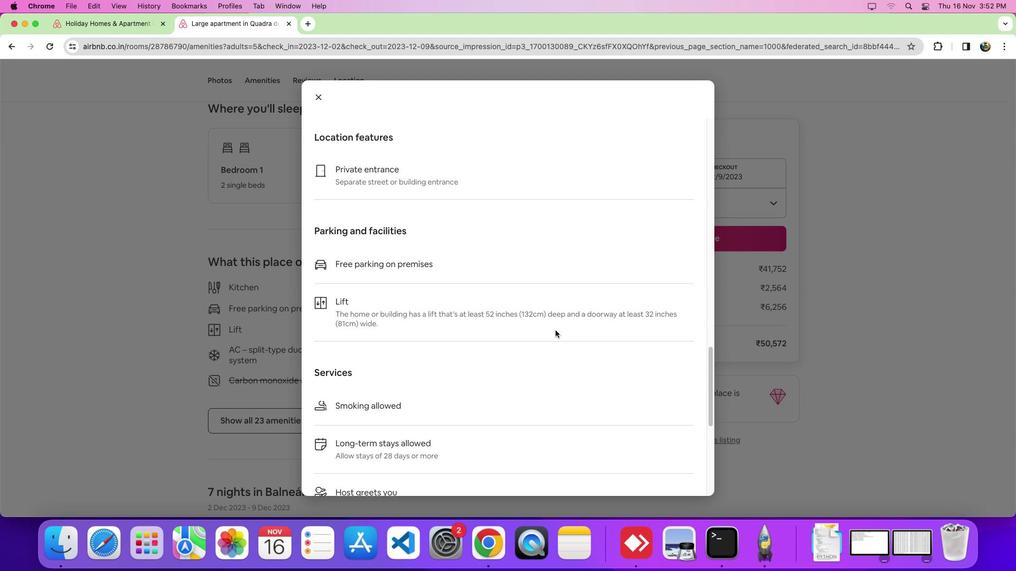 
Action: Mouse scrolled (578, 304) with delta (120, 201)
Screenshot: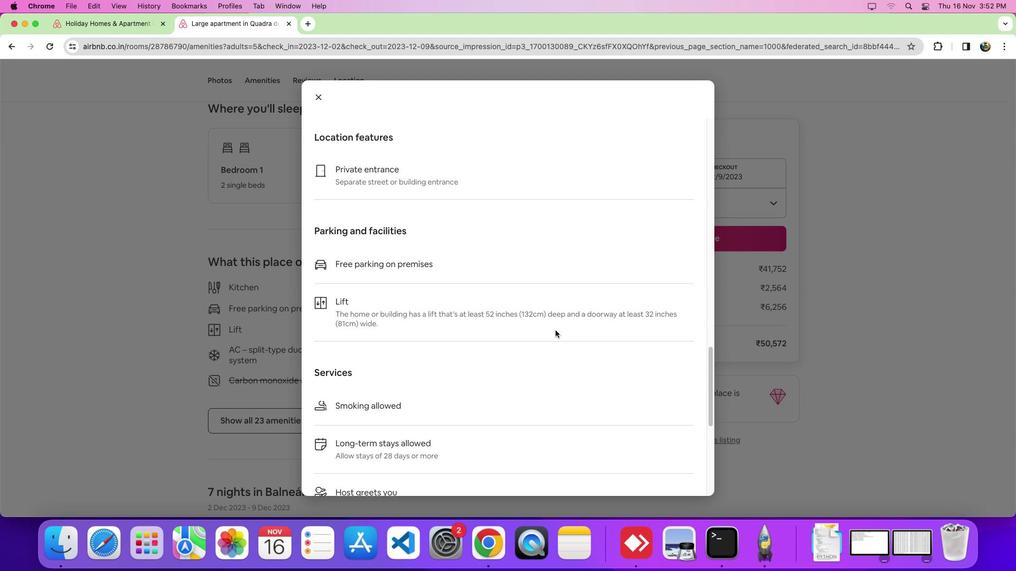 
Action: Mouse scrolled (578, 304) with delta (120, 201)
Screenshot: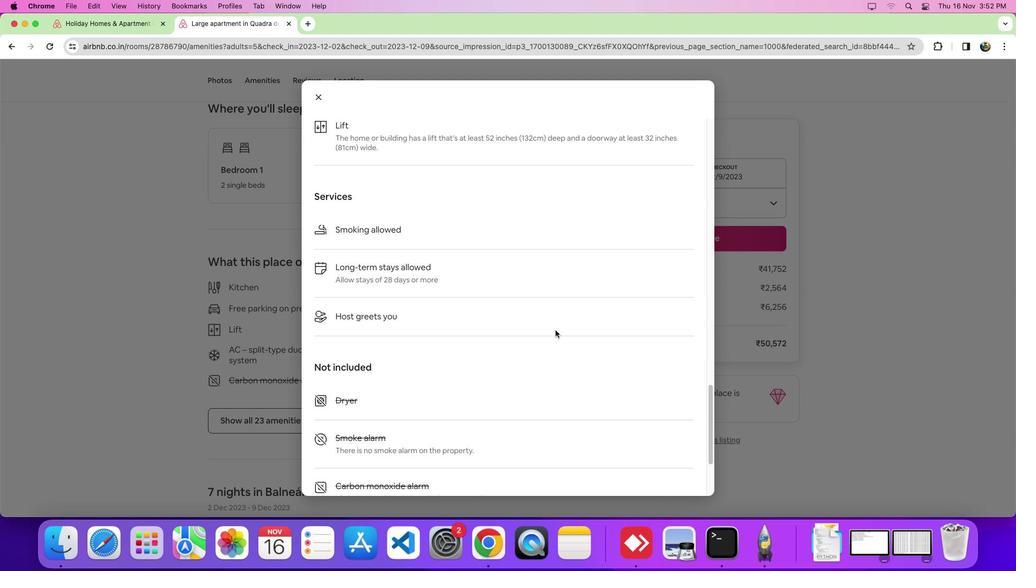 
Action: Mouse scrolled (578, 304) with delta (120, 201)
Screenshot: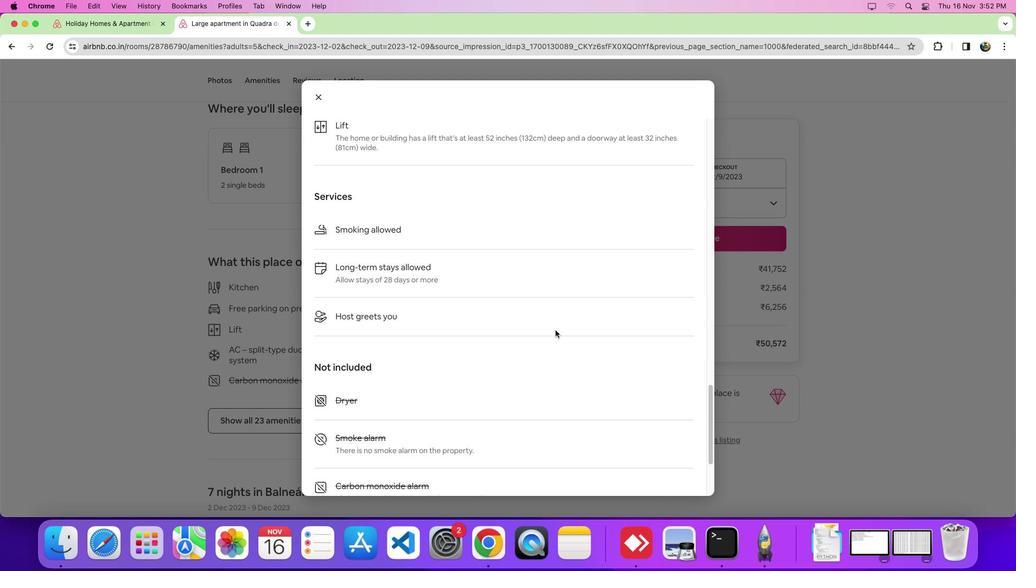 
Action: Mouse scrolled (578, 304) with delta (120, 201)
Screenshot: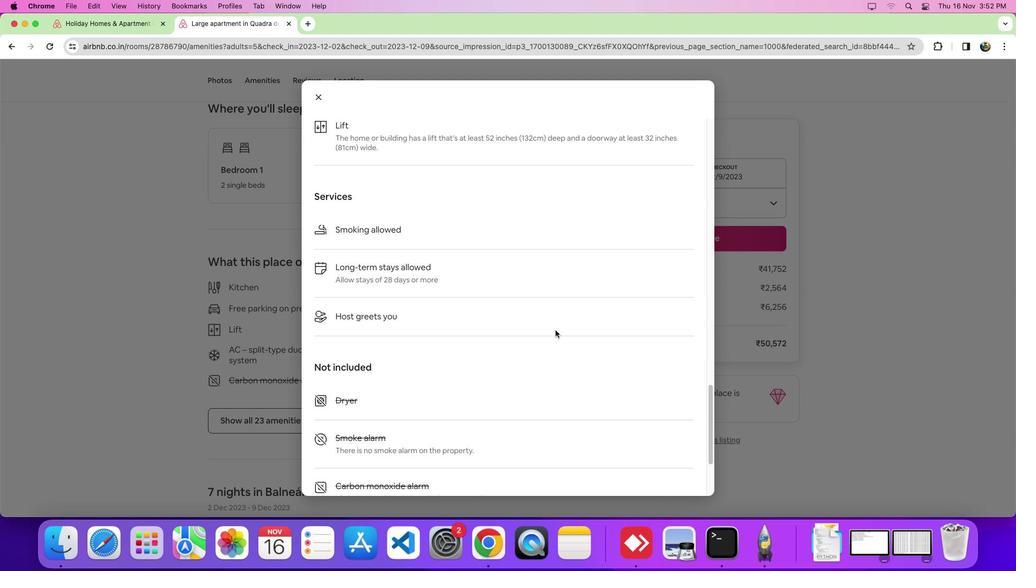 
Action: Mouse scrolled (578, 304) with delta (120, 201)
Screenshot: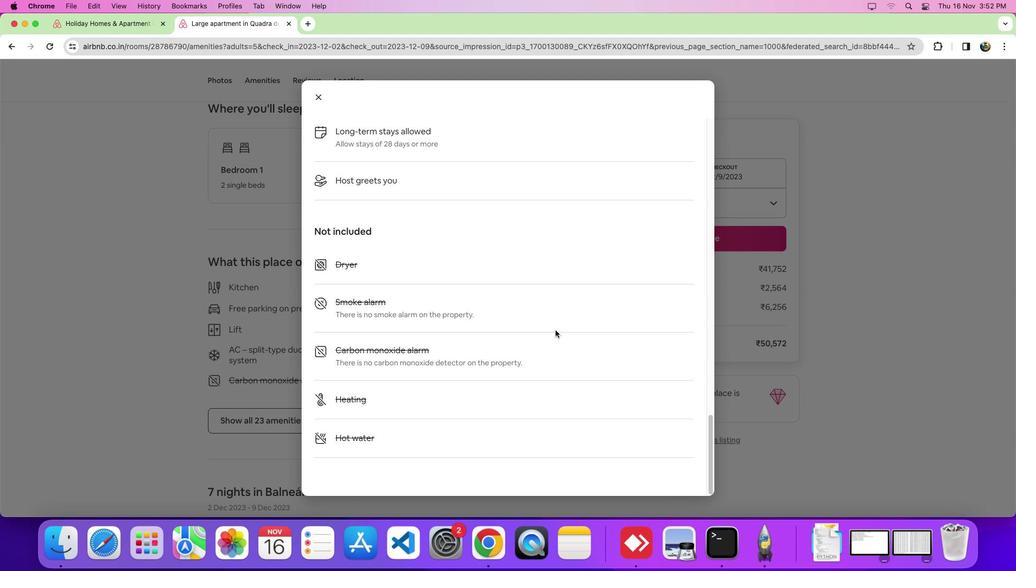 
Action: Mouse scrolled (578, 304) with delta (120, 201)
Screenshot: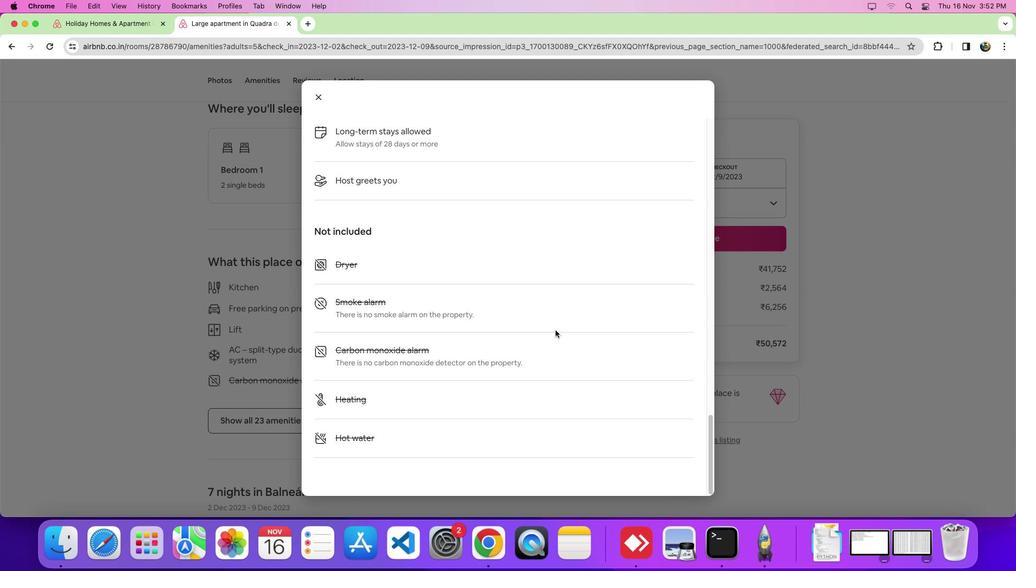 
Action: Mouse scrolled (578, 304) with delta (120, 200)
Screenshot: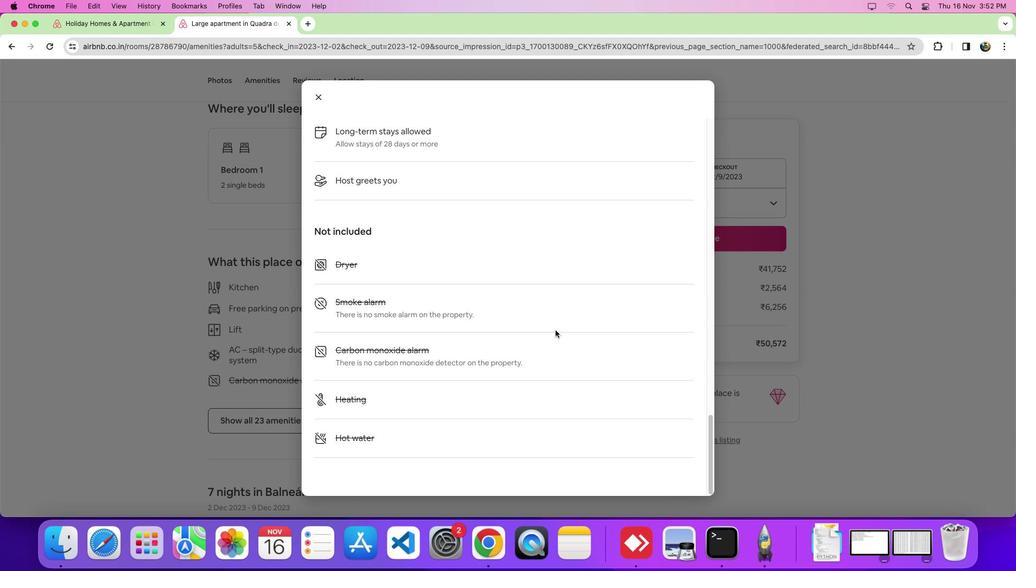 
Action: Mouse scrolled (578, 304) with delta (120, 200)
Screenshot: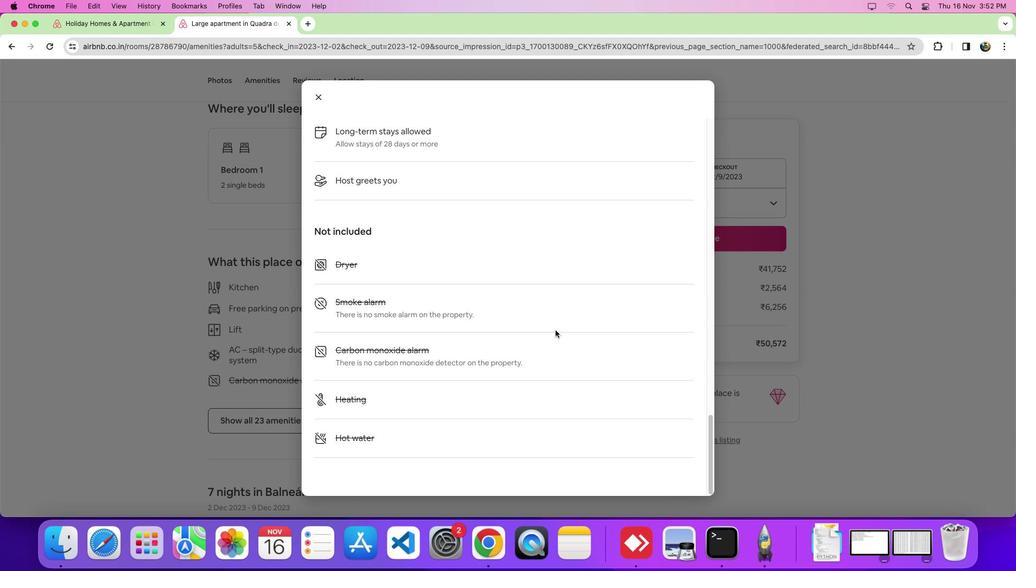 
Action: Mouse scrolled (578, 304) with delta (120, 201)
Screenshot: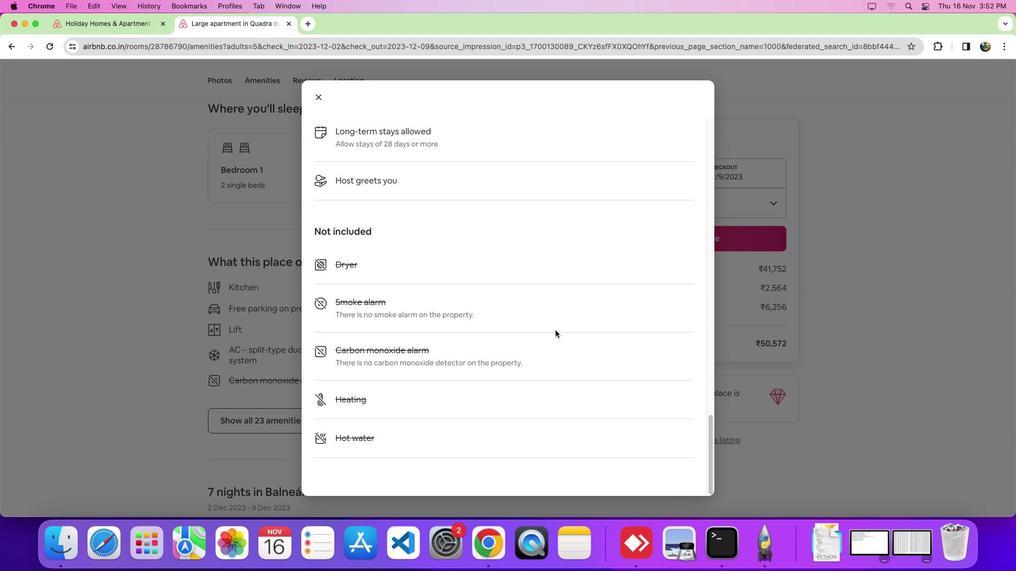 
Action: Mouse scrolled (578, 304) with delta (120, 201)
Screenshot: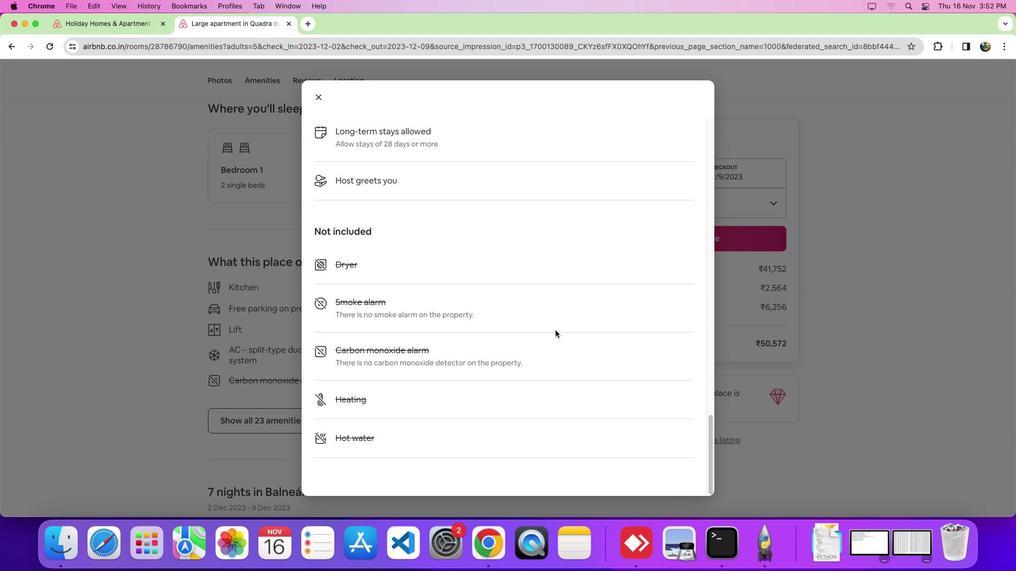 
Action: Mouse scrolled (578, 304) with delta (120, 201)
Screenshot: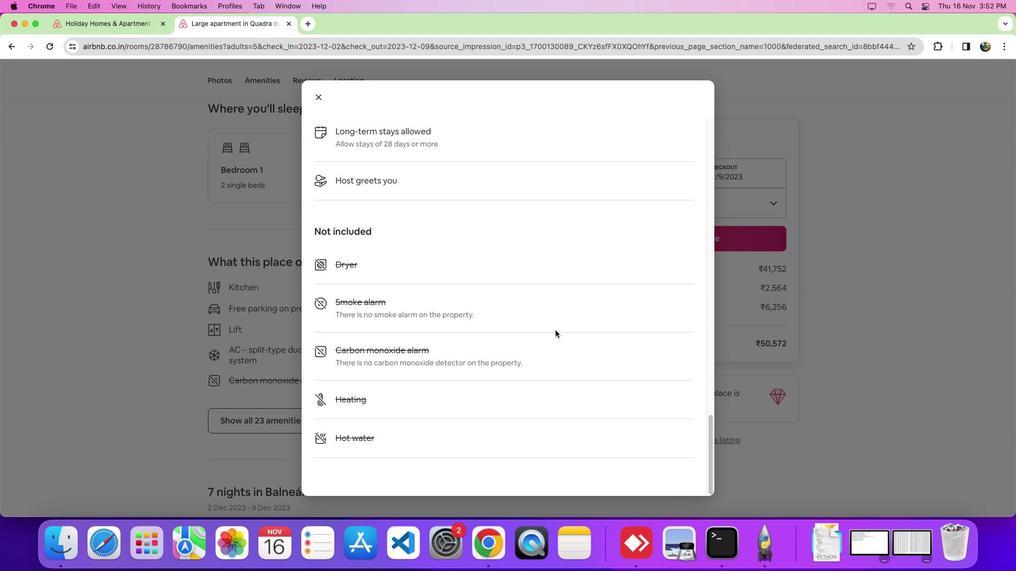 
Action: Mouse moved to (385, 231)
Screenshot: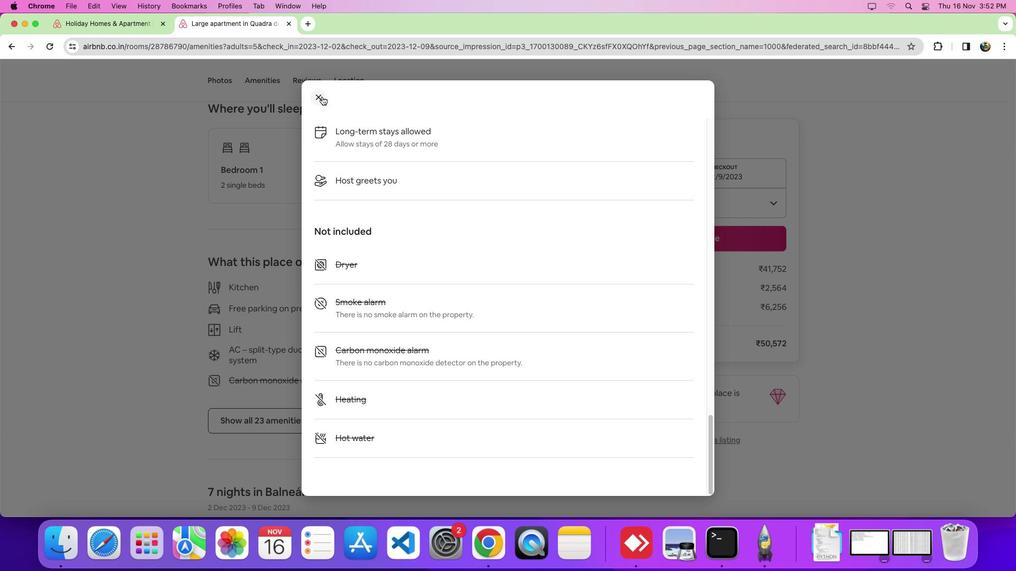
Action: Mouse pressed left at (385, 231)
Screenshot: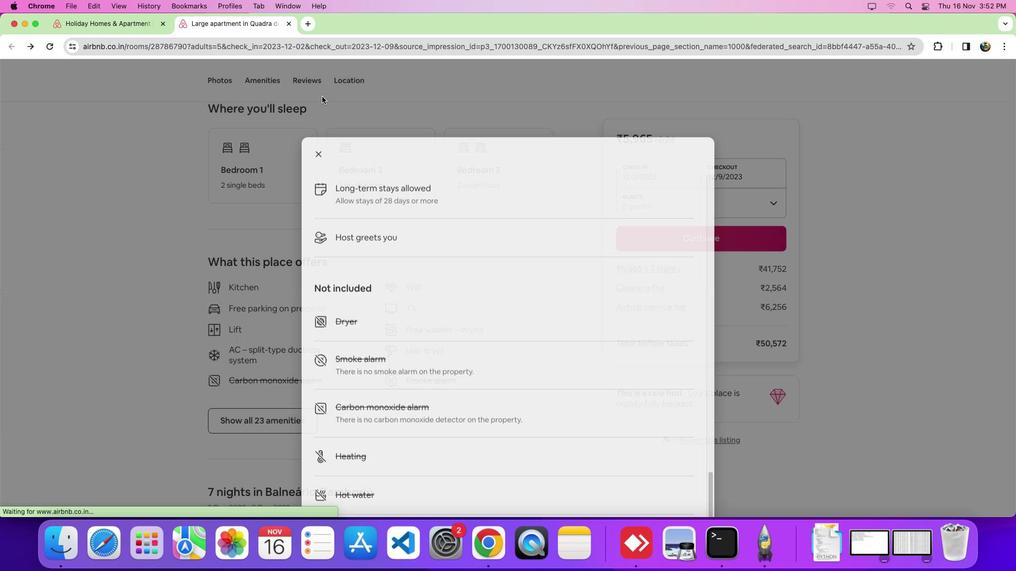 
Action: Mouse moved to (435, 299)
Screenshot: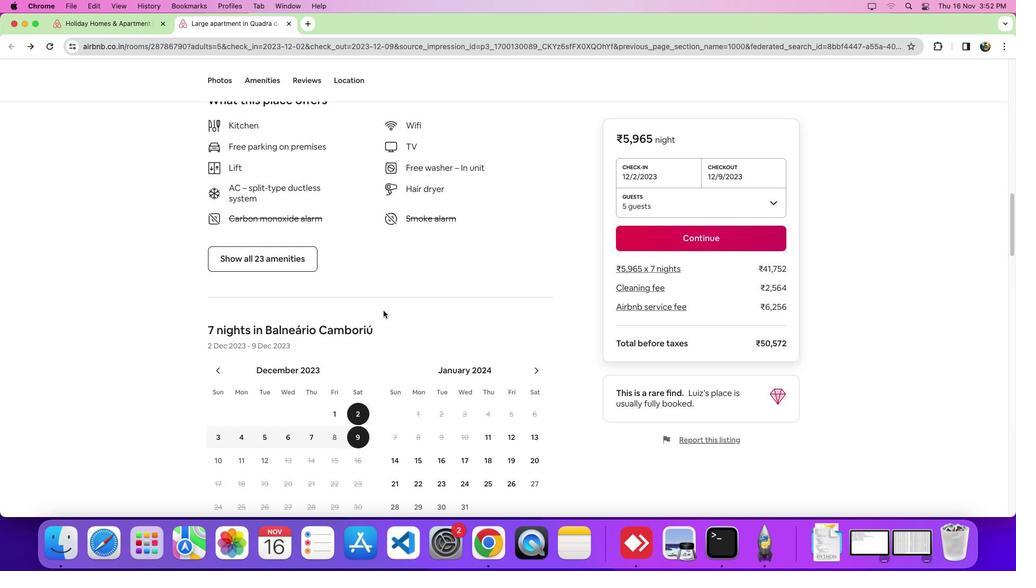 
Action: Mouse scrolled (435, 299) with delta (120, 201)
Screenshot: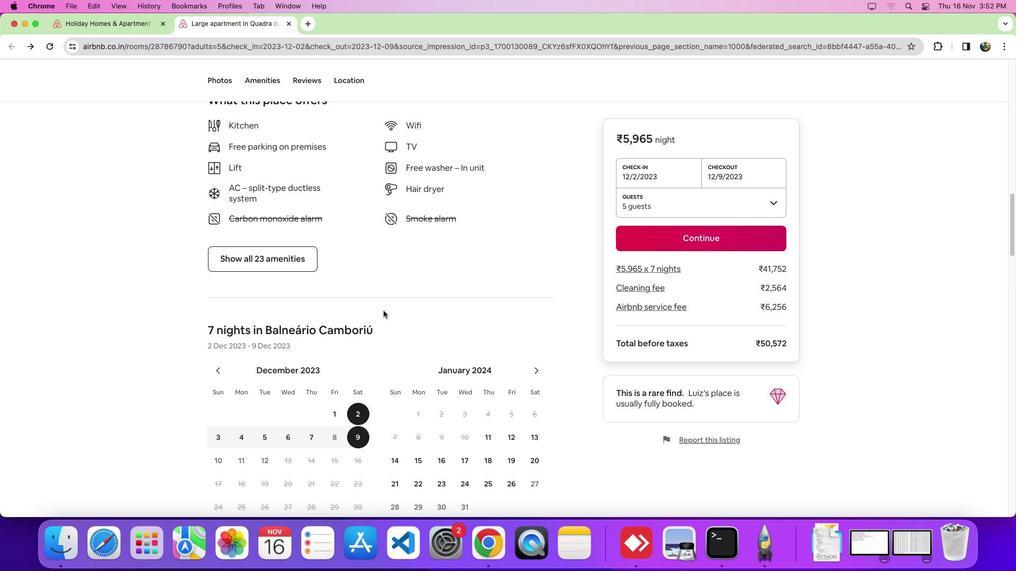 
Action: Mouse scrolled (435, 299) with delta (120, 201)
Screenshot: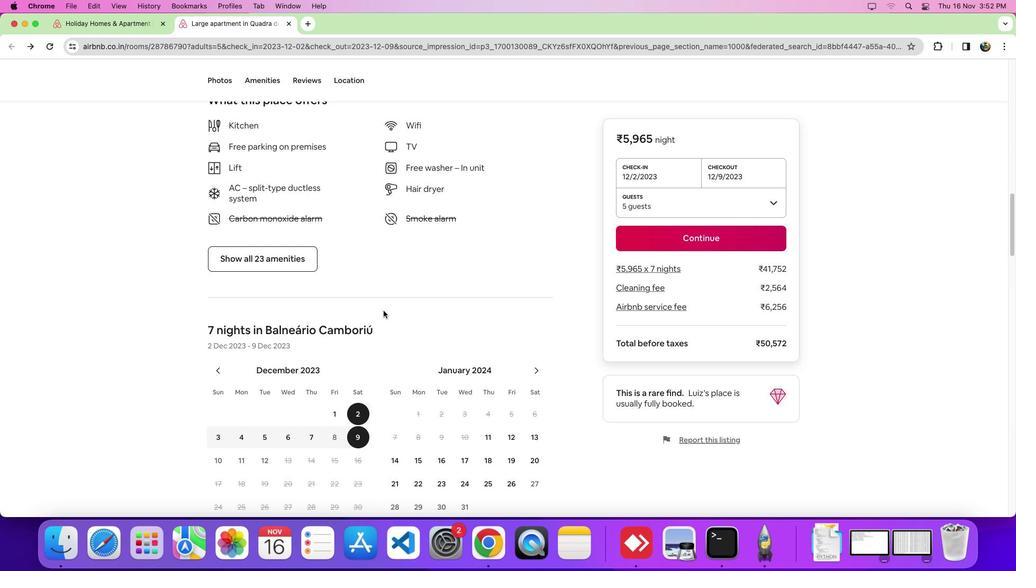 
Action: Mouse moved to (435, 298)
Screenshot: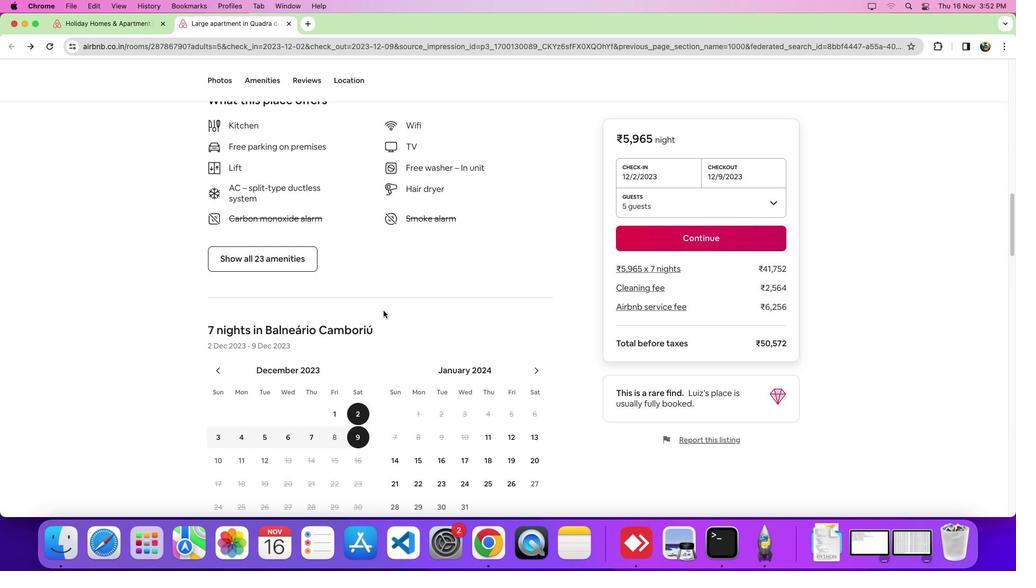 
Action: Mouse scrolled (435, 298) with delta (120, 201)
Screenshot: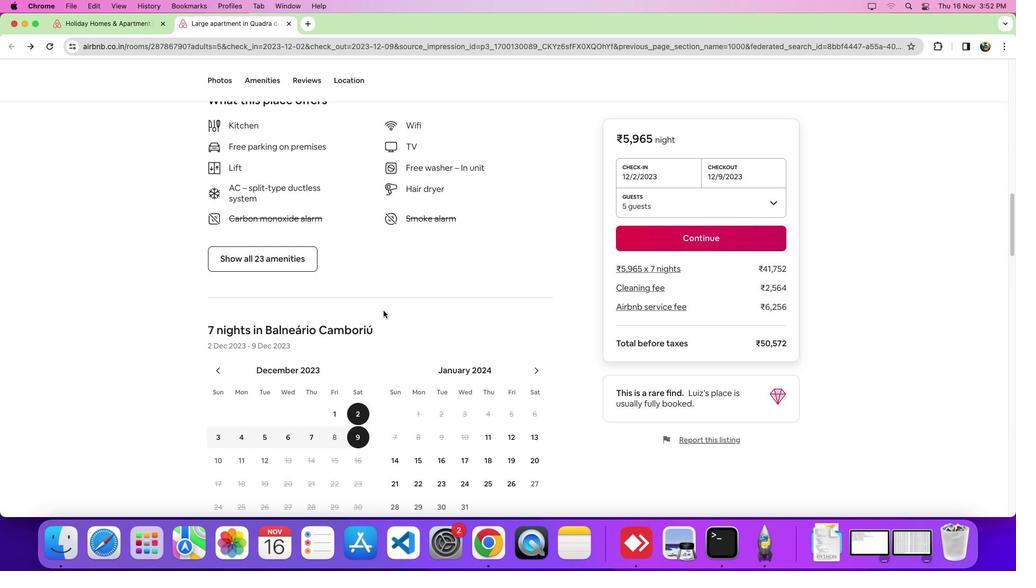 
Action: Mouse moved to (436, 298)
Screenshot: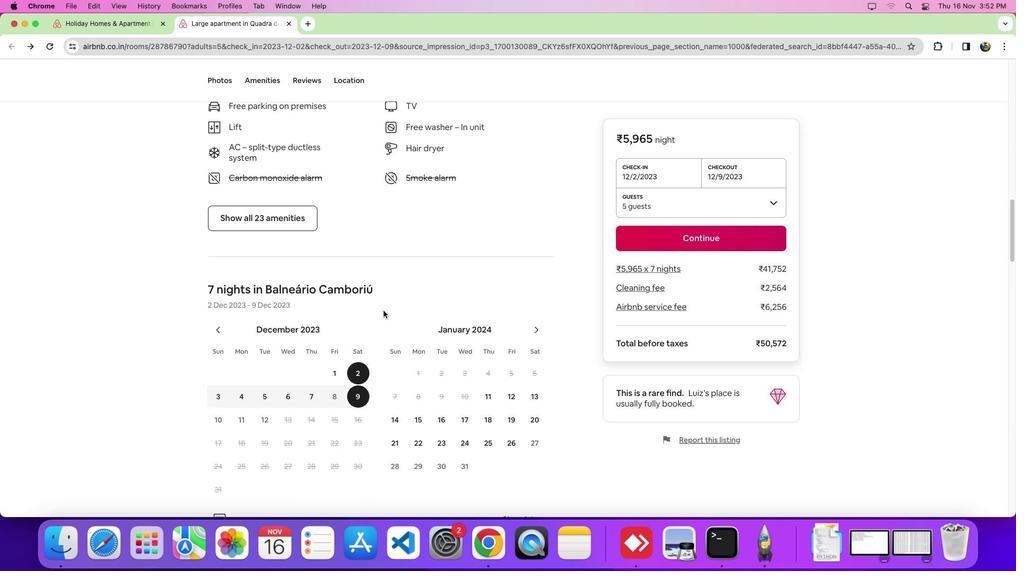 
Action: Mouse scrolled (436, 298) with delta (120, 201)
Screenshot: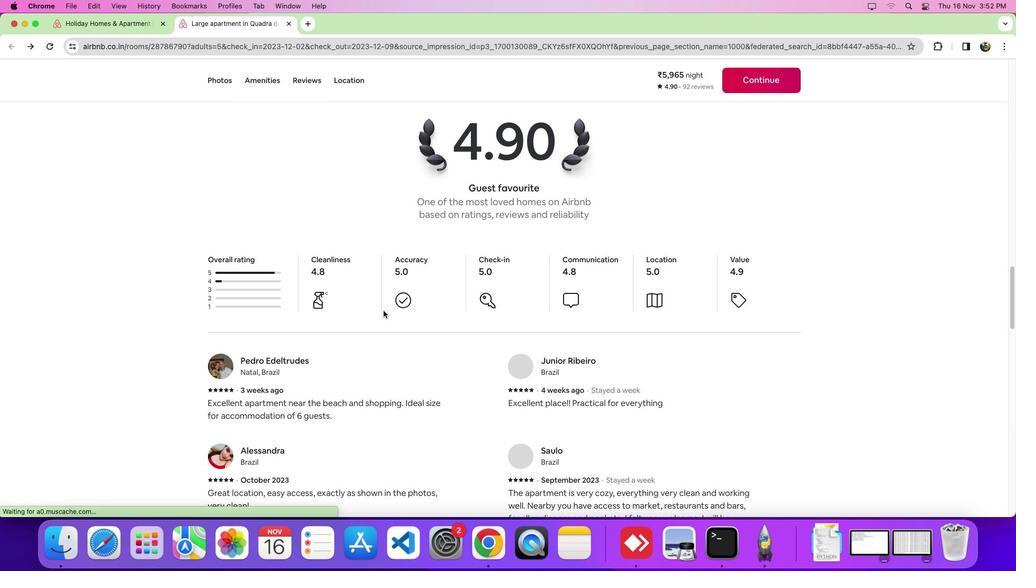 
Action: Mouse scrolled (436, 298) with delta (120, 201)
Screenshot: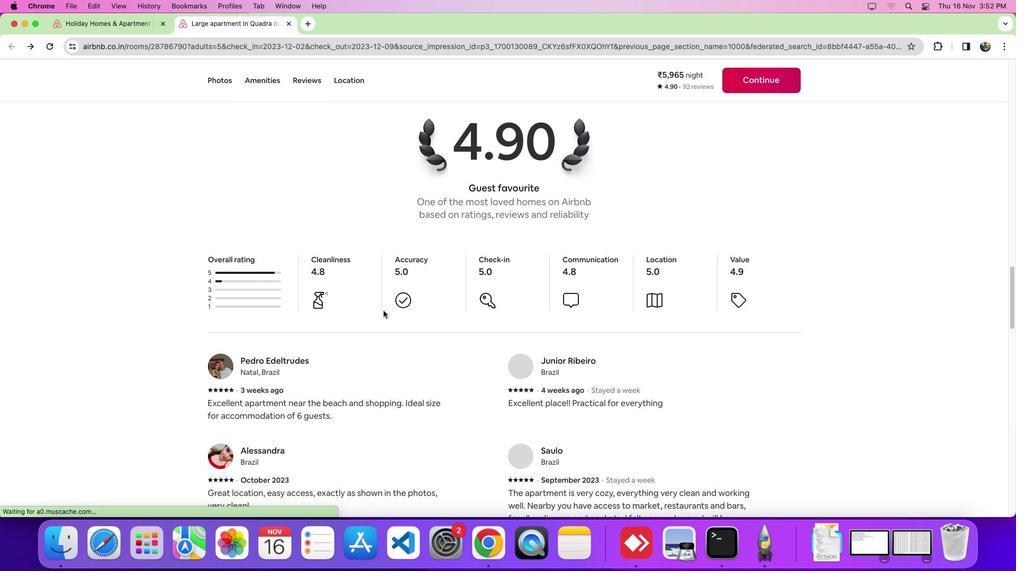 
Action: Mouse scrolled (436, 298) with delta (120, 200)
Screenshot: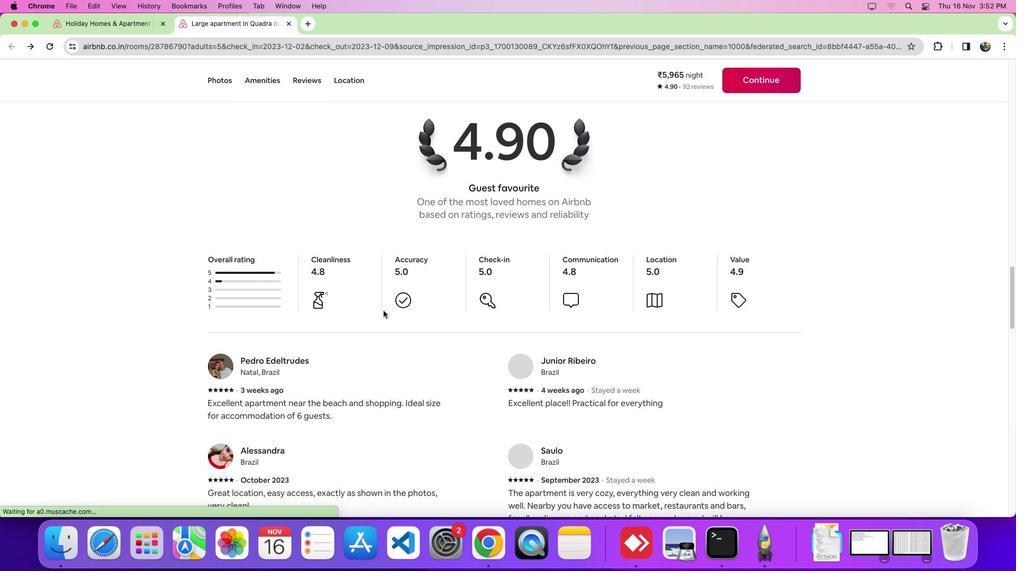 
Action: Mouse scrolled (436, 298) with delta (120, 200)
